 Task: Research Airbnb accommodation in Râsnov, Romania from 7th December, 2023 to 15th December, 2023 for 6 adults.3 bedrooms having 3 beds and 3 bathrooms. Property type can be guest house. Look for 4 properties as per requirement.
Action: Mouse moved to (536, 90)
Screenshot: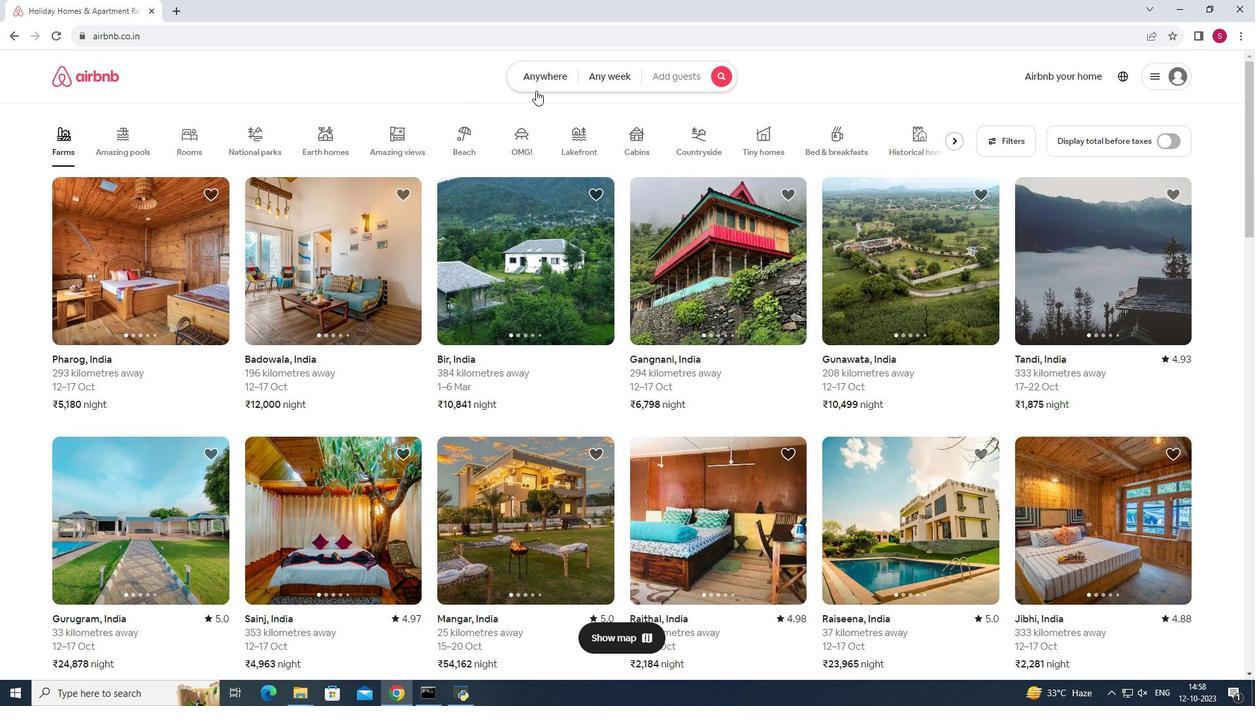 
Action: Mouse pressed left at (536, 90)
Screenshot: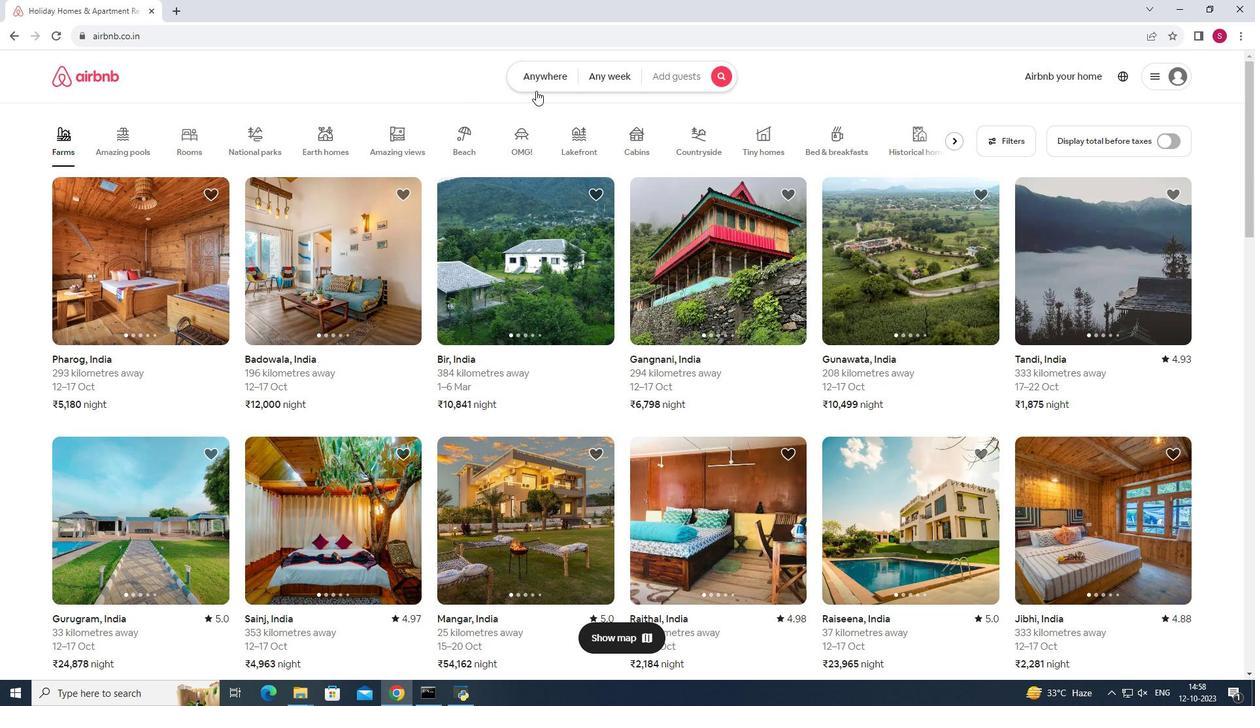 
Action: Mouse moved to (475, 120)
Screenshot: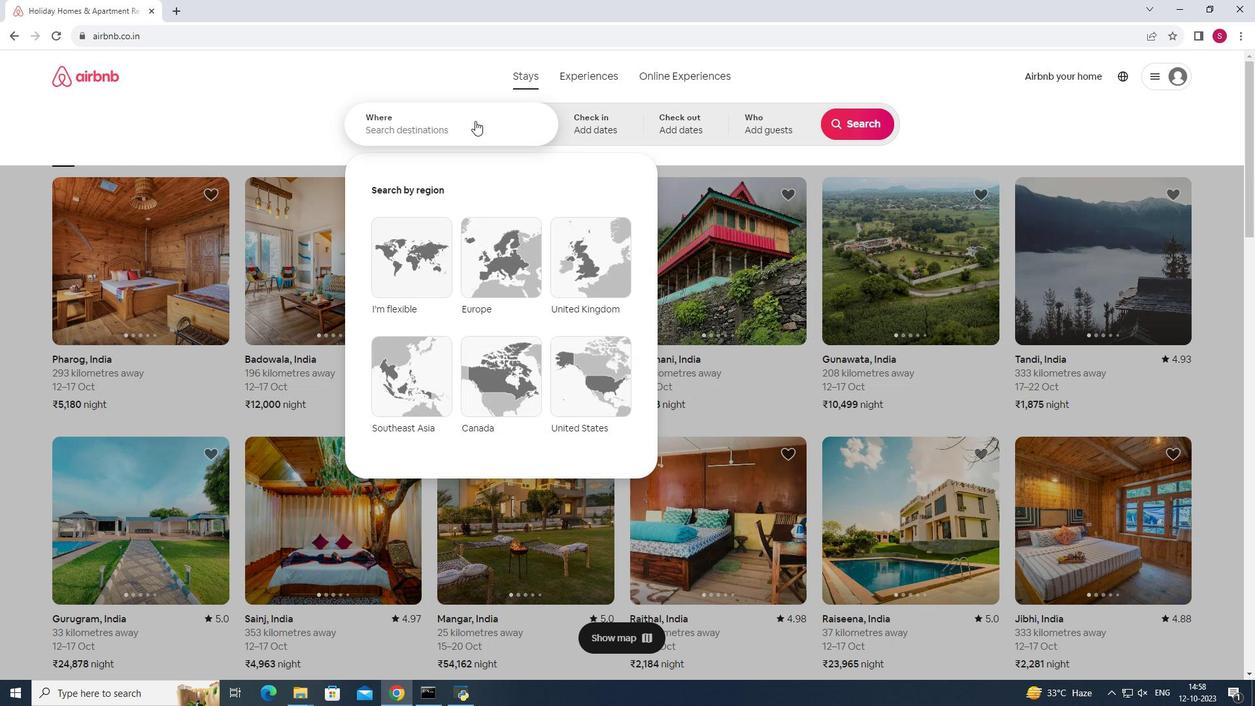 
Action: Mouse pressed left at (475, 120)
Screenshot: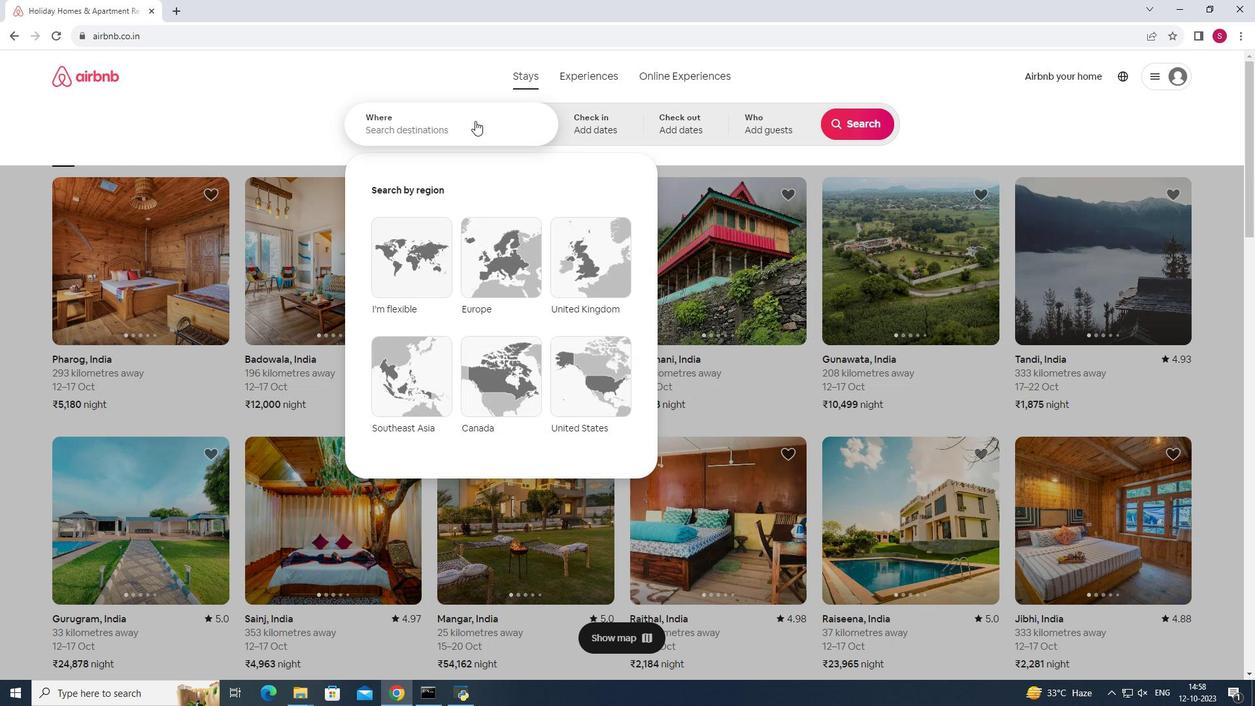 
Action: Key pressed <Key.shift><Key.shift><Key.shift><Key.shift><Key.shift><Key.shift><Key.shift><Key.shift><Key.shift><Key.shift><Key.shift>Rasnov<Key.space>,<Key.space><Key.shift>Romania
Screenshot: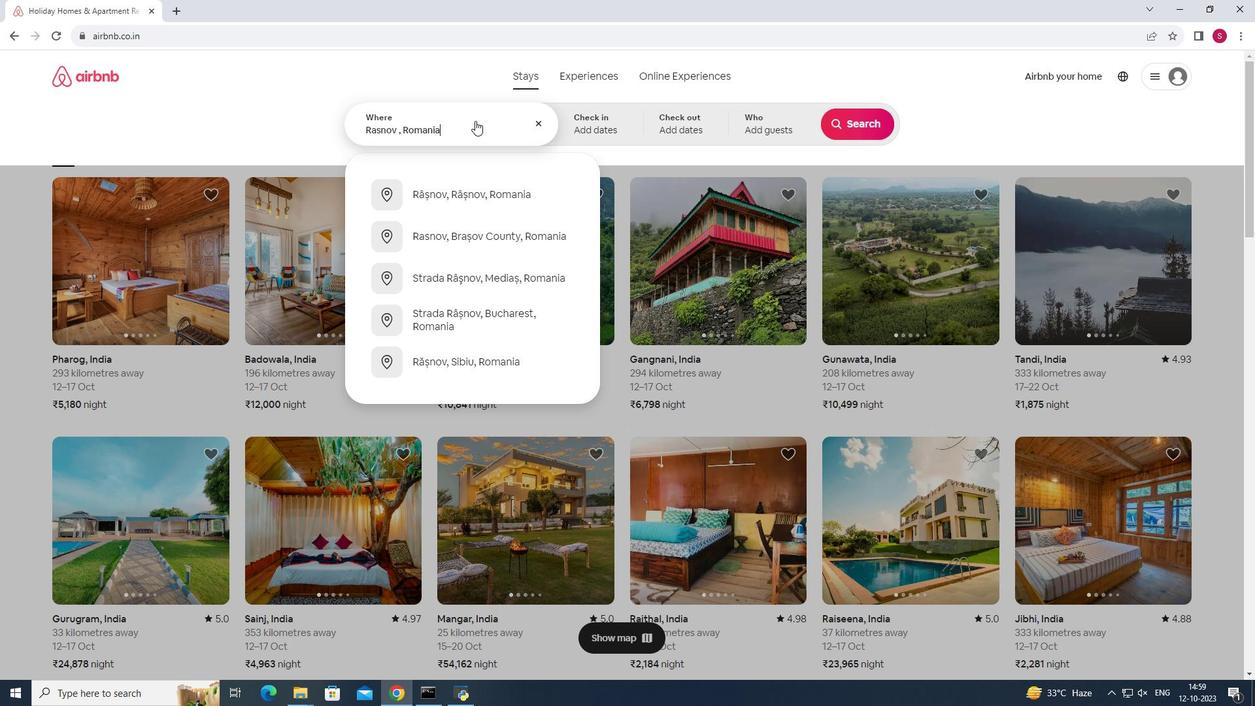 
Action: Mouse moved to (596, 117)
Screenshot: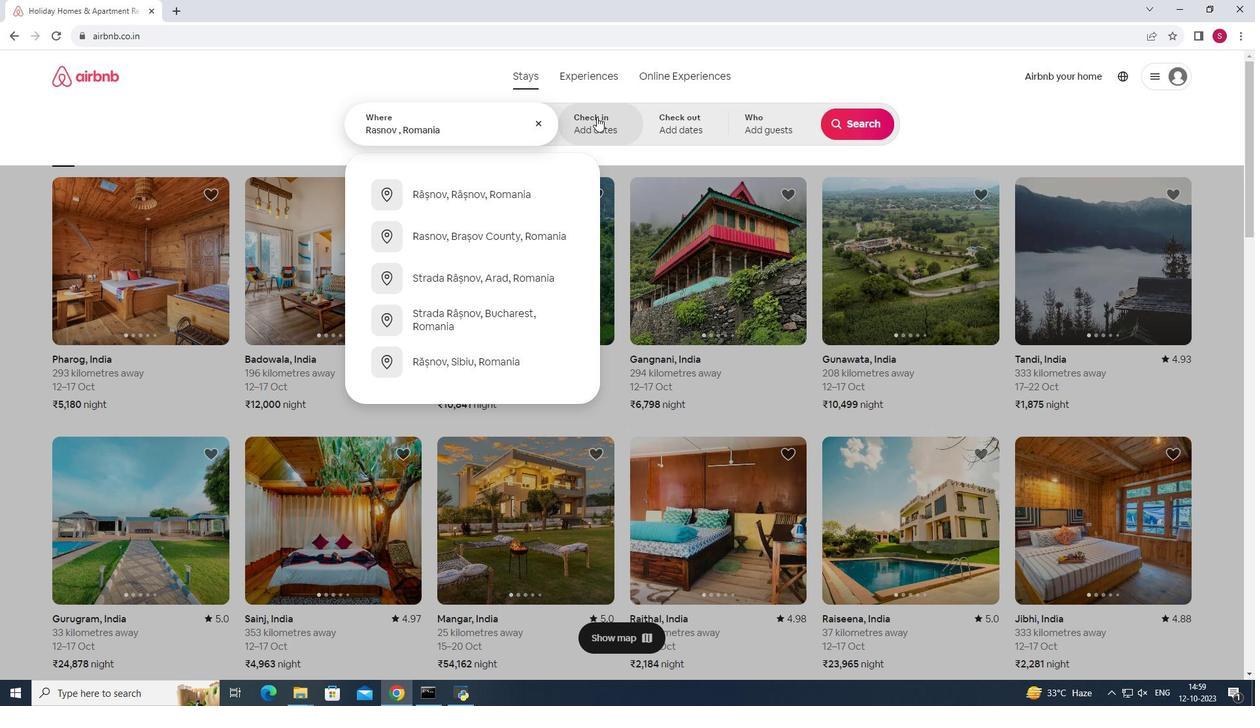 
Action: Mouse pressed left at (596, 117)
Screenshot: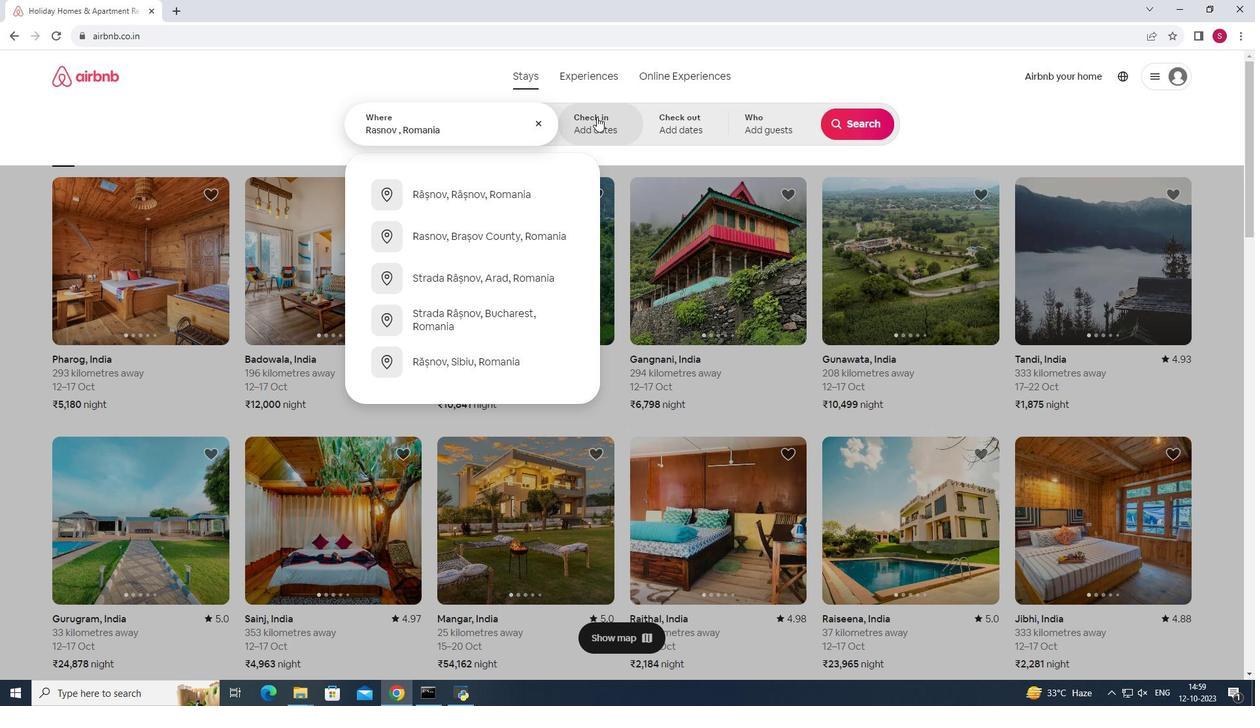 
Action: Mouse moved to (856, 227)
Screenshot: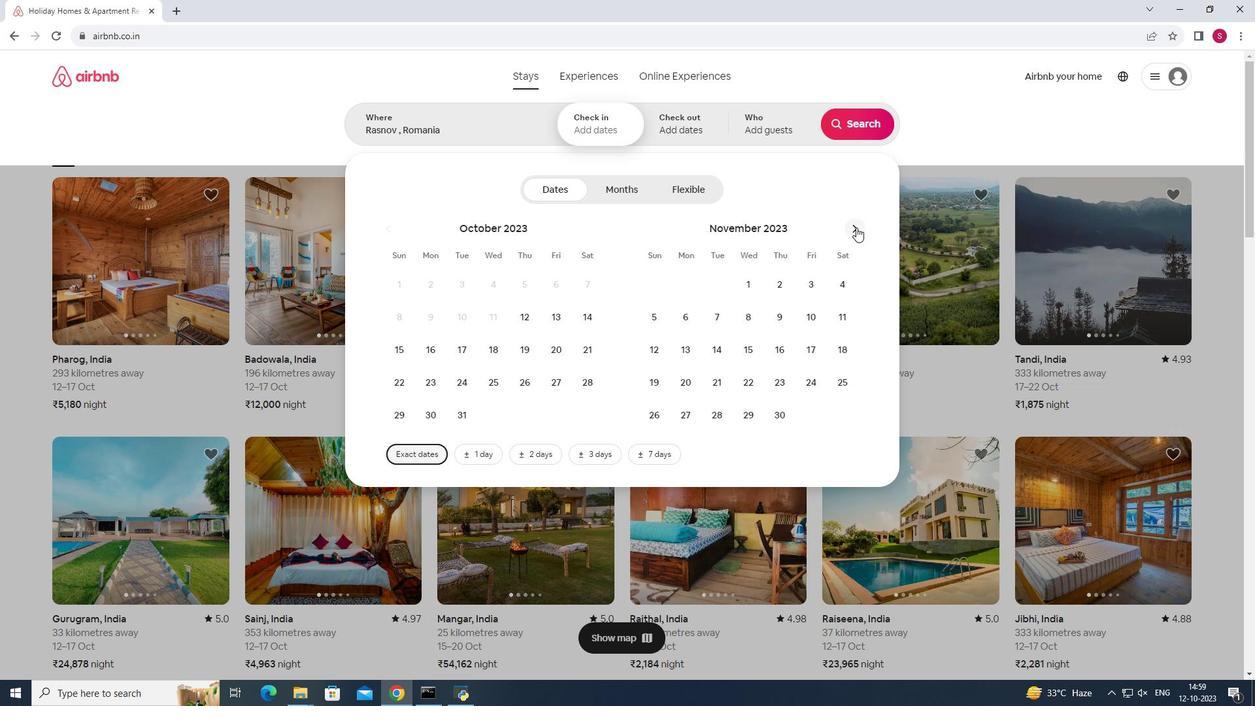 
Action: Mouse pressed left at (856, 227)
Screenshot: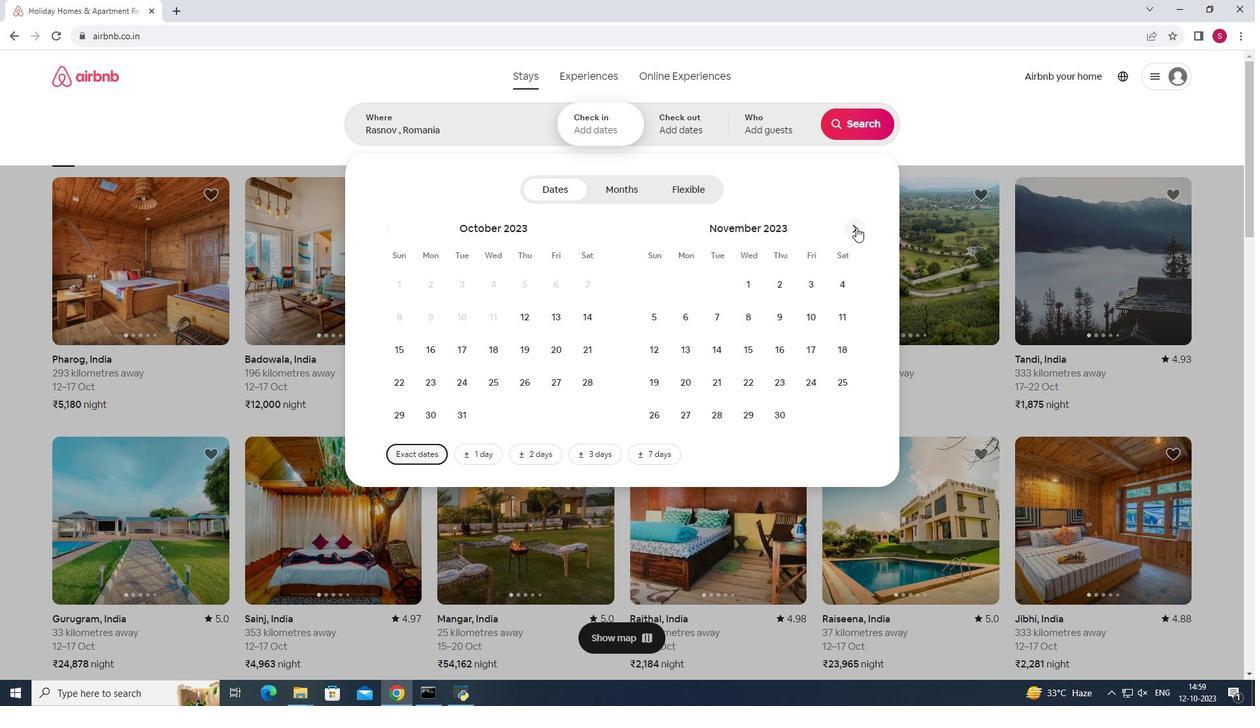 
Action: Mouse moved to (780, 317)
Screenshot: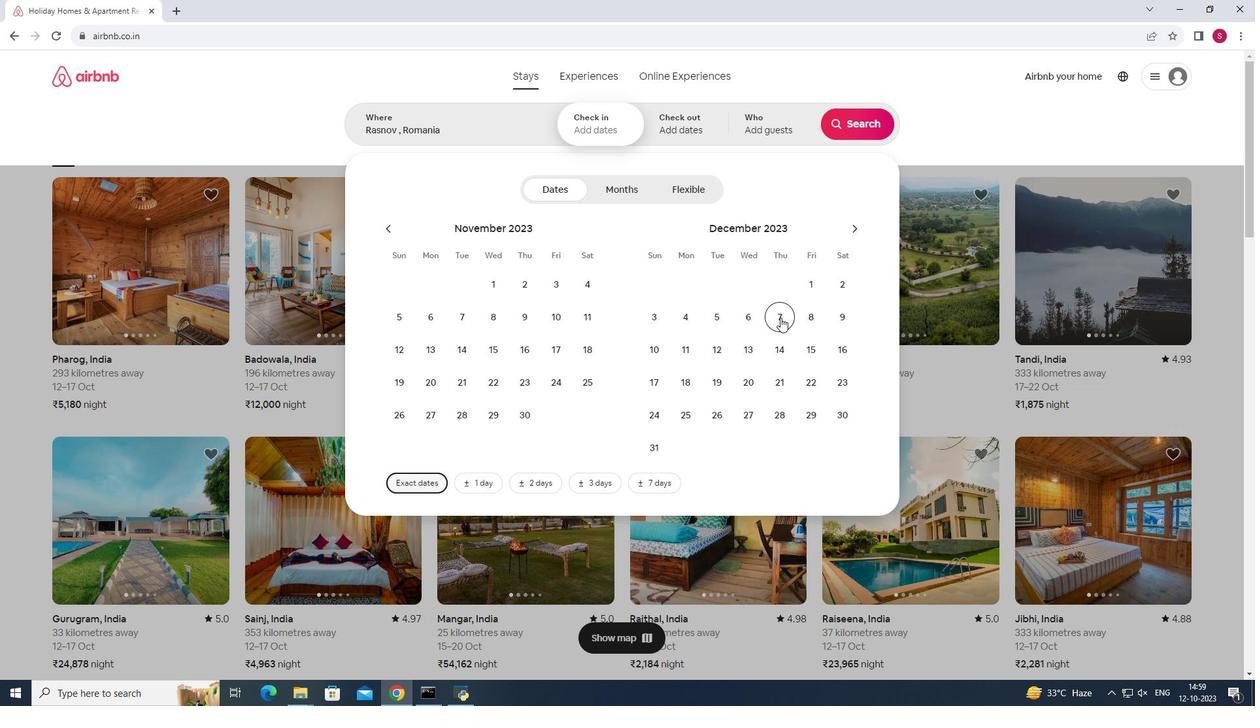 
Action: Mouse pressed left at (780, 317)
Screenshot: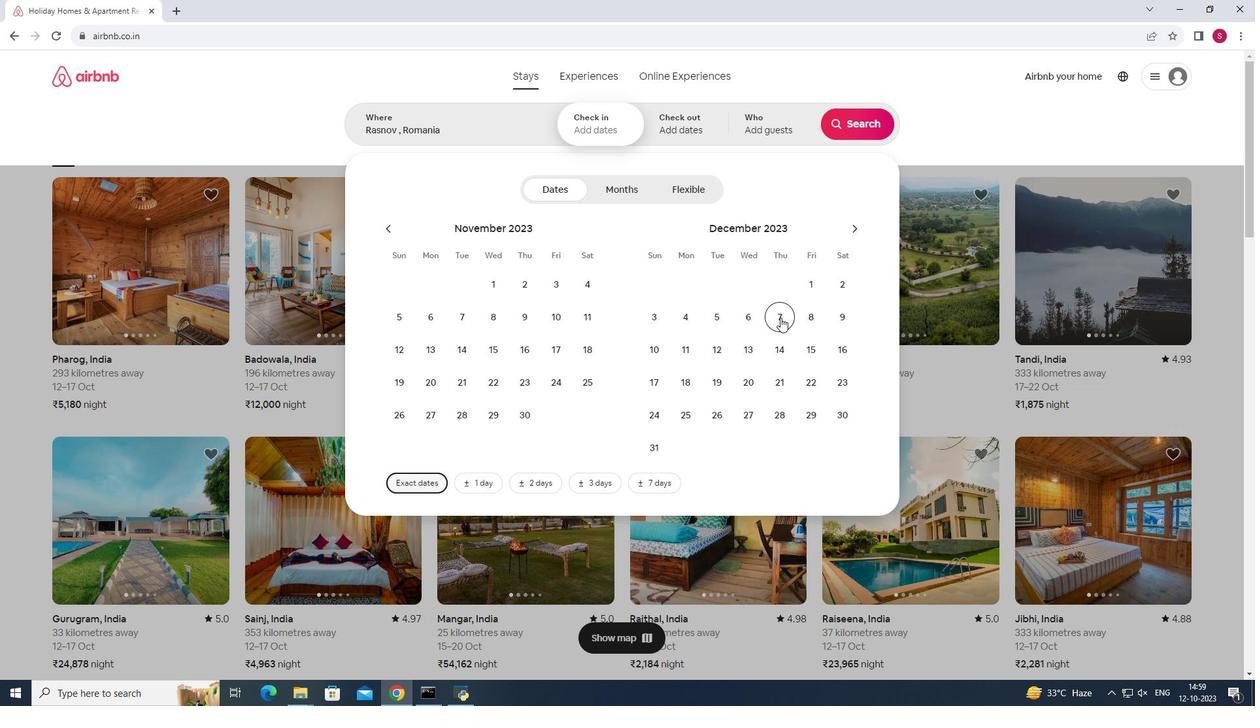 
Action: Mouse moved to (811, 351)
Screenshot: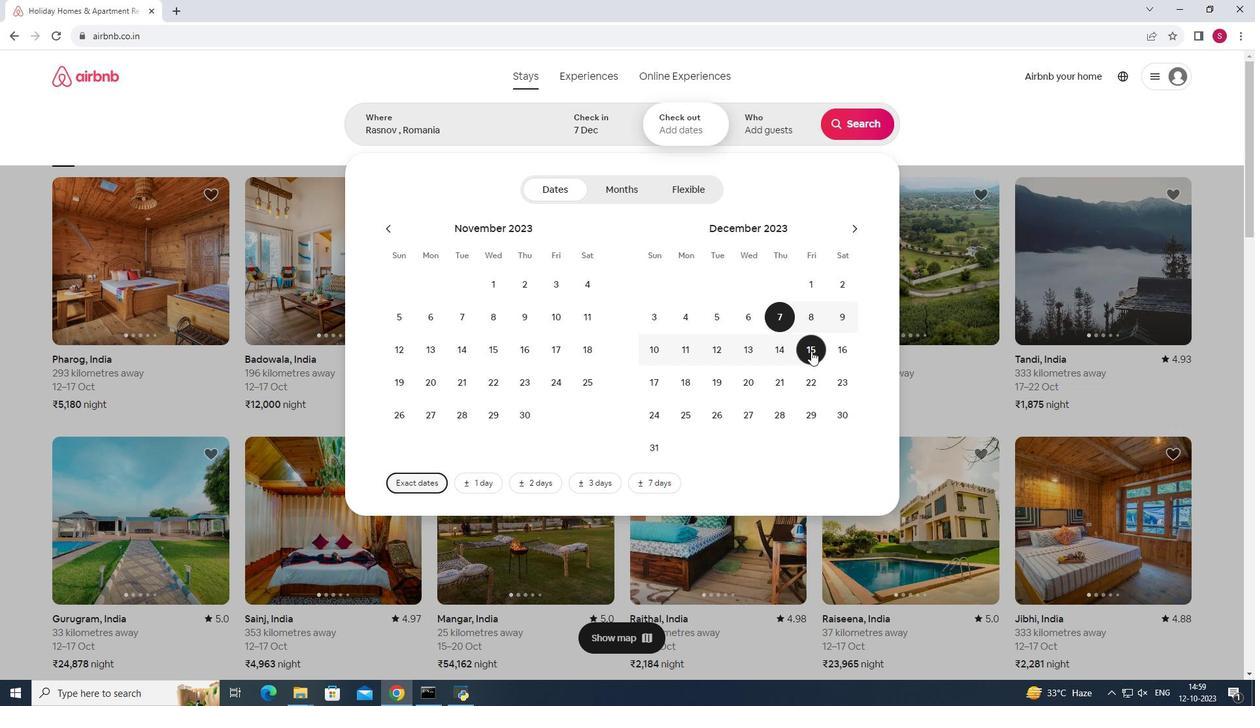 
Action: Mouse pressed left at (811, 351)
Screenshot: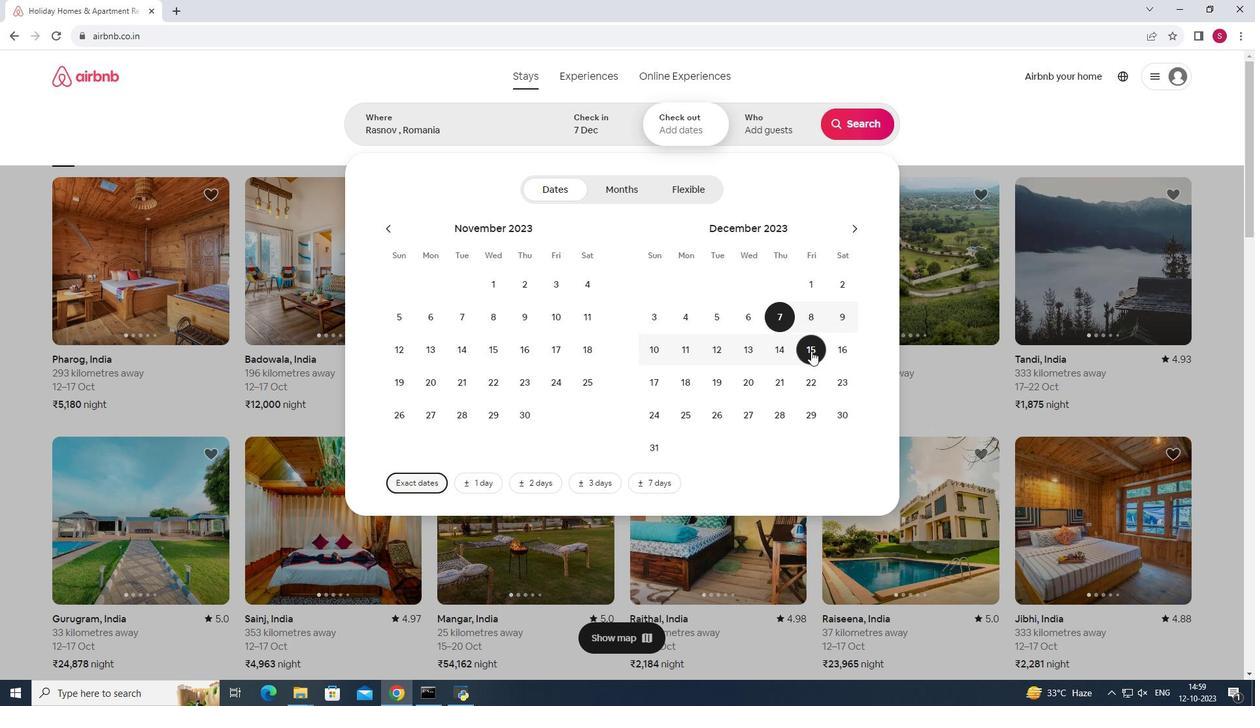 
Action: Mouse moved to (755, 111)
Screenshot: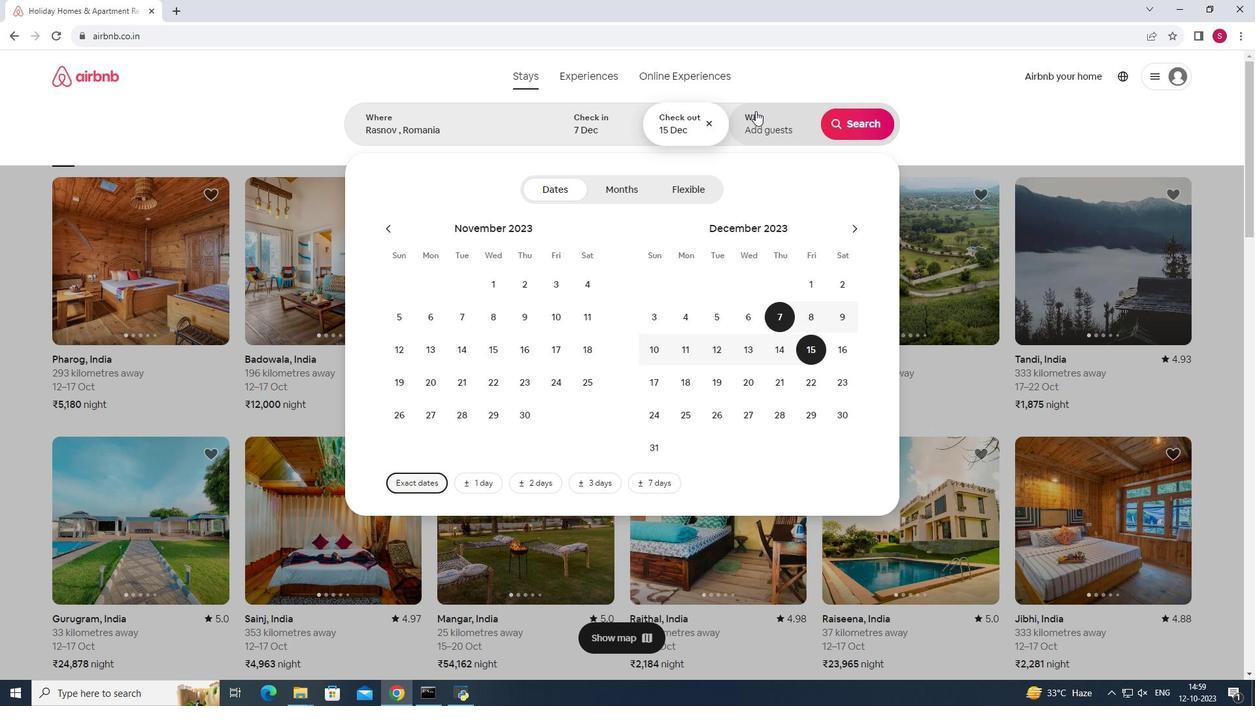 
Action: Mouse pressed left at (755, 111)
Screenshot: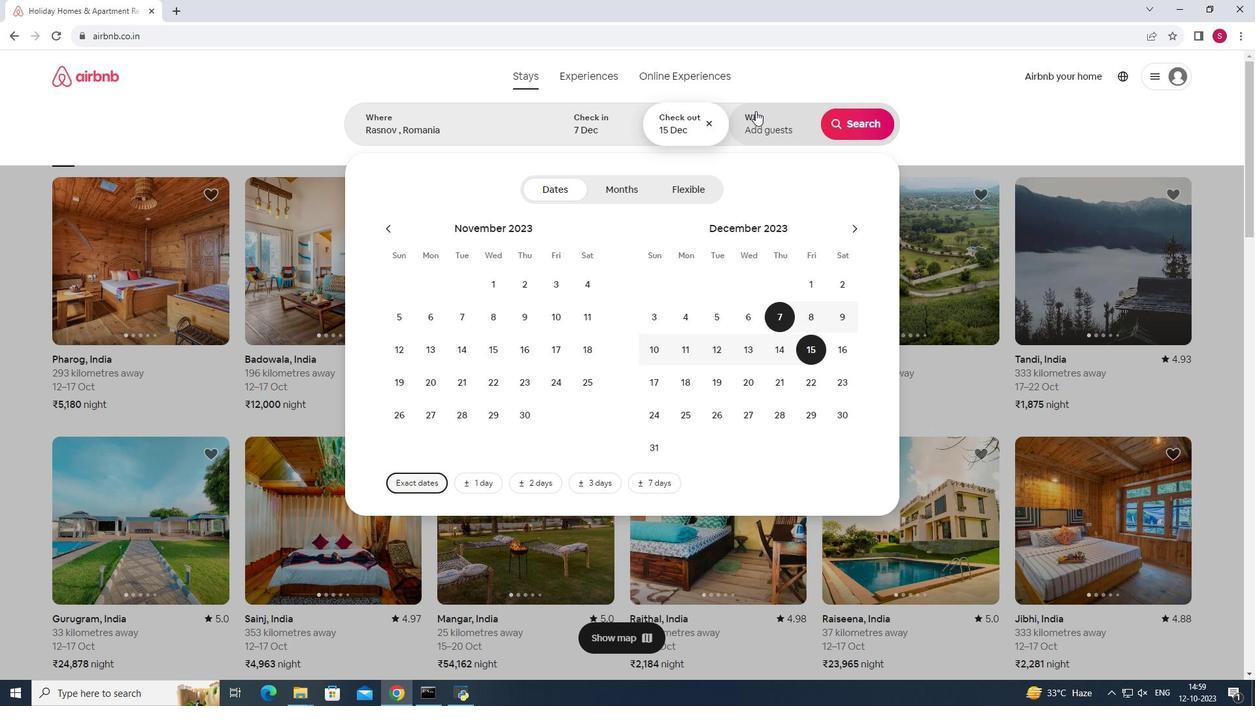 
Action: Mouse moved to (861, 194)
Screenshot: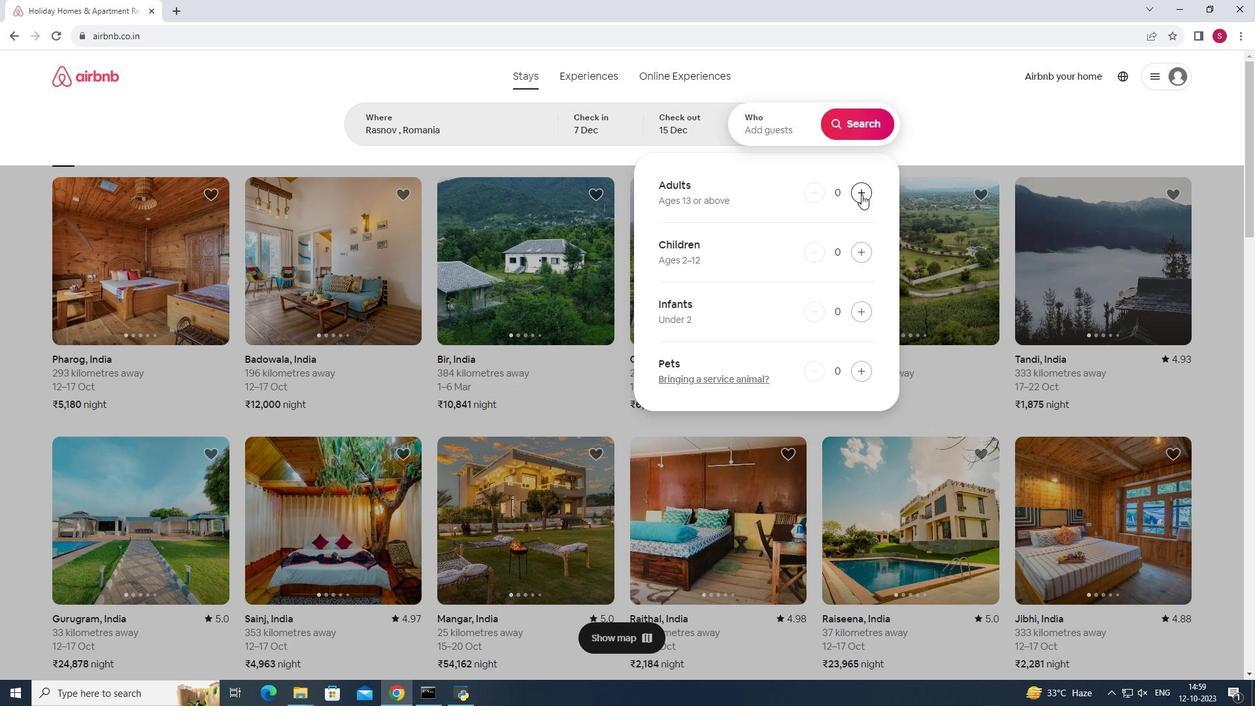 
Action: Mouse pressed left at (861, 194)
Screenshot: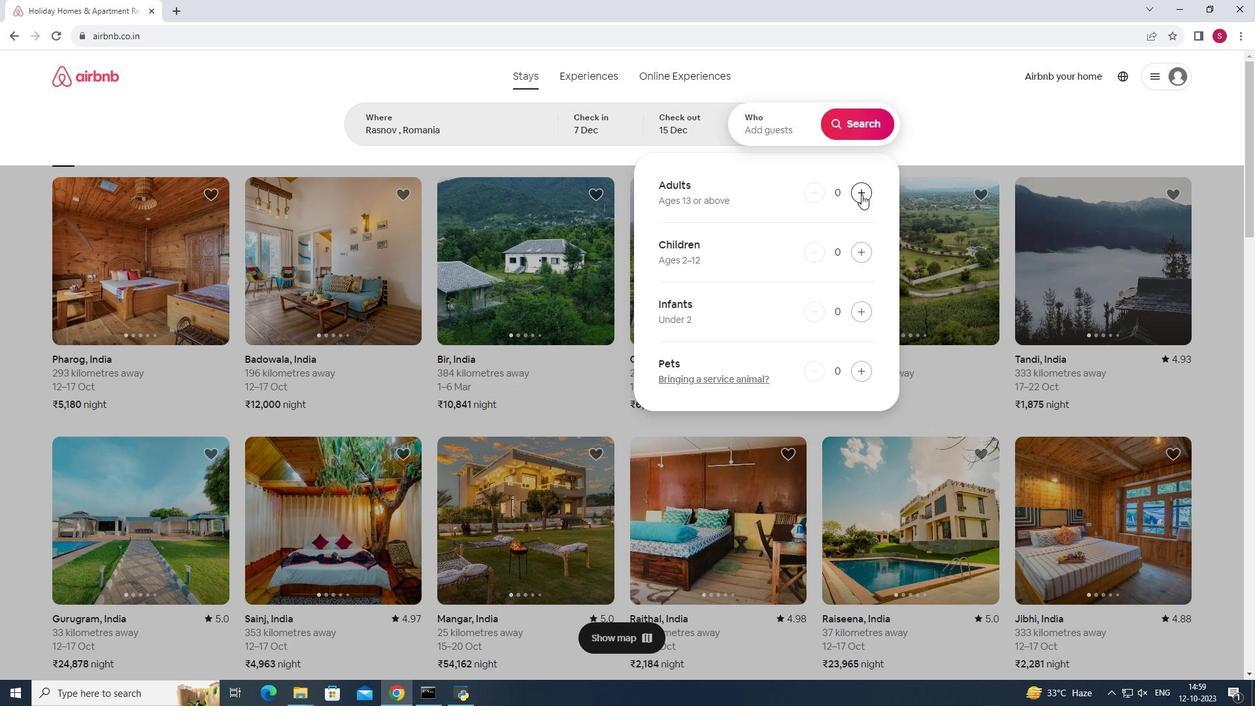 
Action: Mouse pressed left at (861, 194)
Screenshot: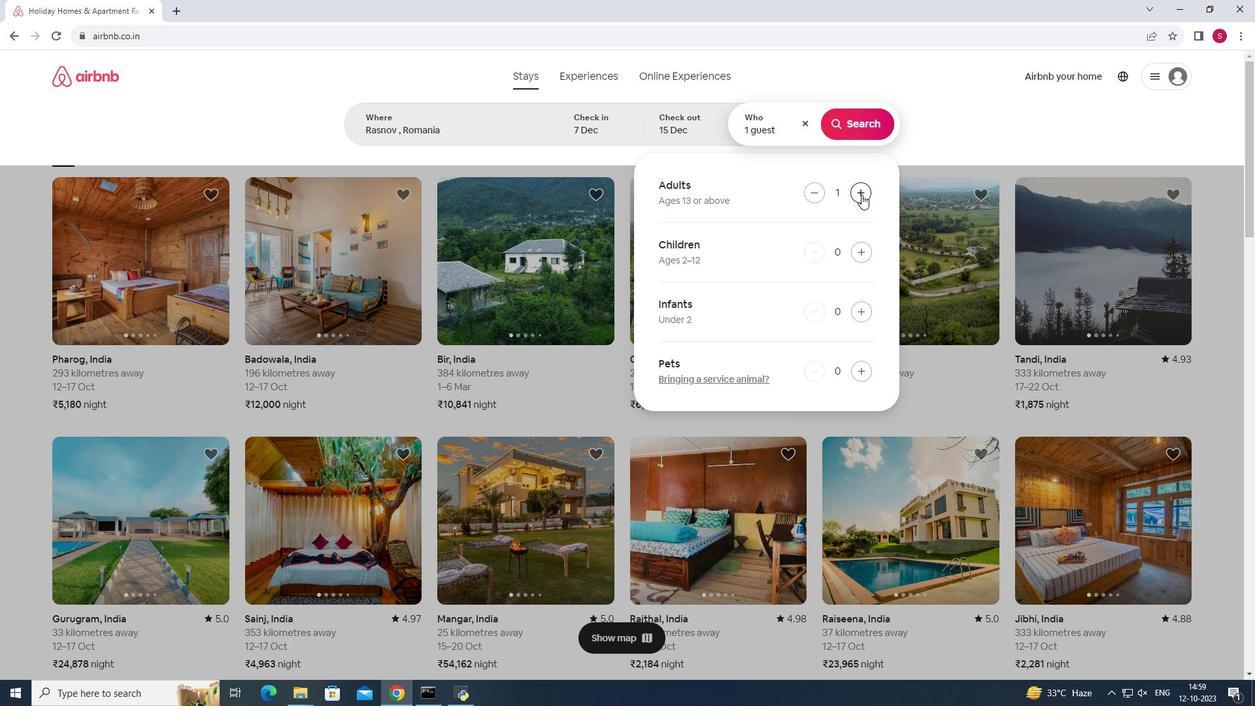 
Action: Mouse pressed left at (861, 194)
Screenshot: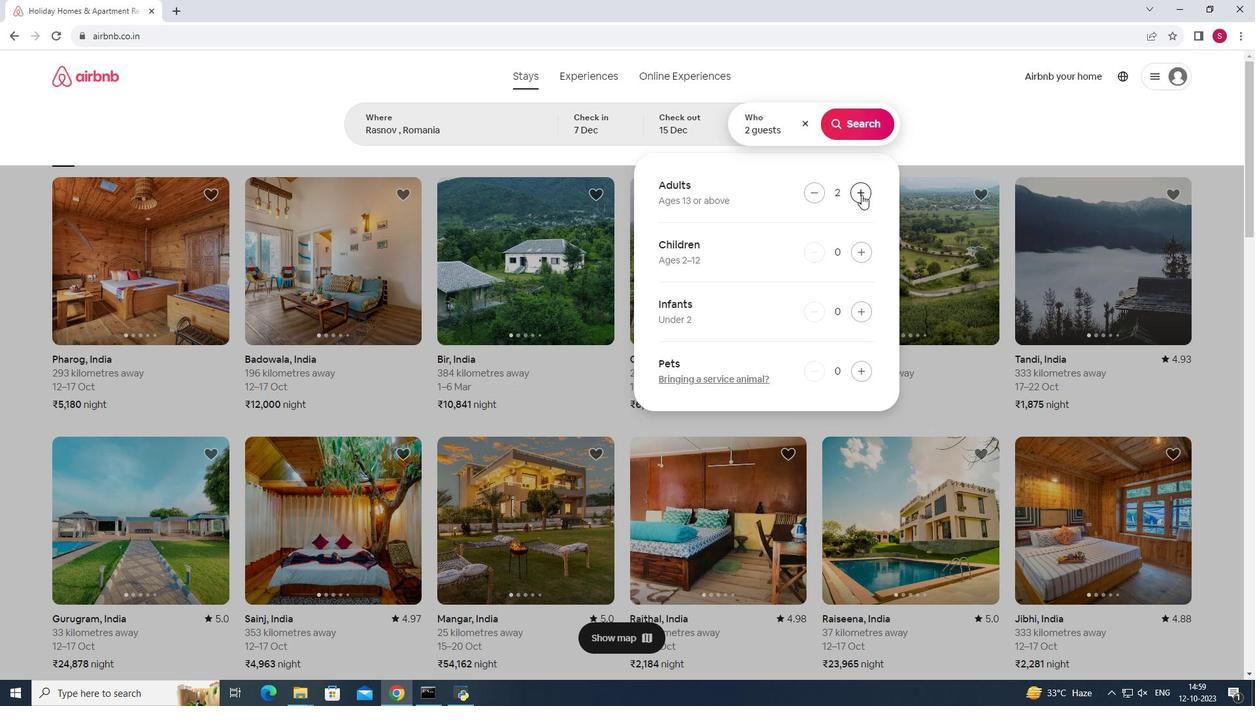 
Action: Mouse pressed left at (861, 194)
Screenshot: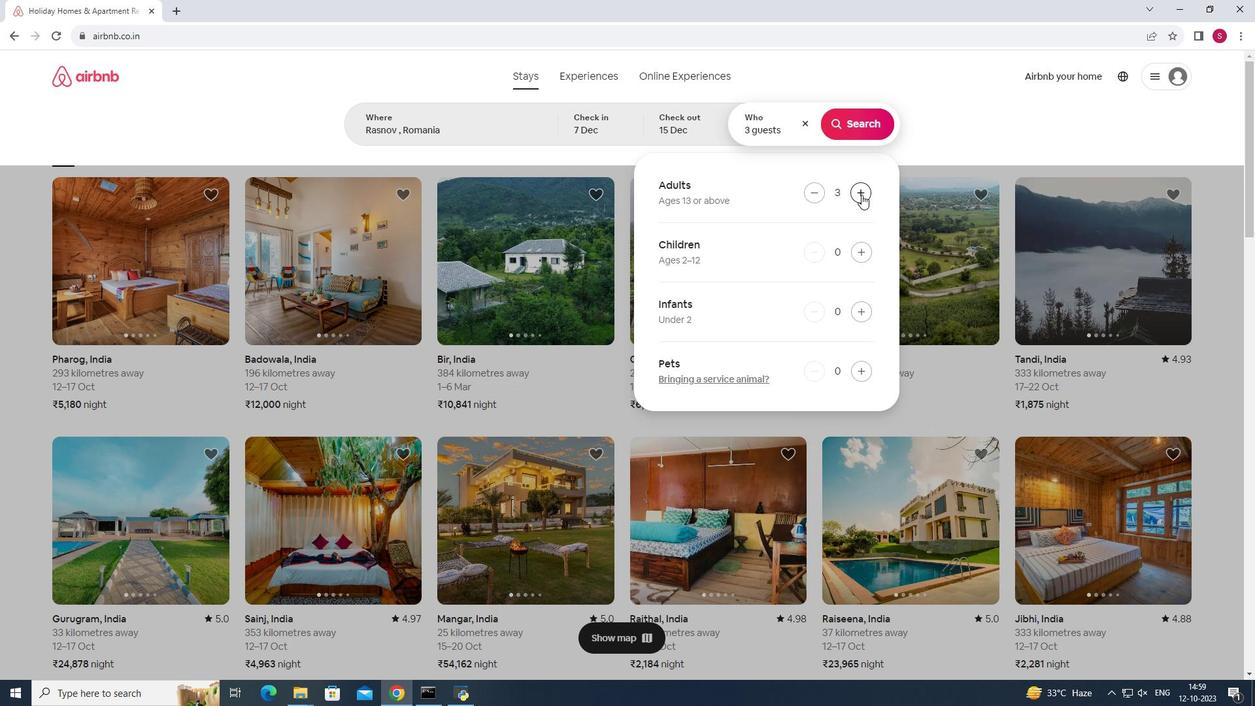 
Action: Mouse pressed left at (861, 194)
Screenshot: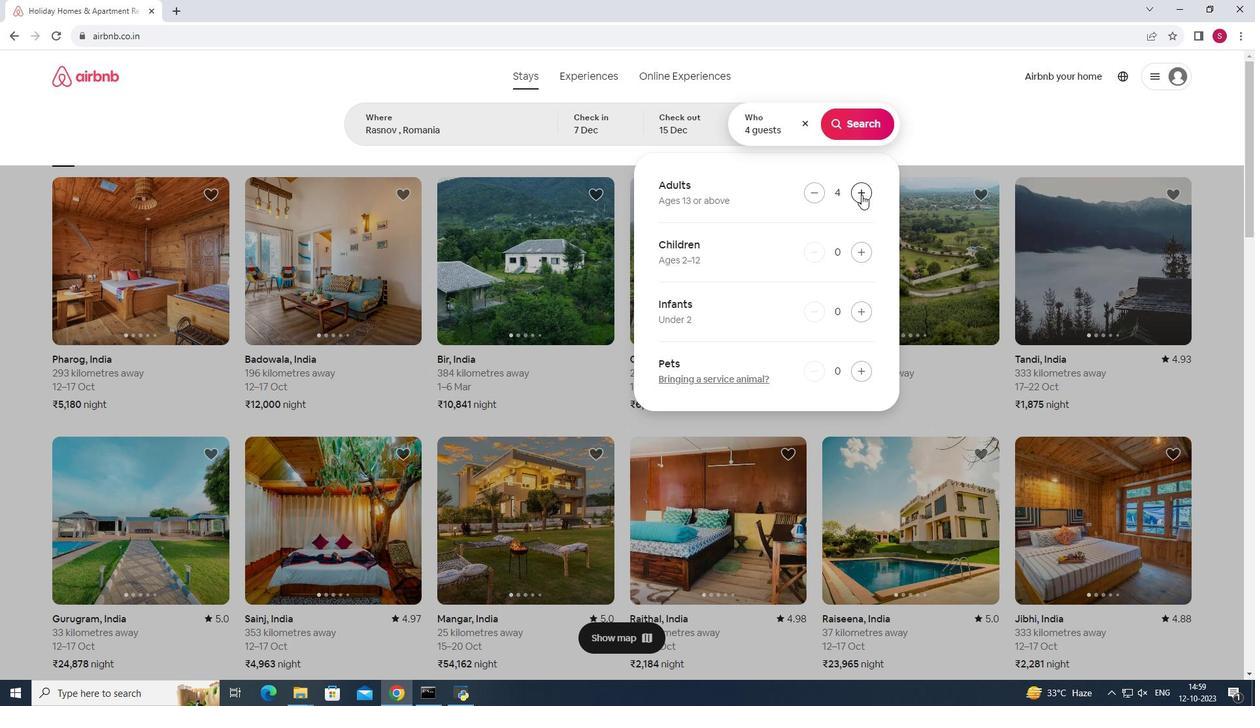 
Action: Mouse pressed left at (861, 194)
Screenshot: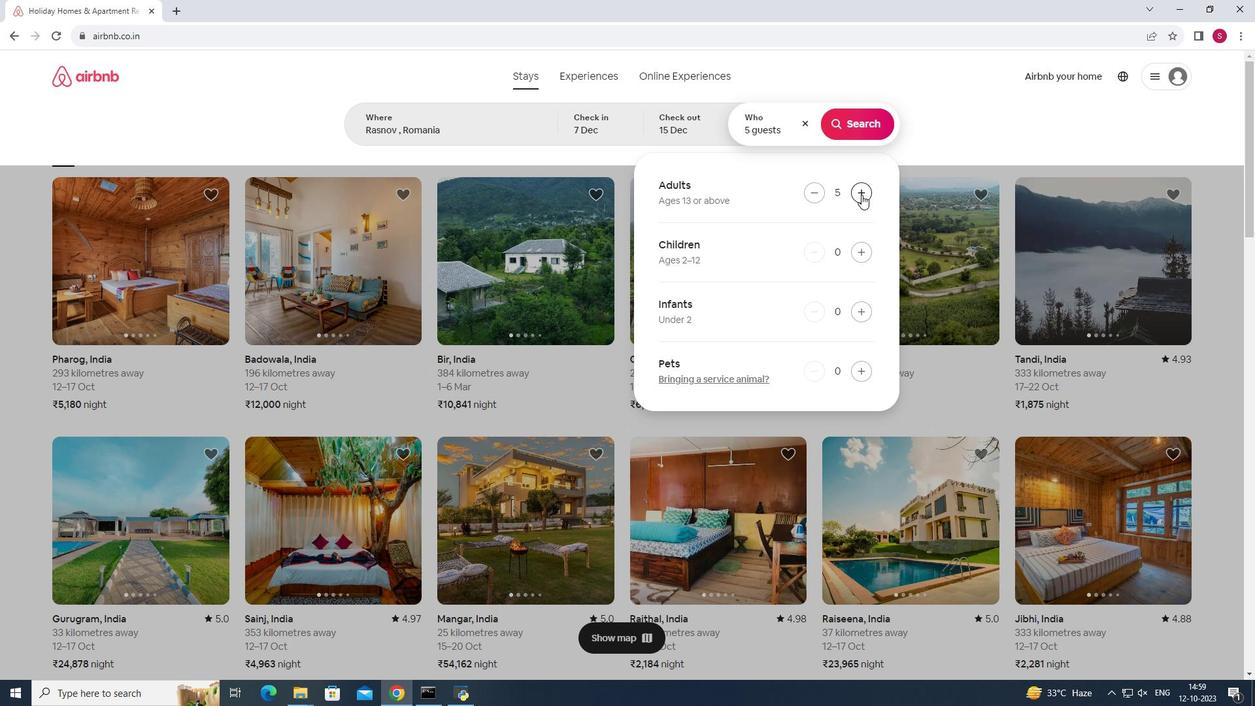 
Action: Mouse moved to (849, 121)
Screenshot: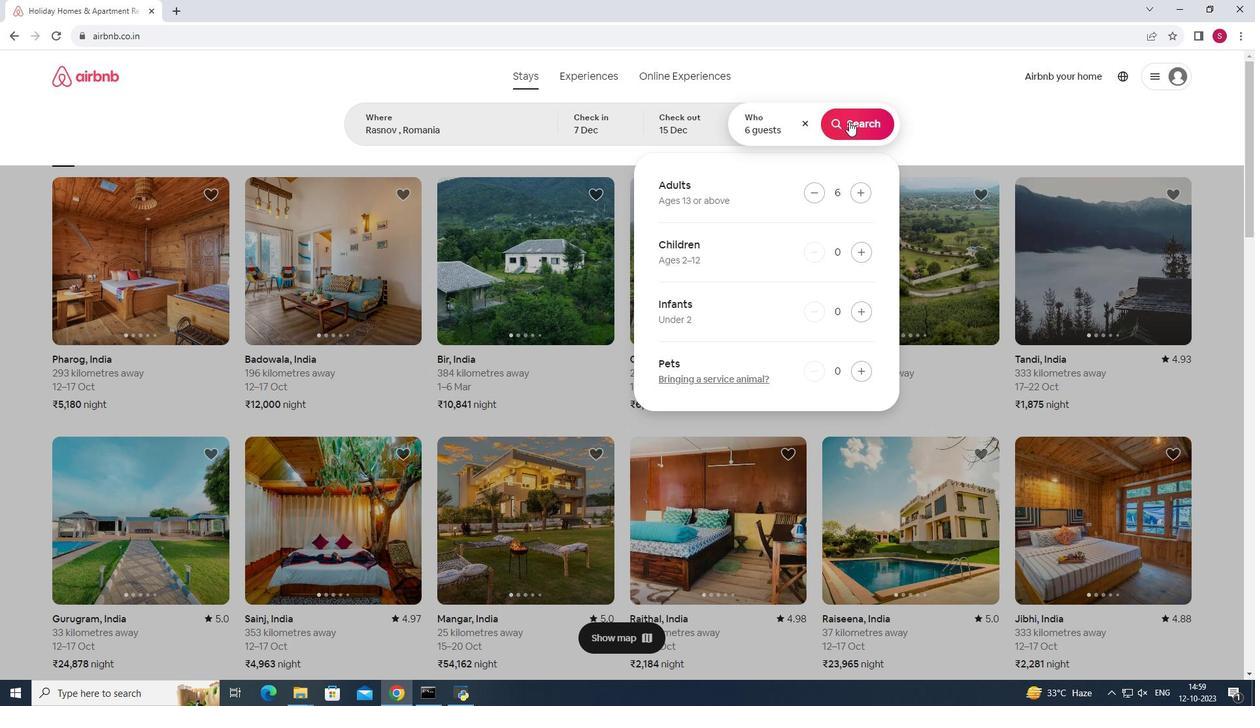 
Action: Mouse pressed left at (849, 121)
Screenshot: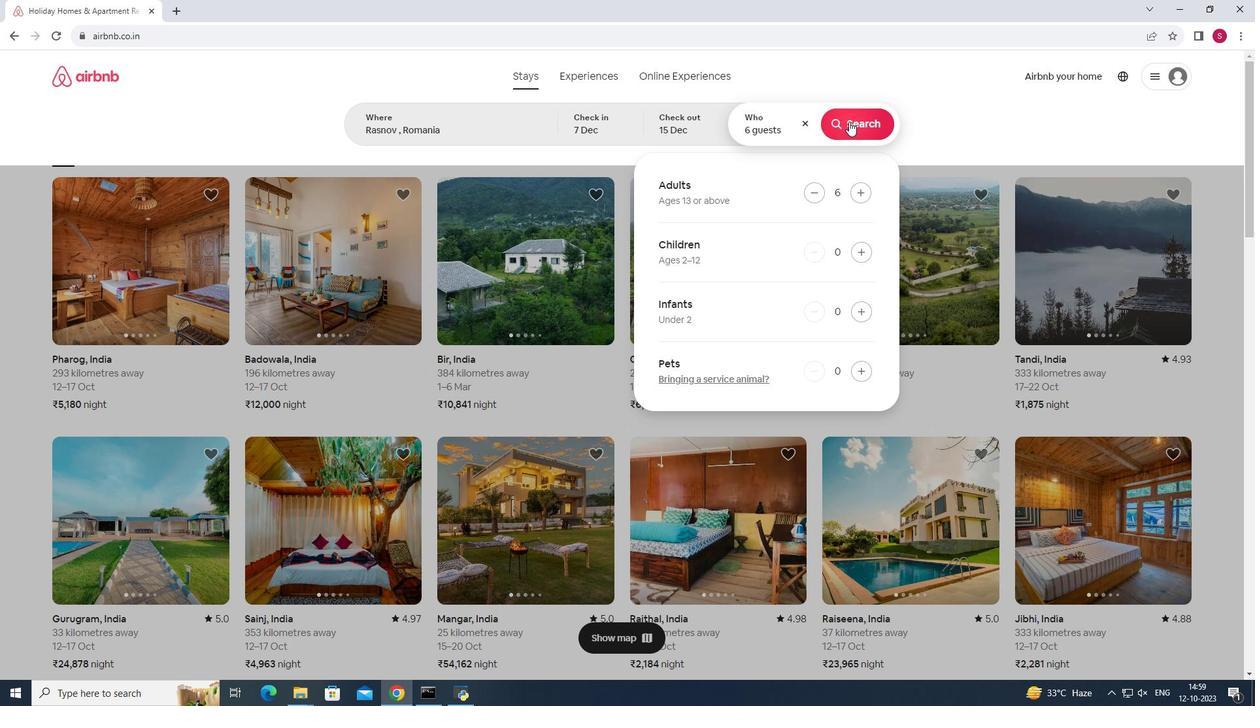 
Action: Mouse moved to (1054, 134)
Screenshot: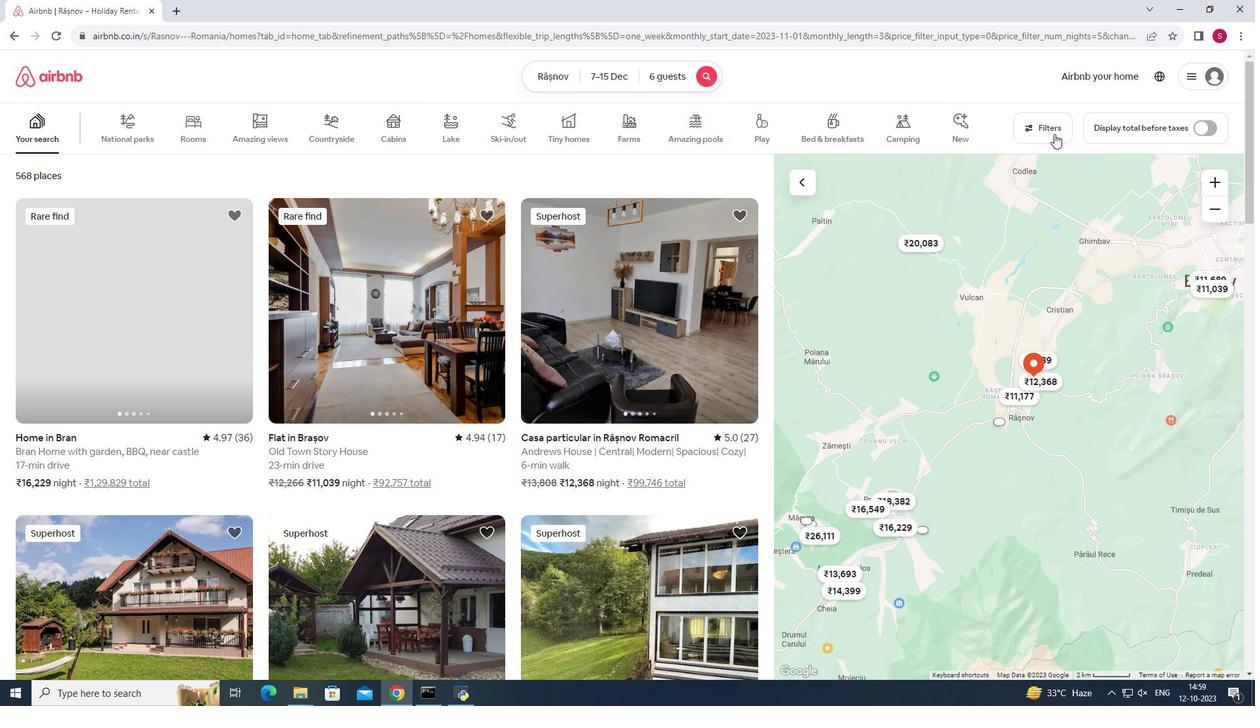 
Action: Mouse pressed left at (1054, 134)
Screenshot: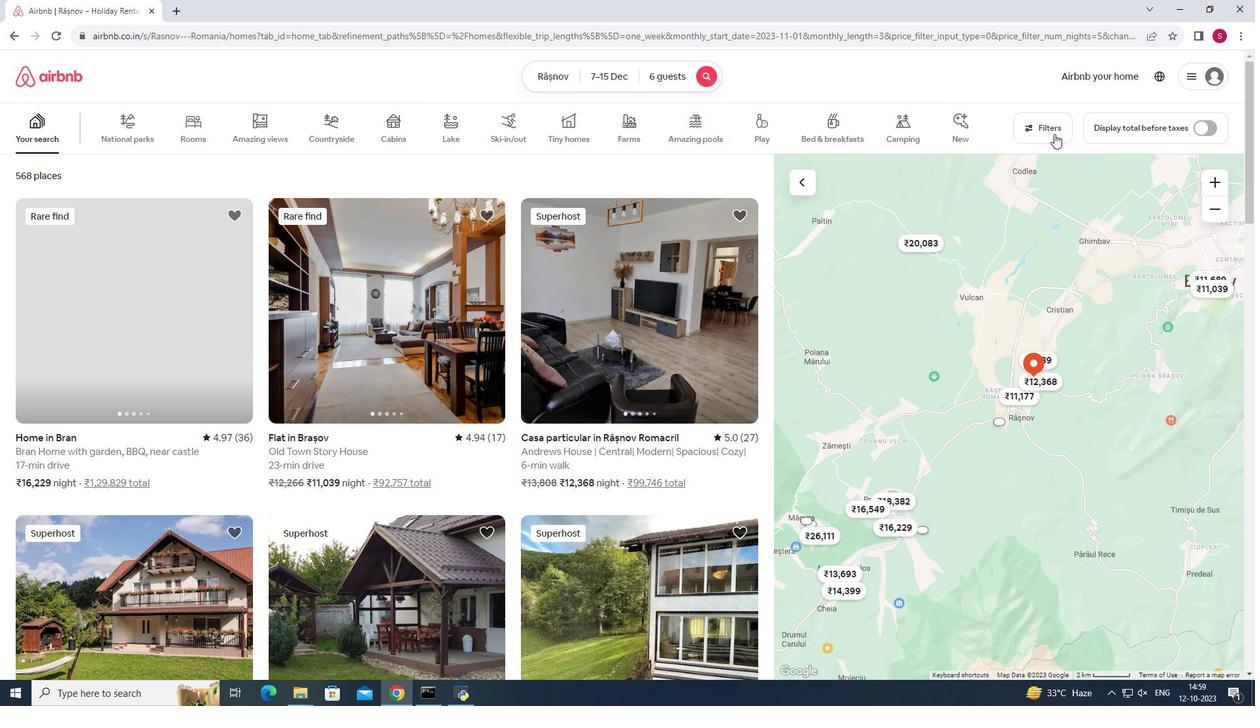 
Action: Mouse pressed left at (1054, 134)
Screenshot: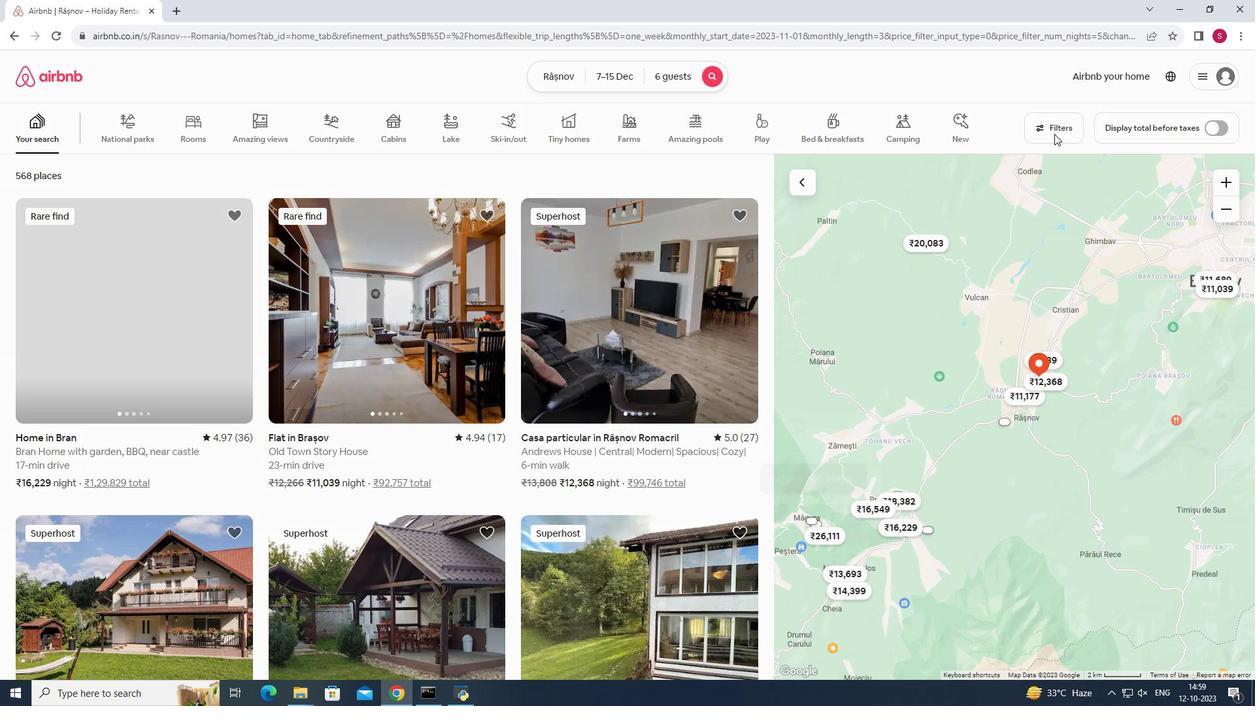 
Action: Mouse pressed left at (1054, 134)
Screenshot: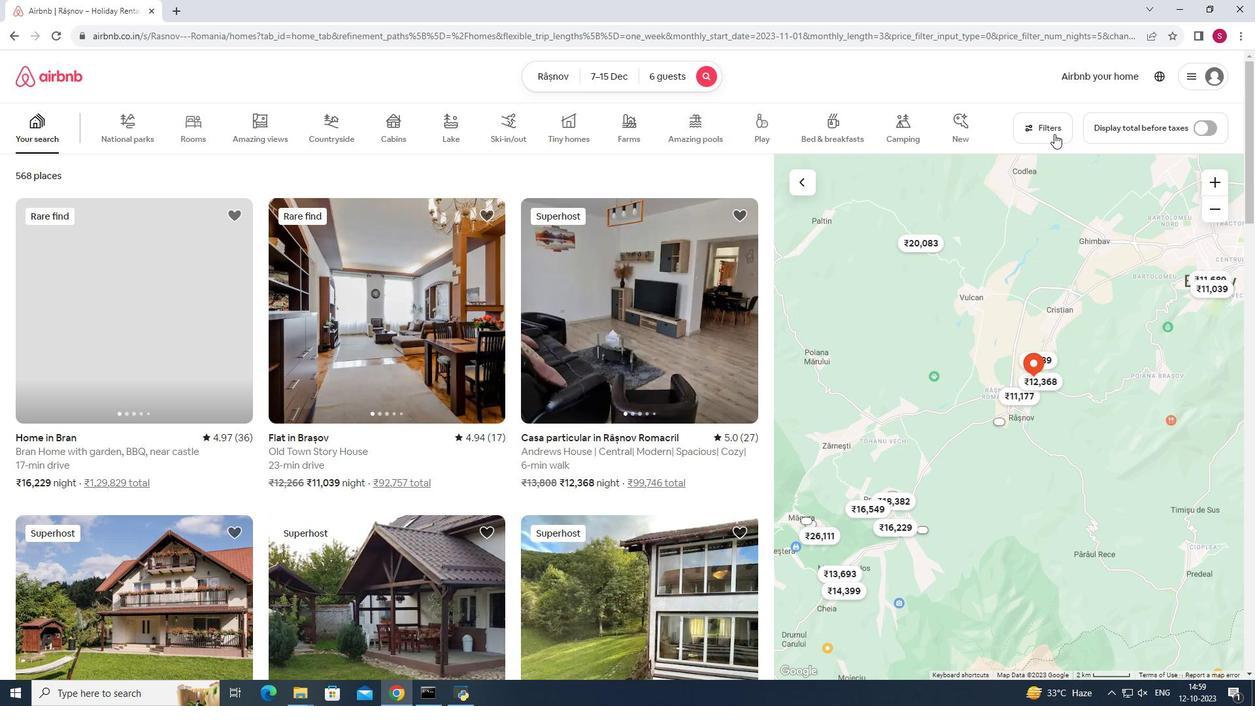 
Action: Mouse moved to (655, 357)
Screenshot: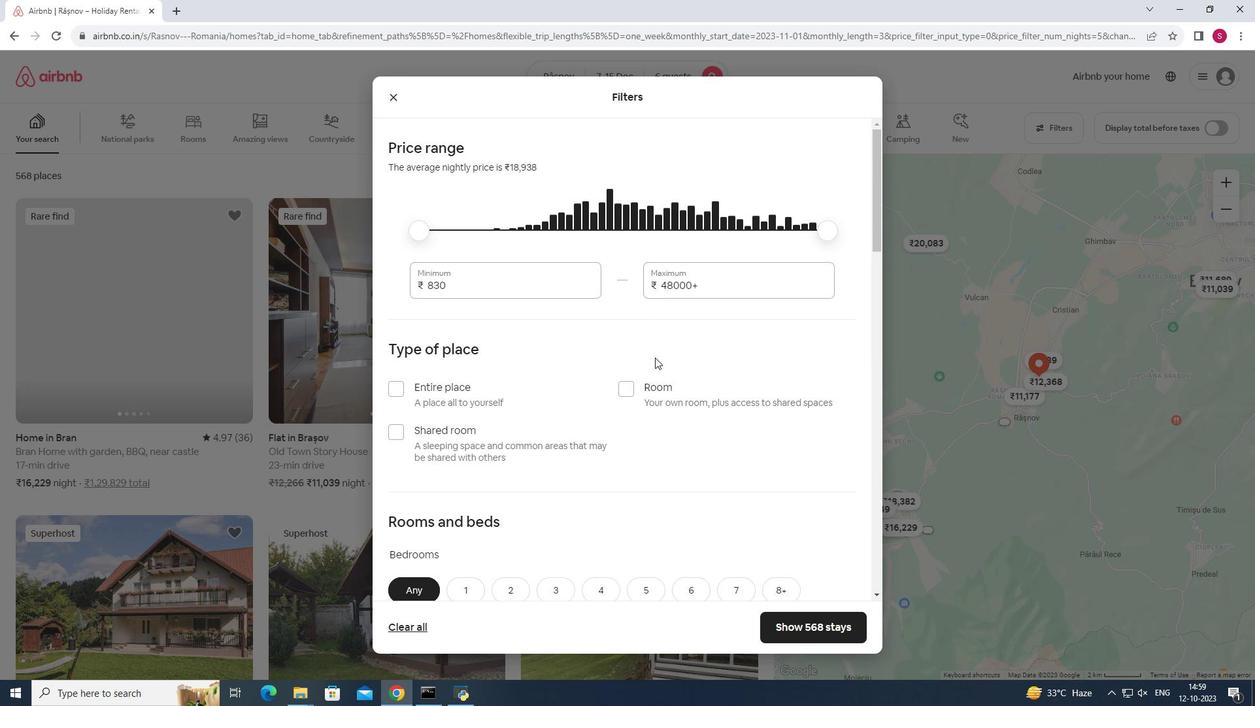 
Action: Mouse scrolled (655, 356) with delta (0, 0)
Screenshot: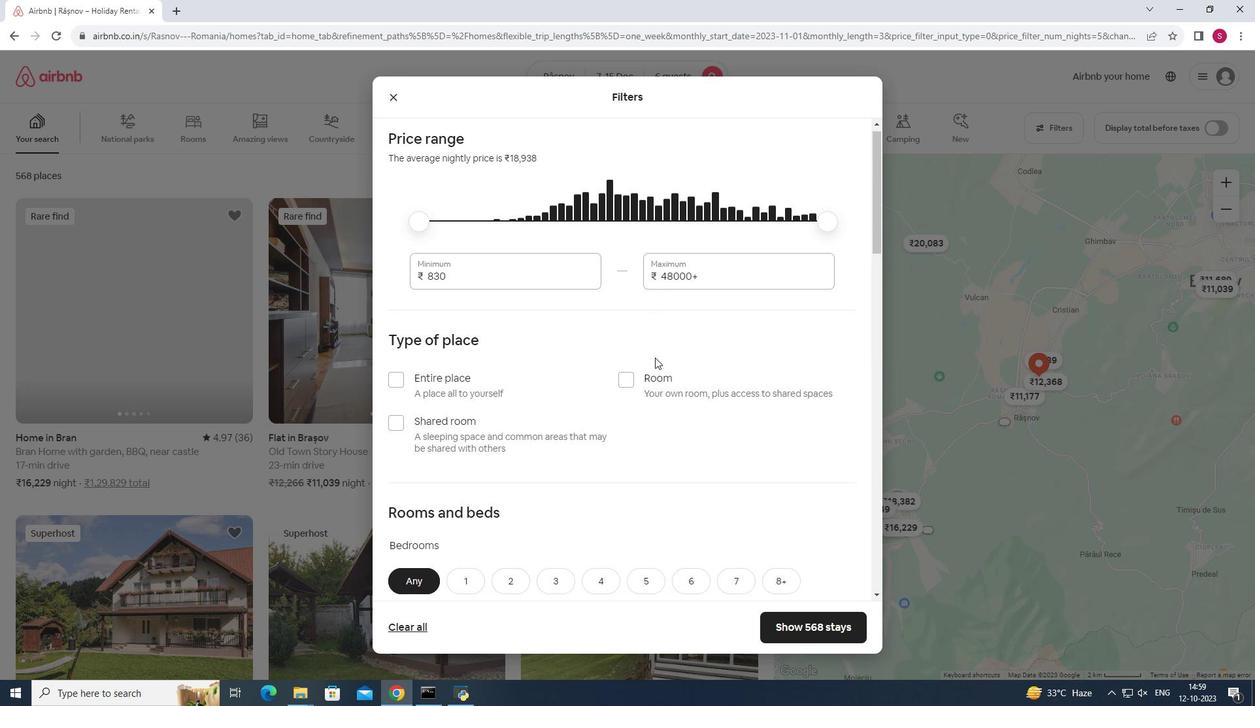 
Action: Mouse scrolled (655, 356) with delta (0, 0)
Screenshot: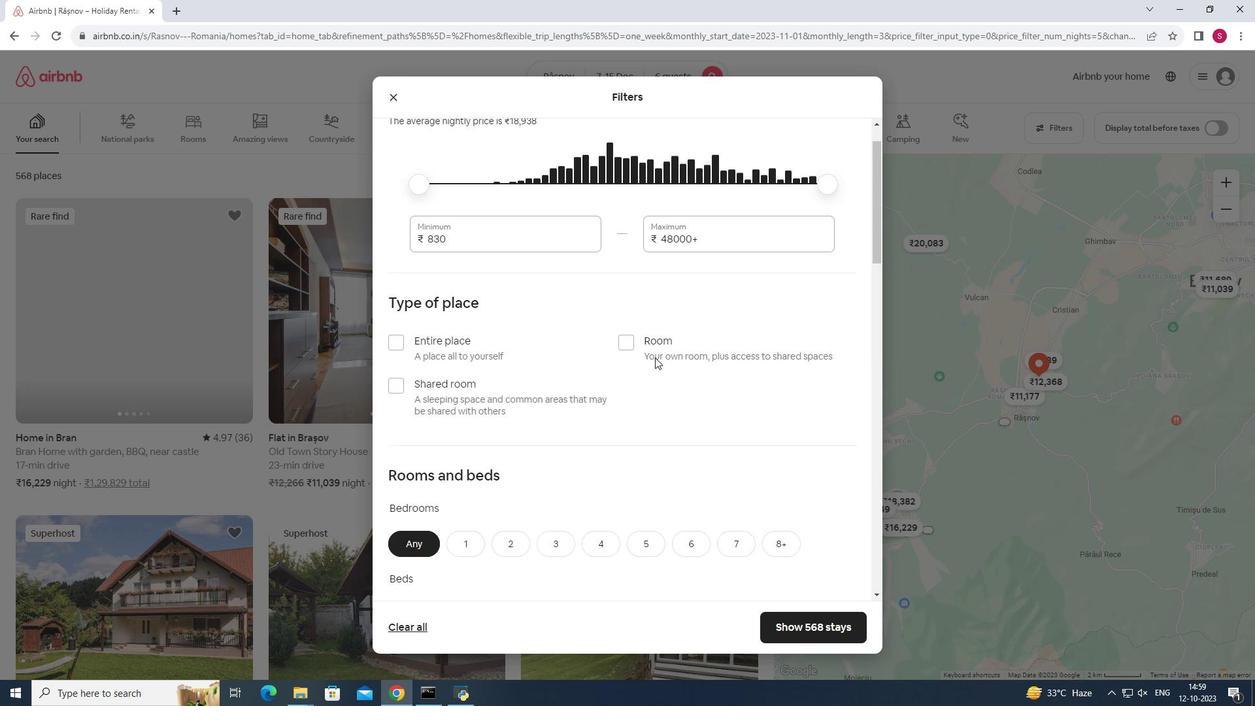 
Action: Mouse scrolled (655, 356) with delta (0, 0)
Screenshot: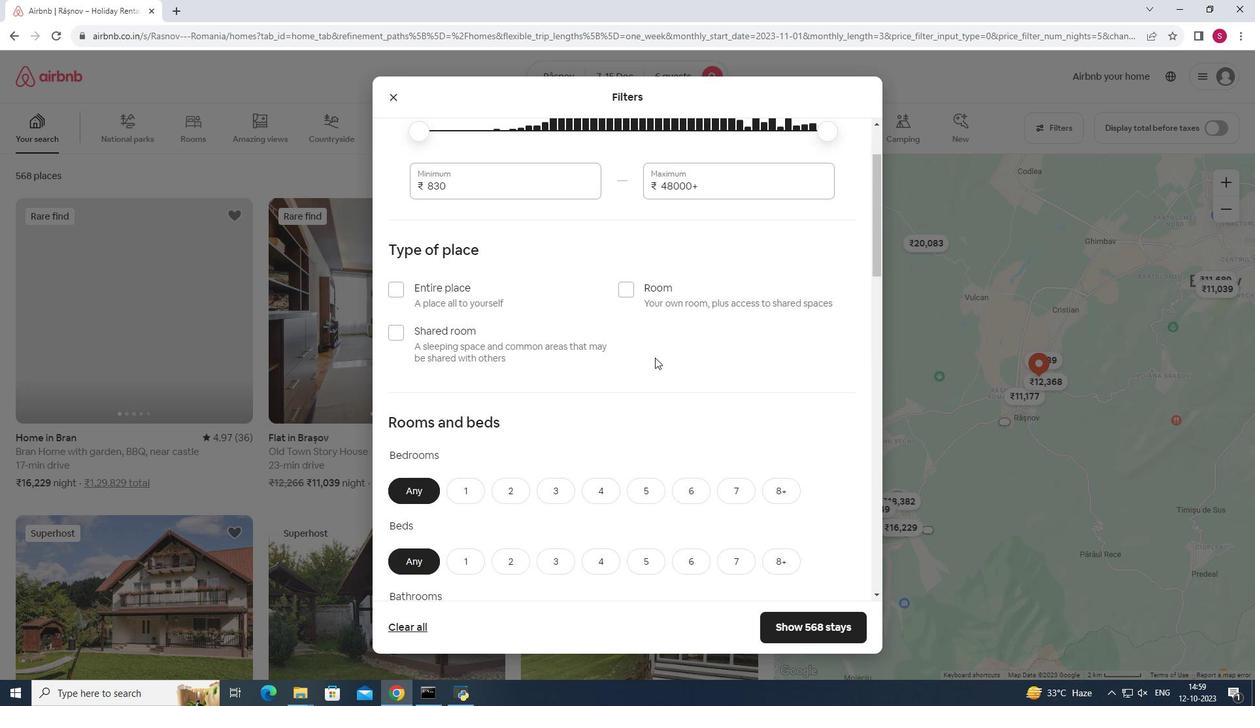 
Action: Mouse moved to (562, 394)
Screenshot: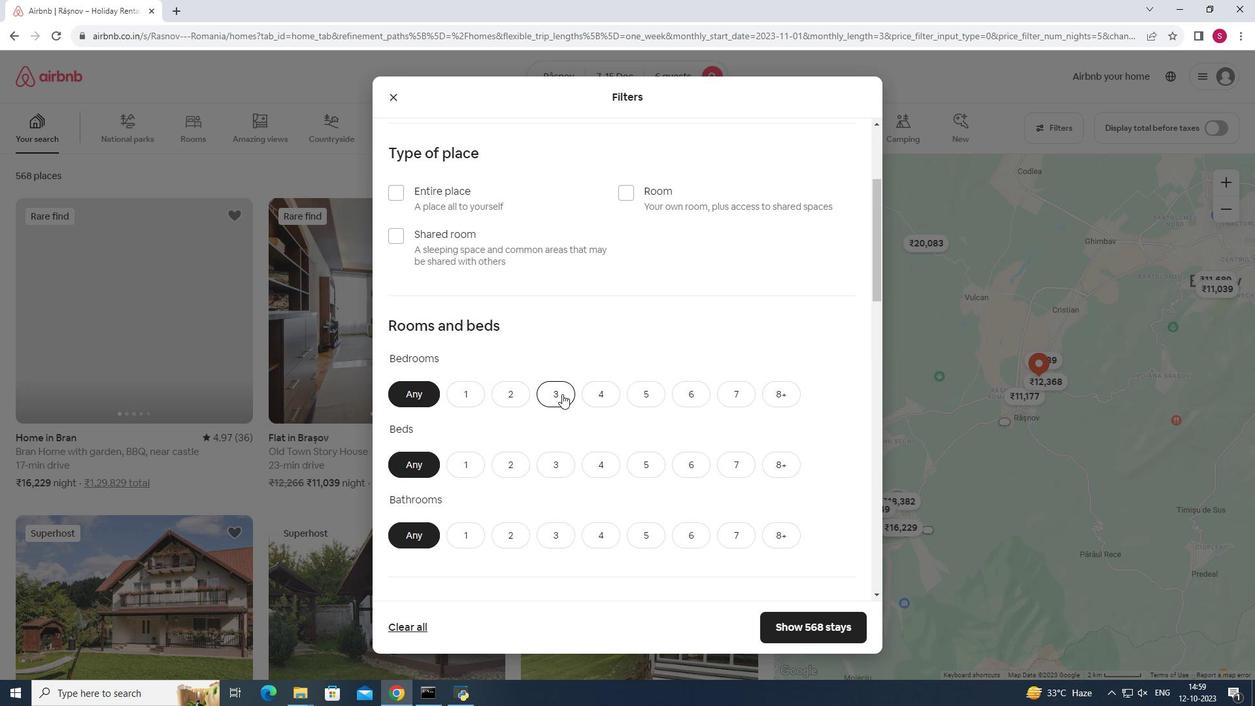 
Action: Mouse pressed left at (562, 394)
Screenshot: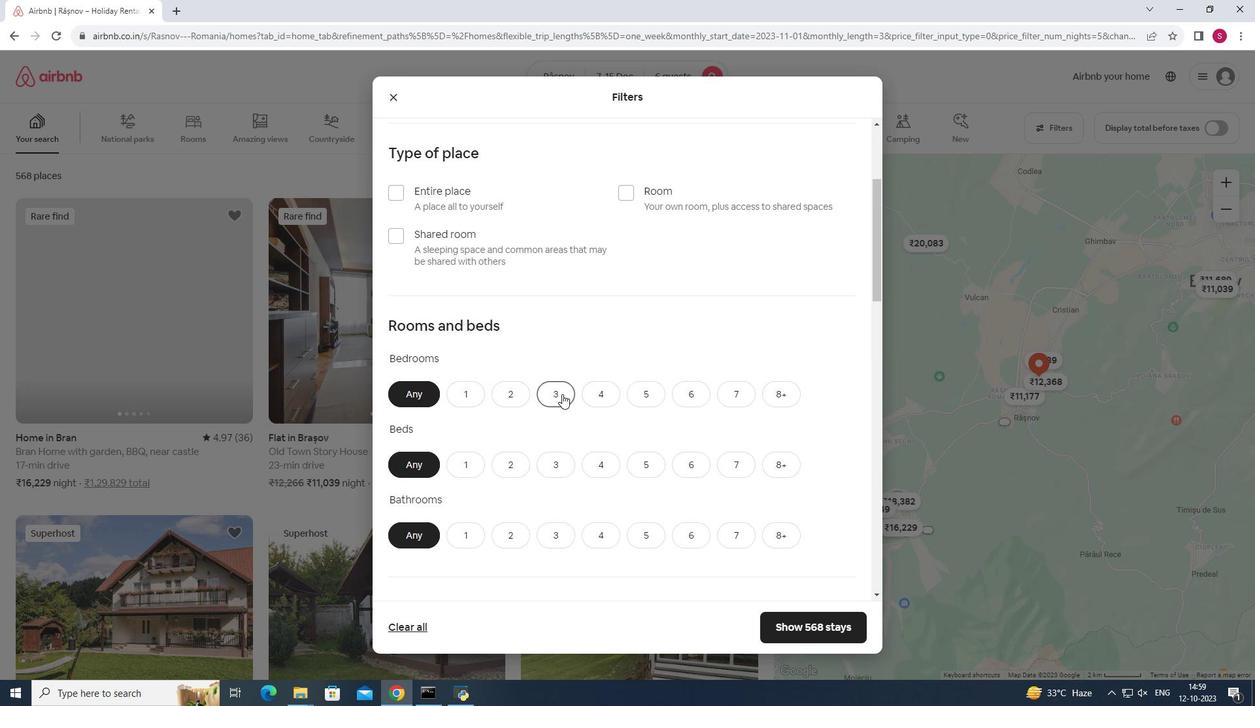 
Action: Mouse moved to (560, 462)
Screenshot: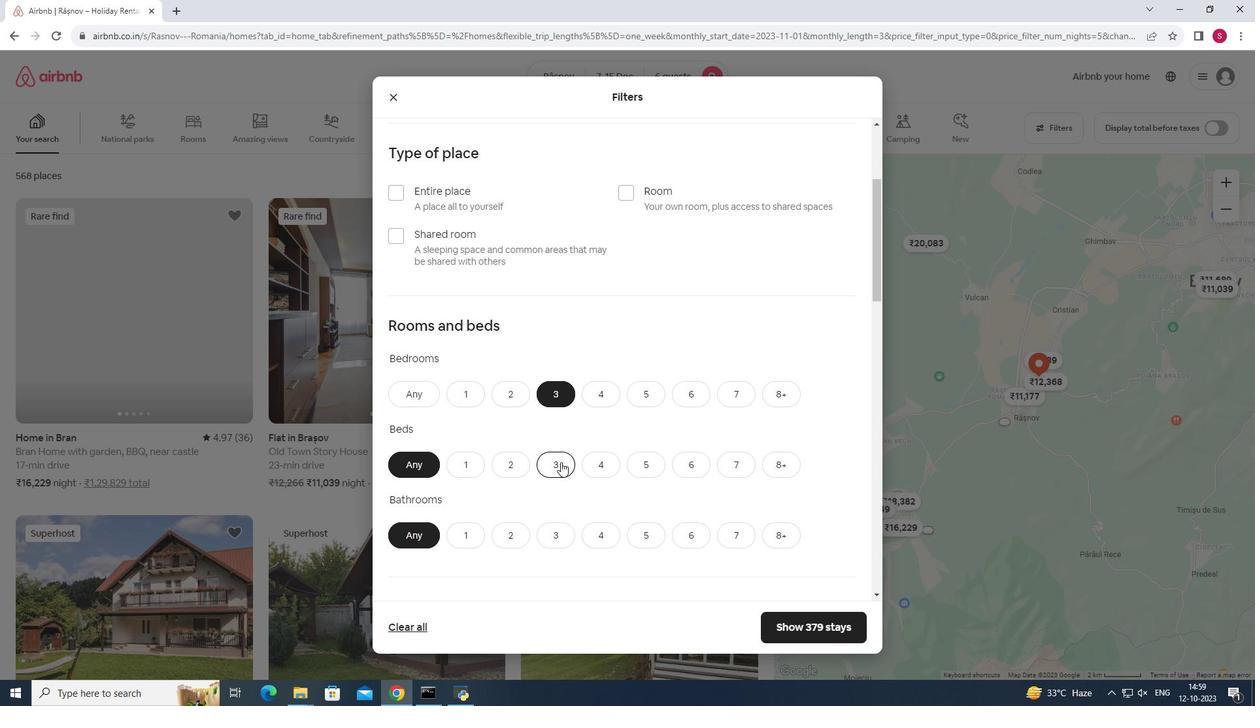
Action: Mouse pressed left at (560, 462)
Screenshot: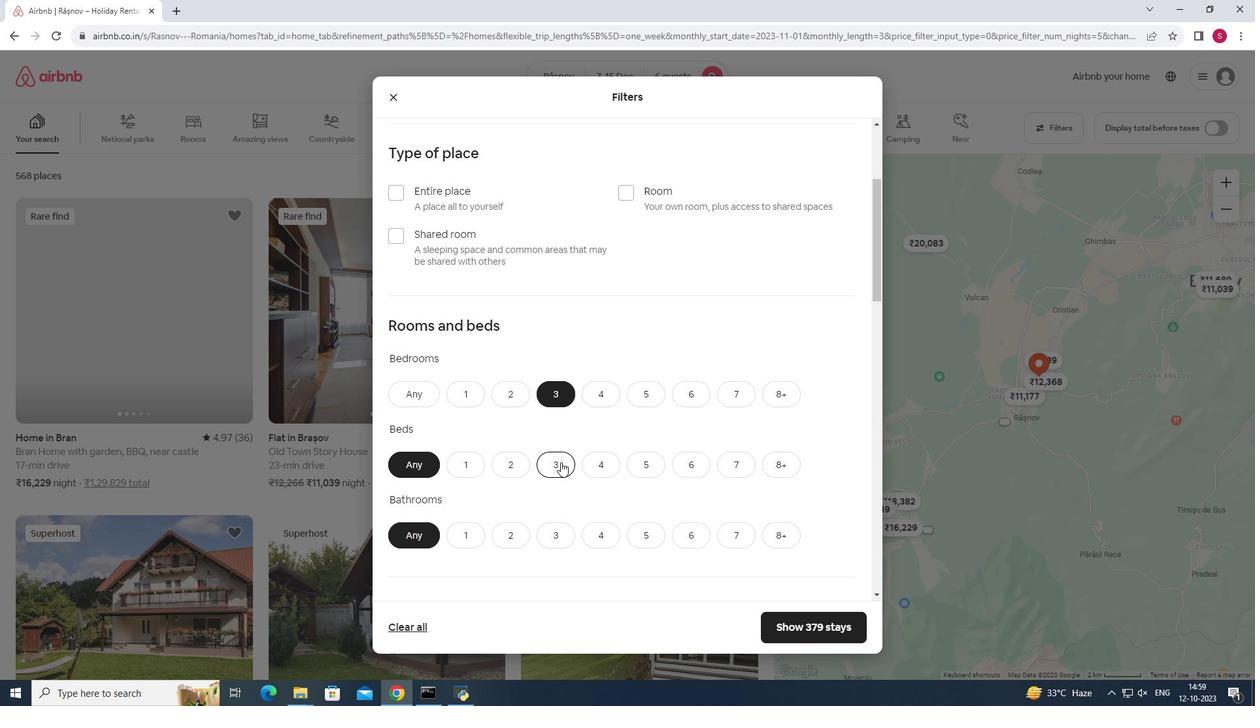 
Action: Mouse moved to (558, 536)
Screenshot: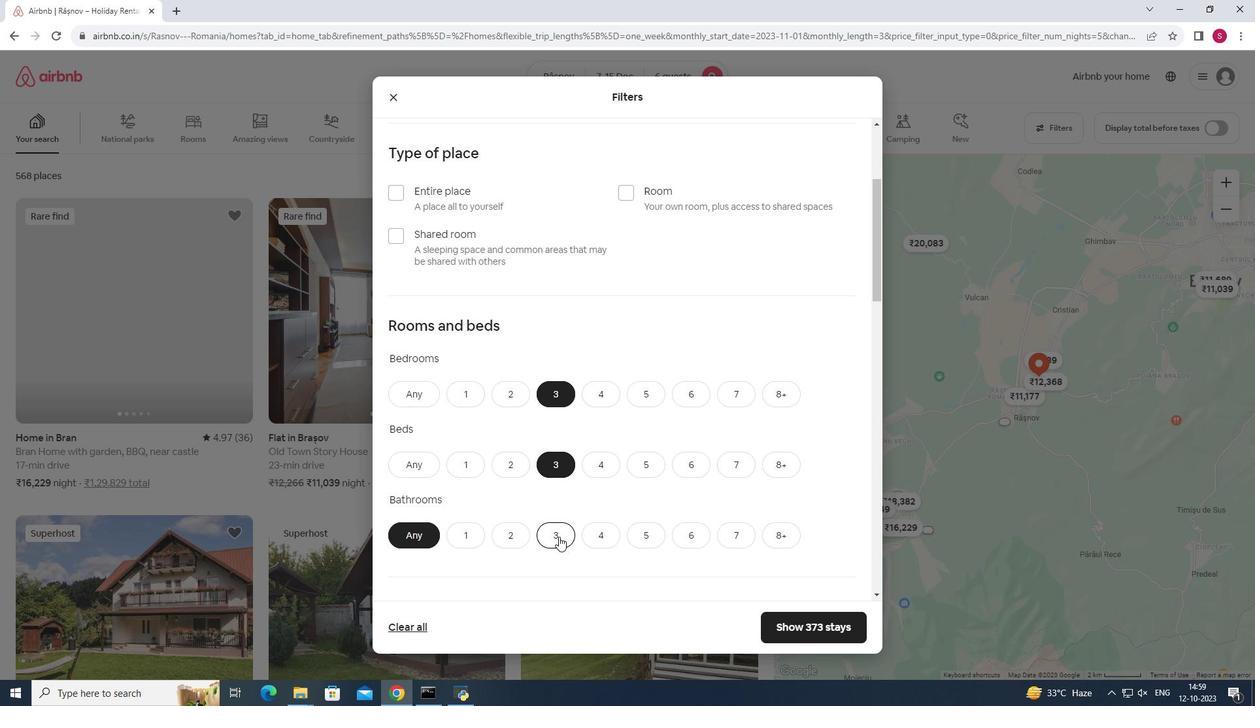
Action: Mouse pressed left at (558, 536)
Screenshot: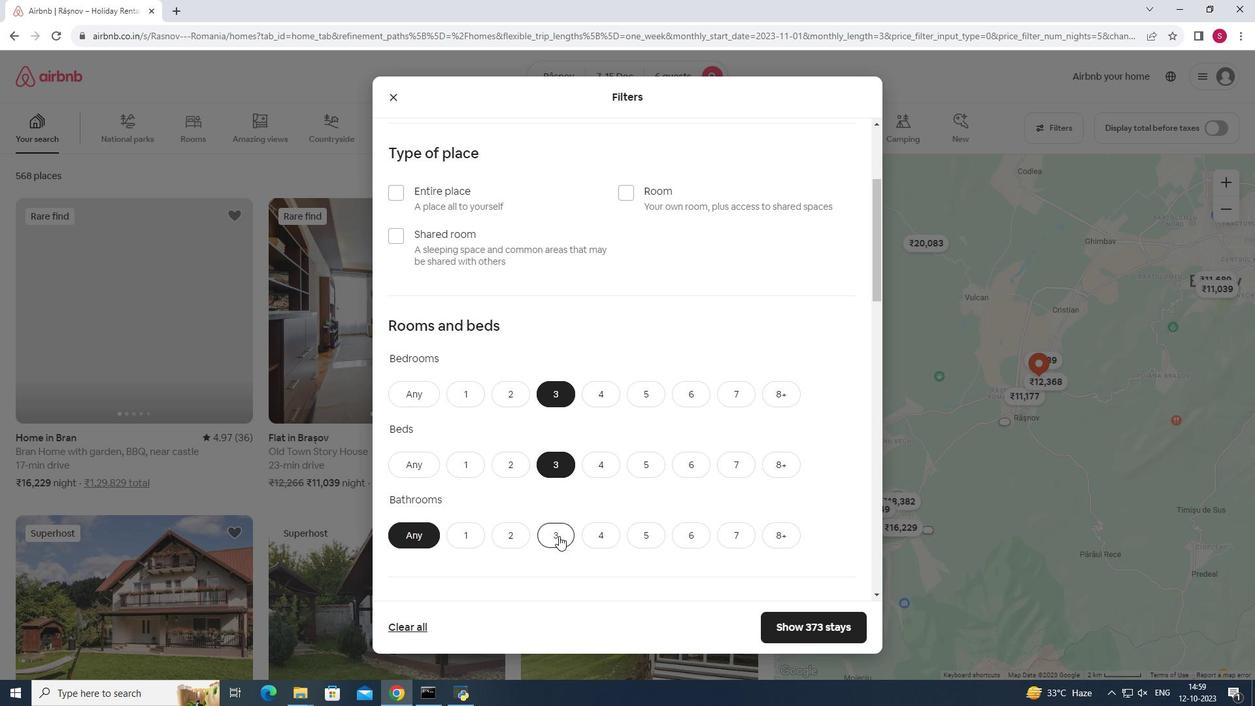 
Action: Mouse moved to (809, 498)
Screenshot: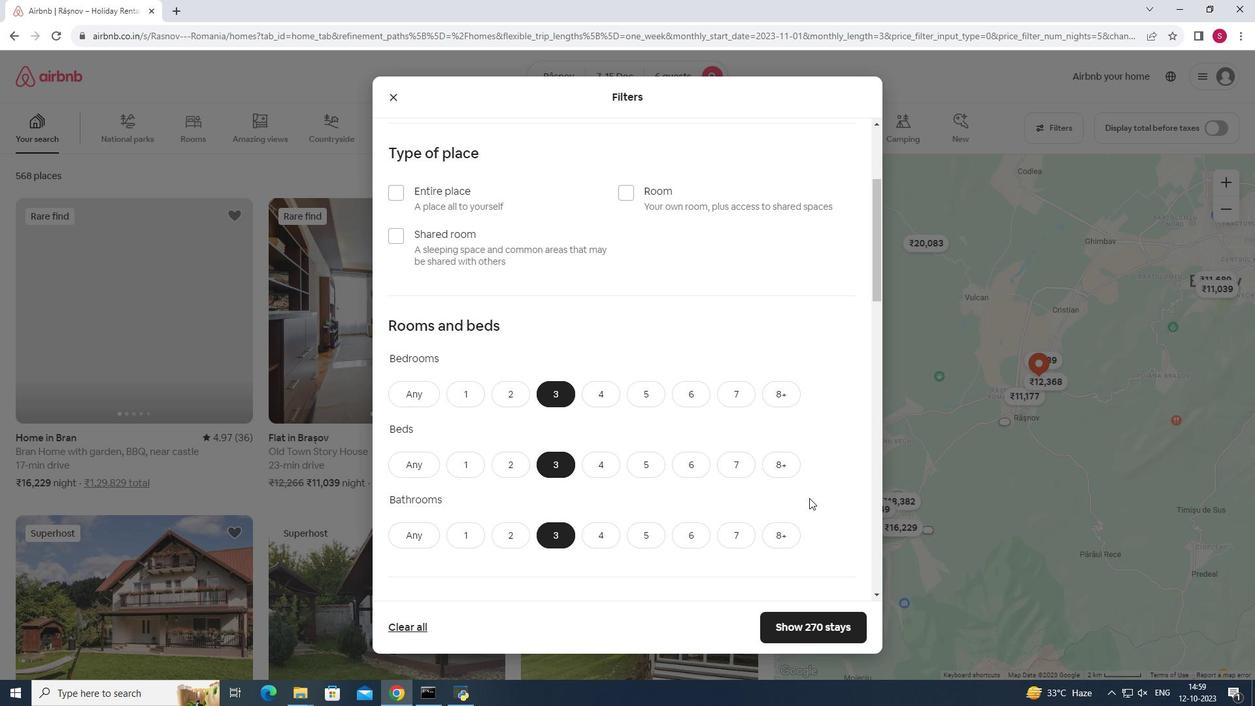 
Action: Mouse scrolled (809, 497) with delta (0, 0)
Screenshot: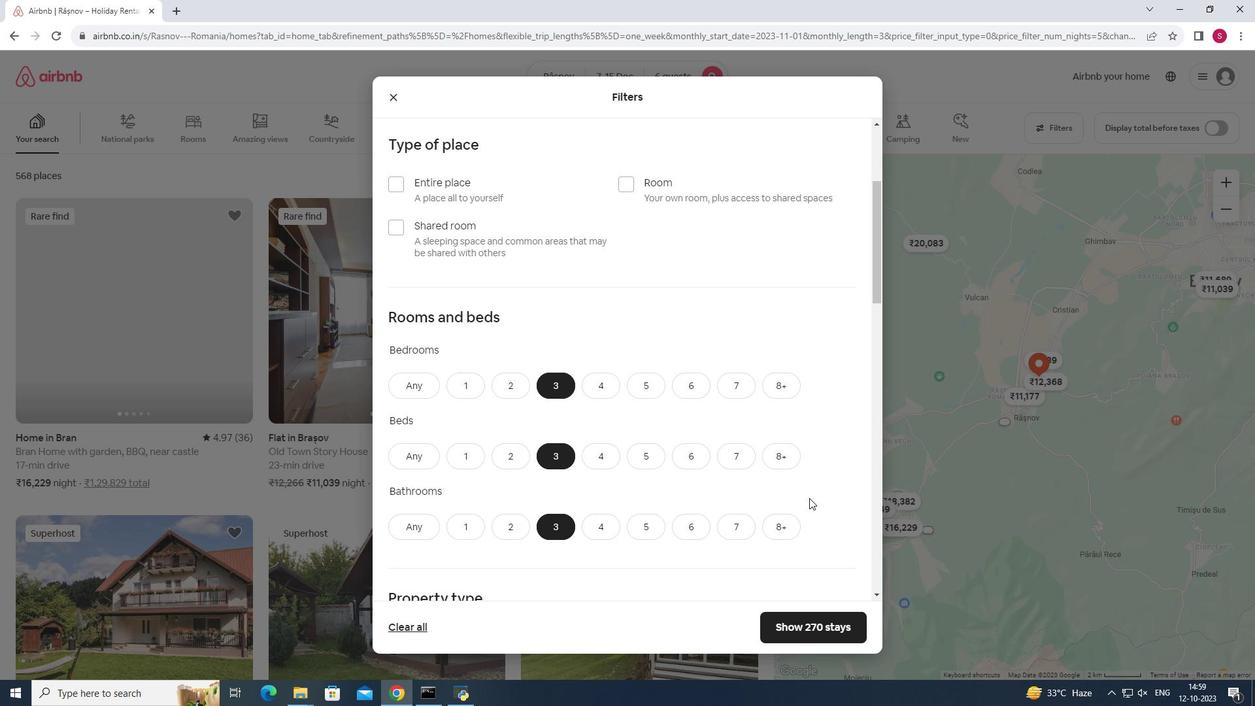 
Action: Mouse scrolled (809, 497) with delta (0, 0)
Screenshot: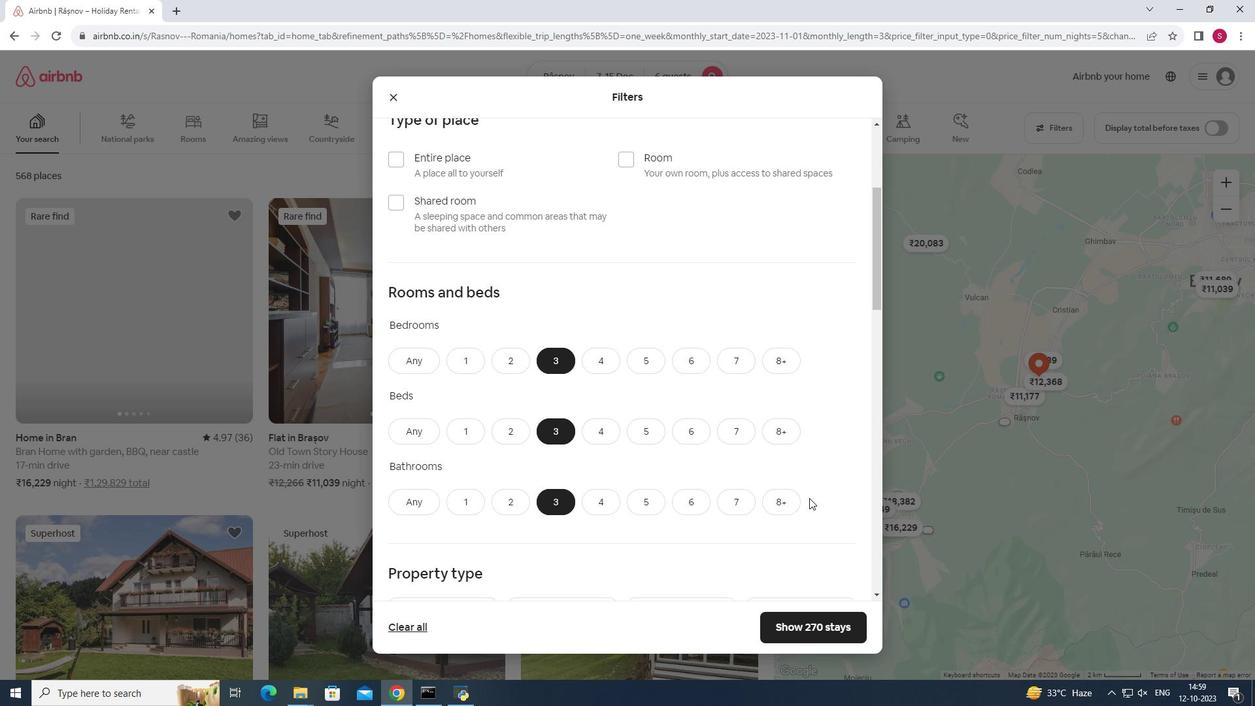
Action: Mouse scrolled (809, 497) with delta (0, 0)
Screenshot: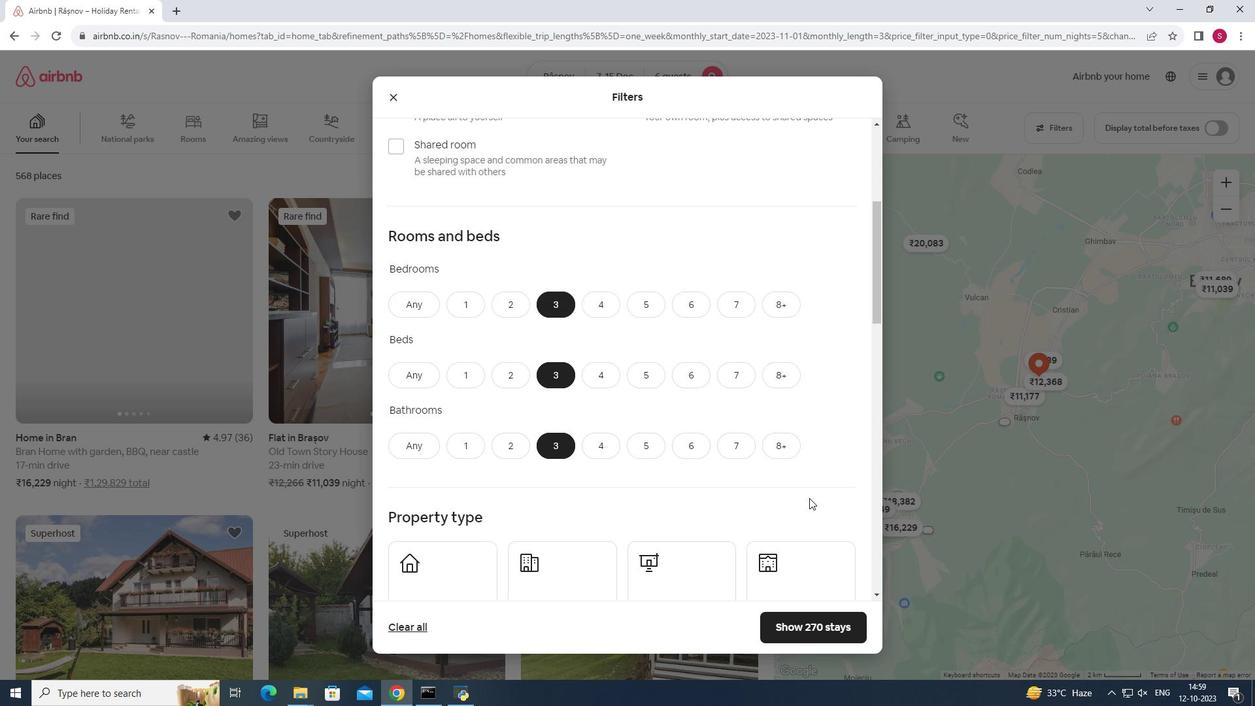 
Action: Mouse moved to (677, 490)
Screenshot: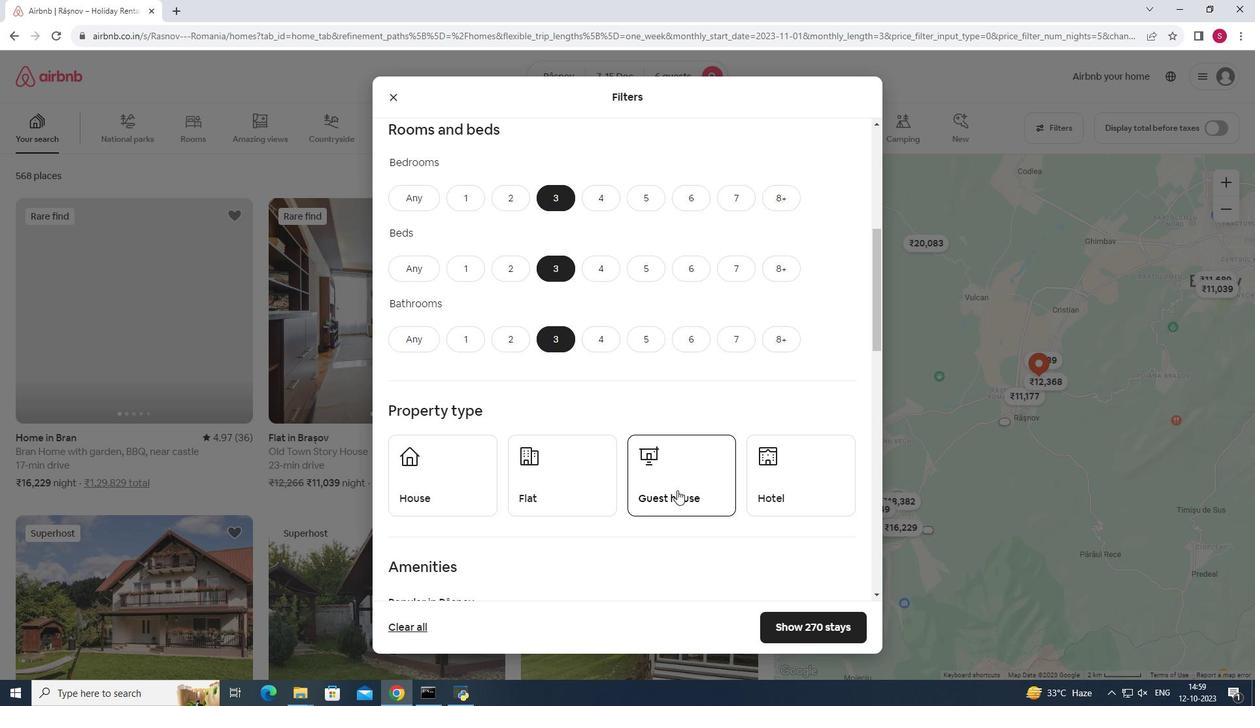 
Action: Mouse pressed left at (677, 490)
Screenshot: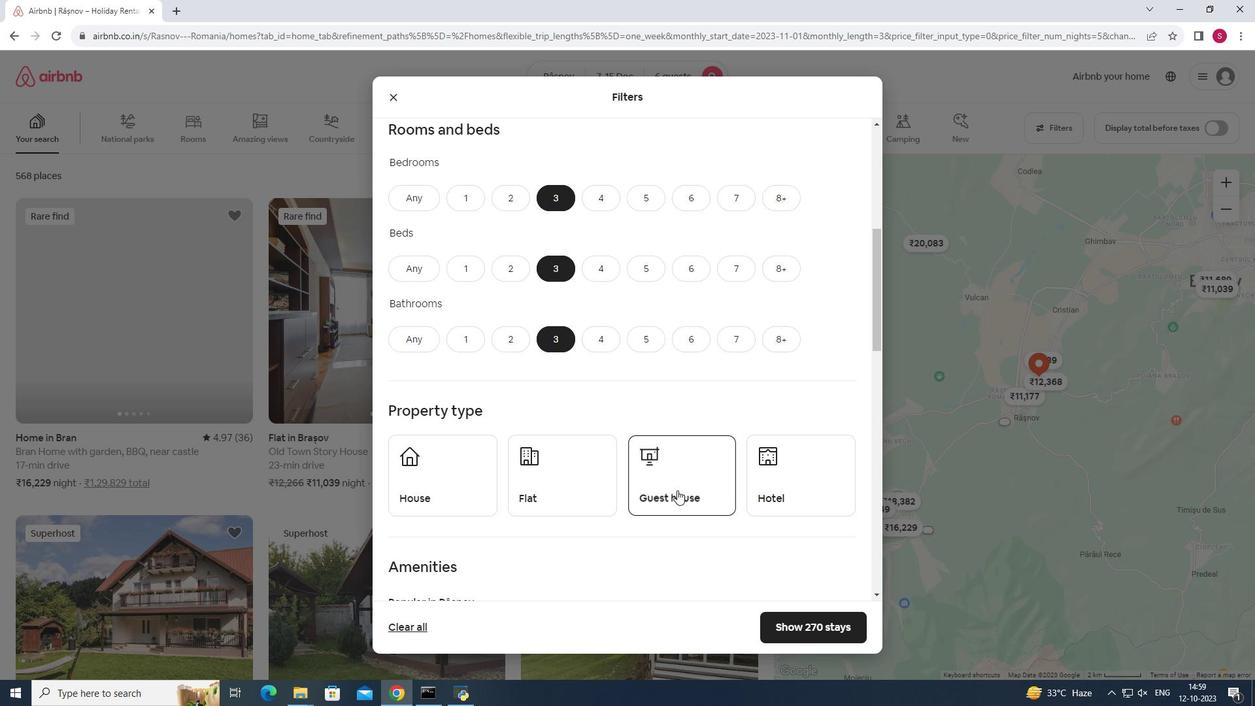 
Action: Mouse moved to (815, 626)
Screenshot: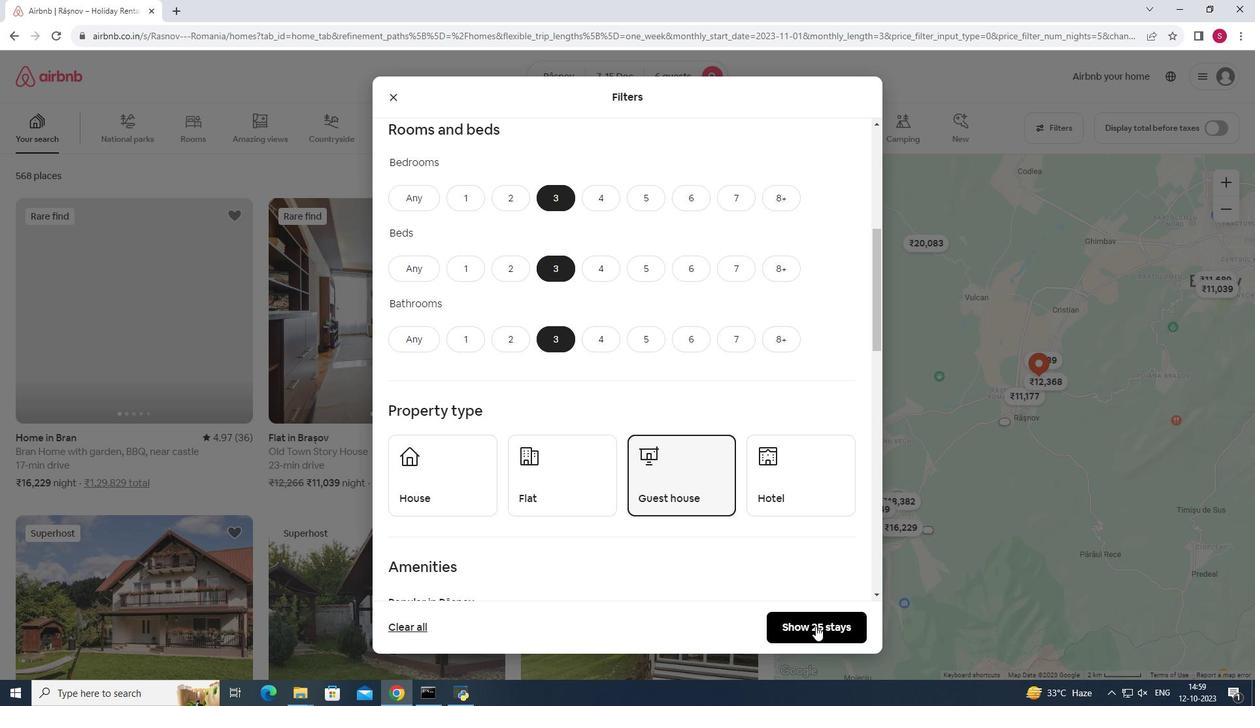 
Action: Mouse pressed left at (815, 626)
Screenshot: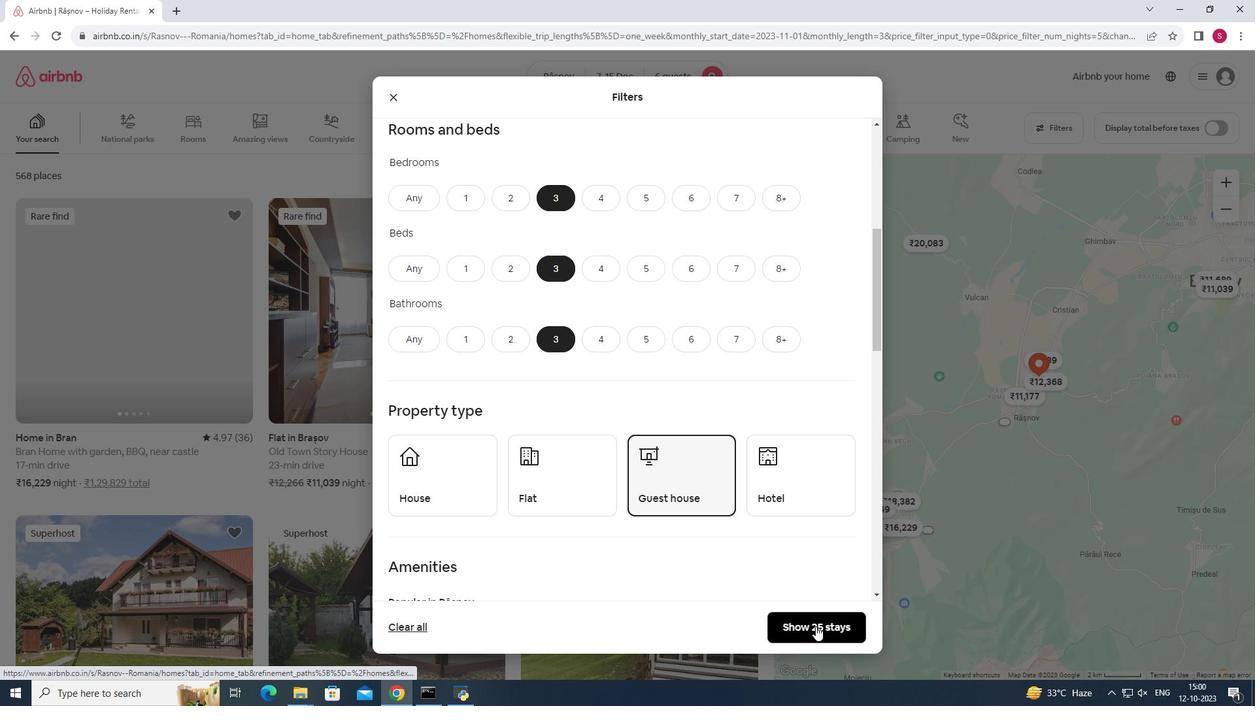 
Action: Mouse pressed left at (815, 626)
Screenshot: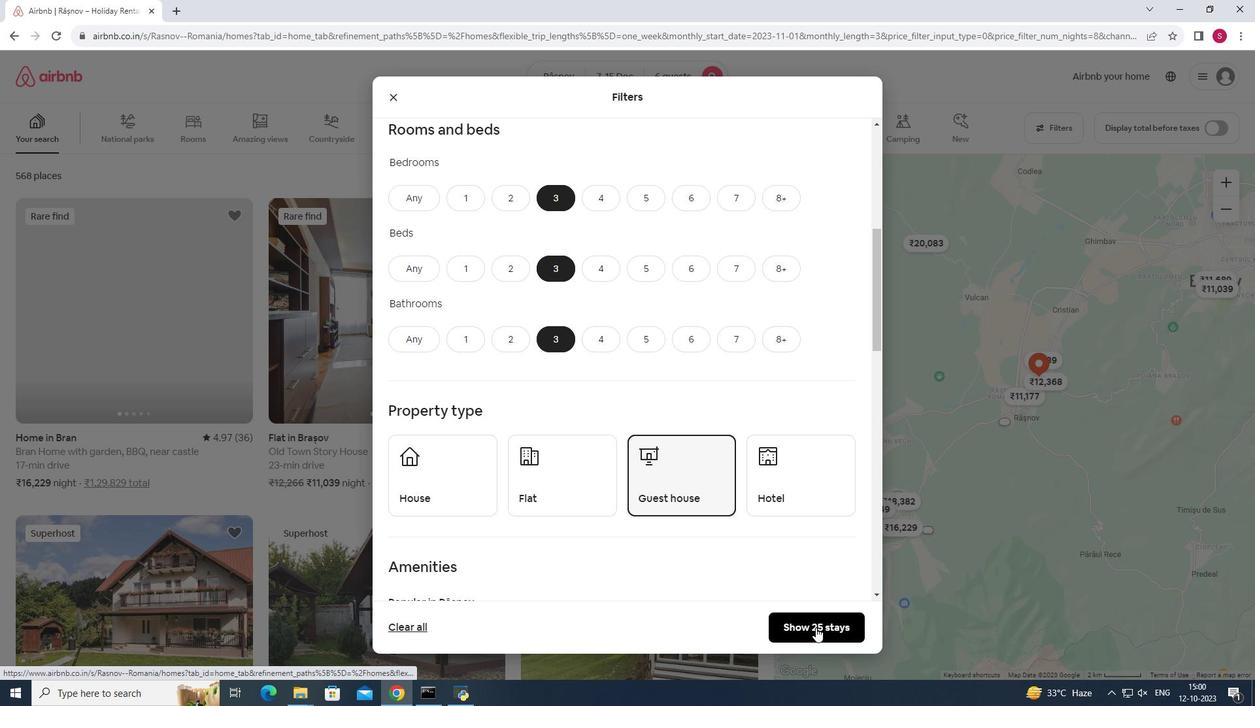 
Action: Mouse moved to (491, 381)
Screenshot: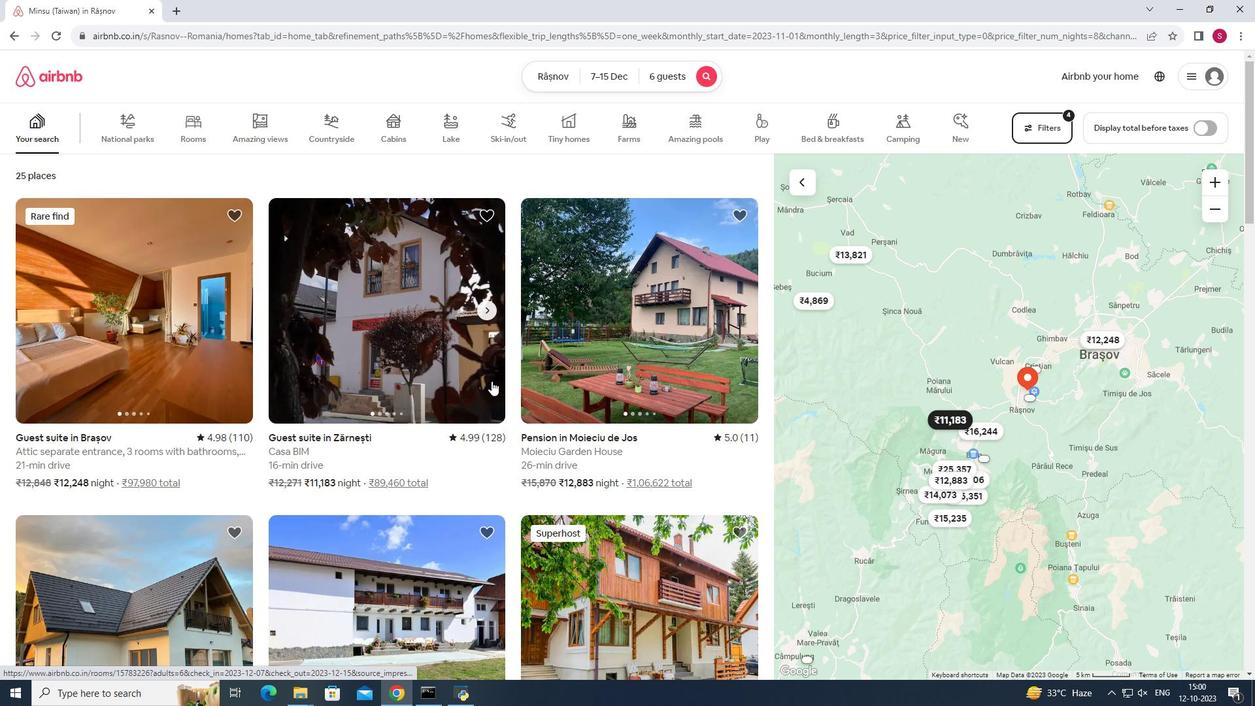 
Action: Mouse scrolled (491, 380) with delta (0, 0)
Screenshot: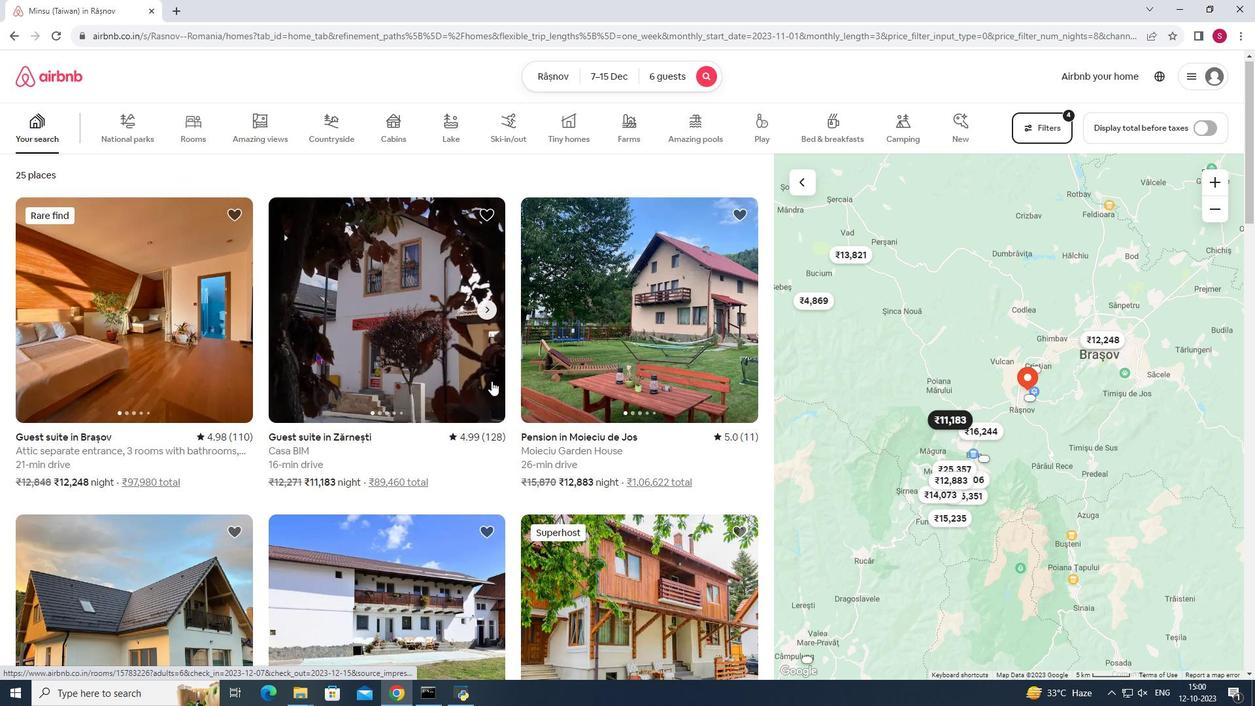 
Action: Mouse scrolled (491, 380) with delta (0, 0)
Screenshot: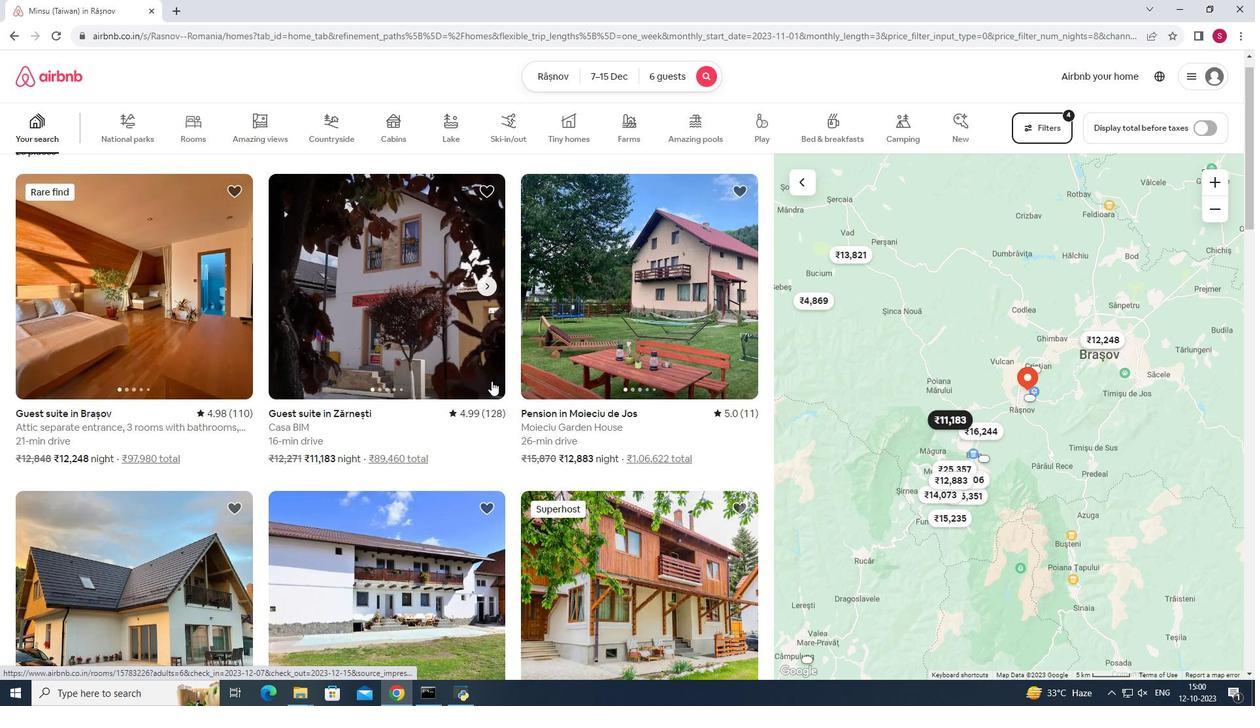
Action: Mouse scrolled (491, 380) with delta (0, 0)
Screenshot: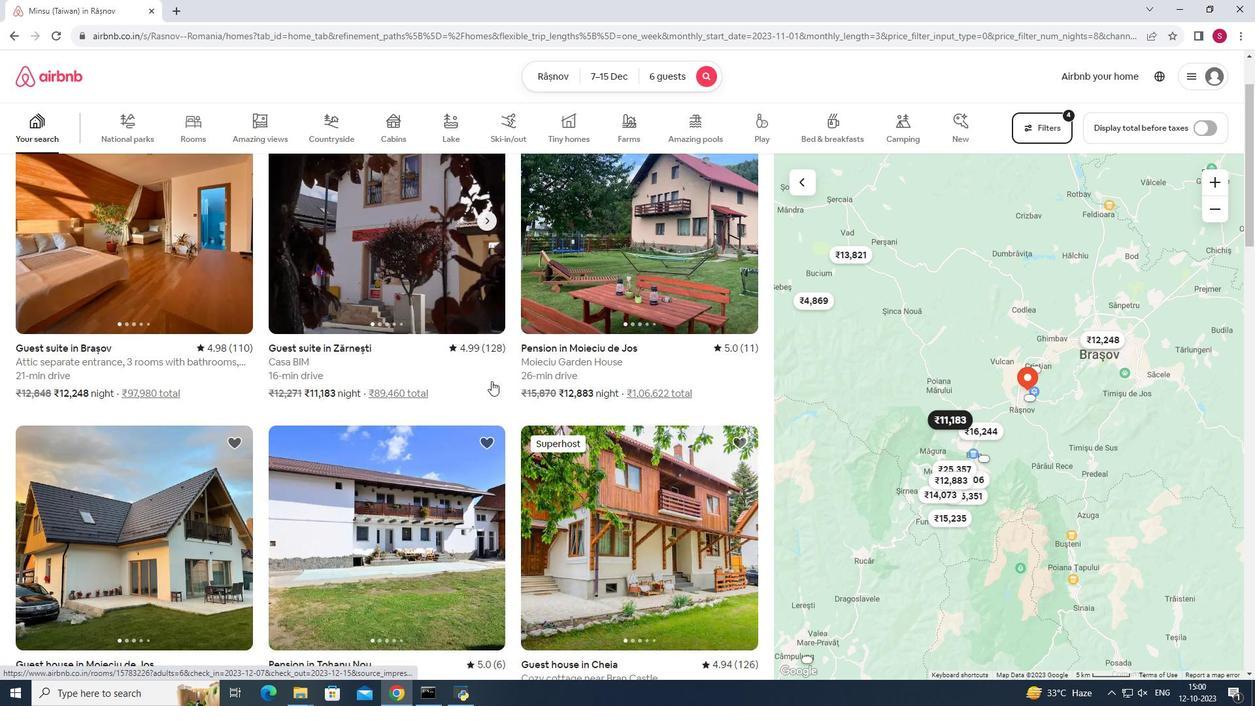 
Action: Mouse moved to (687, 419)
Screenshot: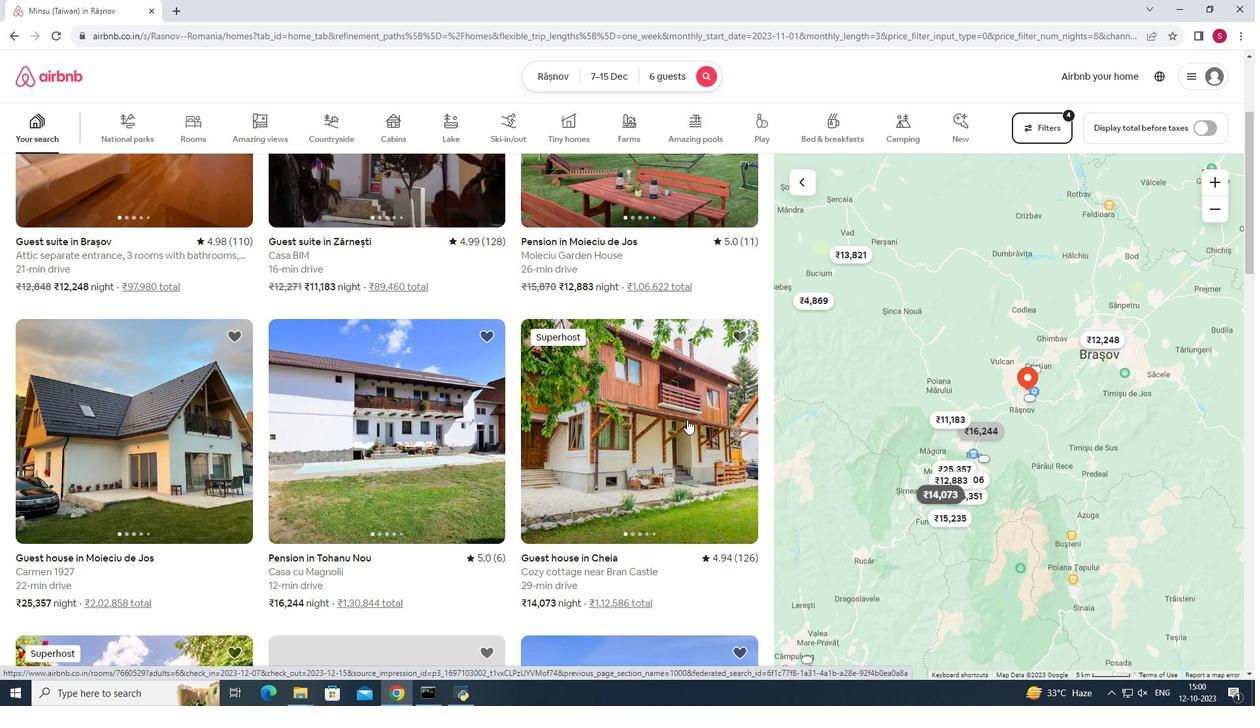 
Action: Mouse scrolled (687, 419) with delta (0, 0)
Screenshot: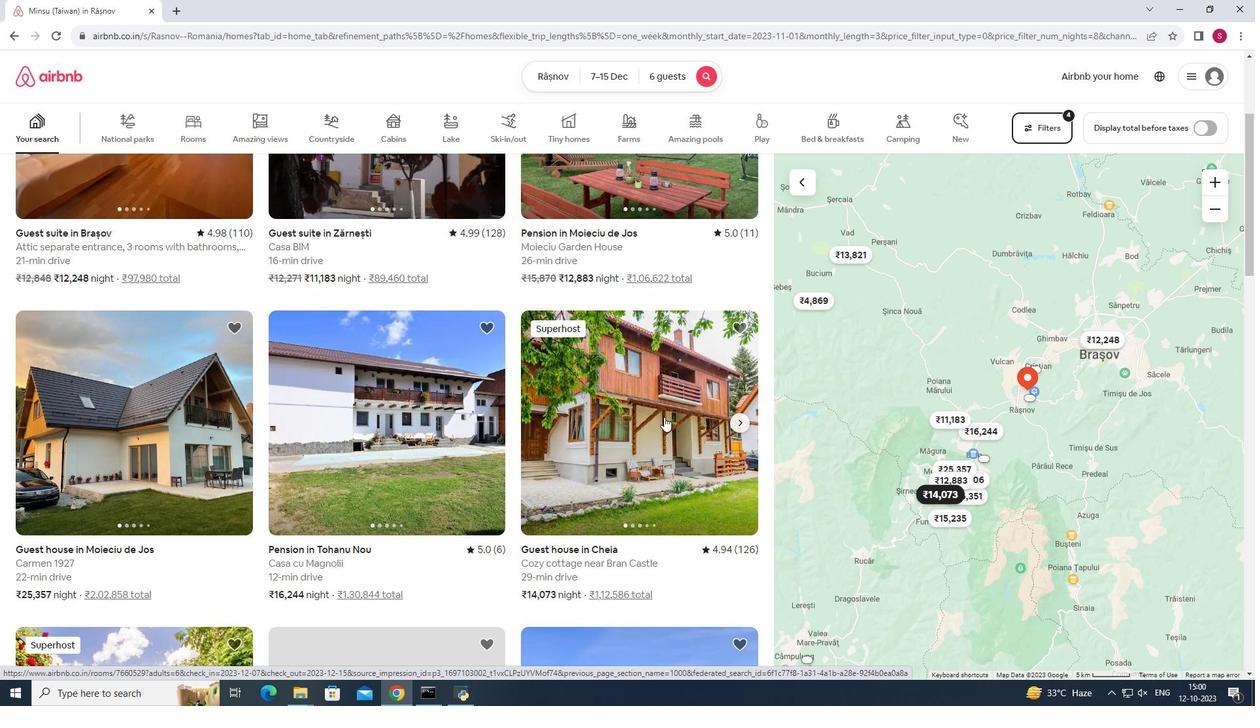 
Action: Mouse moved to (630, 415)
Screenshot: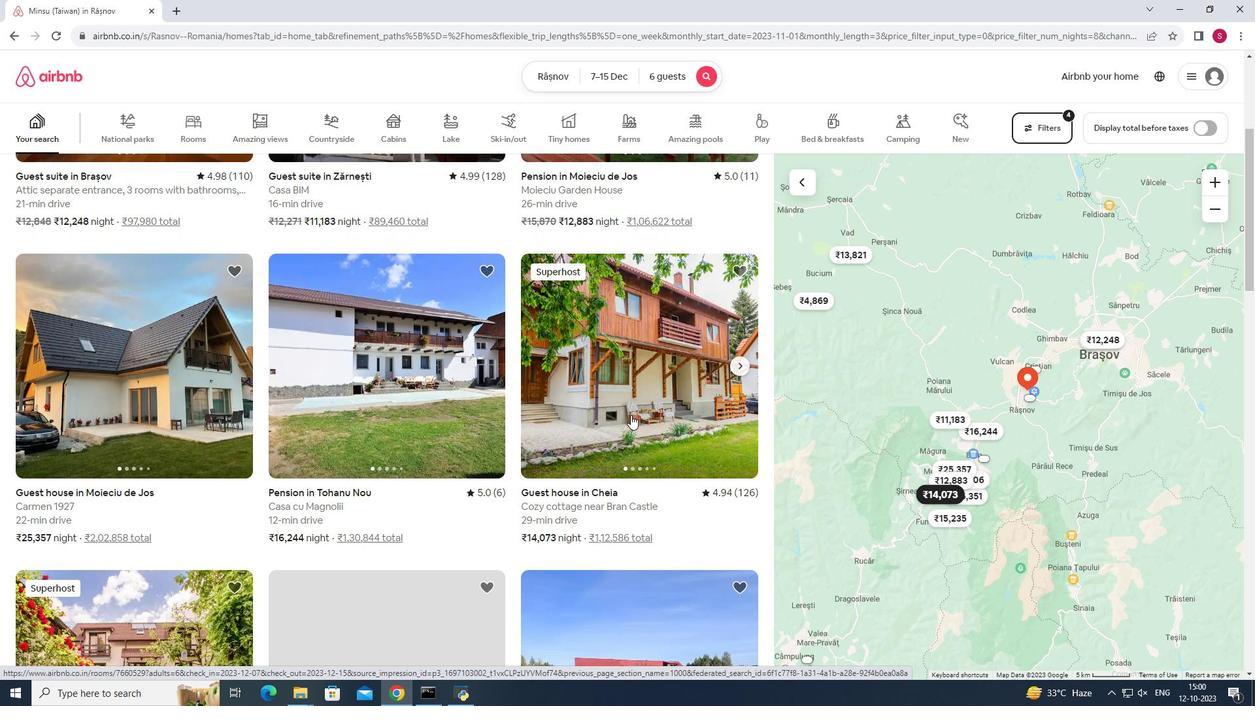 
Action: Mouse scrolled (630, 414) with delta (0, 0)
Screenshot: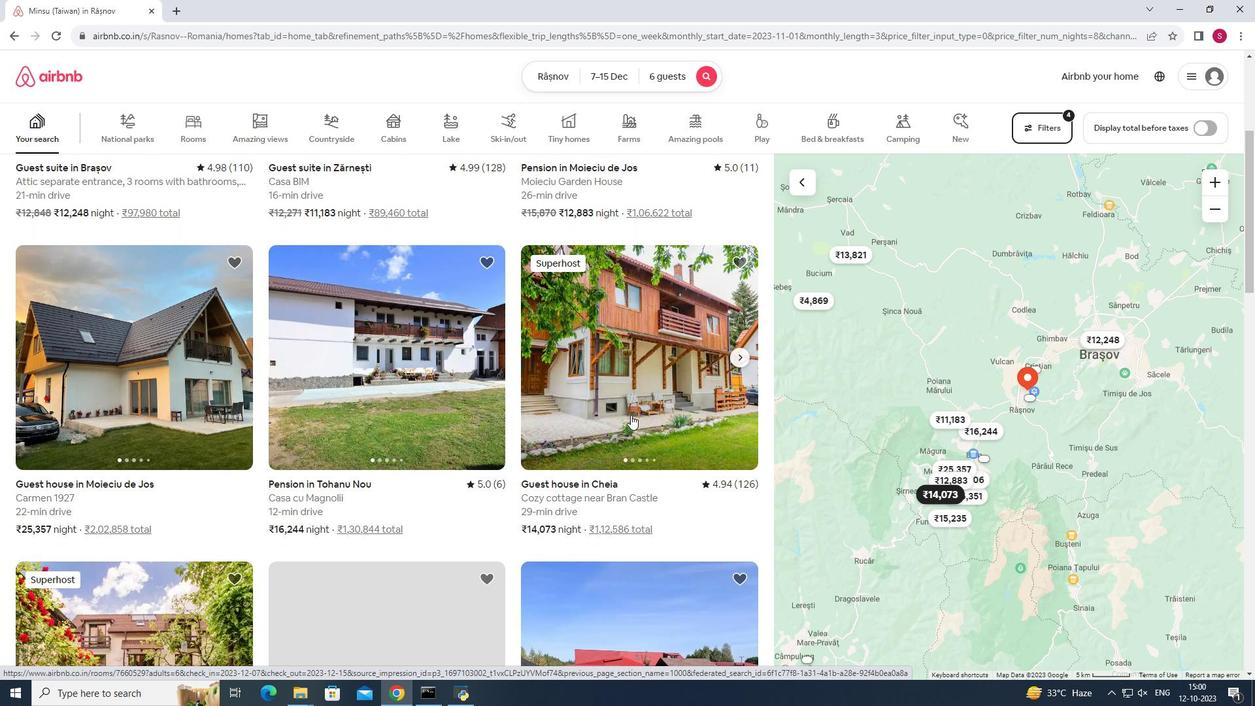 
Action: Mouse scrolled (630, 414) with delta (0, 0)
Screenshot: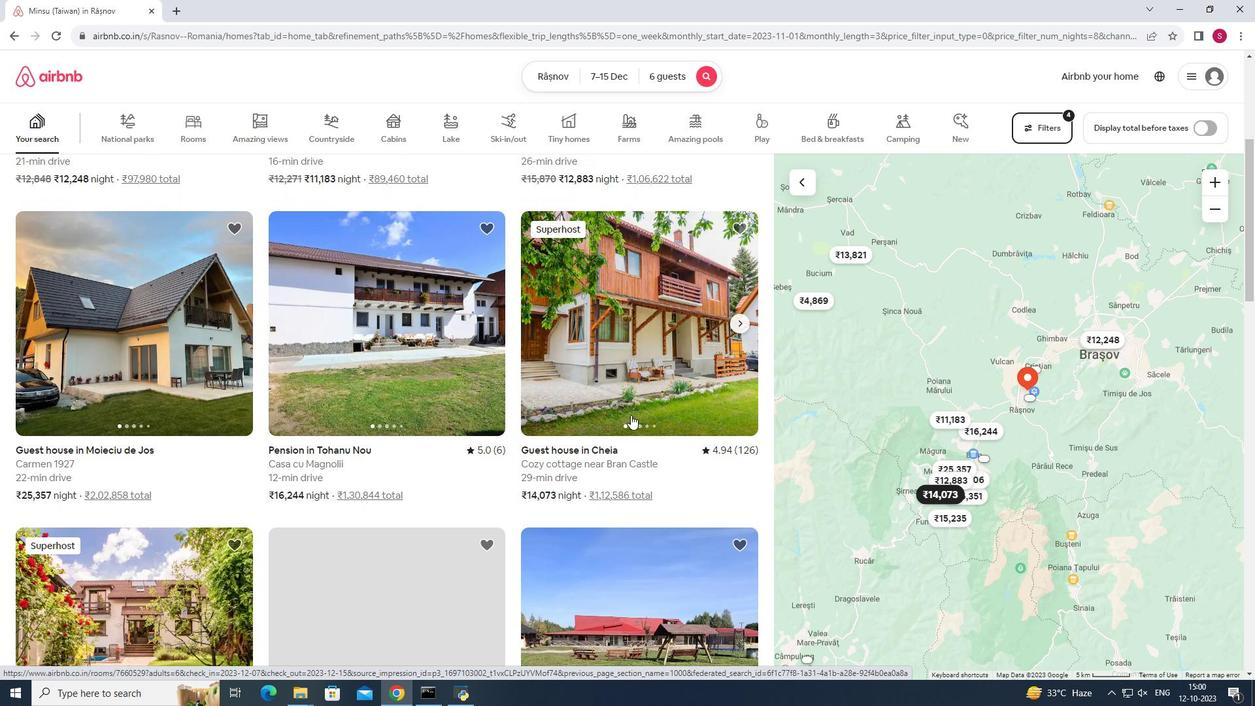 
Action: Mouse scrolled (630, 414) with delta (0, 0)
Screenshot: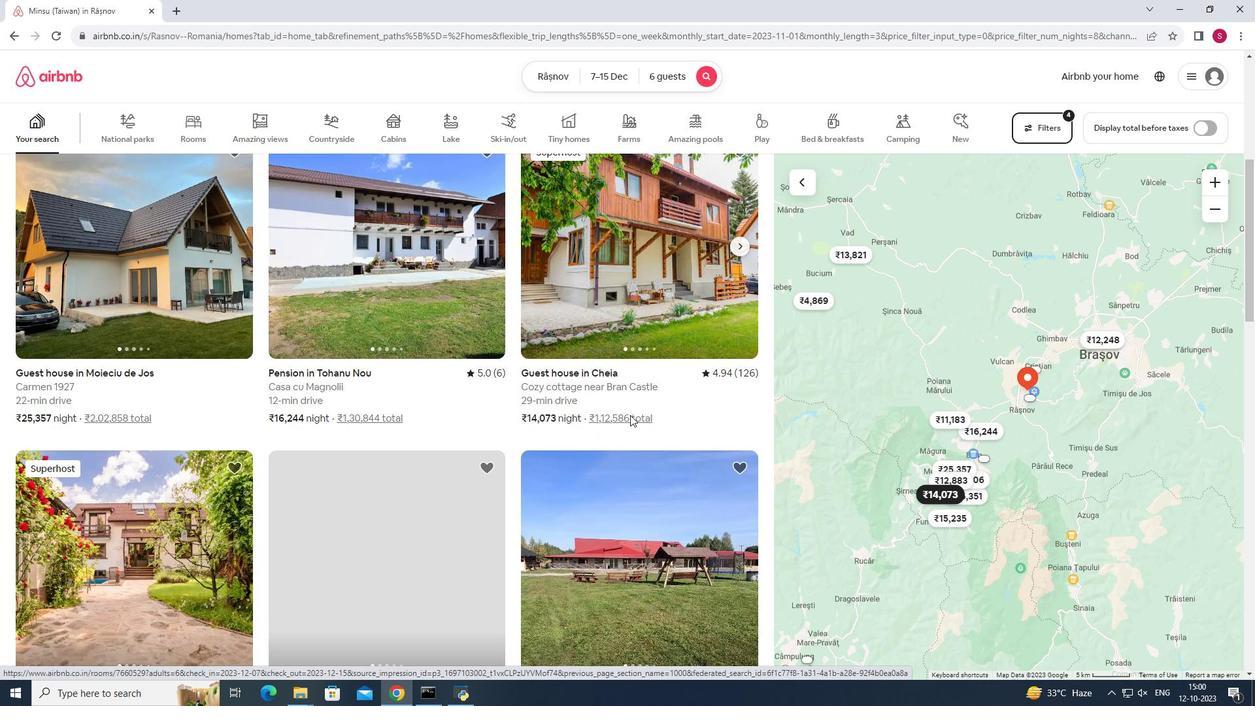 
Action: Mouse moved to (630, 415)
Screenshot: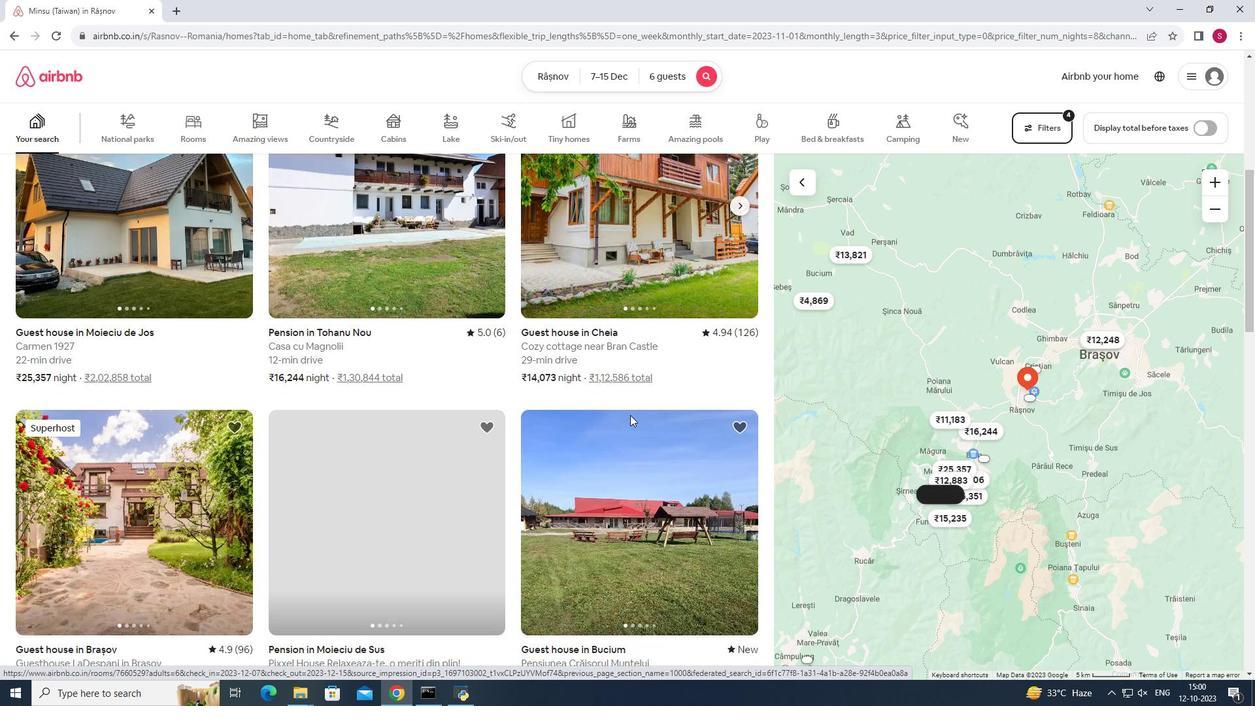
Action: Mouse scrolled (630, 414) with delta (0, 0)
Screenshot: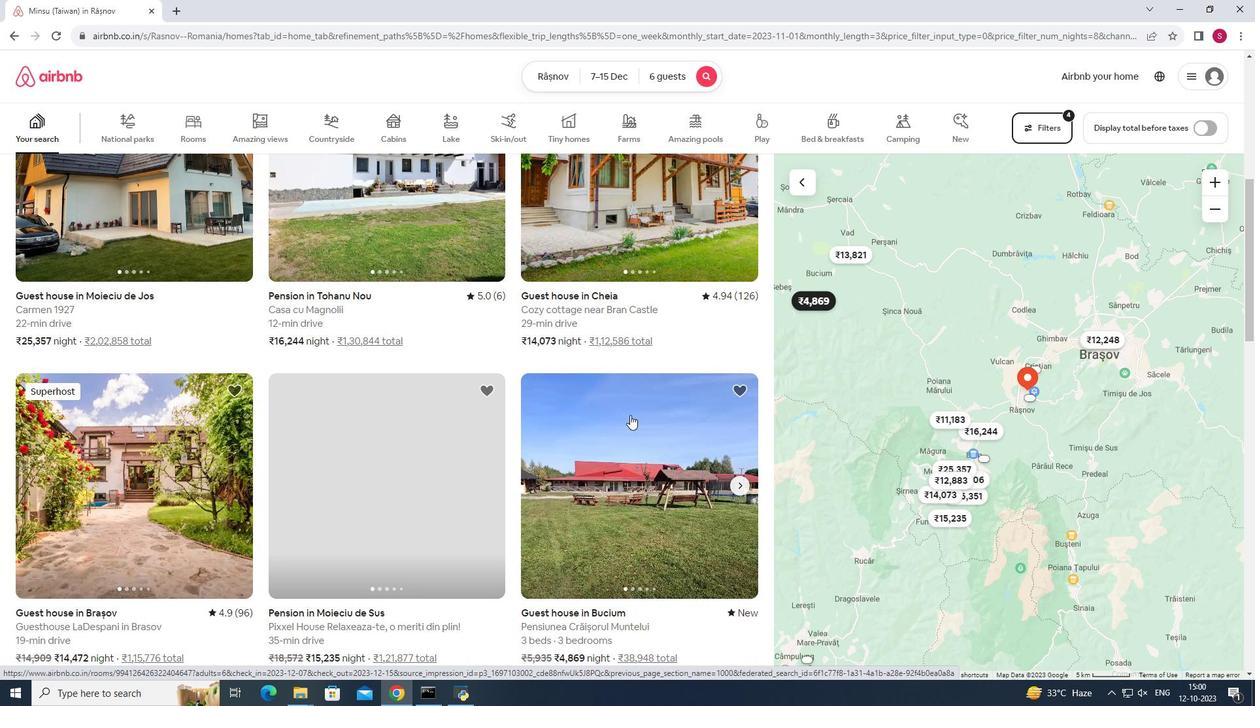 
Action: Mouse scrolled (630, 414) with delta (0, 0)
Screenshot: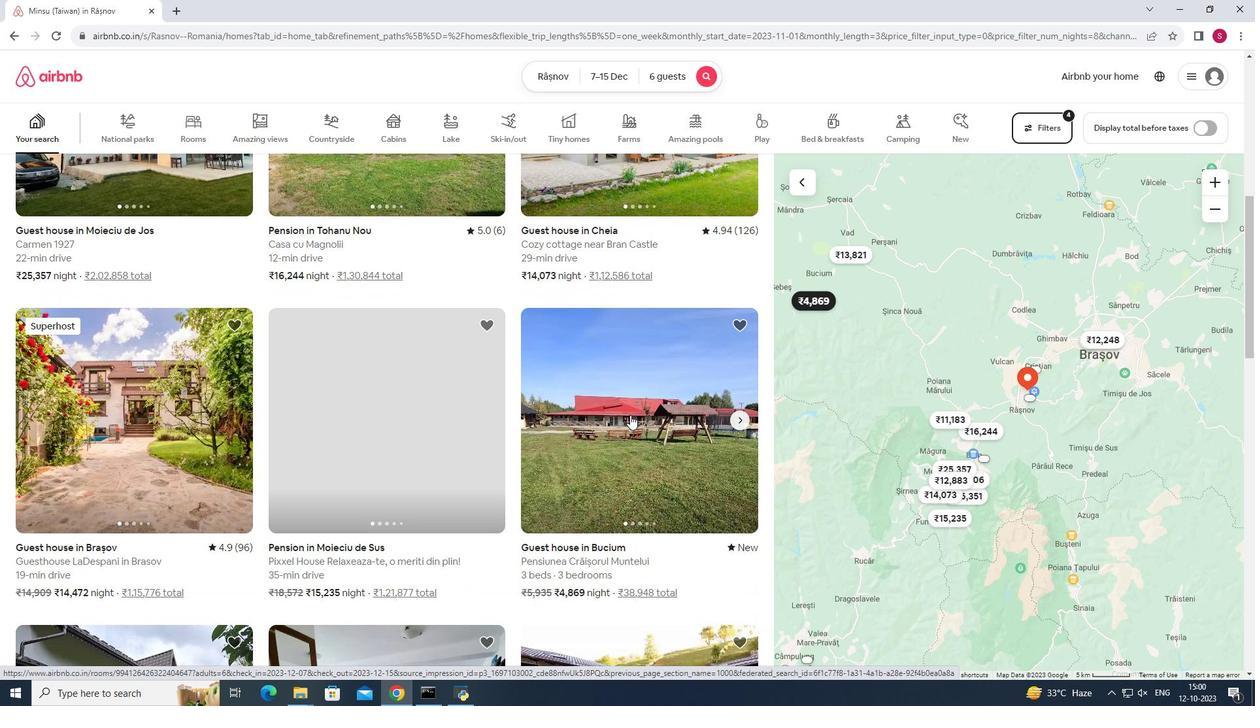 
Action: Mouse moved to (622, 411)
Screenshot: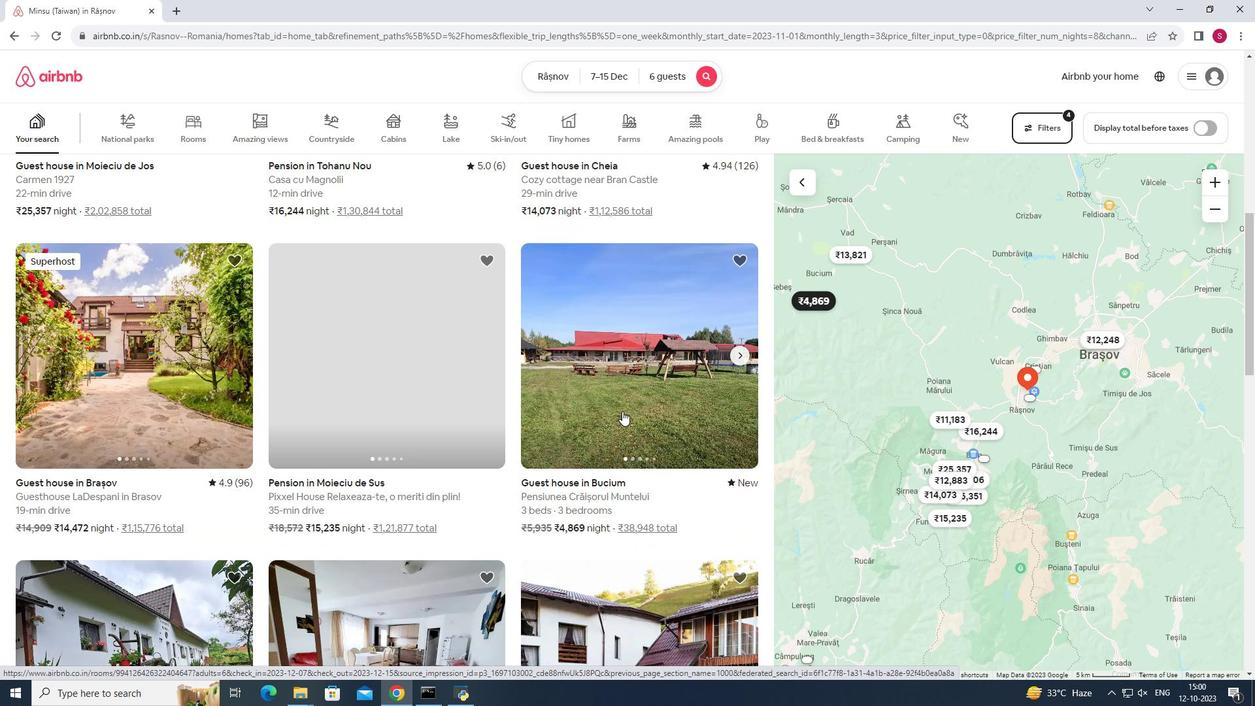 
Action: Mouse scrolled (622, 410) with delta (0, 0)
Screenshot: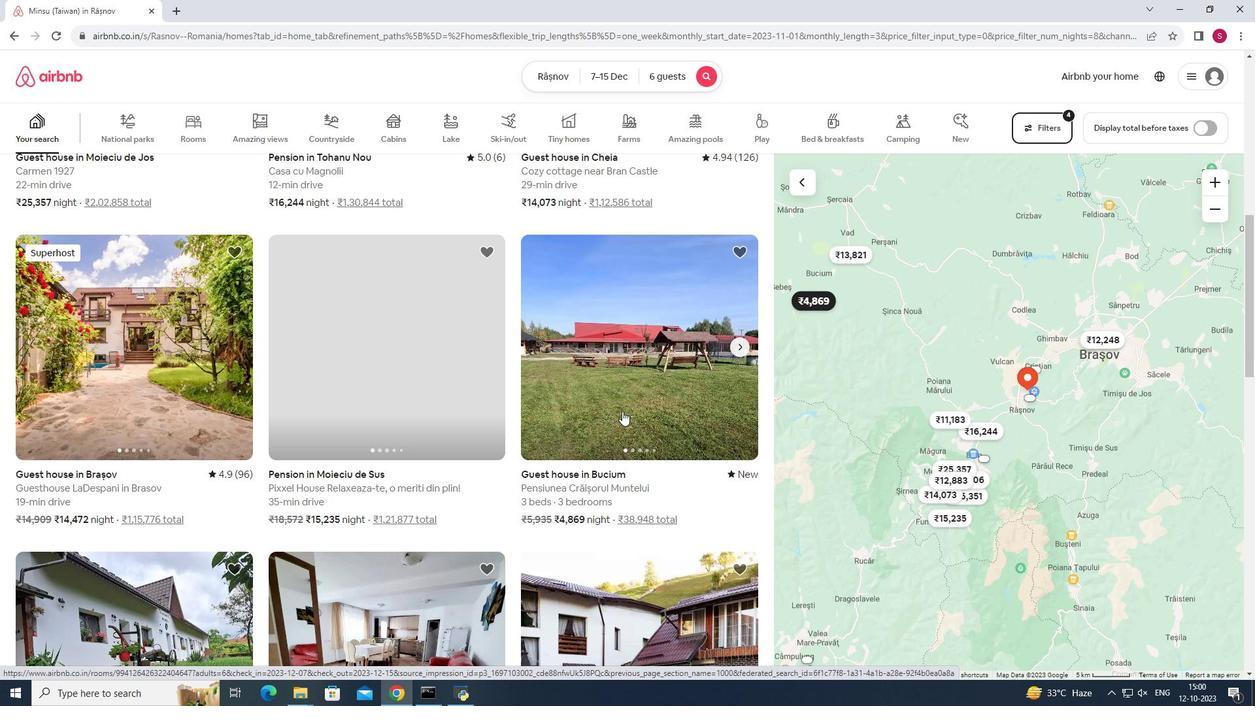 
Action: Mouse scrolled (622, 410) with delta (0, 0)
Screenshot: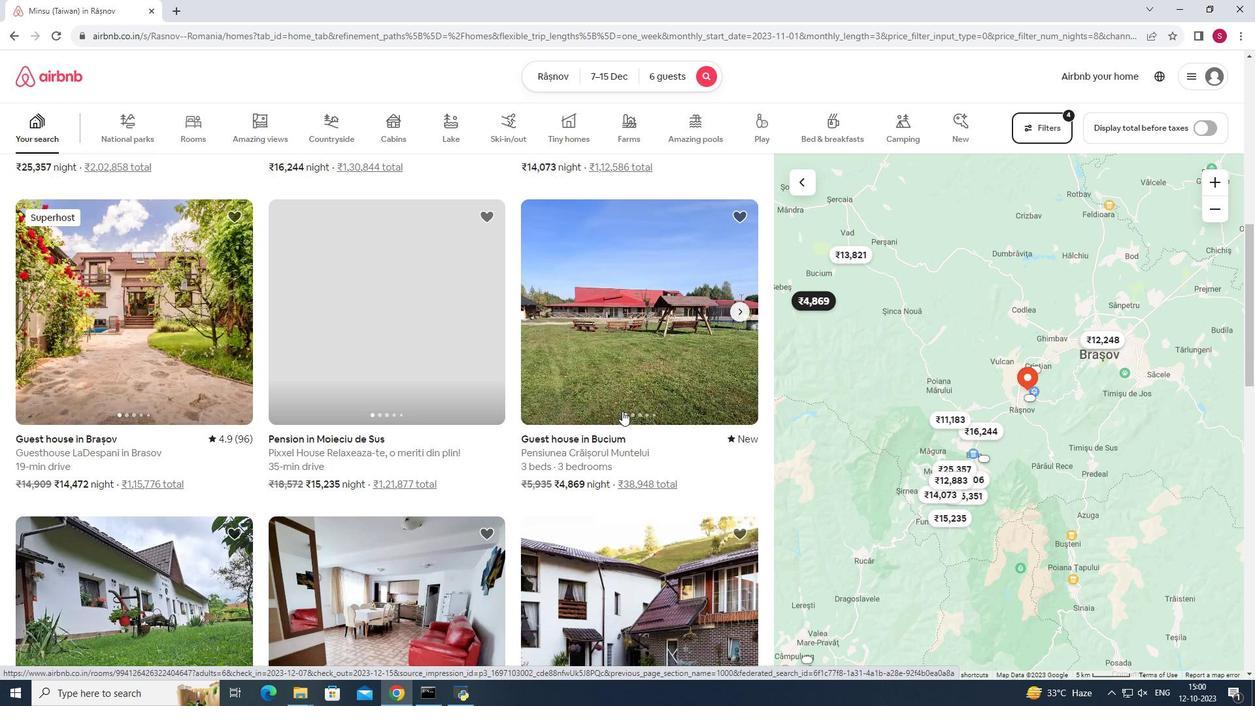 
Action: Mouse scrolled (622, 410) with delta (0, 0)
Screenshot: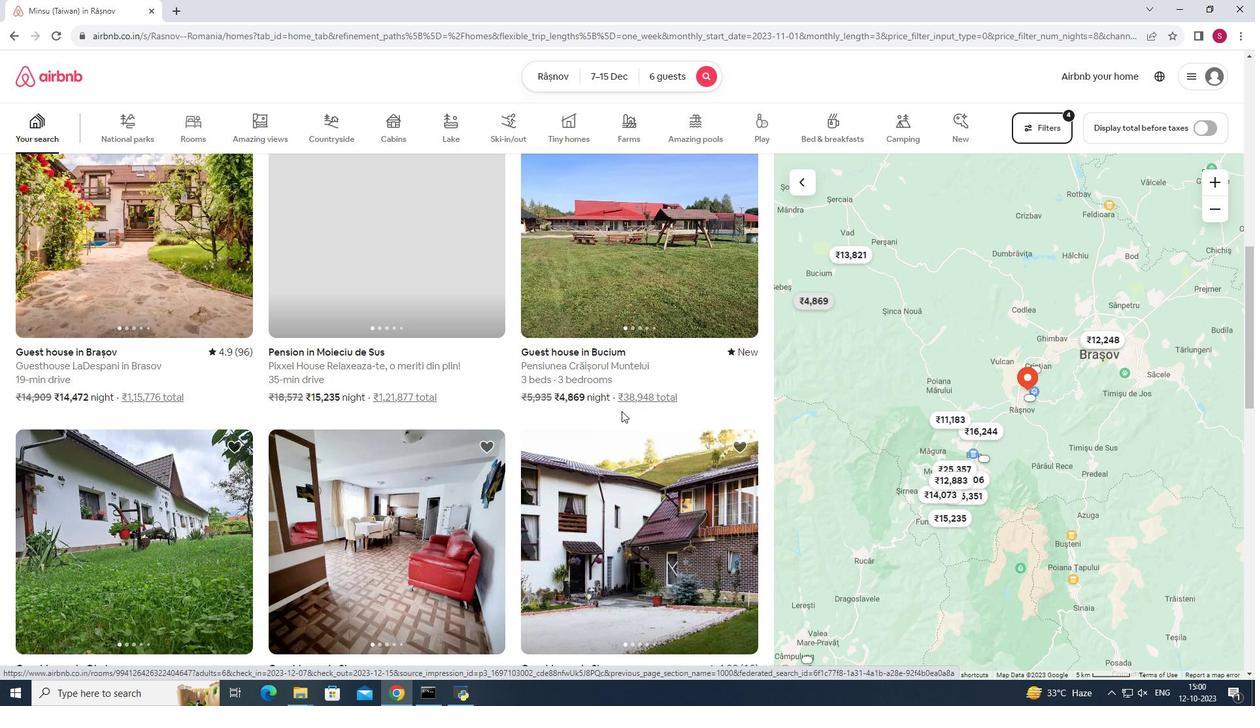 
Action: Mouse moved to (621, 411)
Screenshot: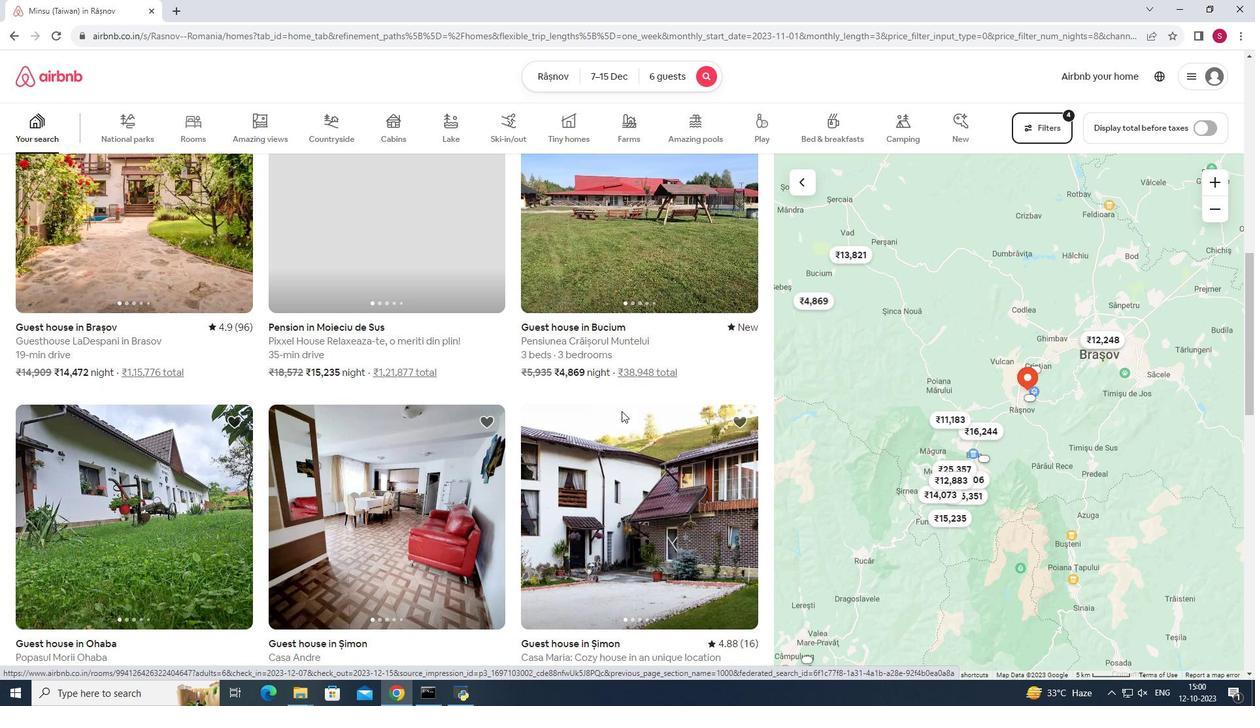 
Action: Mouse scrolled (621, 410) with delta (0, 0)
Screenshot: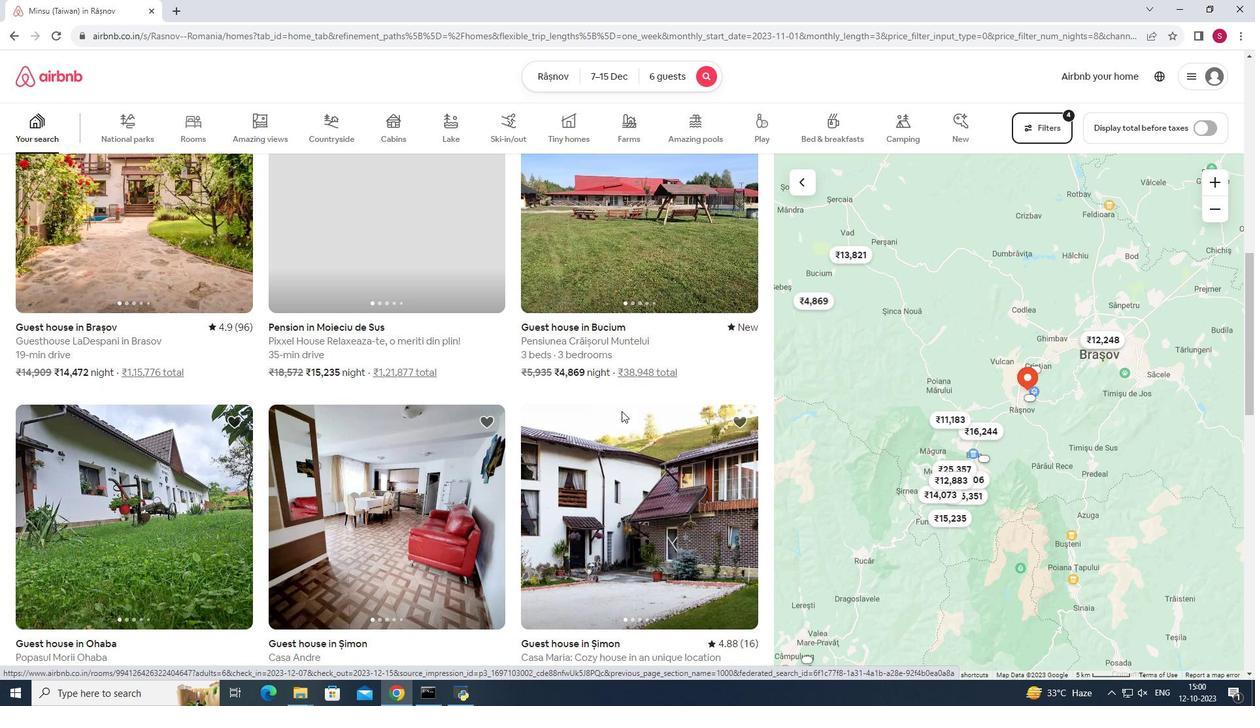 
Action: Mouse scrolled (621, 410) with delta (0, 0)
Screenshot: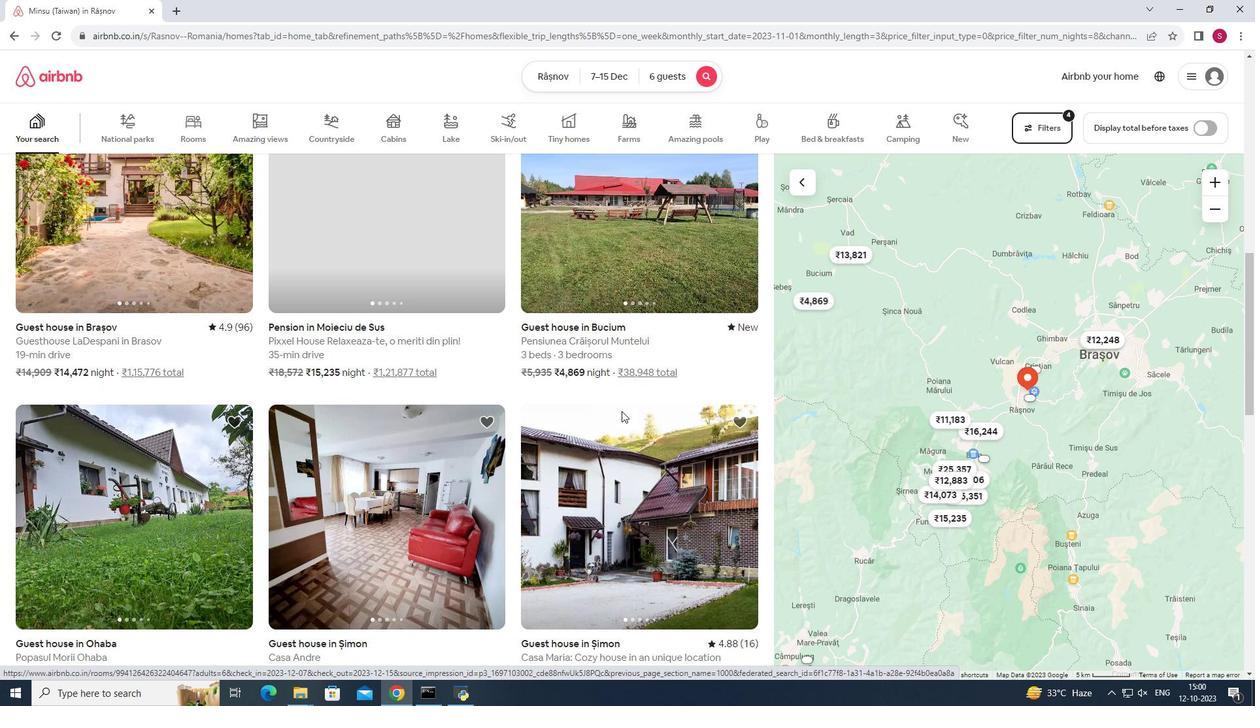 
Action: Mouse scrolled (621, 410) with delta (0, 0)
Screenshot: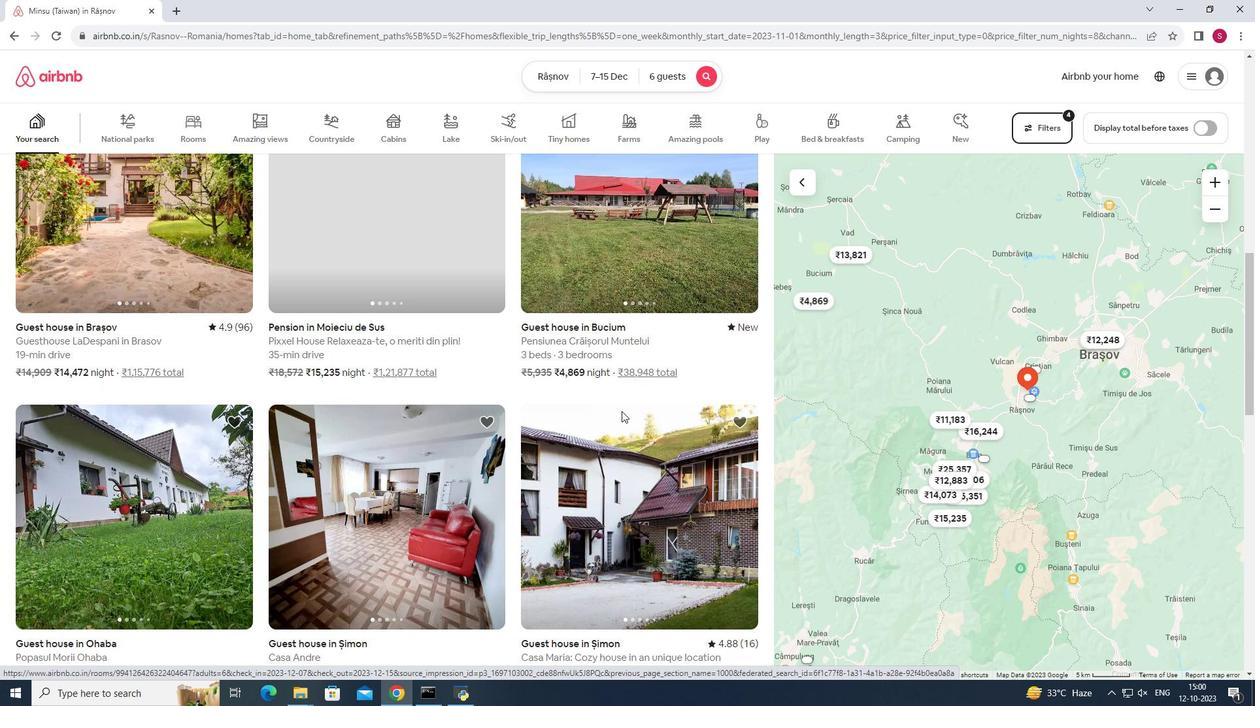 
Action: Mouse scrolled (621, 410) with delta (0, 0)
Screenshot: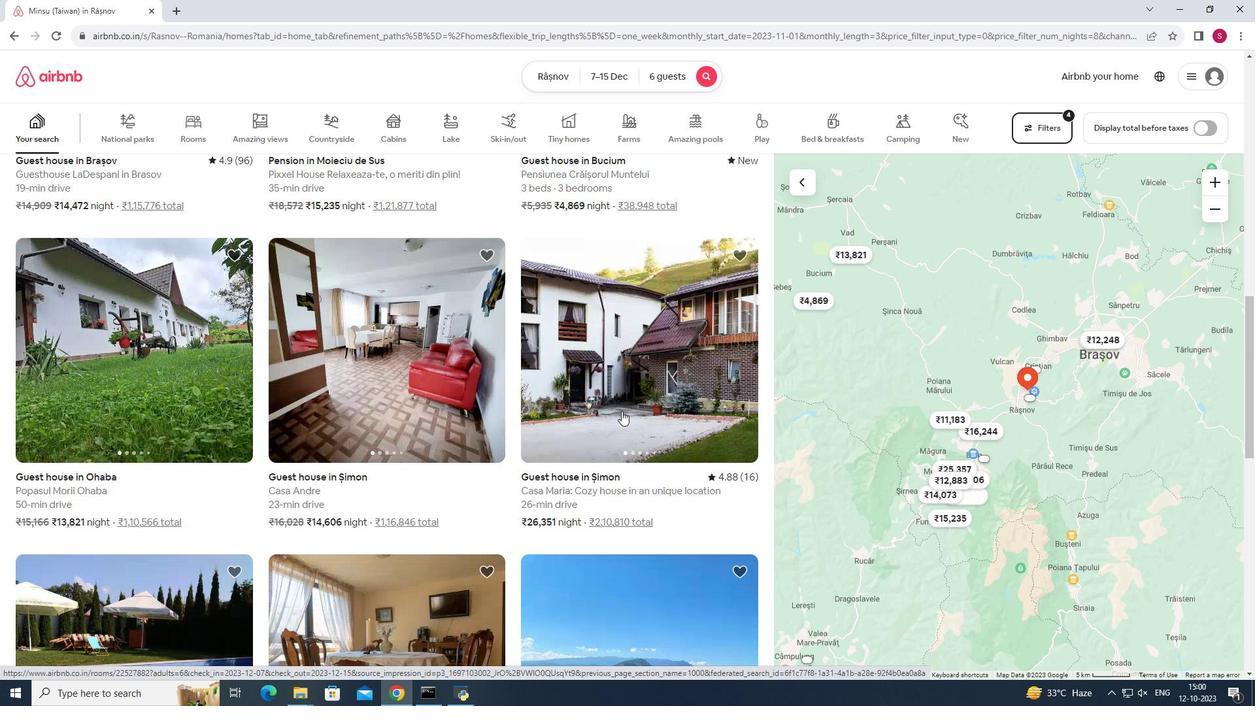 
Action: Mouse moved to (618, 404)
Screenshot: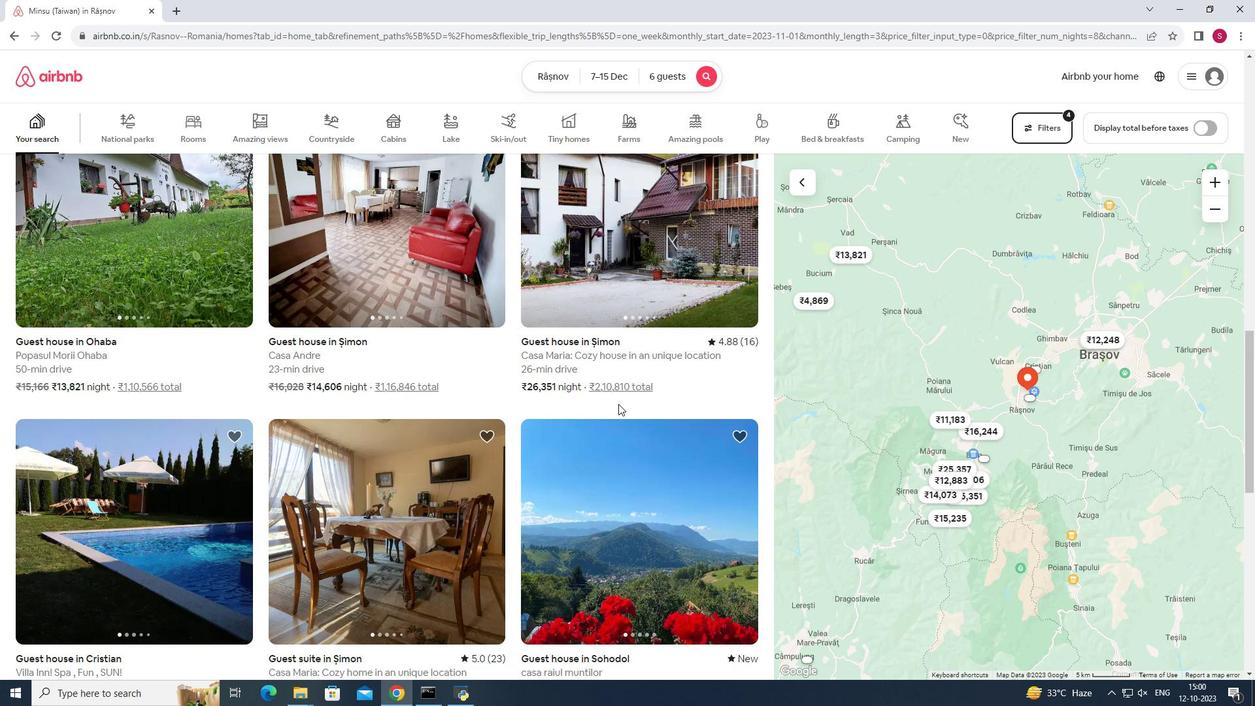 
Action: Mouse scrolled (618, 403) with delta (0, 0)
Screenshot: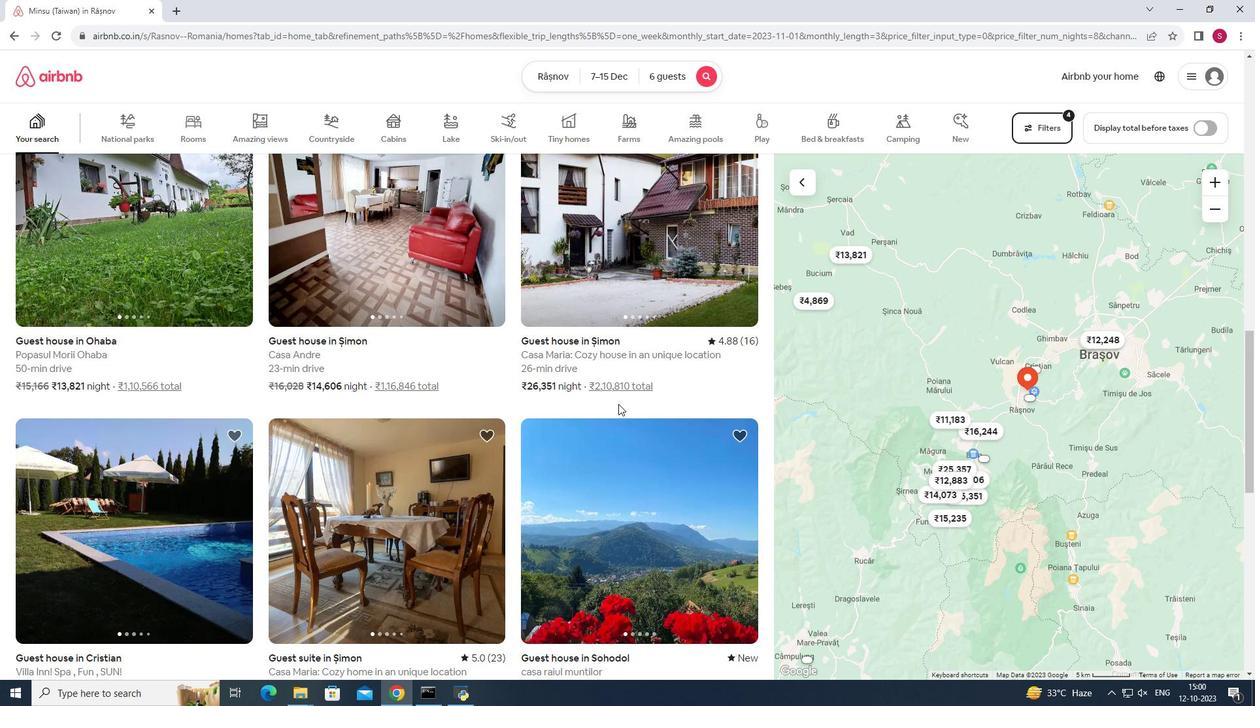 
Action: Mouse scrolled (618, 403) with delta (0, 0)
Screenshot: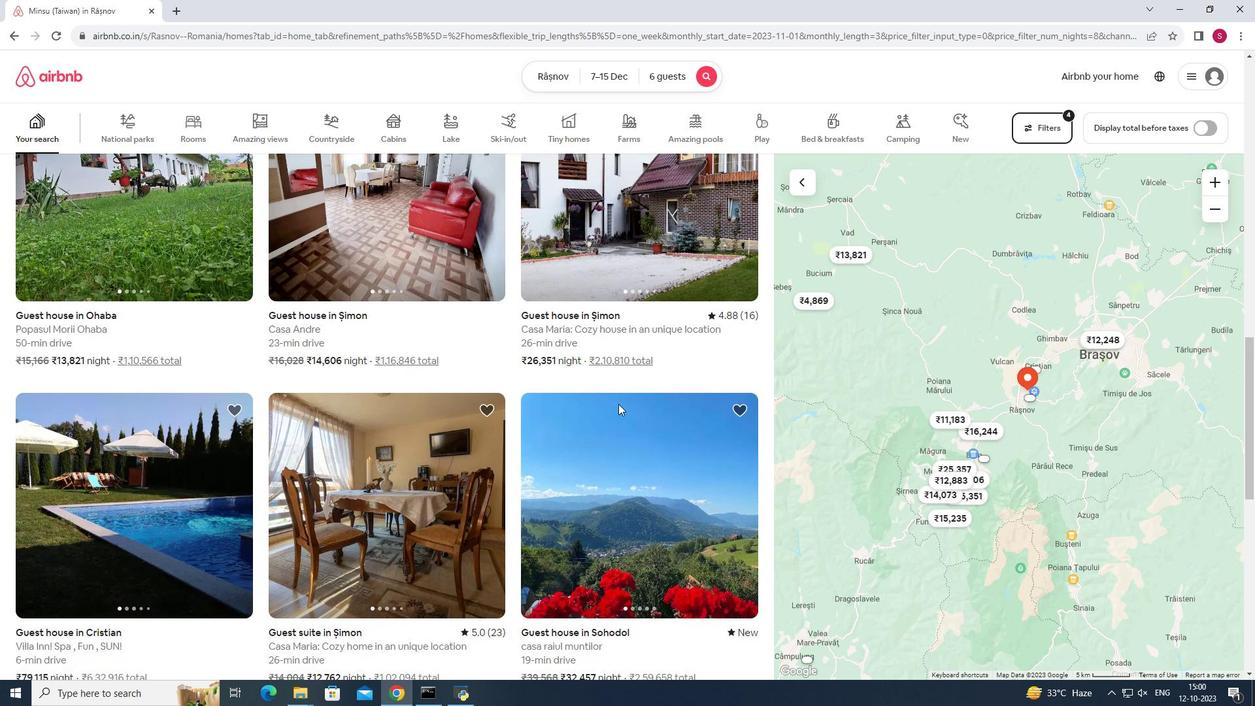 
Action: Mouse scrolled (618, 403) with delta (0, 0)
Screenshot: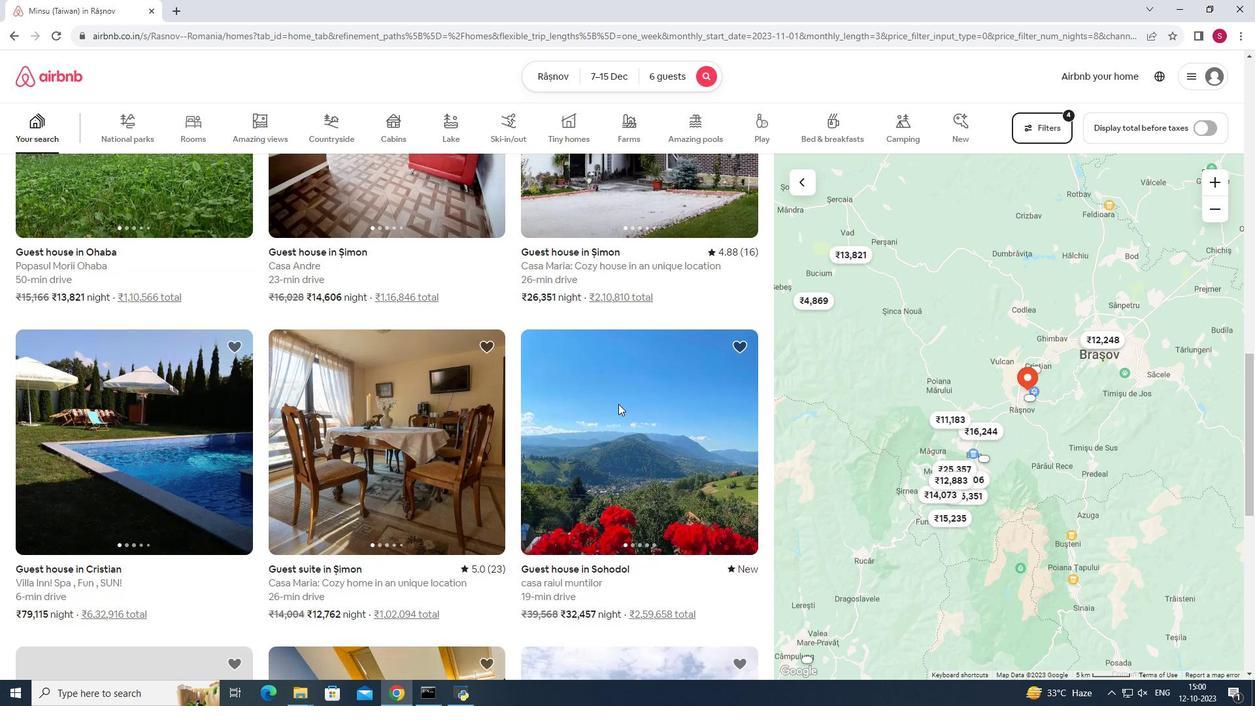 
Action: Mouse scrolled (618, 403) with delta (0, 0)
Screenshot: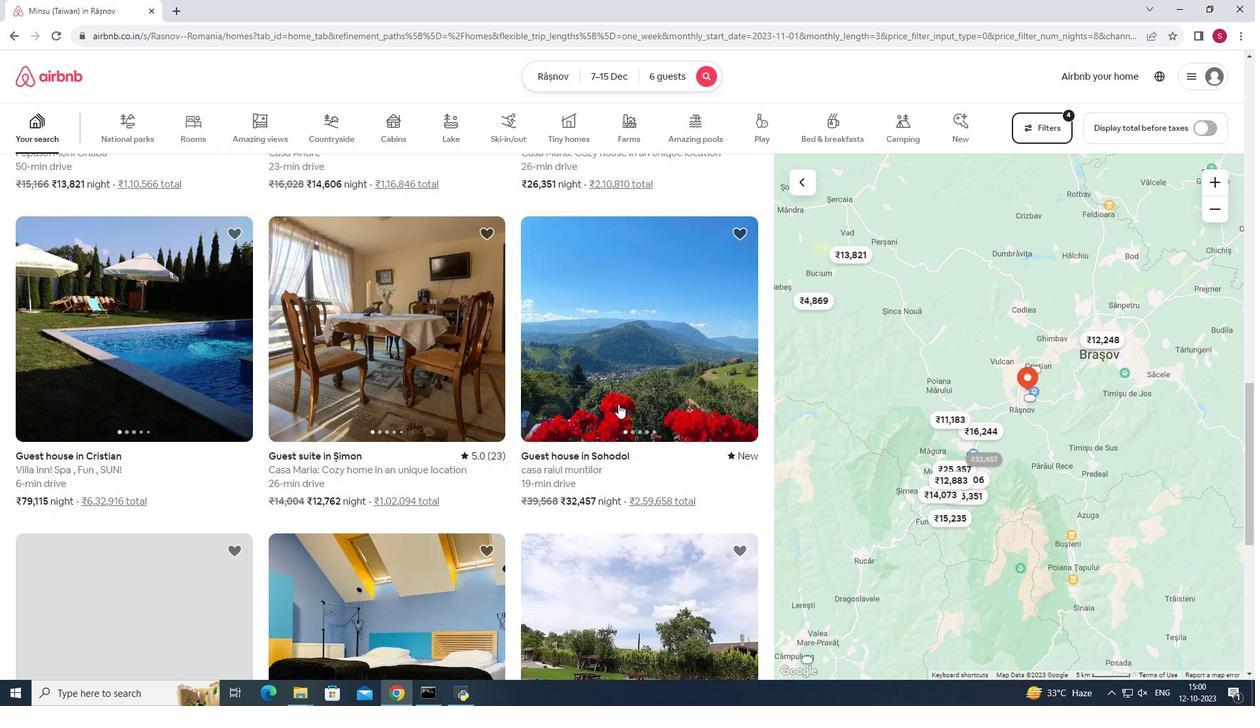 
Action: Mouse moved to (609, 431)
Screenshot: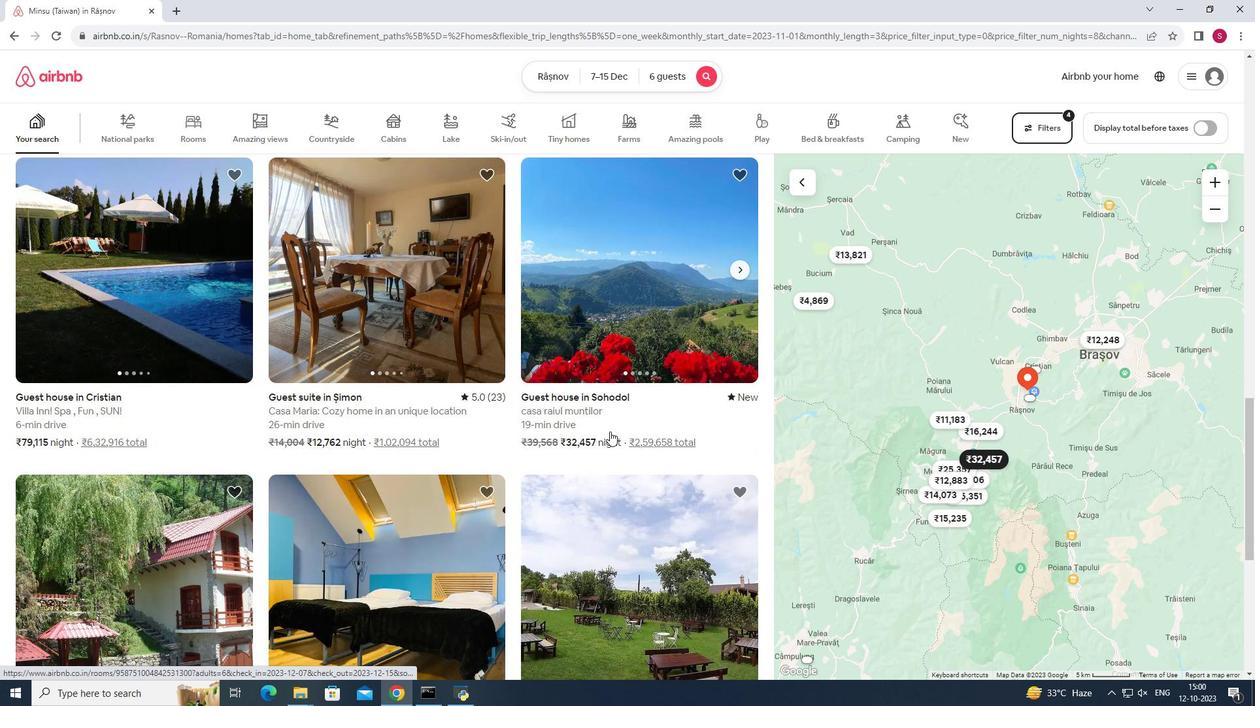 
Action: Mouse scrolled (609, 430) with delta (0, 0)
Screenshot: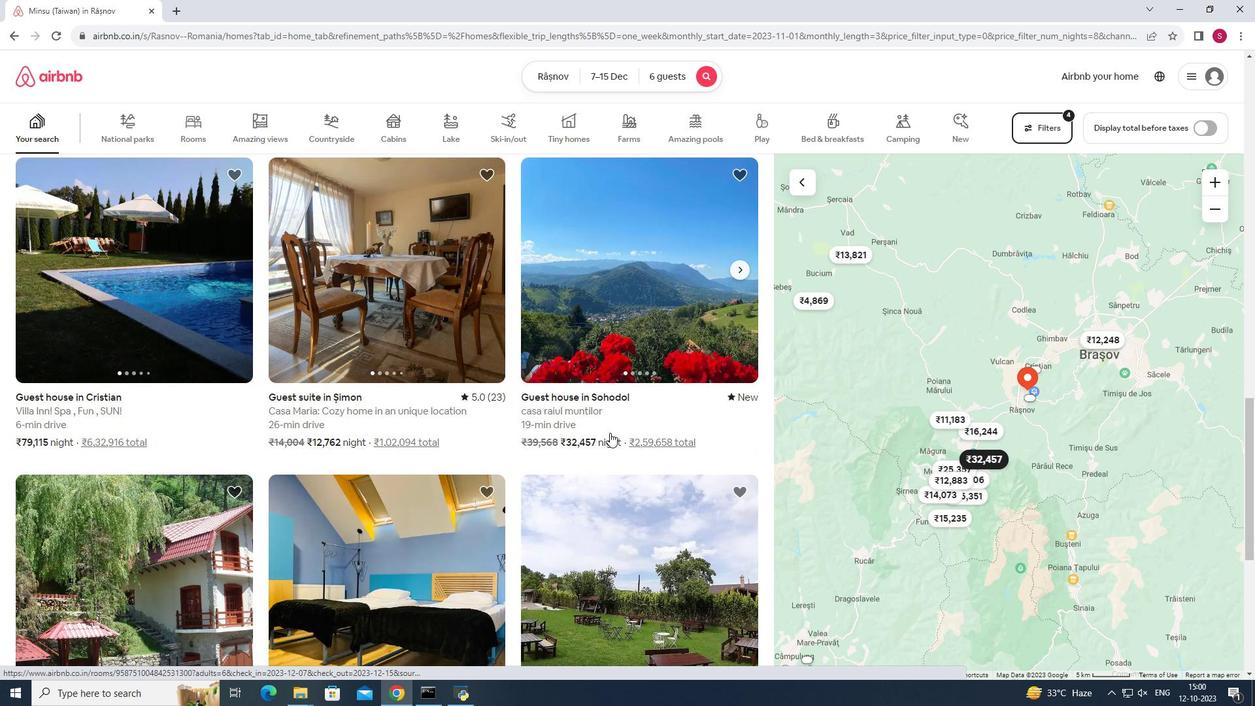 
Action: Mouse moved to (609, 433)
Screenshot: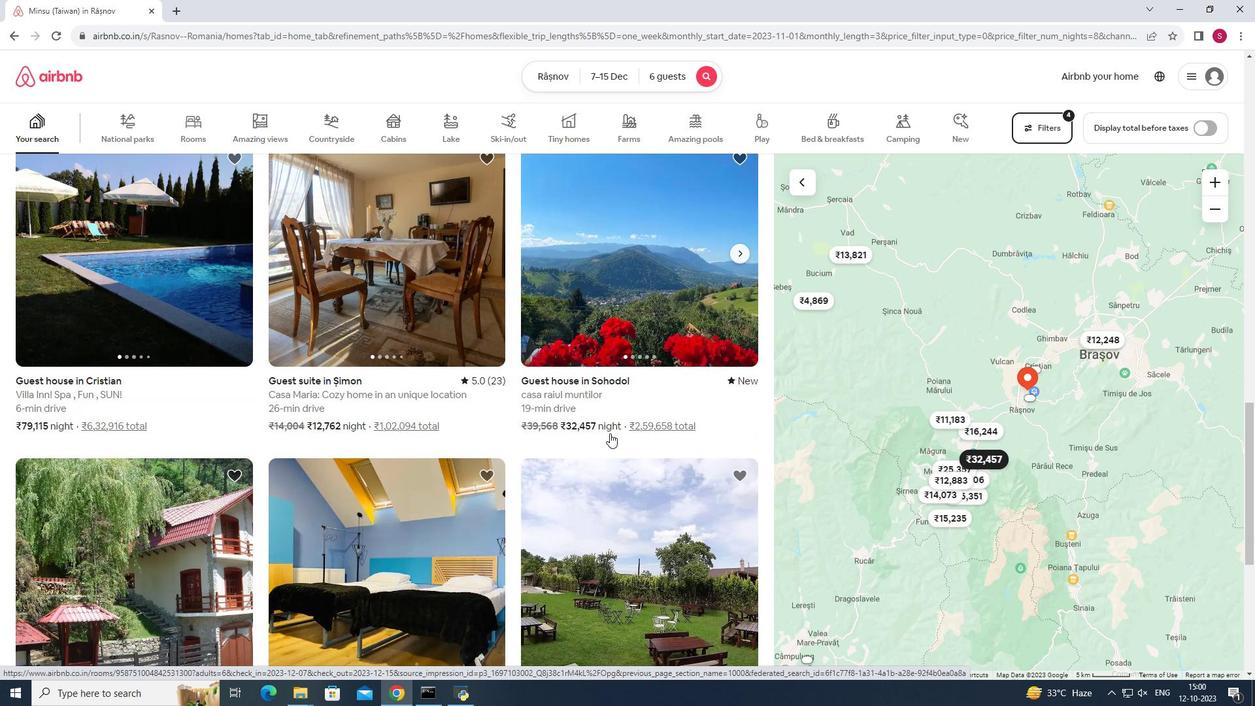 
Action: Mouse scrolled (609, 432) with delta (0, 0)
Screenshot: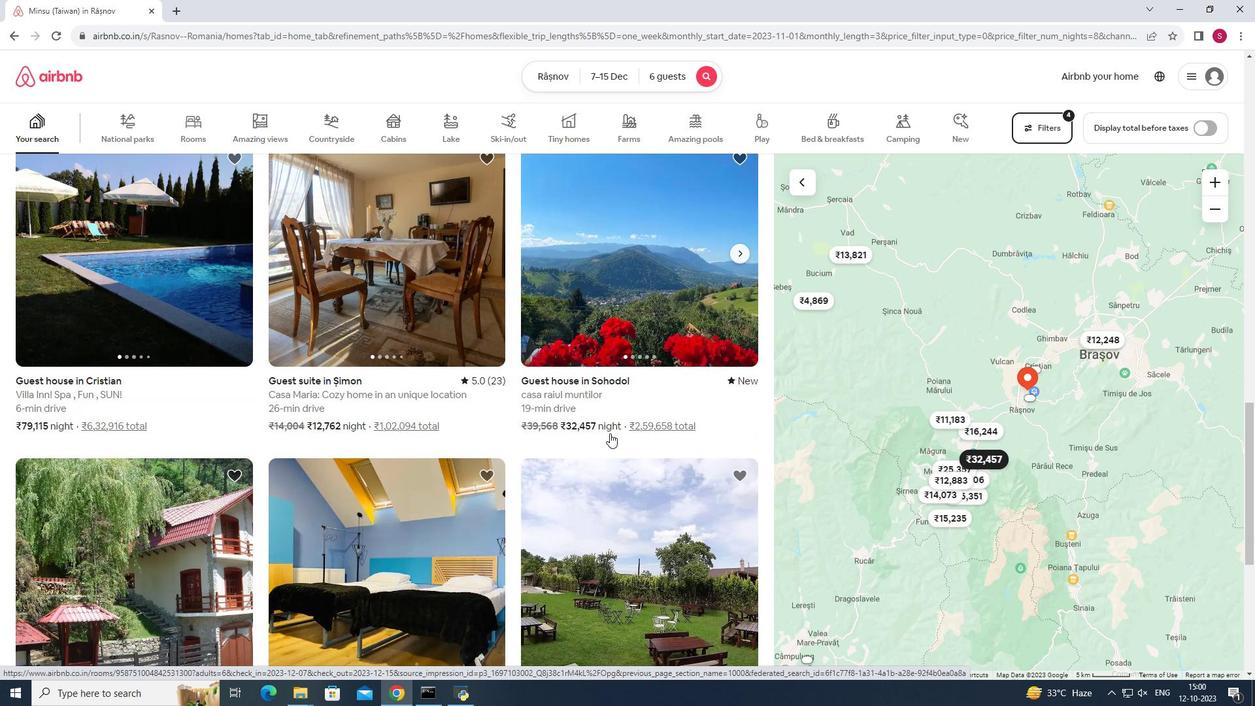 
Action: Mouse scrolled (609, 432) with delta (0, 0)
Screenshot: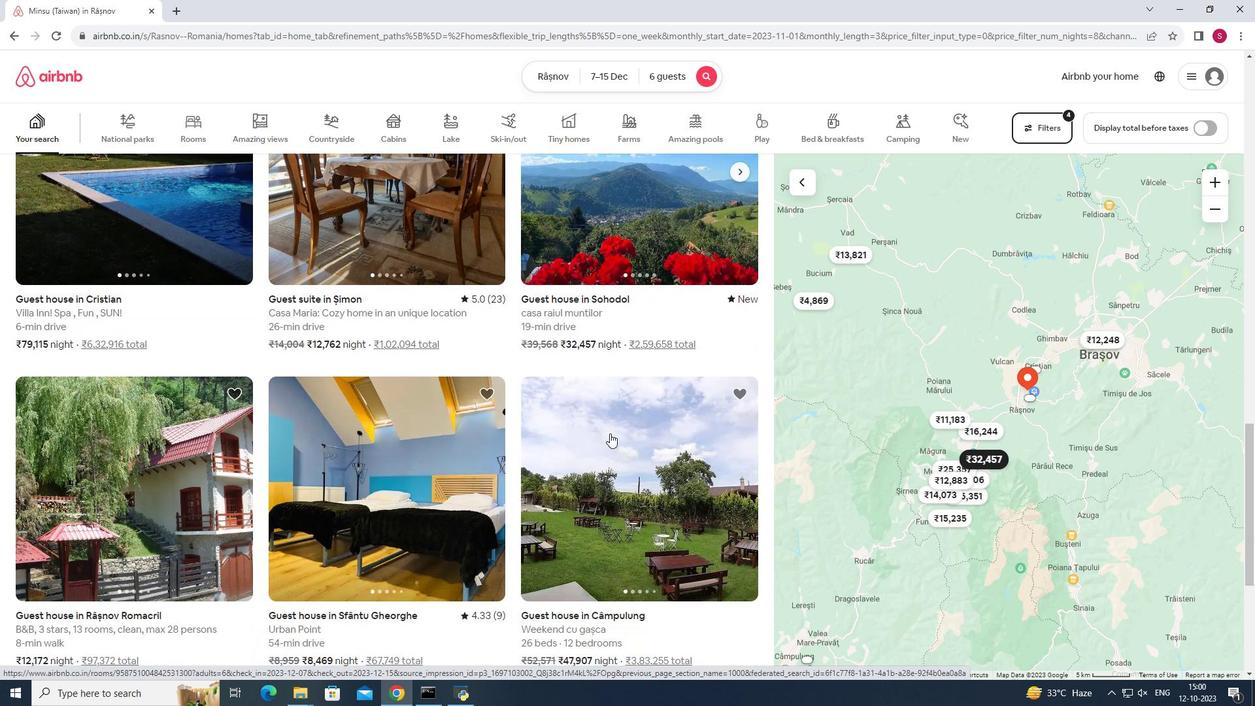 
Action: Mouse scrolled (609, 432) with delta (0, 0)
Screenshot: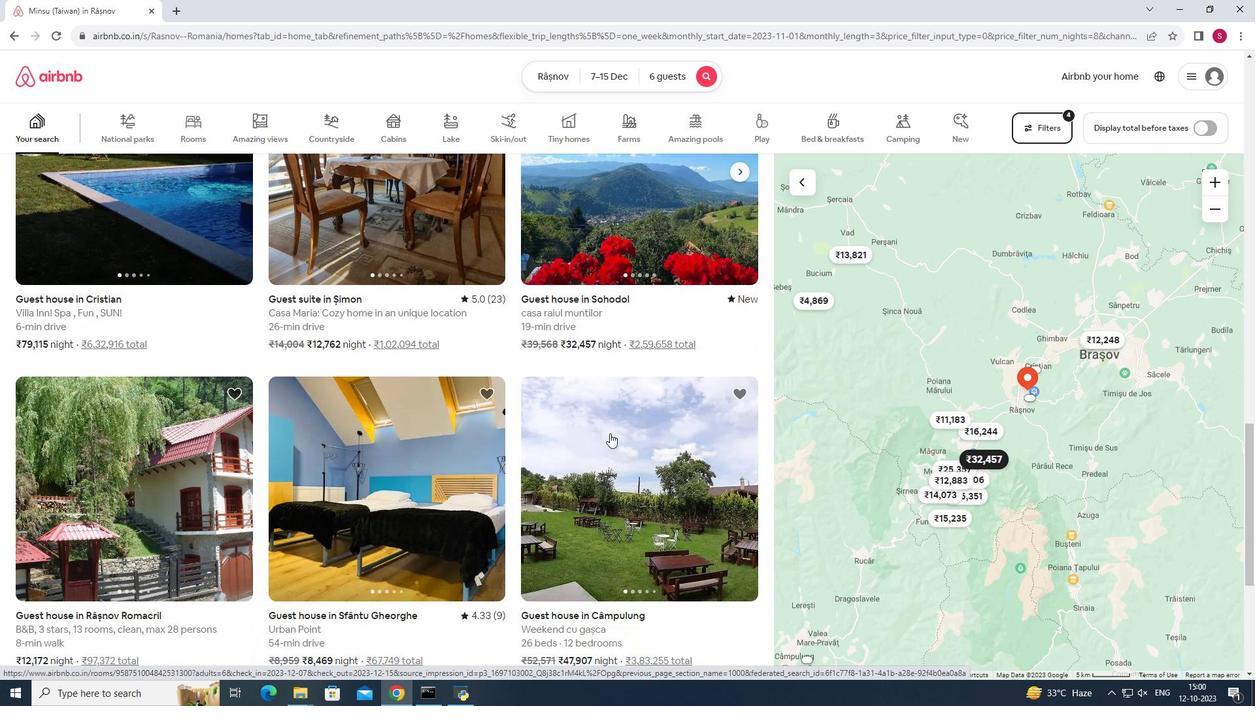
Action: Mouse moved to (137, 353)
Screenshot: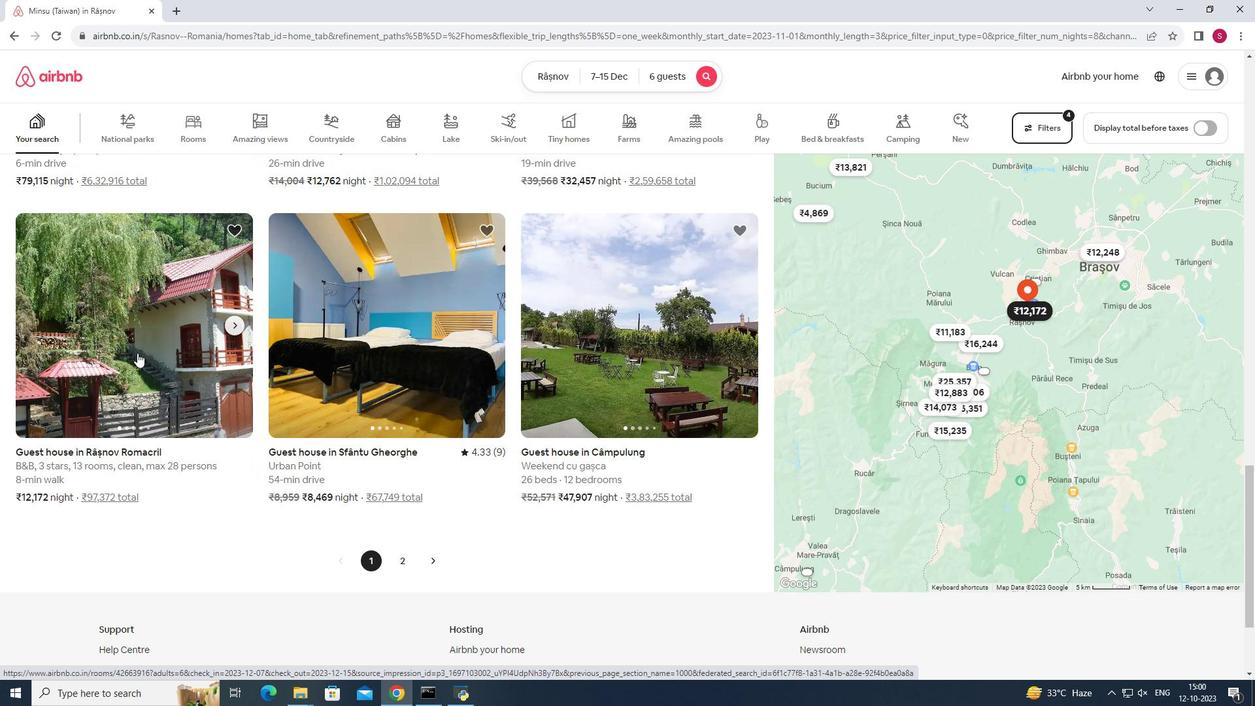 
Action: Mouse pressed left at (137, 353)
Screenshot: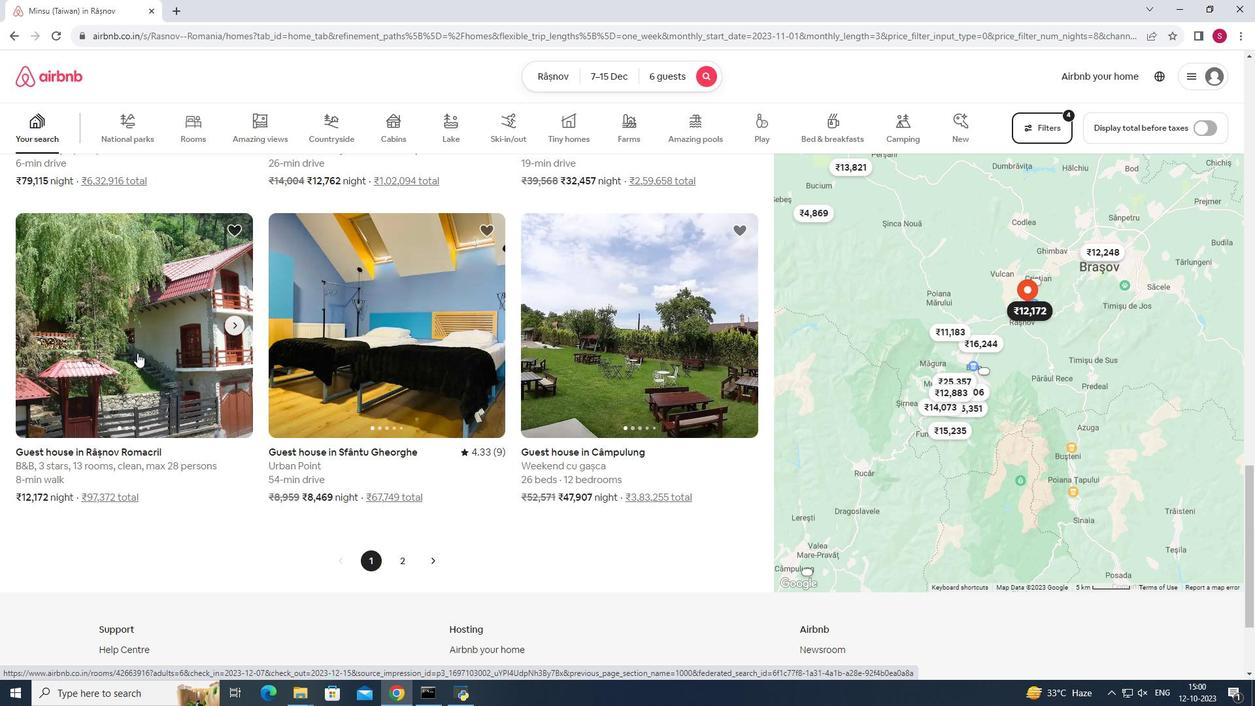 
Action: Mouse moved to (937, 486)
Screenshot: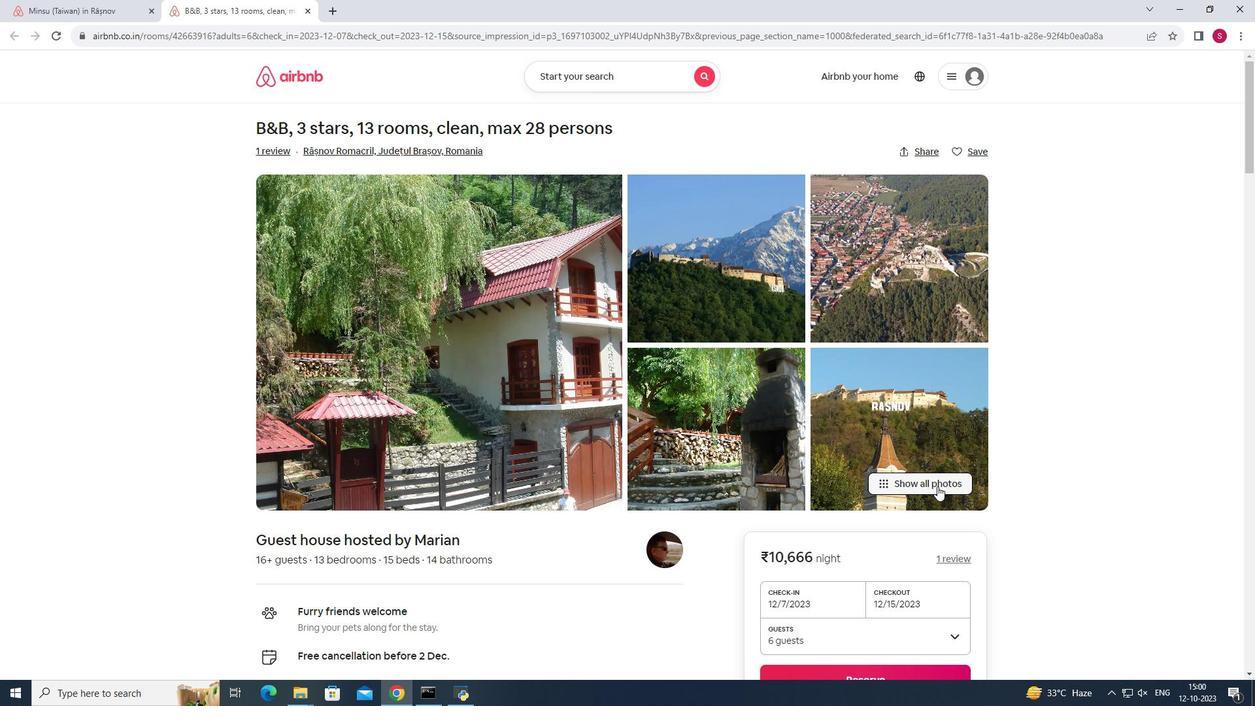 
Action: Mouse pressed left at (937, 486)
Screenshot: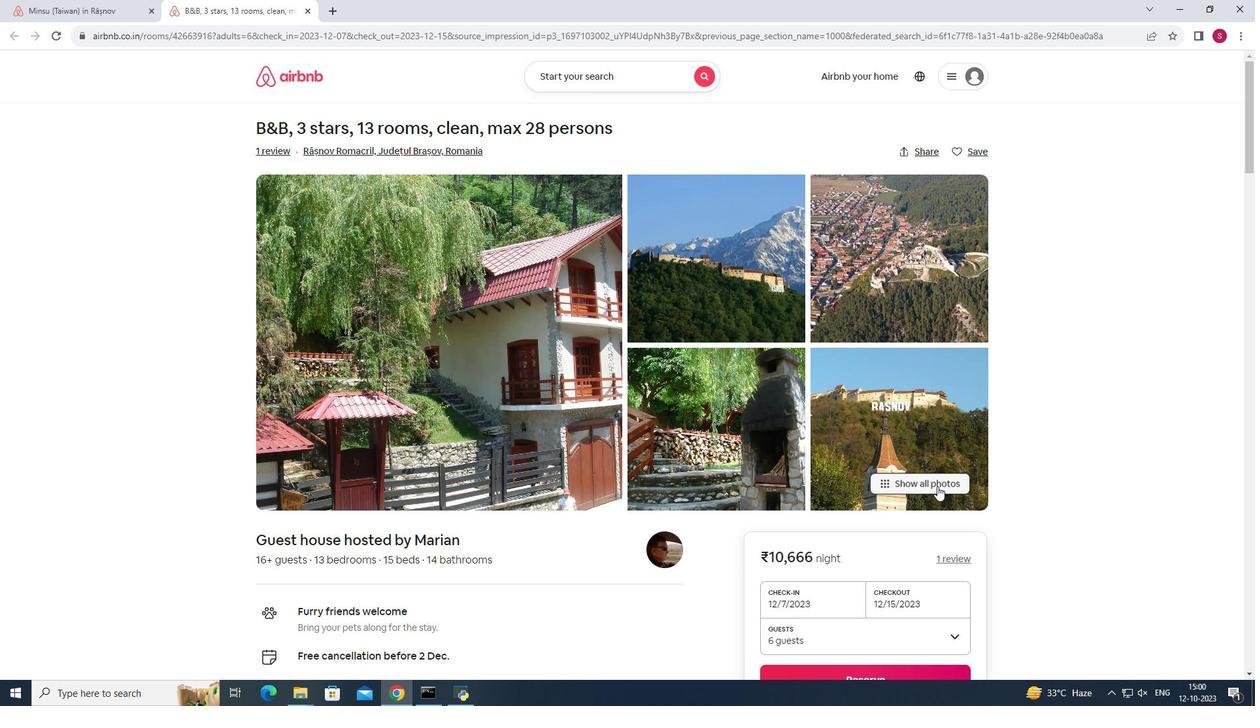 
Action: Mouse moved to (937, 479)
Screenshot: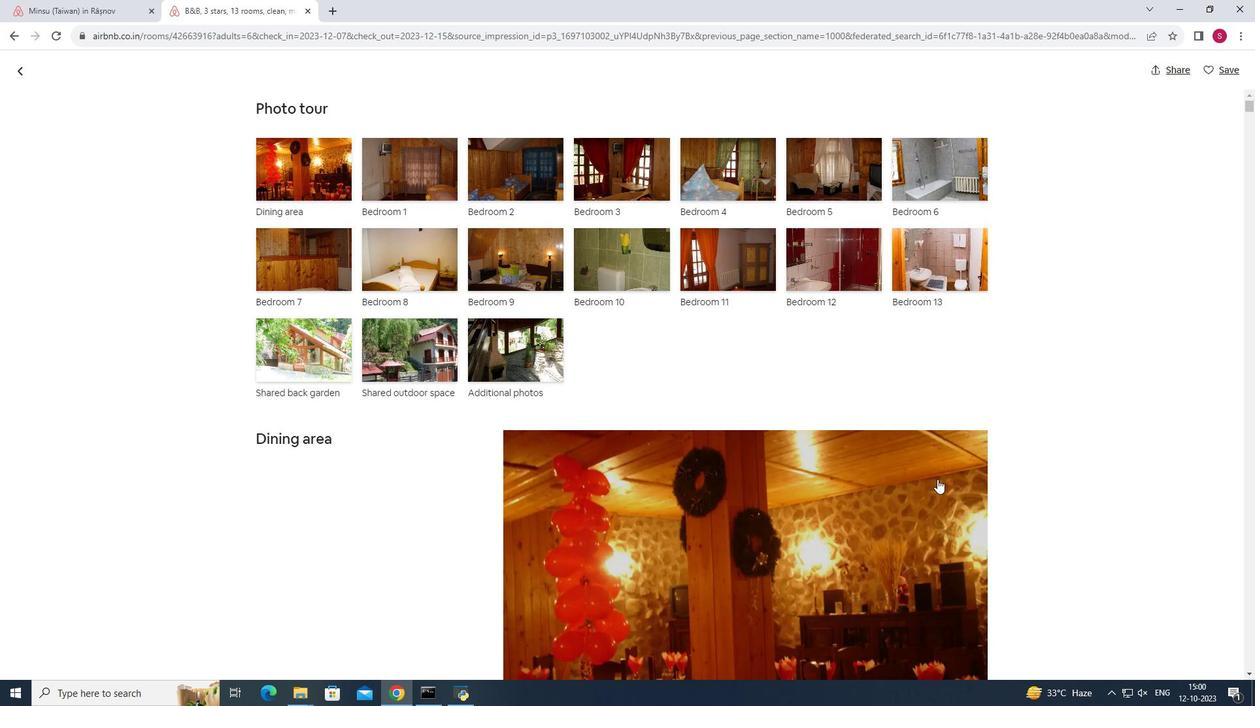 
Action: Mouse scrolled (937, 478) with delta (0, 0)
Screenshot: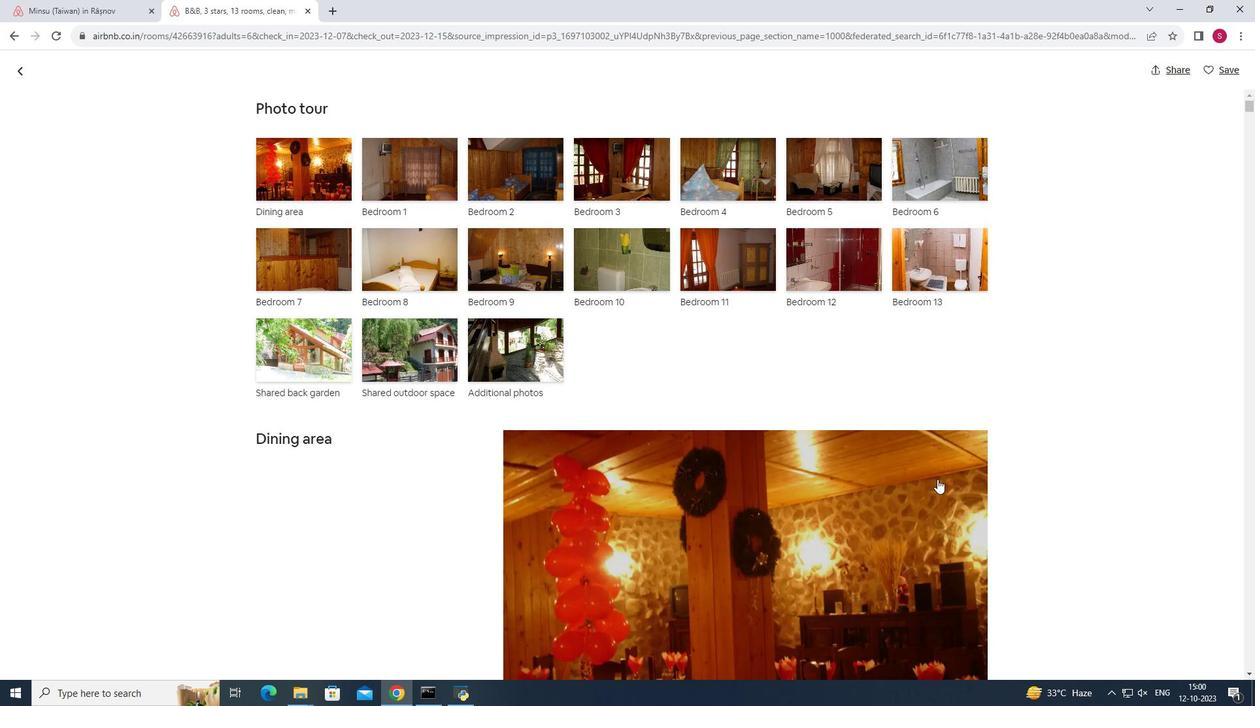 
Action: Mouse scrolled (937, 478) with delta (0, 0)
Screenshot: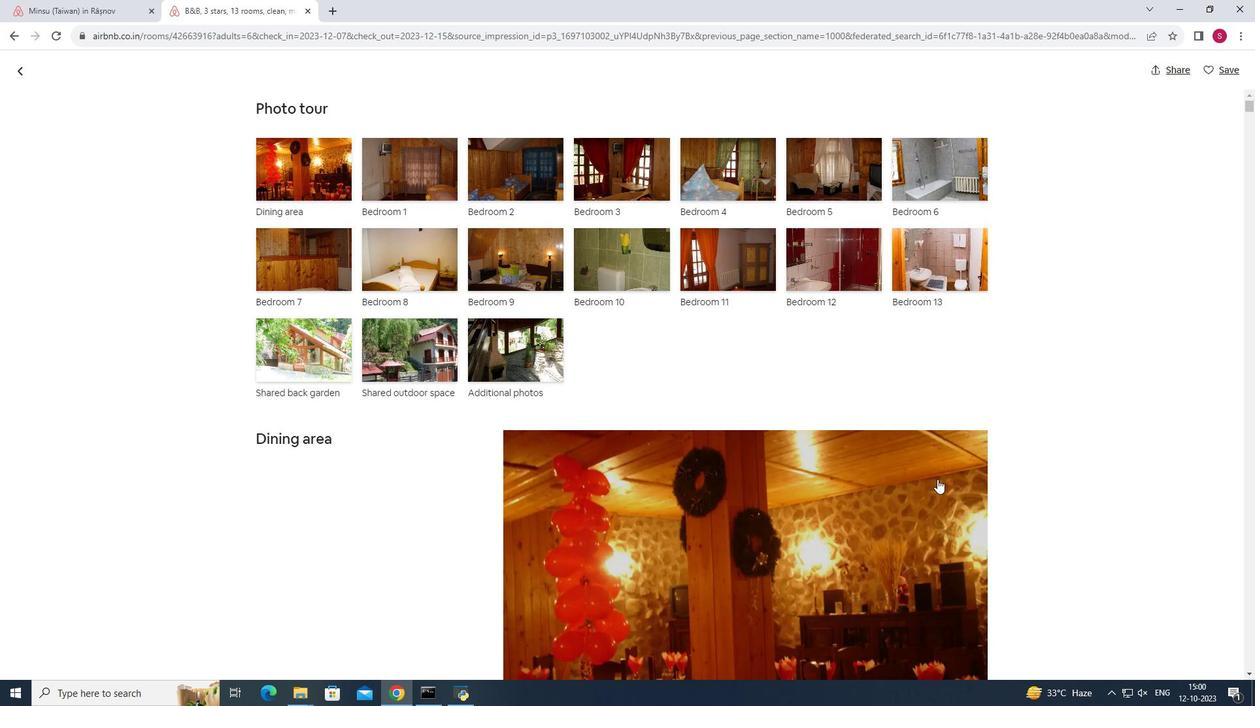 
Action: Mouse moved to (937, 478)
Screenshot: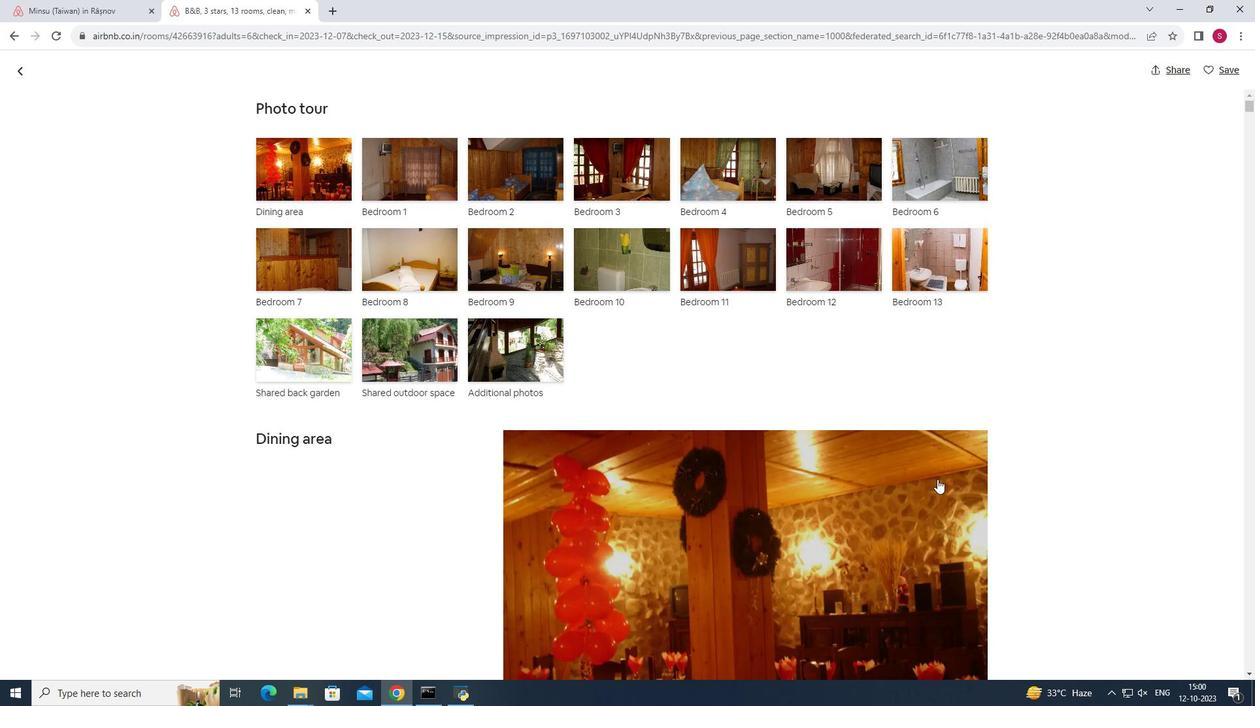 
Action: Mouse scrolled (937, 477) with delta (0, 0)
Screenshot: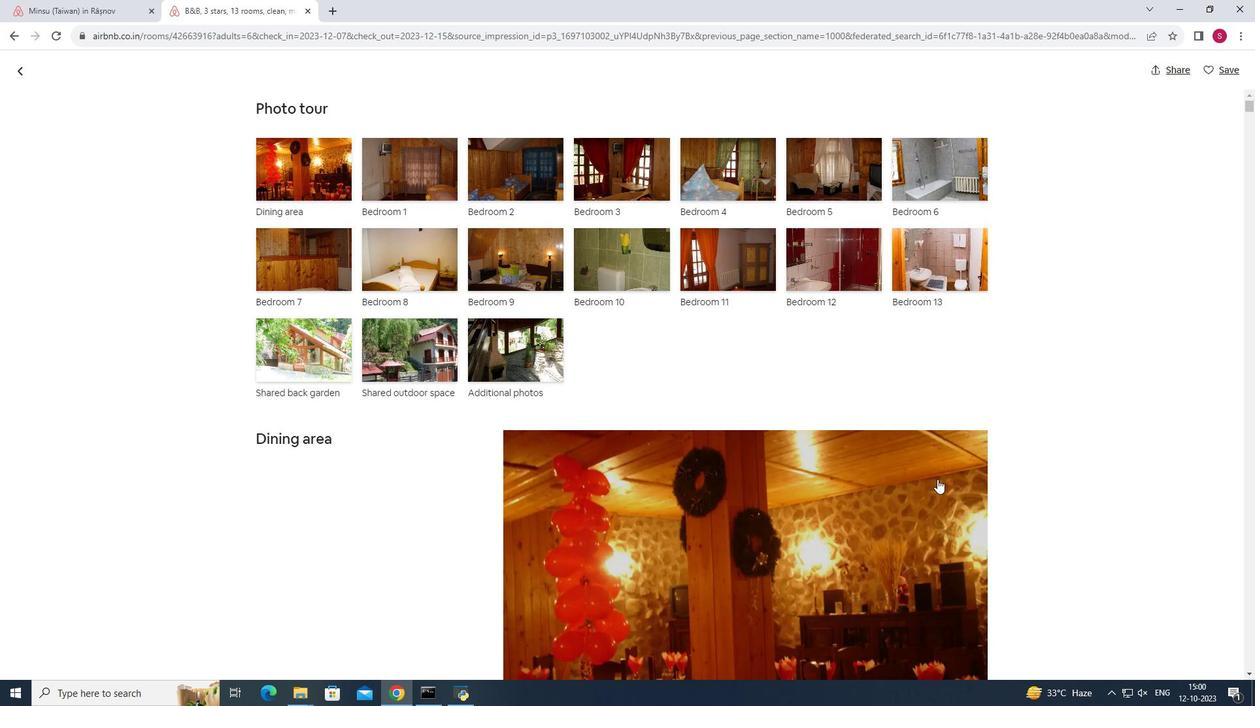 
Action: Mouse moved to (940, 474)
Screenshot: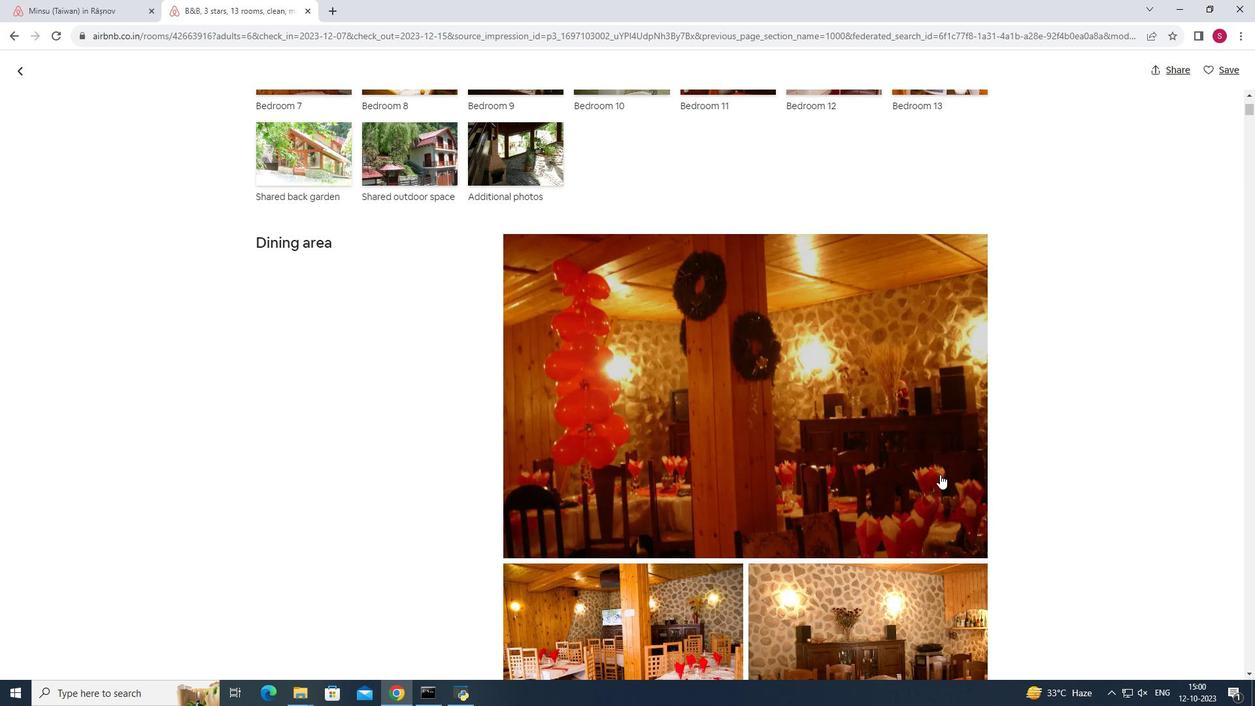 
Action: Mouse scrolled (940, 473) with delta (0, 0)
Screenshot: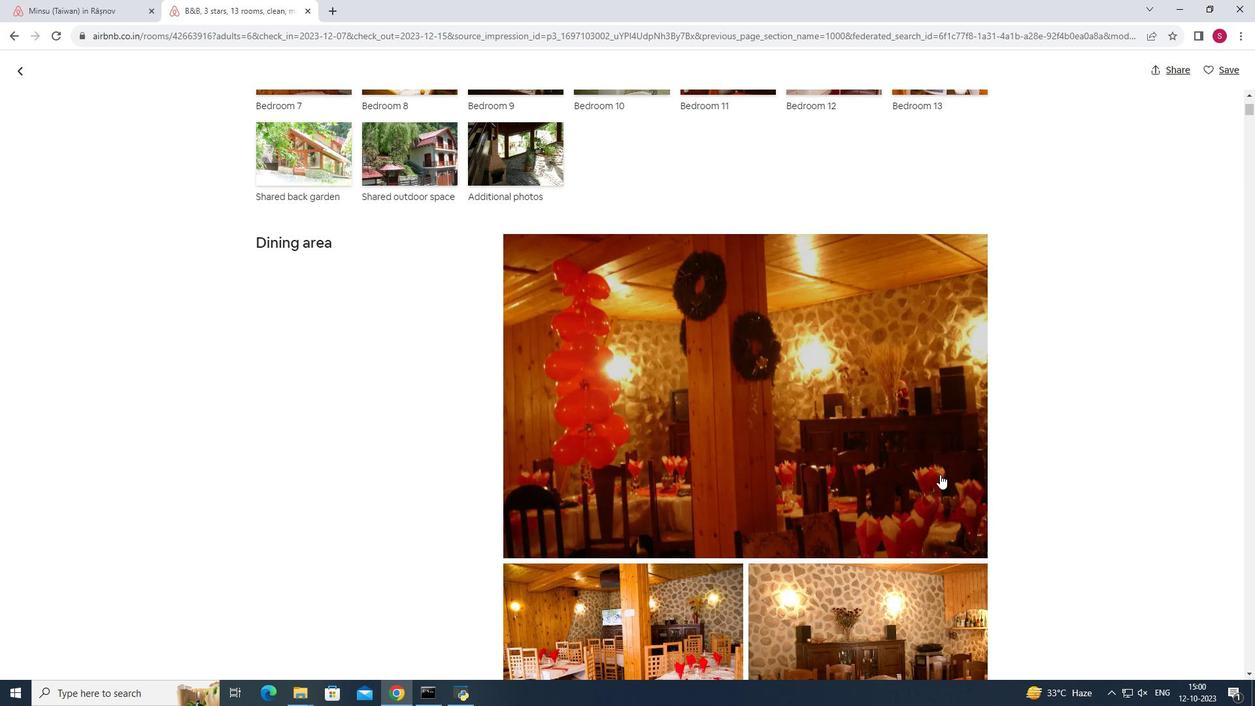 
Action: Mouse scrolled (940, 473) with delta (0, 0)
Screenshot: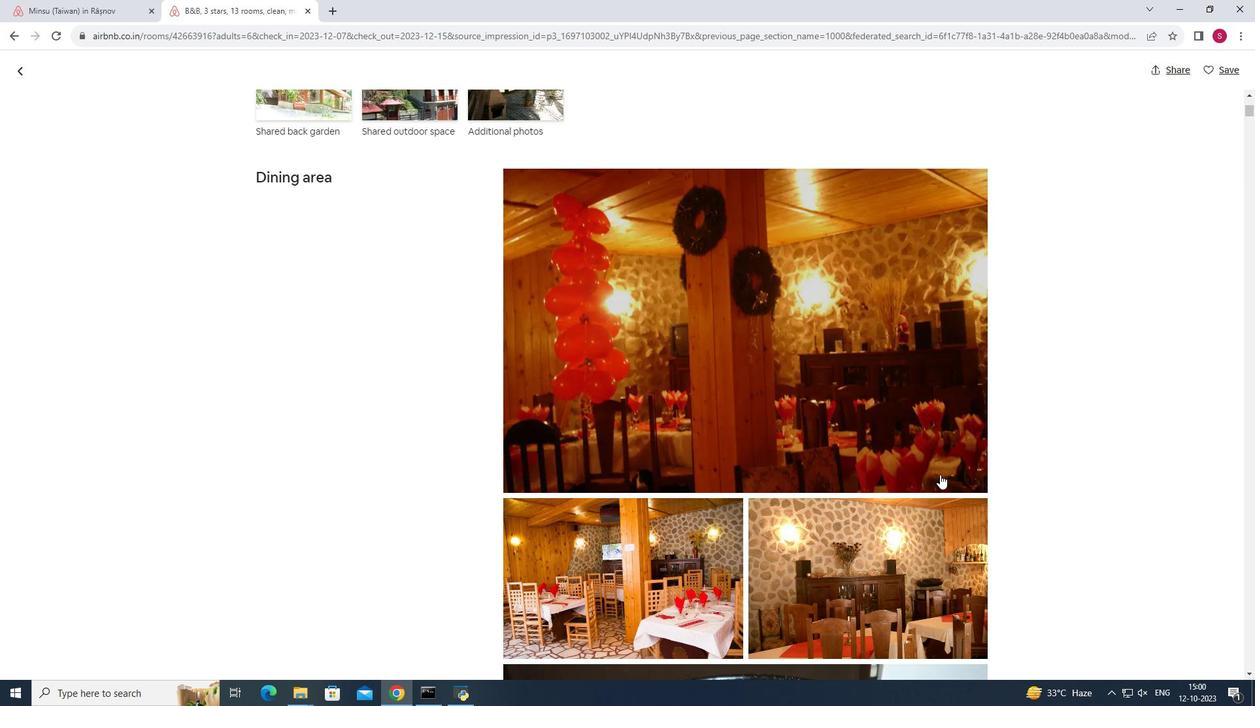 
Action: Mouse scrolled (940, 473) with delta (0, 0)
Screenshot: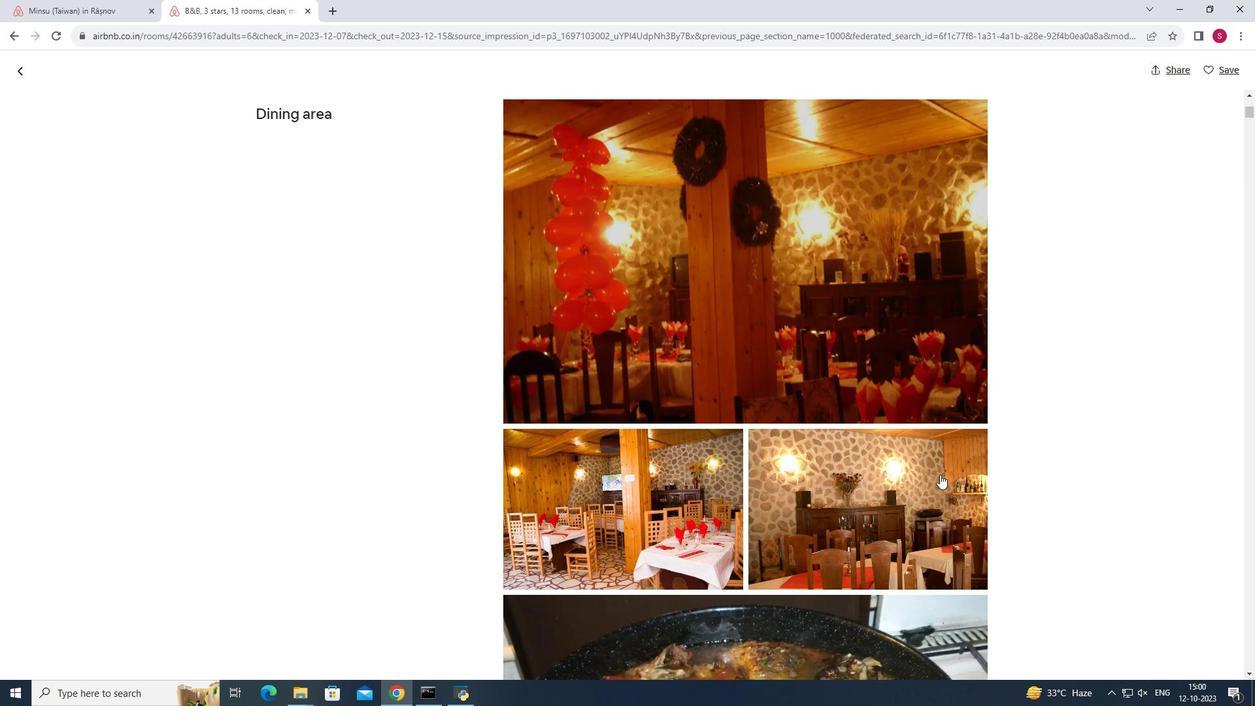 
Action: Mouse moved to (941, 473)
Screenshot: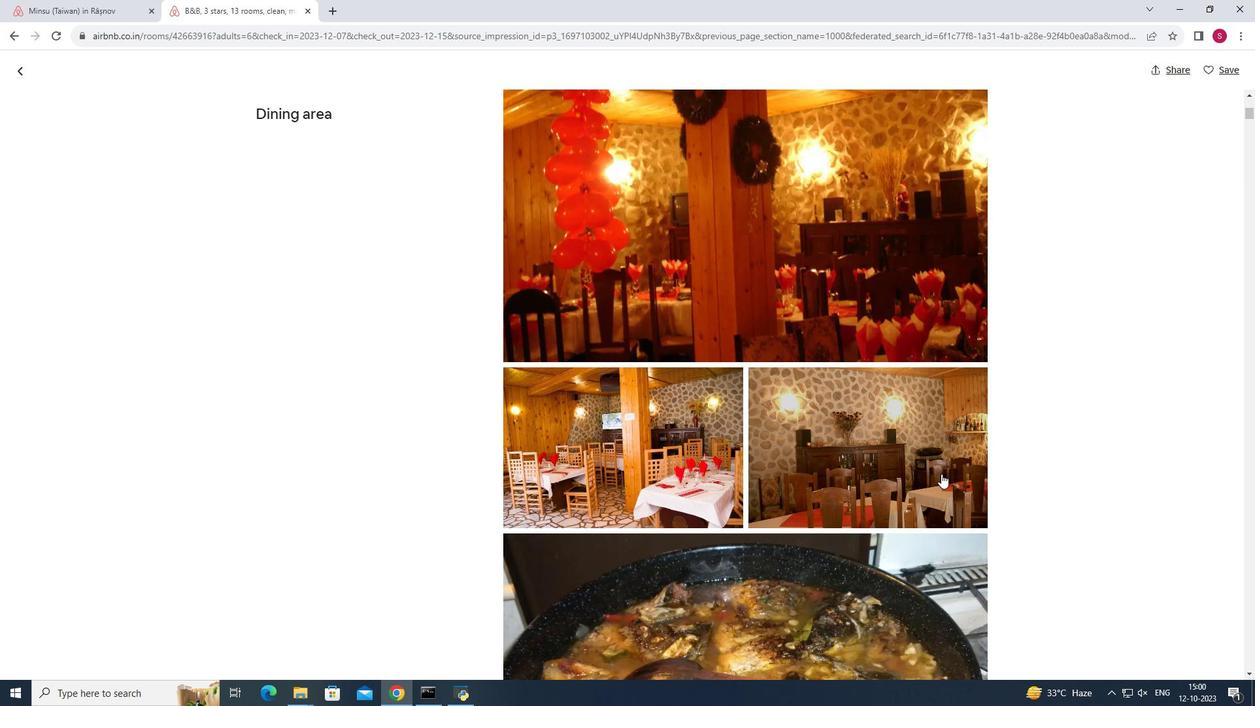 
Action: Mouse scrolled (941, 473) with delta (0, 0)
Screenshot: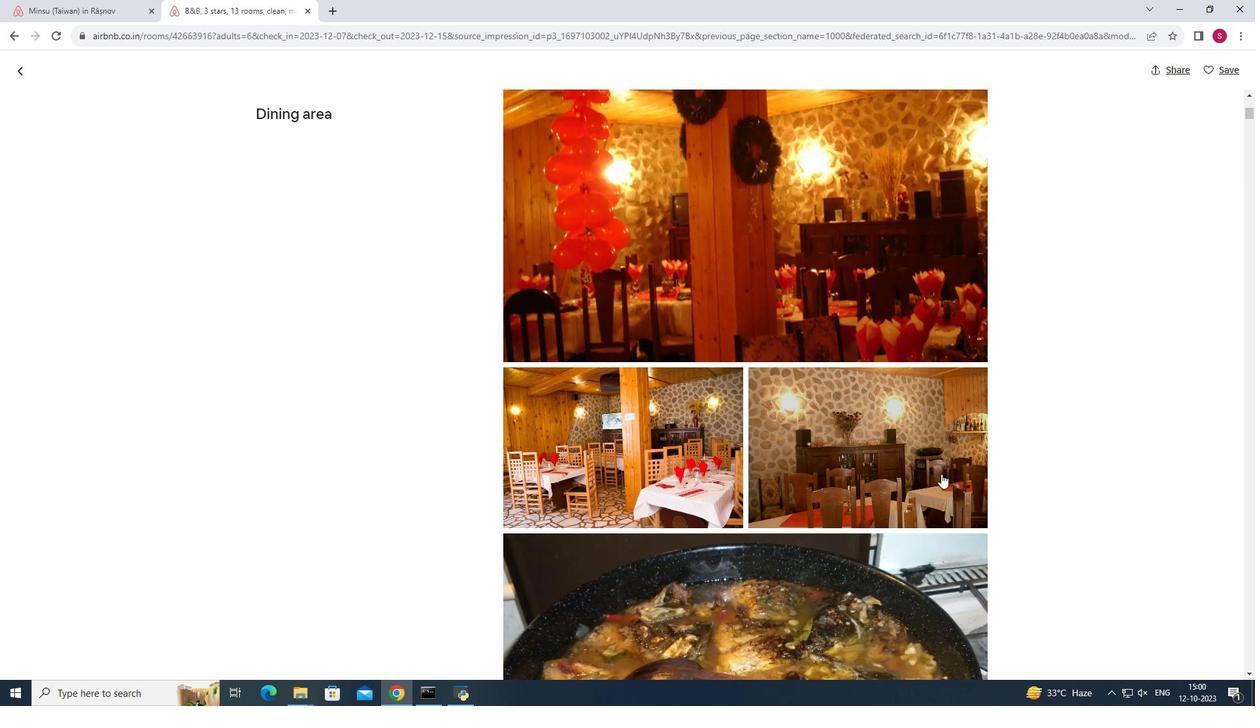 
Action: Mouse scrolled (941, 473) with delta (0, 0)
Screenshot: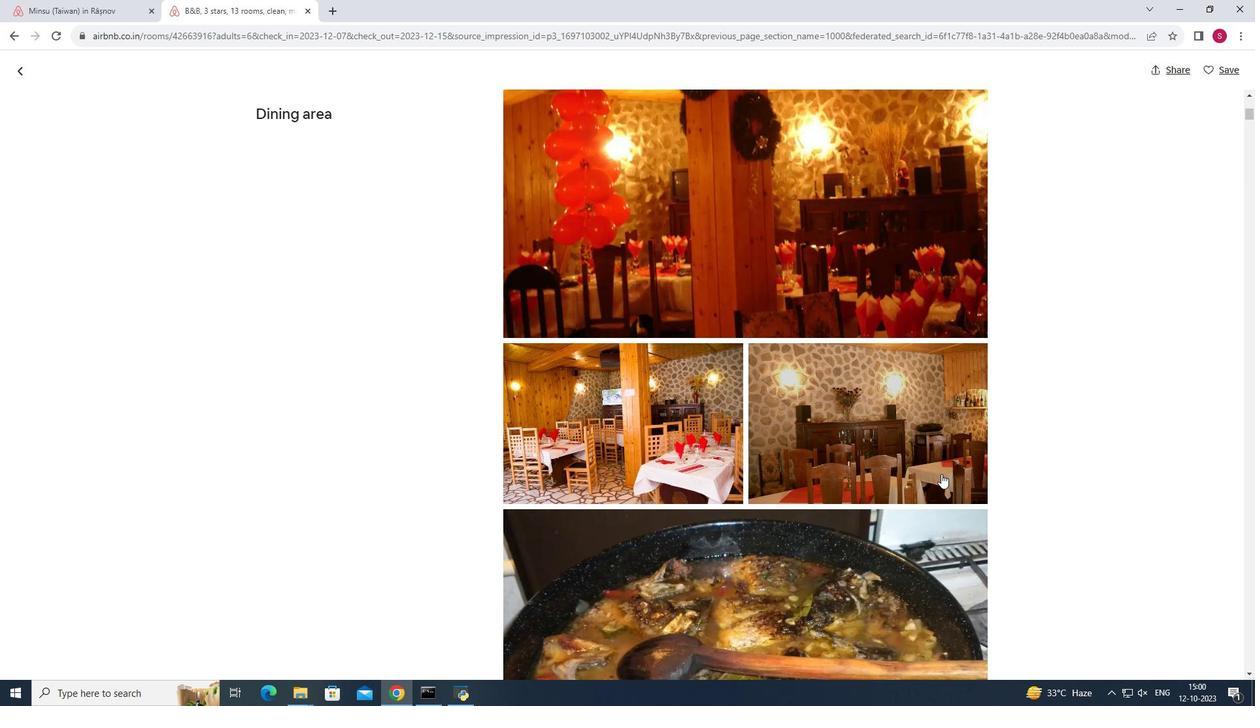 
Action: Mouse scrolled (941, 473) with delta (0, 0)
Screenshot: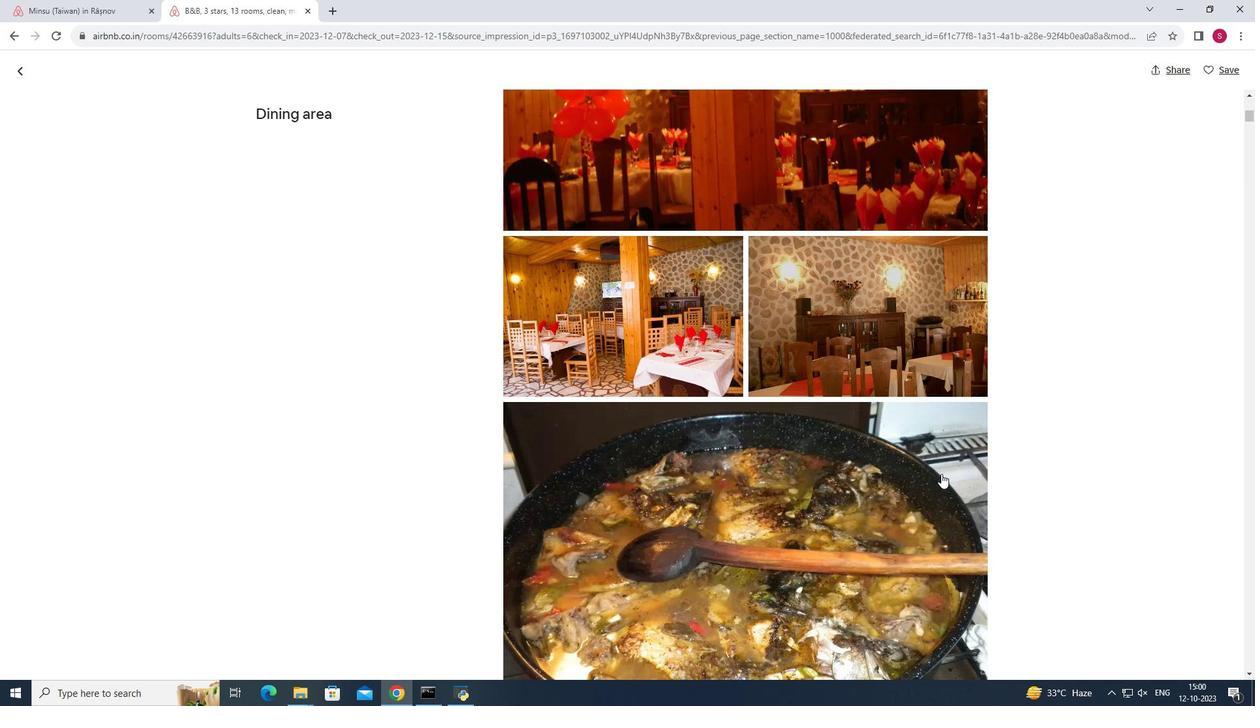 
Action: Mouse scrolled (941, 473) with delta (0, 0)
Screenshot: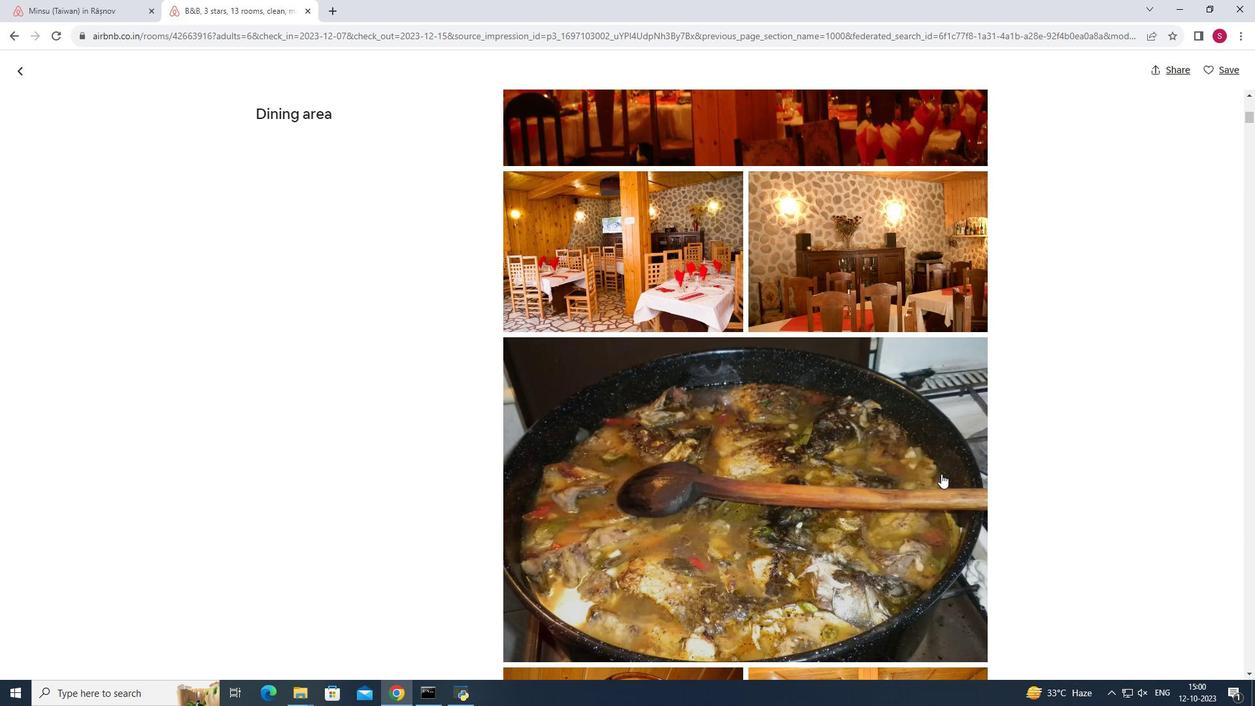 
Action: Mouse scrolled (941, 473) with delta (0, 0)
Screenshot: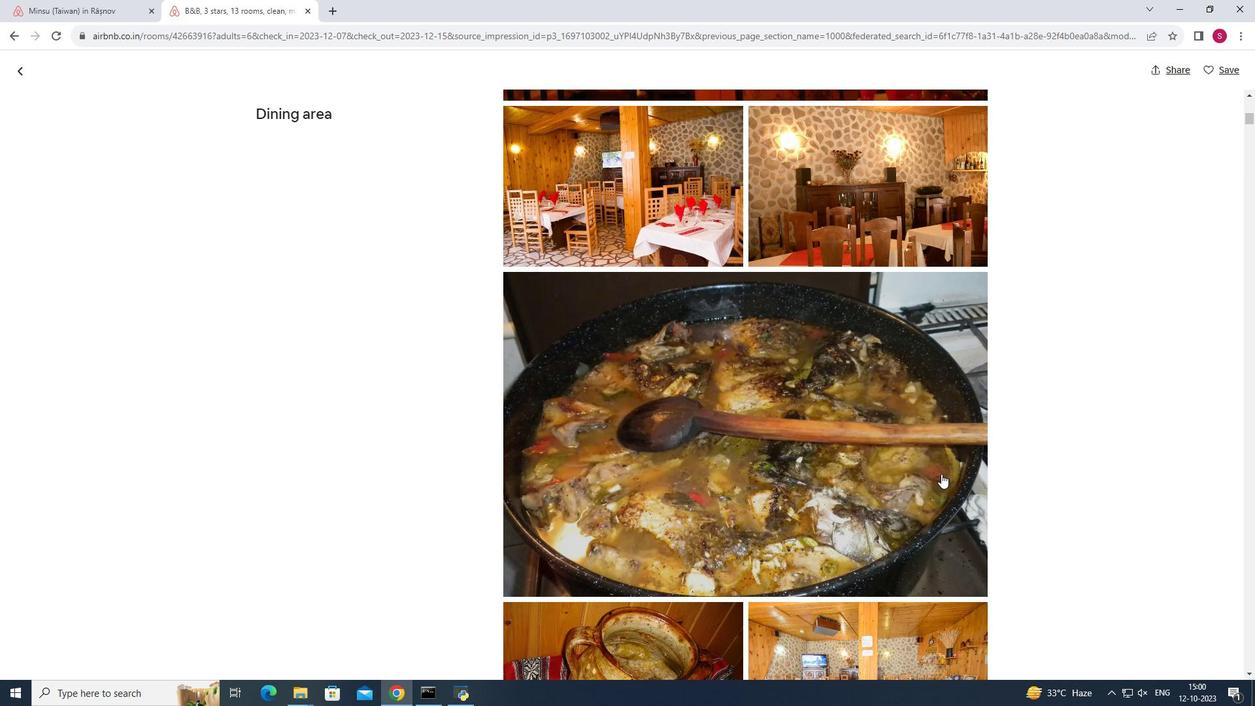 
Action: Mouse scrolled (941, 473) with delta (0, 0)
Screenshot: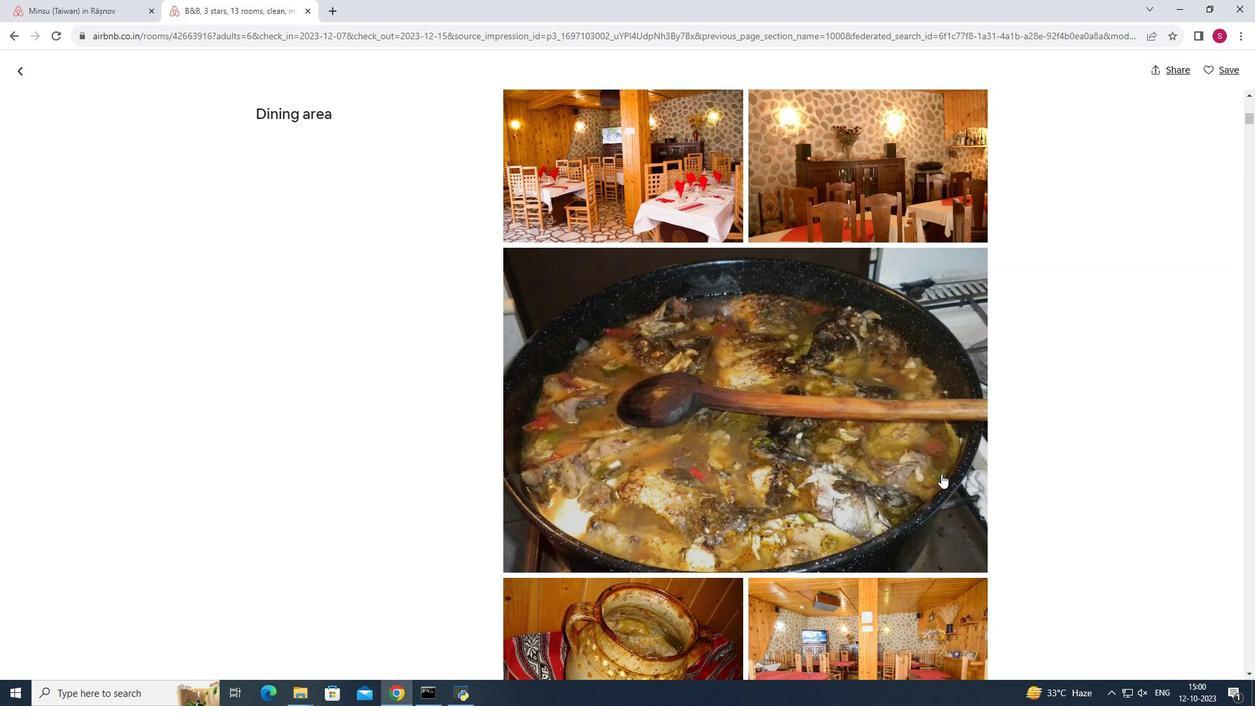 
Action: Mouse scrolled (941, 473) with delta (0, 0)
Screenshot: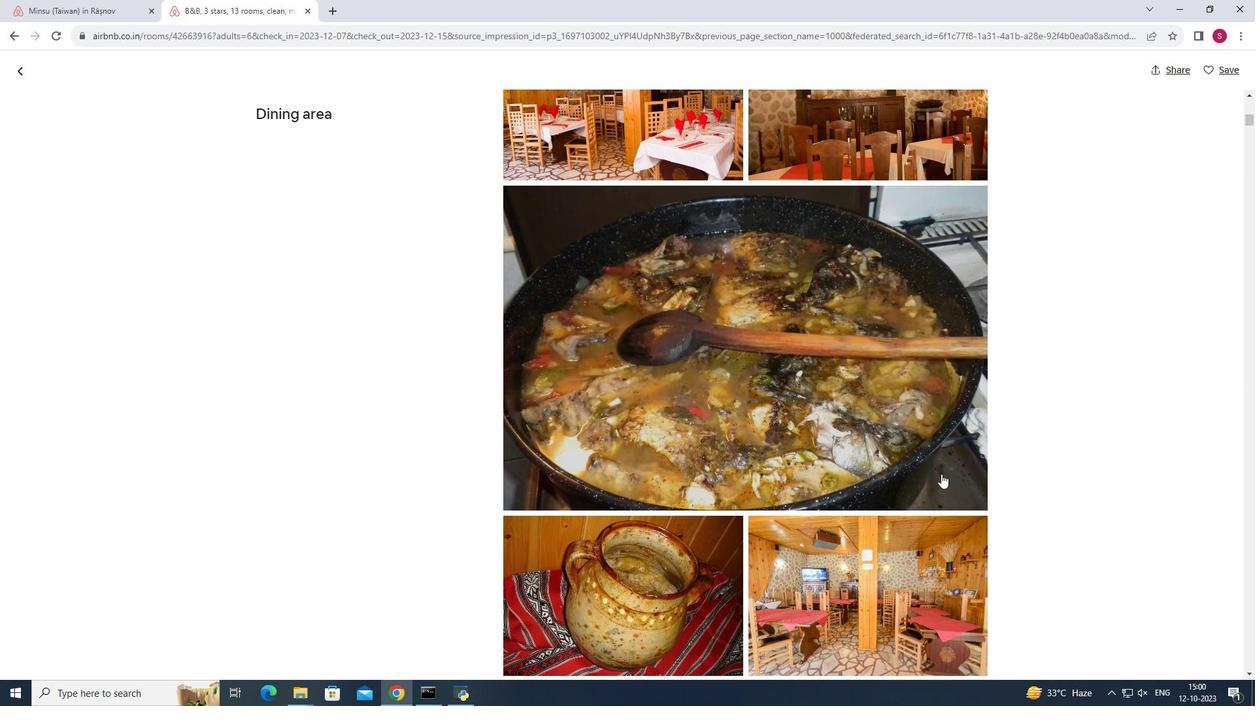 
Action: Mouse scrolled (941, 473) with delta (0, 0)
Screenshot: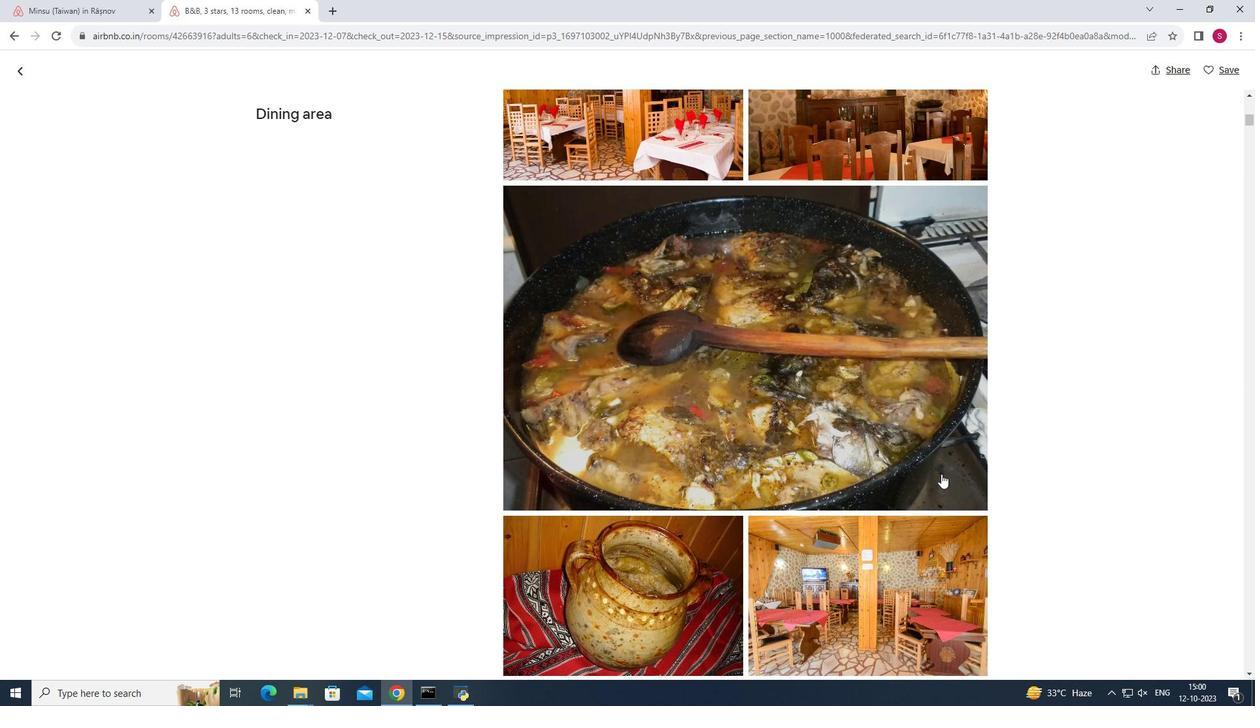 
Action: Mouse scrolled (941, 473) with delta (0, 0)
Screenshot: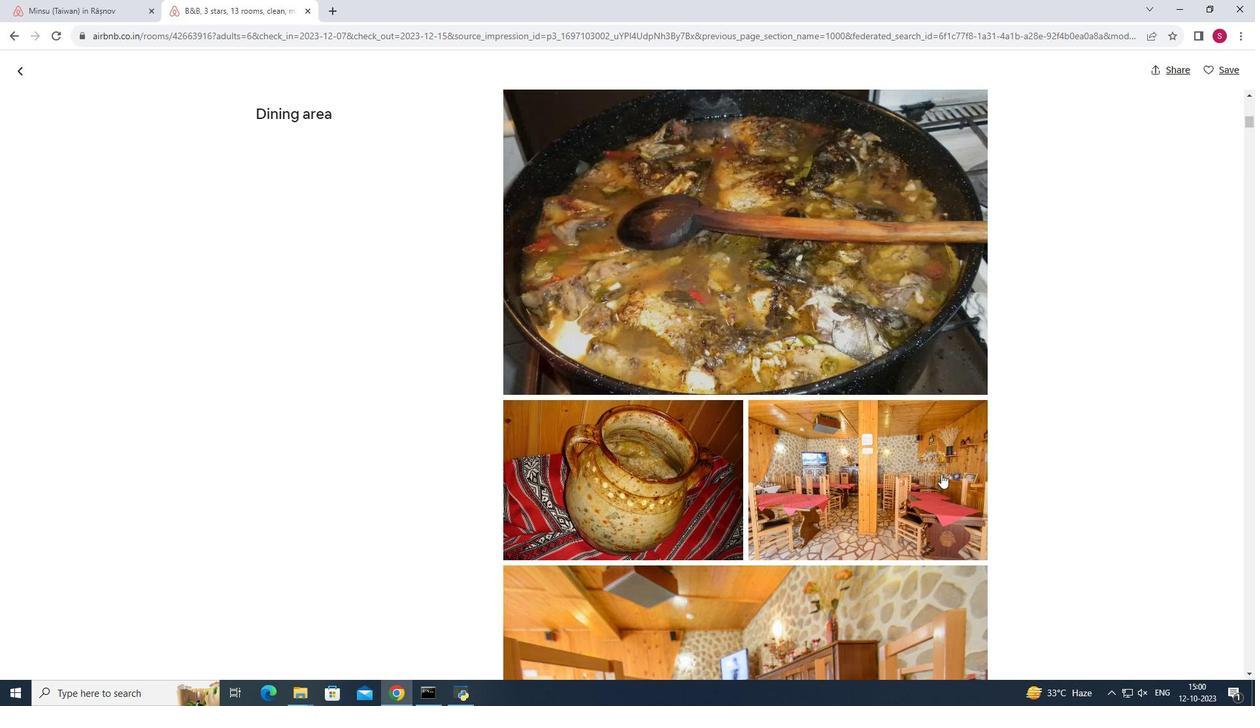 
Action: Mouse scrolled (941, 473) with delta (0, 0)
Screenshot: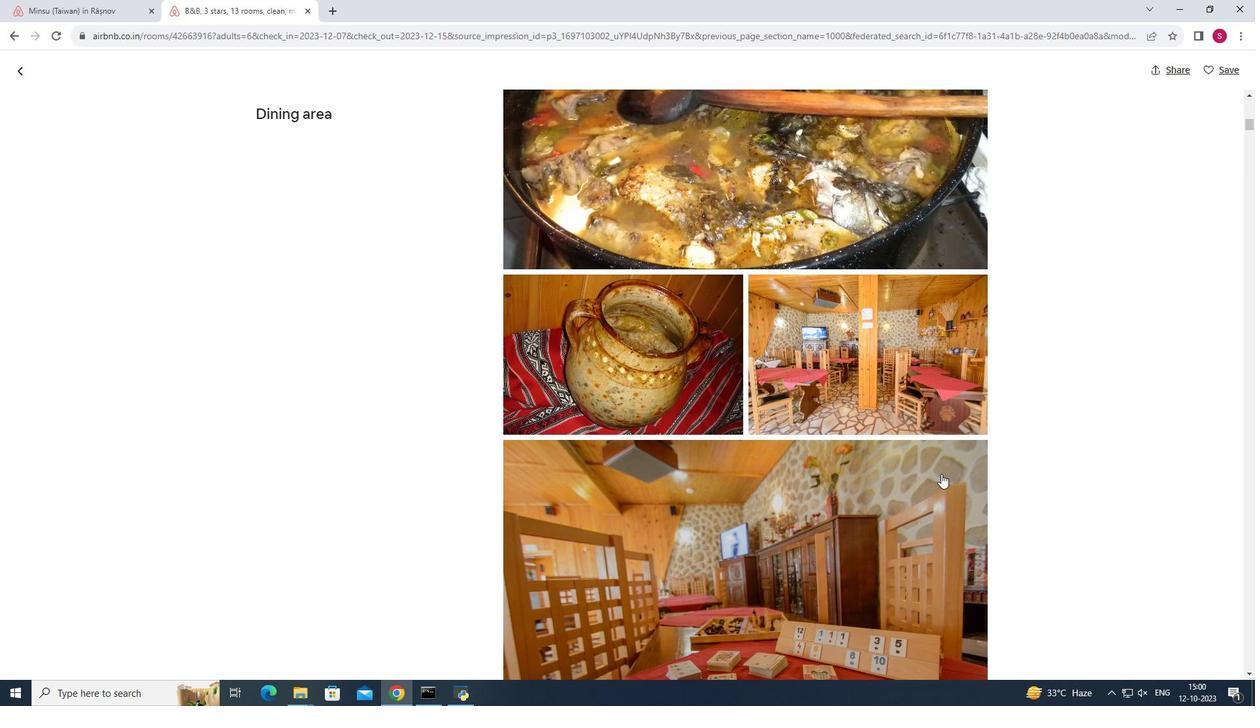 
Action: Mouse scrolled (941, 473) with delta (0, 0)
Screenshot: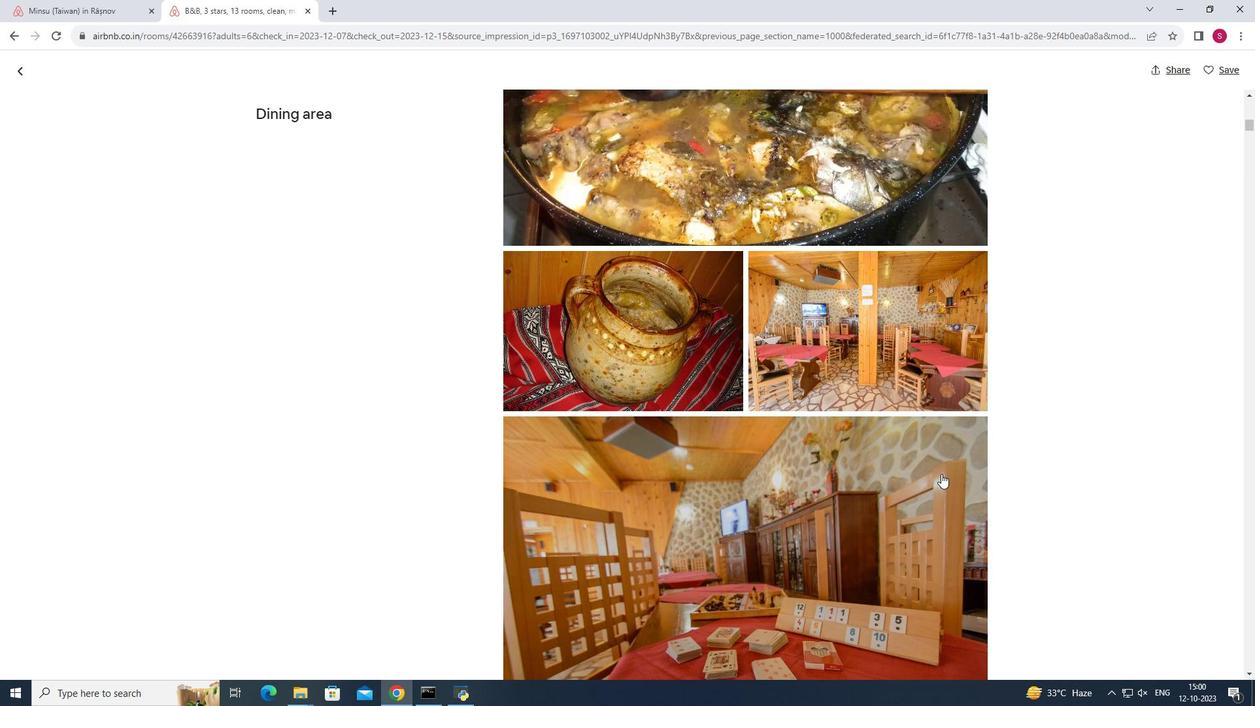 
Action: Mouse scrolled (941, 473) with delta (0, 0)
Screenshot: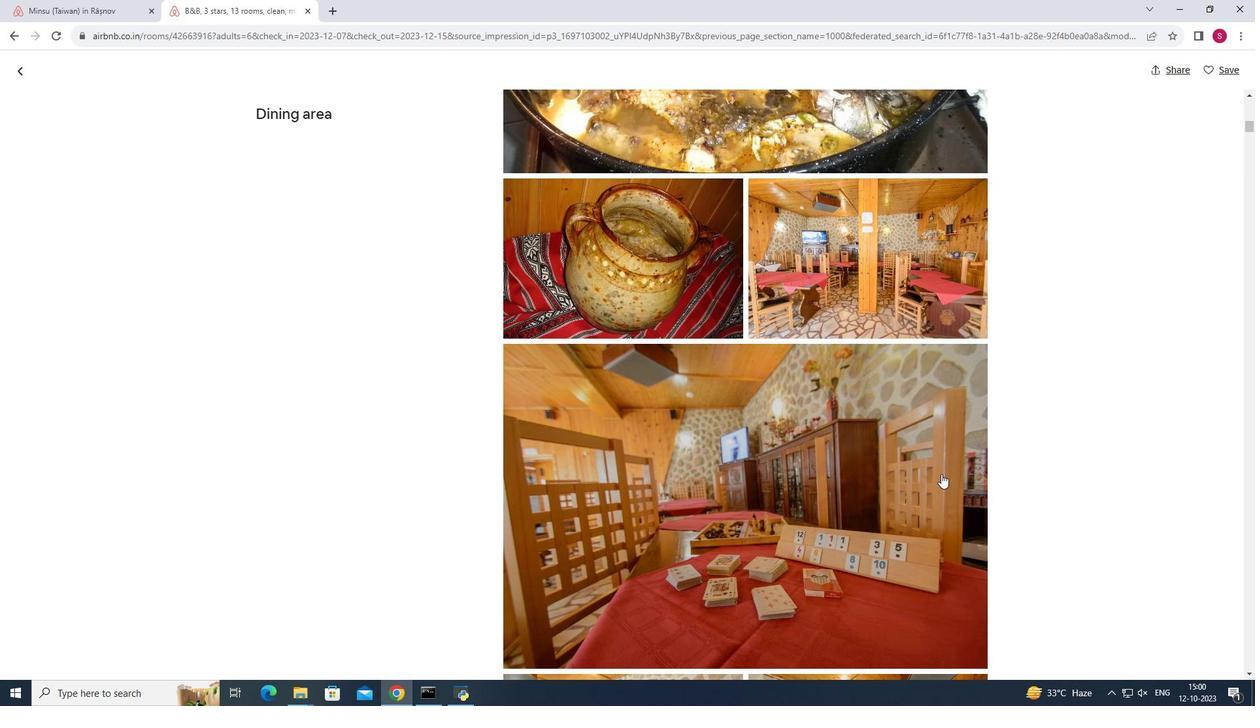 
Action: Mouse scrolled (941, 473) with delta (0, 0)
Screenshot: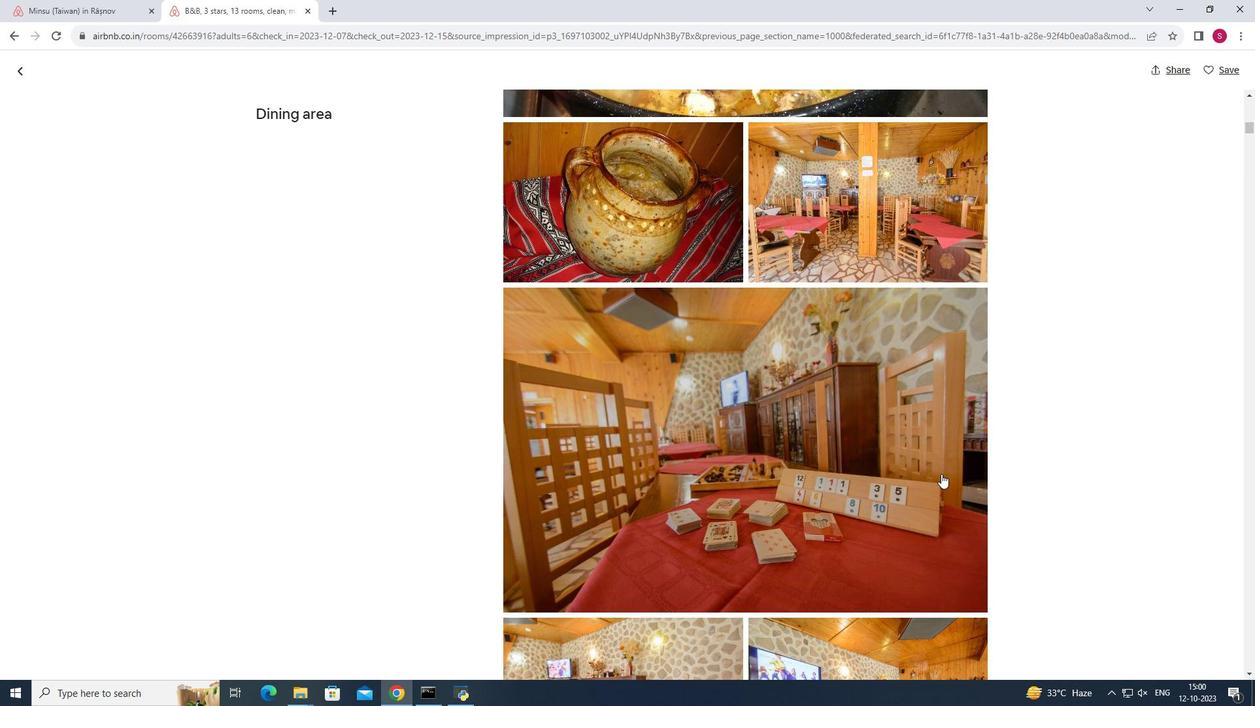 
Action: Mouse scrolled (941, 473) with delta (0, 0)
Screenshot: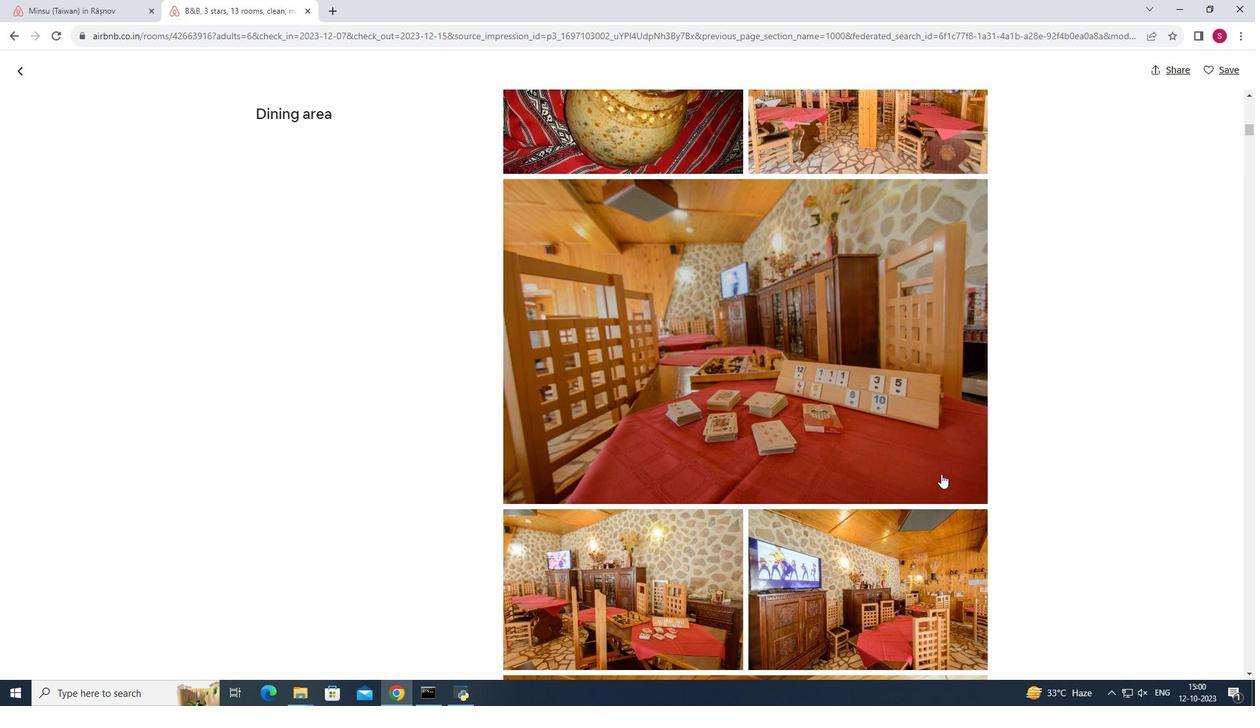
Action: Mouse scrolled (941, 473) with delta (0, 0)
Screenshot: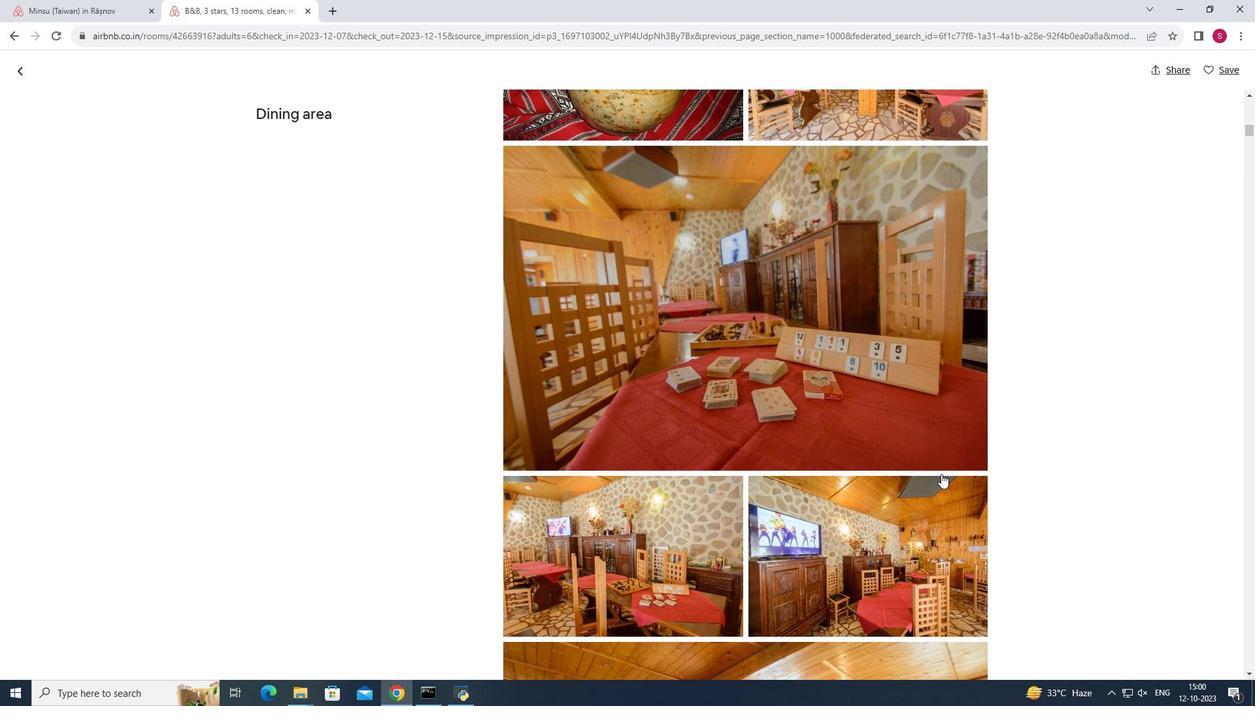 
Action: Mouse scrolled (941, 473) with delta (0, 0)
Screenshot: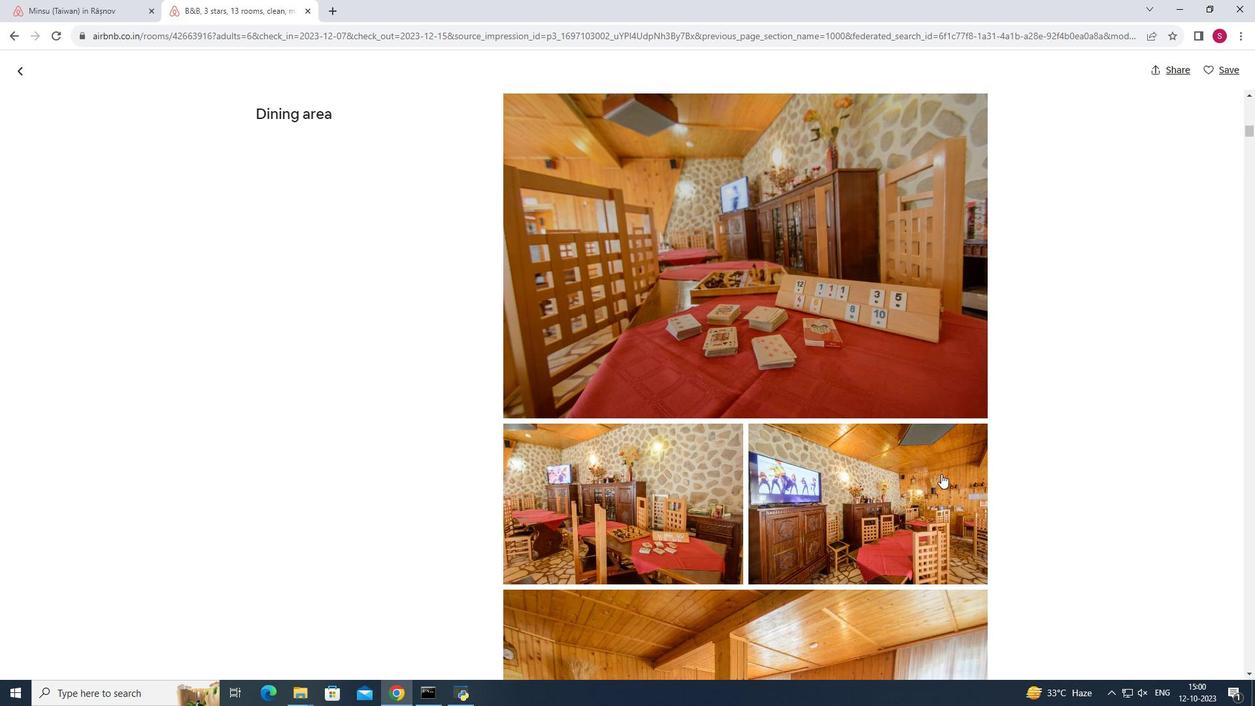 
Action: Mouse scrolled (941, 473) with delta (0, 0)
Screenshot: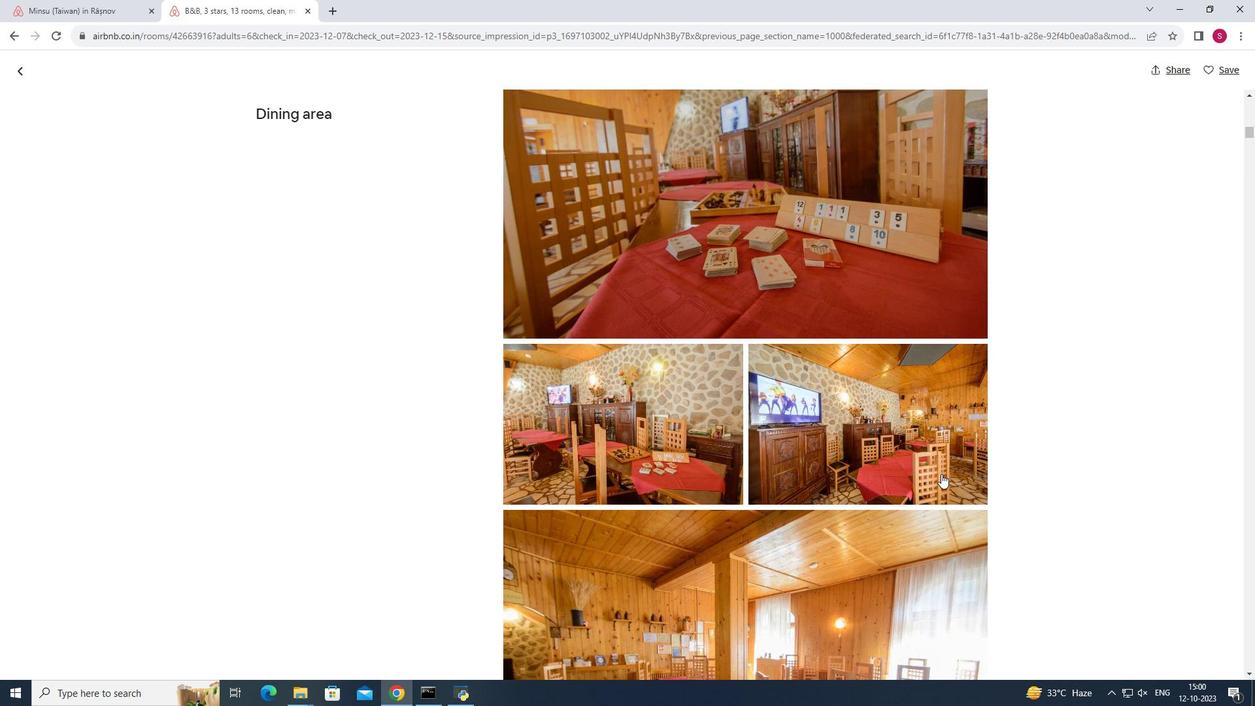 
Action: Mouse scrolled (941, 473) with delta (0, 0)
Screenshot: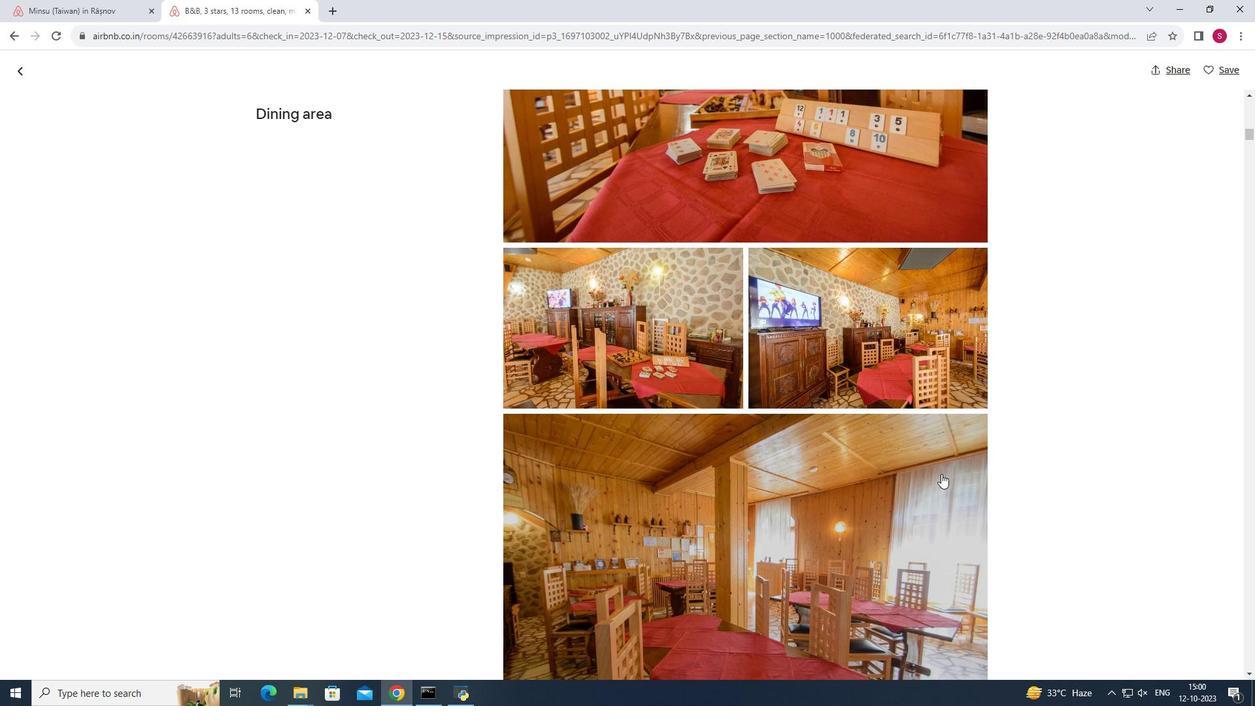 
Action: Mouse scrolled (941, 473) with delta (0, 0)
Screenshot: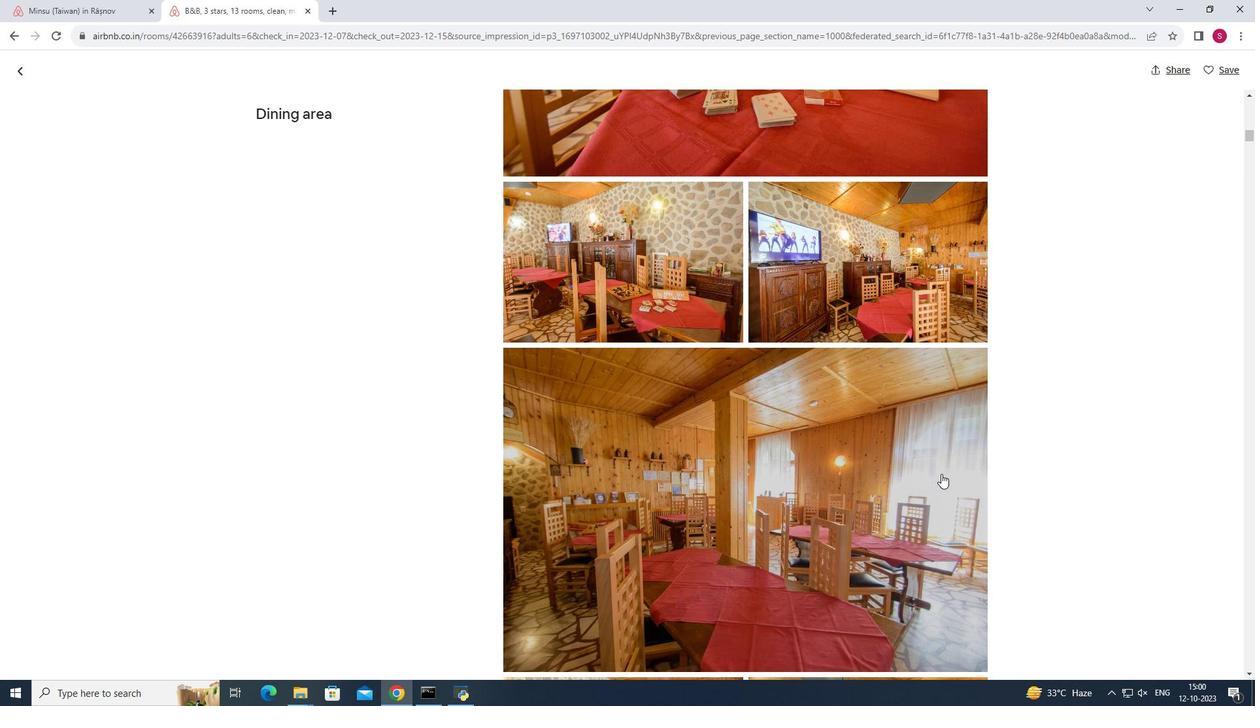 
Action: Mouse scrolled (941, 473) with delta (0, 0)
Screenshot: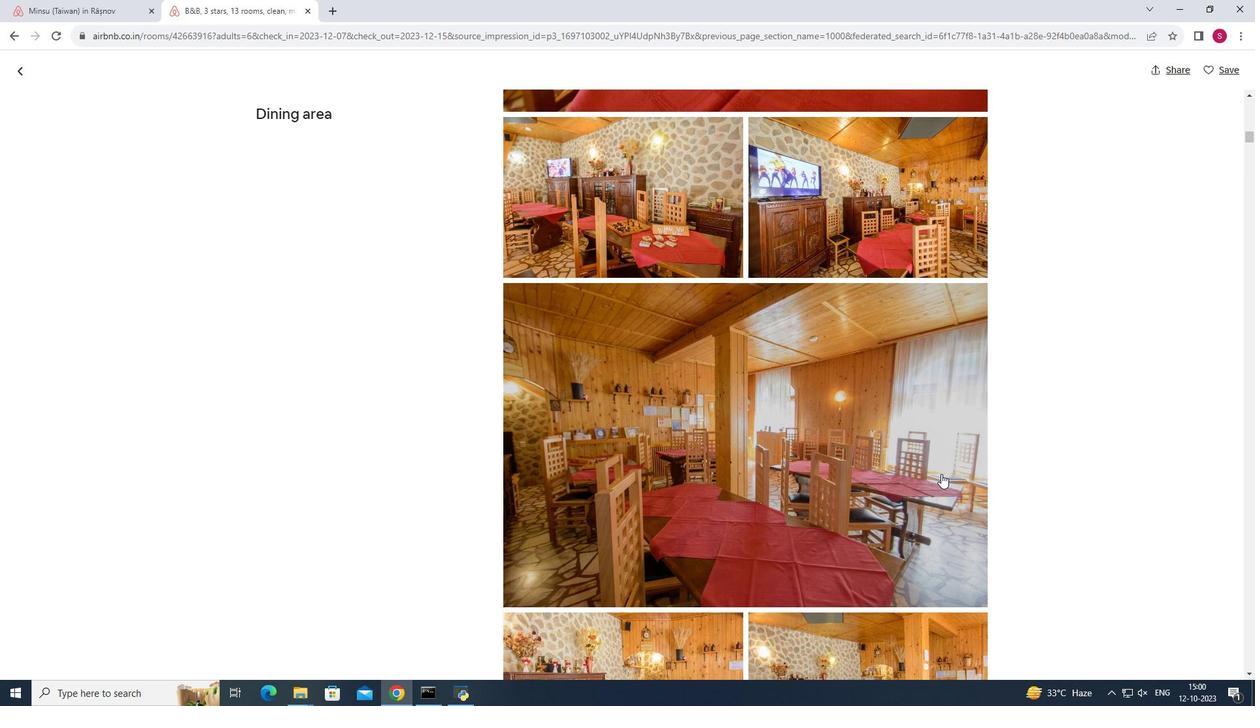 
Action: Mouse scrolled (941, 473) with delta (0, 0)
Screenshot: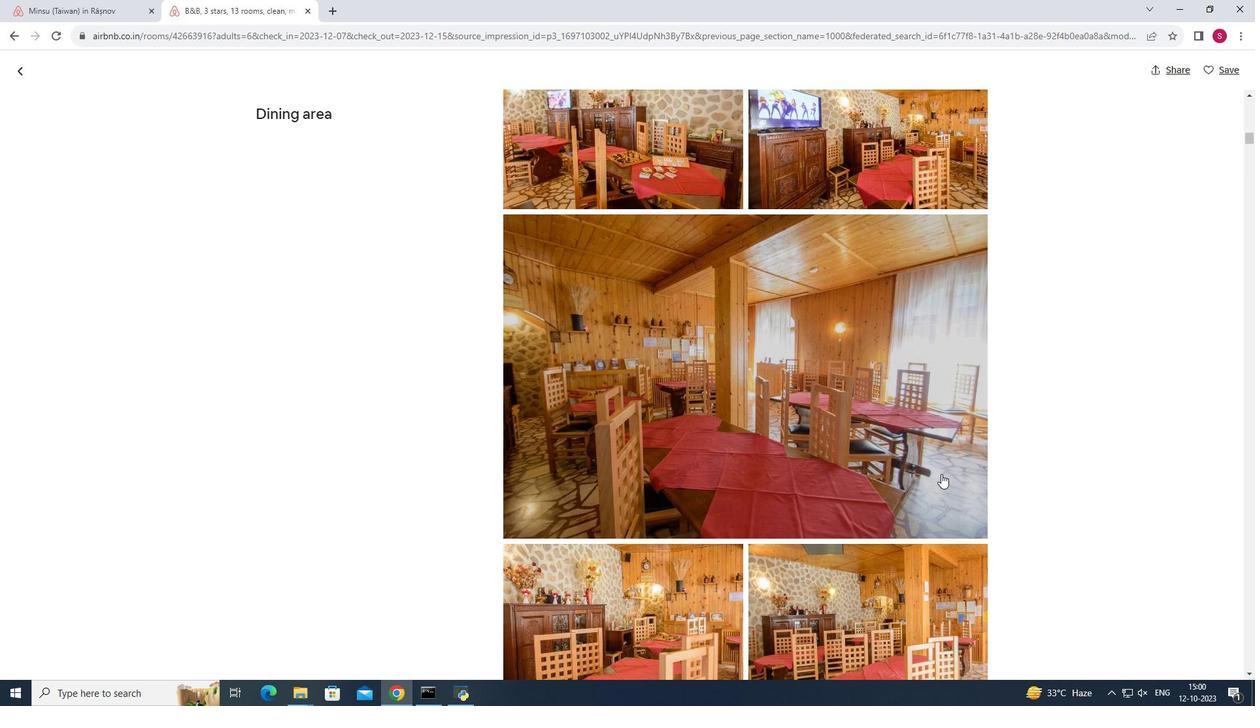 
Action: Mouse scrolled (941, 473) with delta (0, 0)
Screenshot: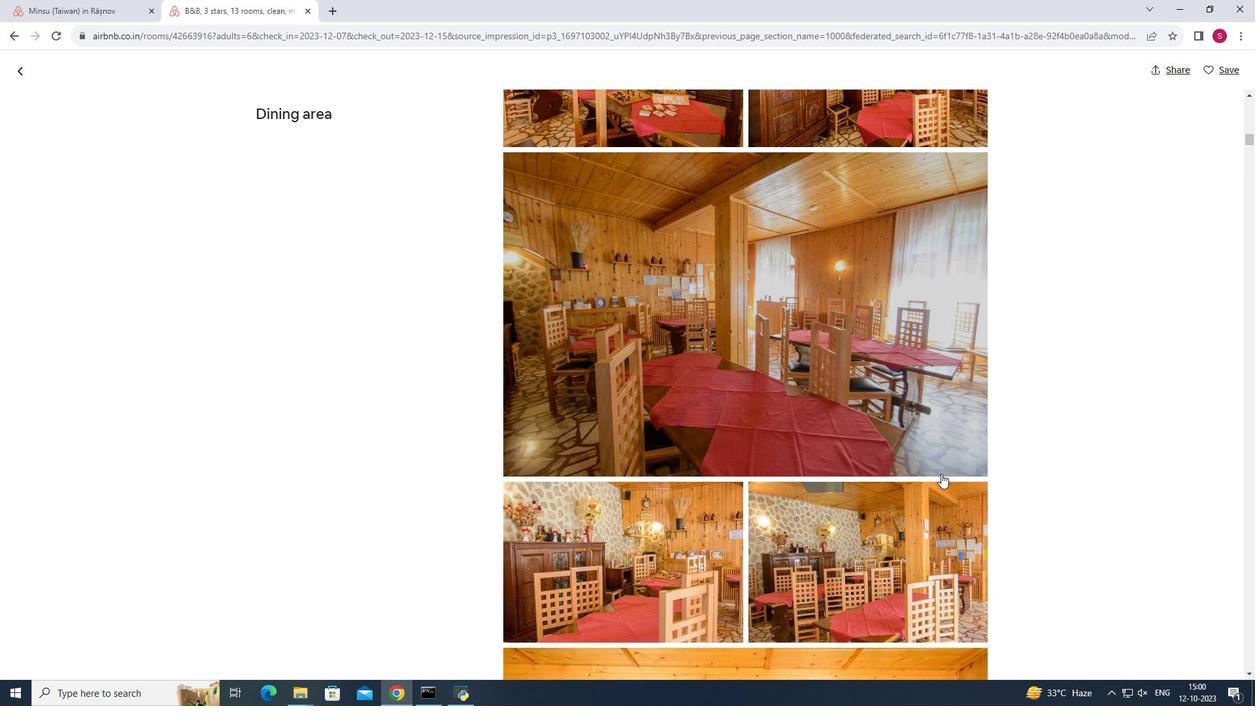 
Action: Mouse scrolled (941, 473) with delta (0, 0)
Screenshot: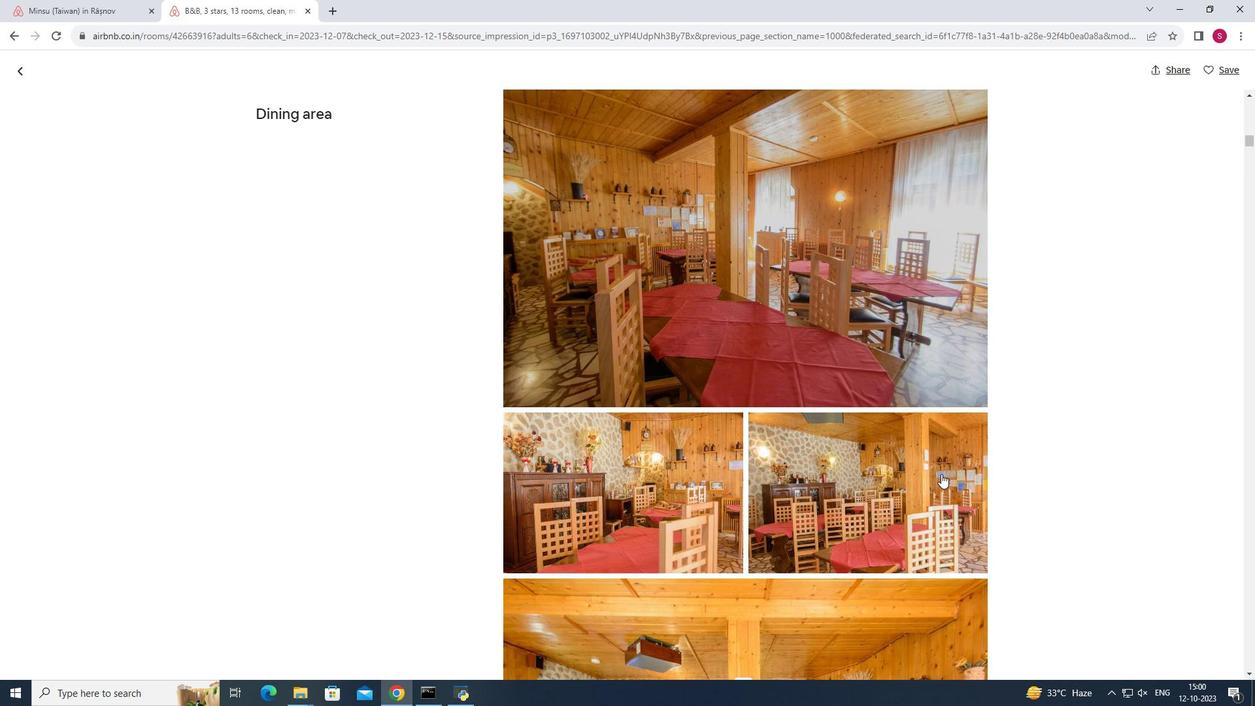 
Action: Mouse scrolled (941, 473) with delta (0, 0)
Screenshot: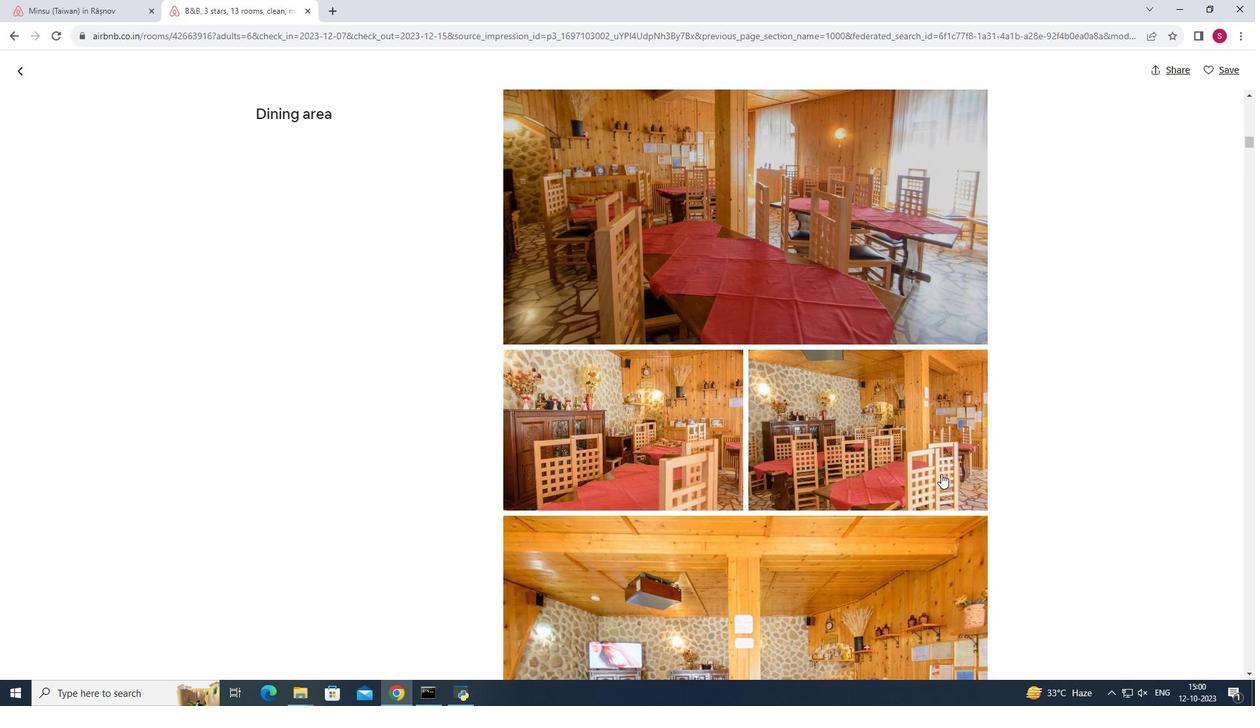 
Action: Mouse scrolled (941, 473) with delta (0, 0)
Screenshot: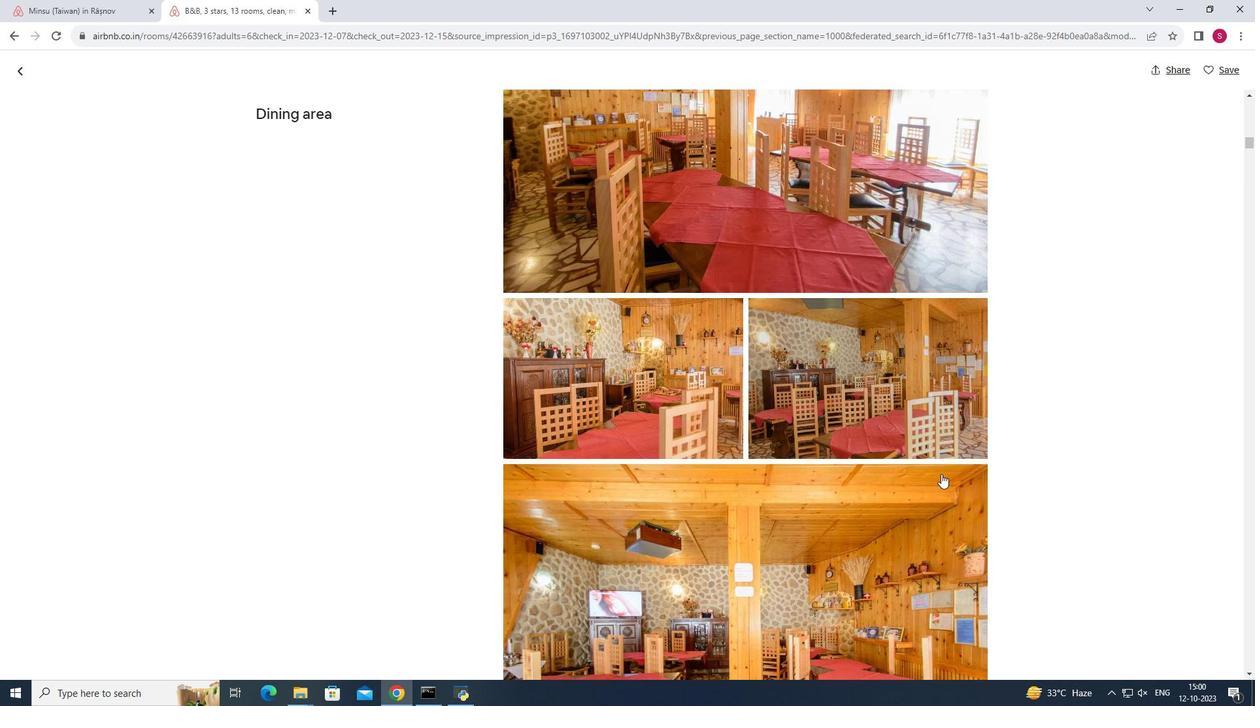 
Action: Mouse scrolled (941, 473) with delta (0, 0)
Screenshot: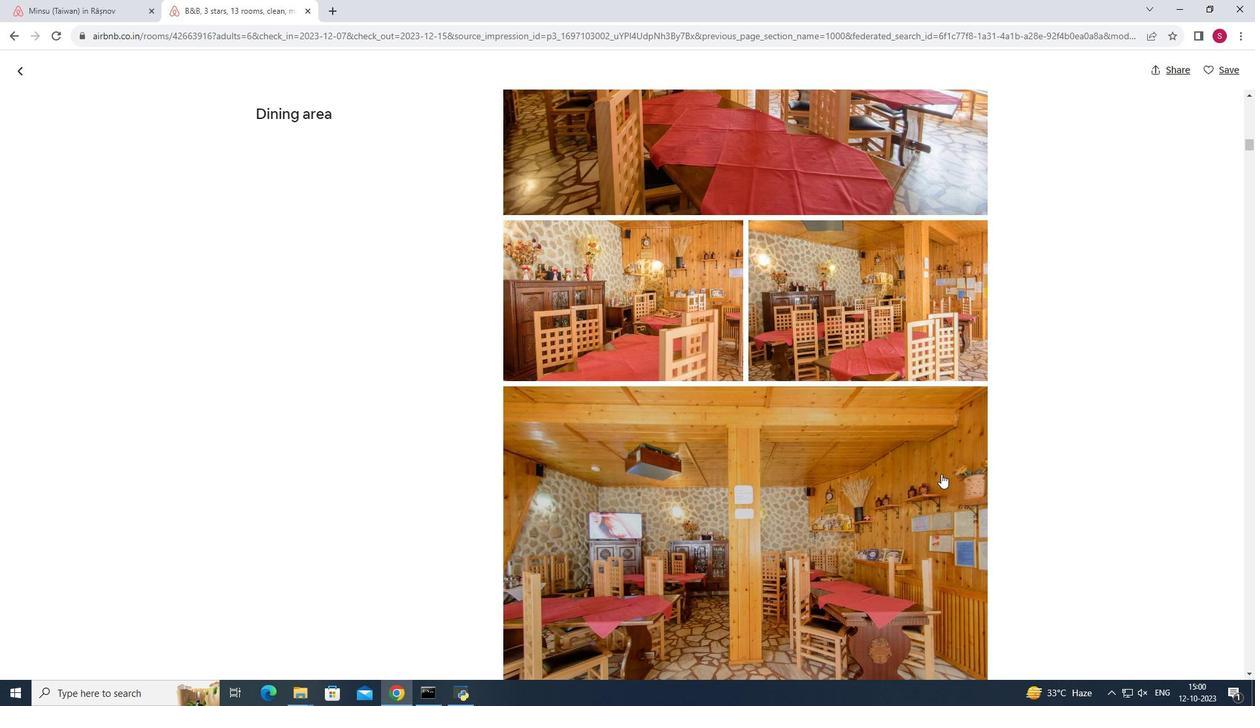 
Action: Mouse scrolled (941, 473) with delta (0, 0)
Screenshot: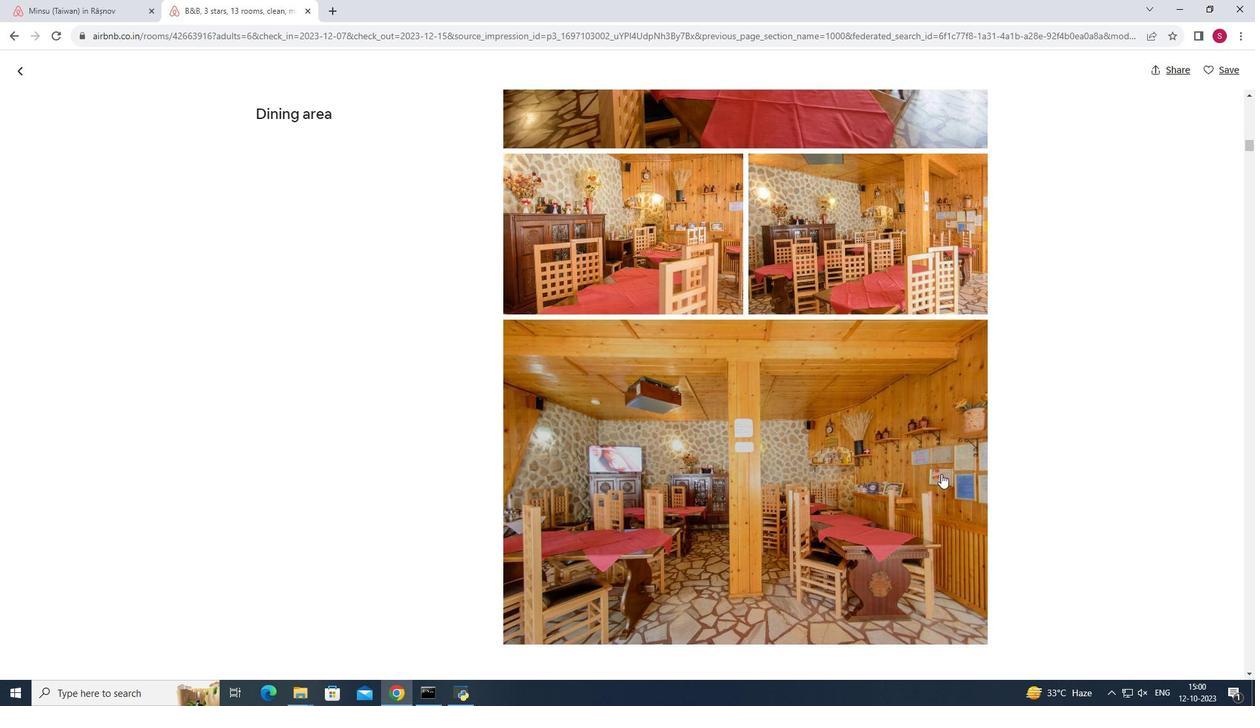 
Action: Mouse scrolled (941, 473) with delta (0, 0)
Screenshot: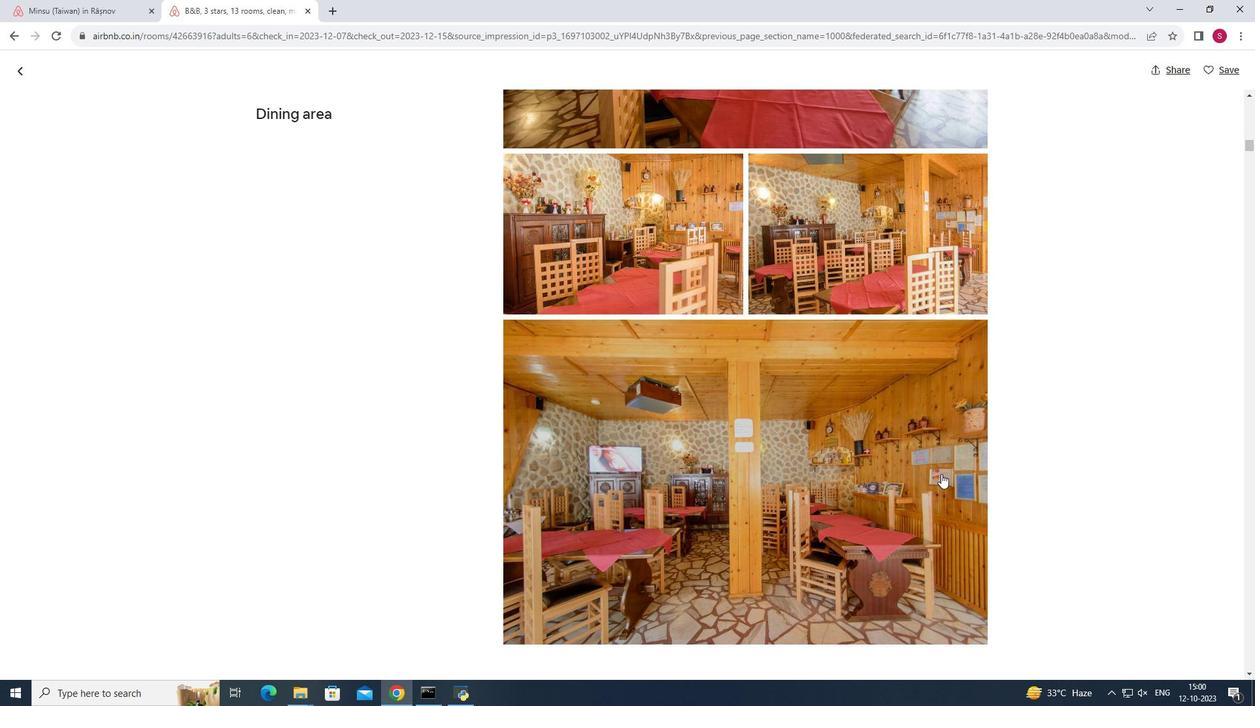 
Action: Mouse scrolled (941, 473) with delta (0, 0)
Screenshot: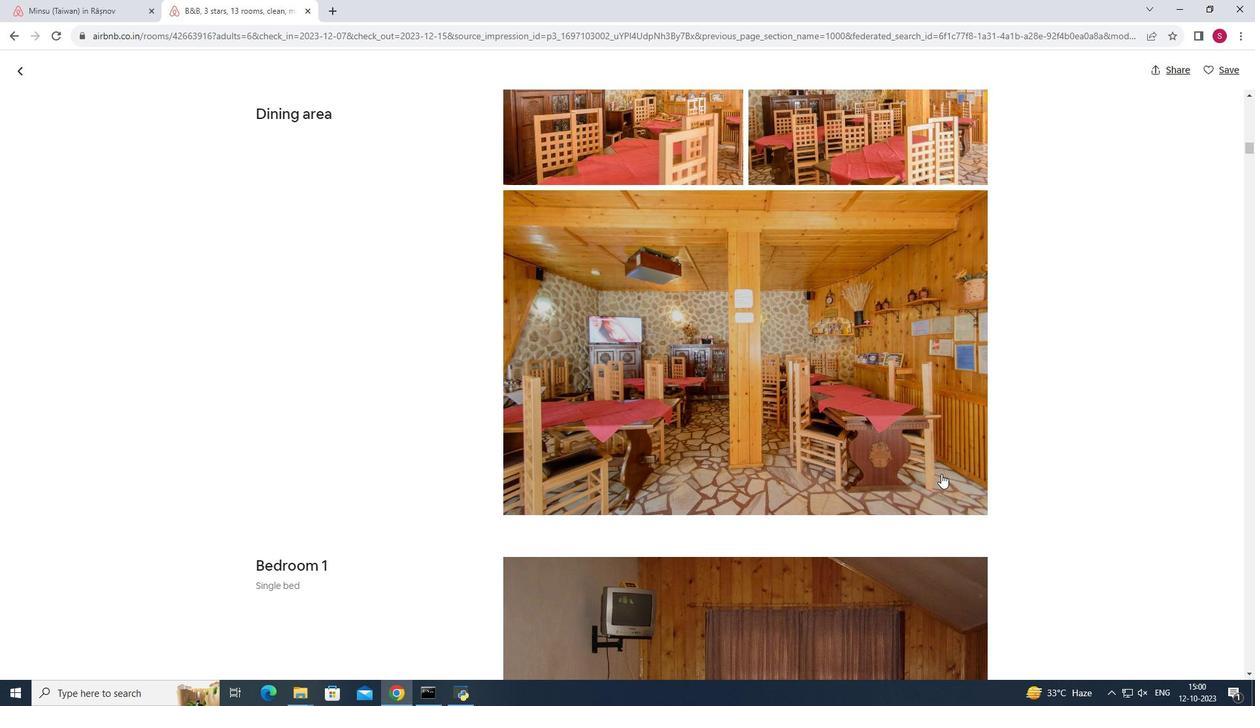 
Action: Mouse scrolled (941, 473) with delta (0, 0)
Screenshot: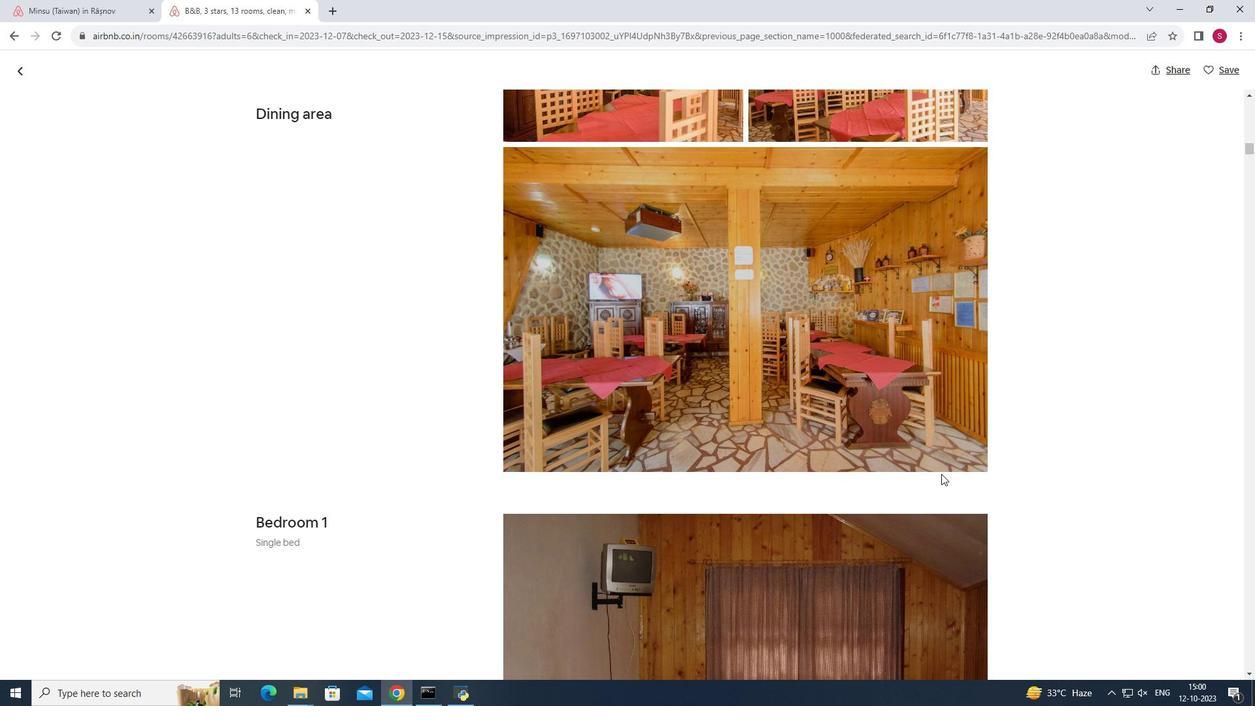 
Action: Mouse scrolled (941, 473) with delta (0, 0)
Screenshot: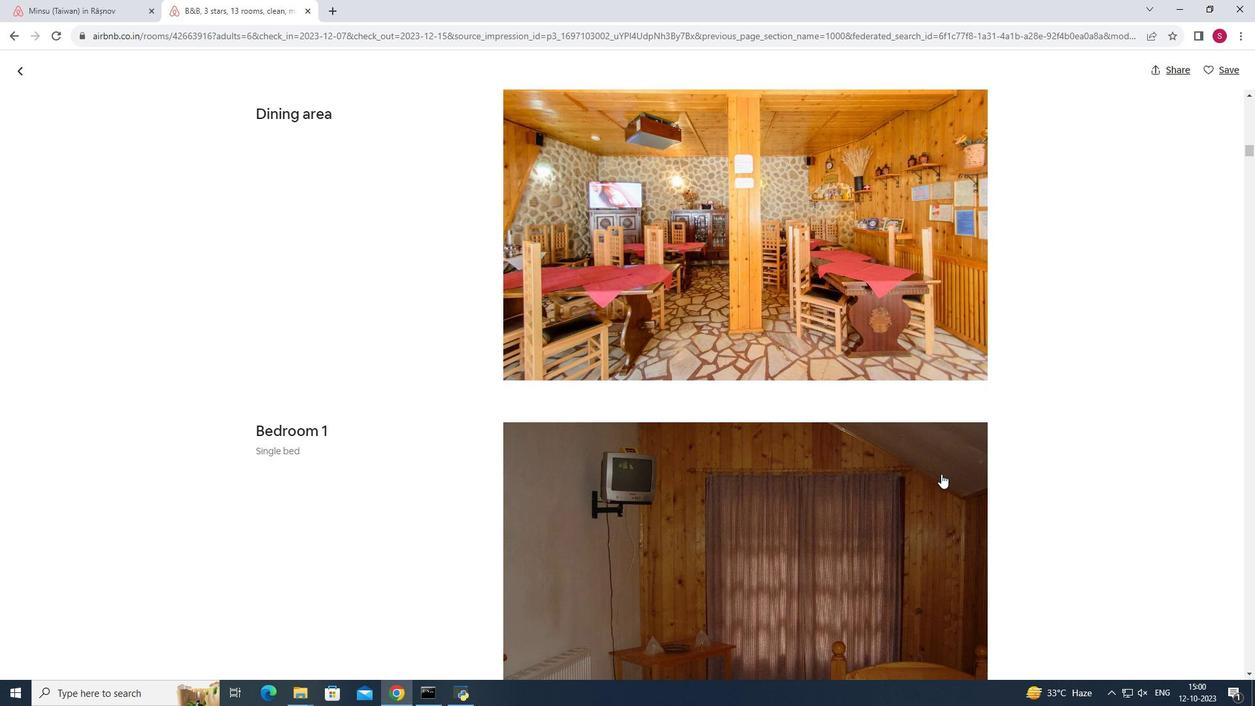 
Action: Mouse scrolled (941, 473) with delta (0, 0)
Screenshot: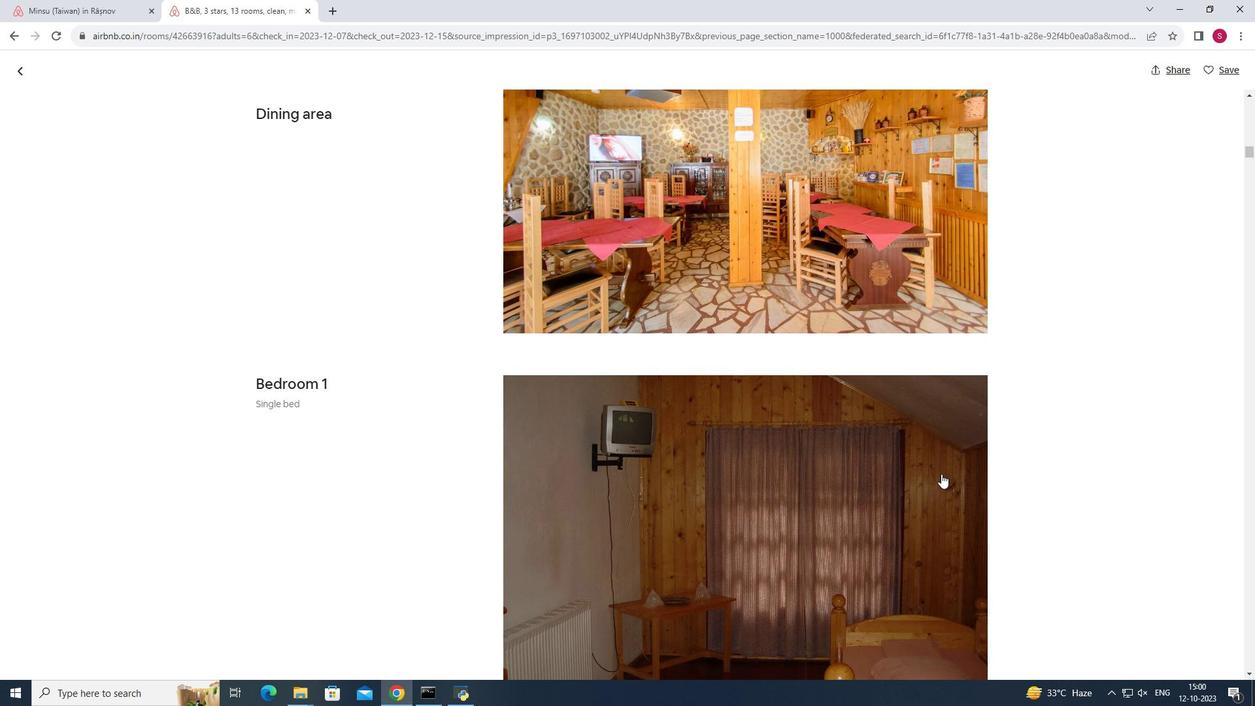 
Action: Mouse scrolled (941, 473) with delta (0, 0)
Screenshot: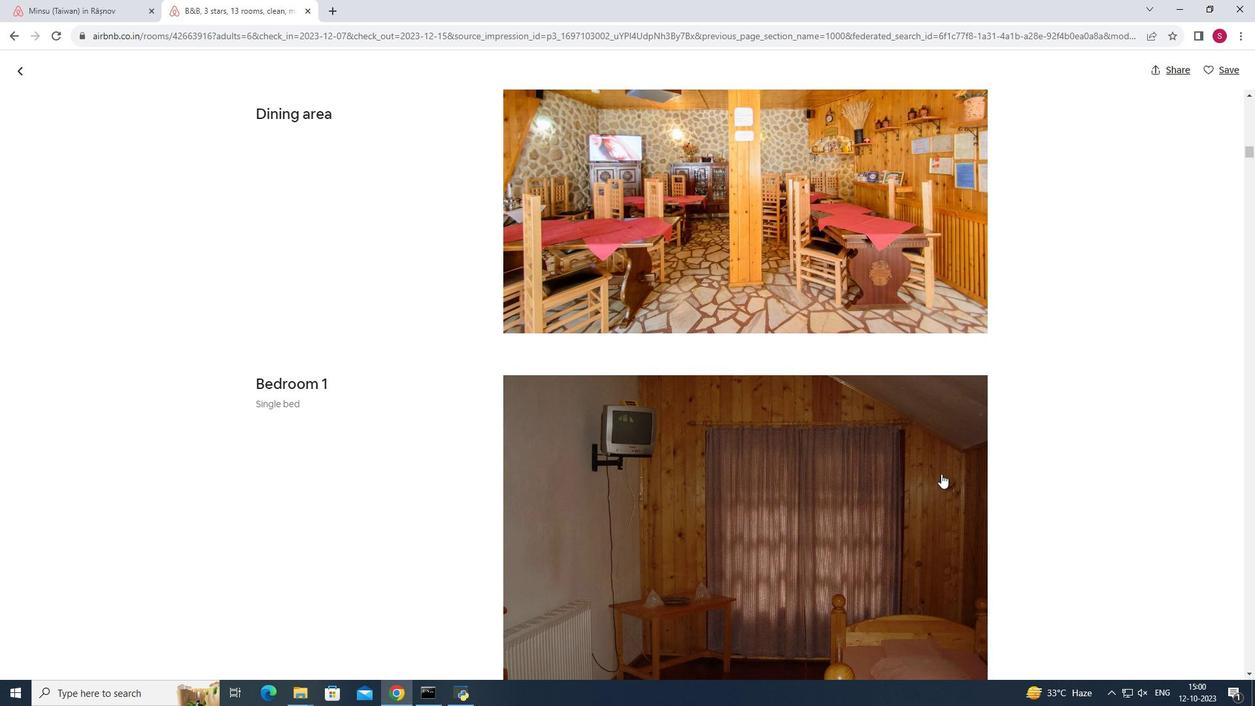 
Action: Mouse scrolled (941, 473) with delta (0, 0)
Screenshot: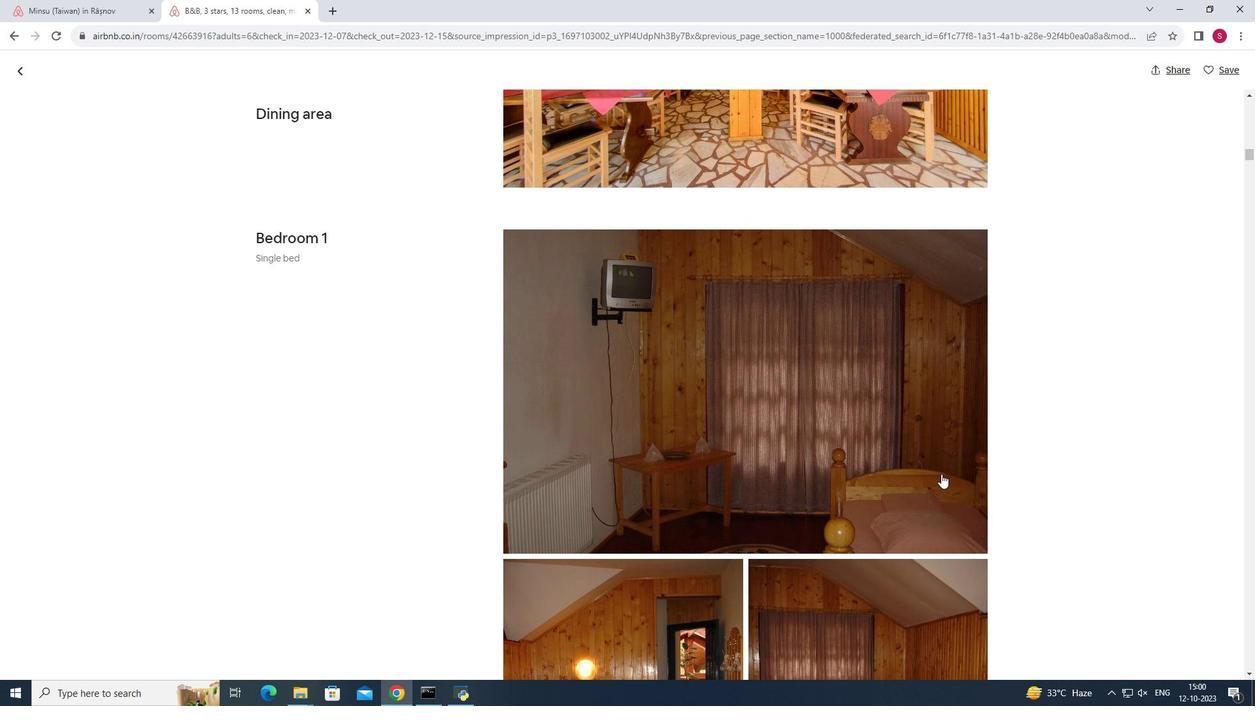 
Action: Mouse scrolled (941, 473) with delta (0, 0)
Screenshot: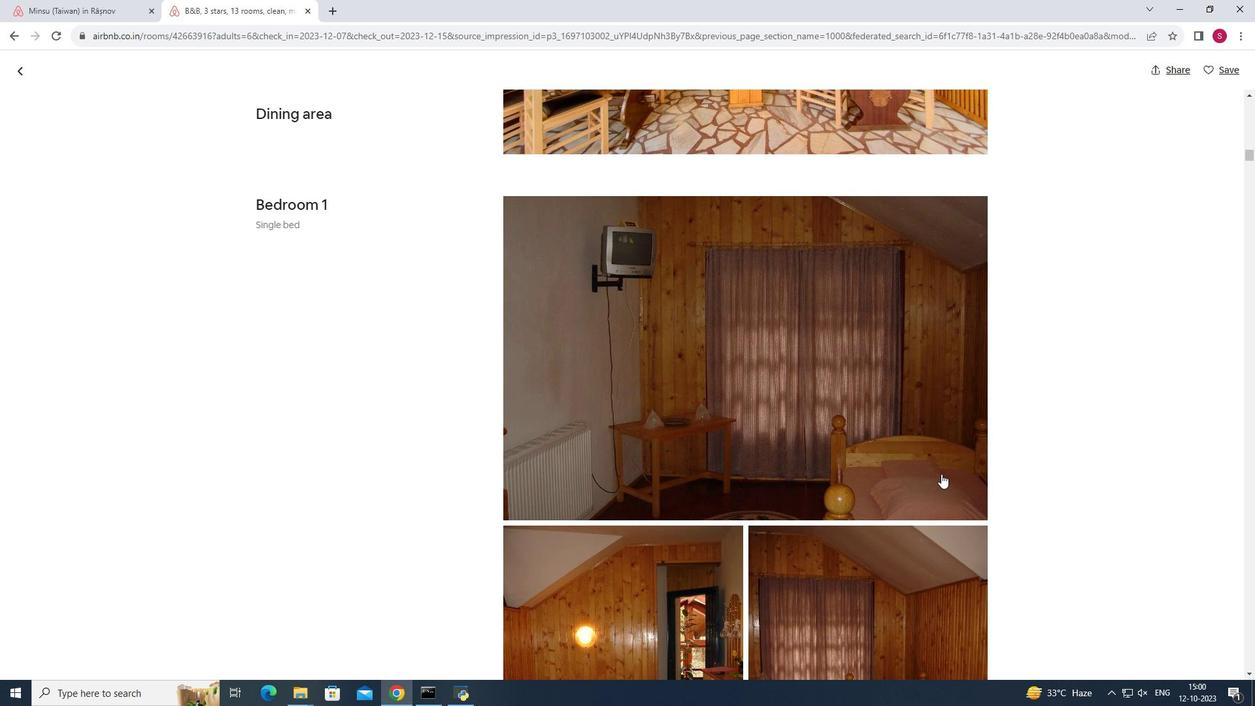 
Action: Mouse scrolled (941, 473) with delta (0, 0)
Screenshot: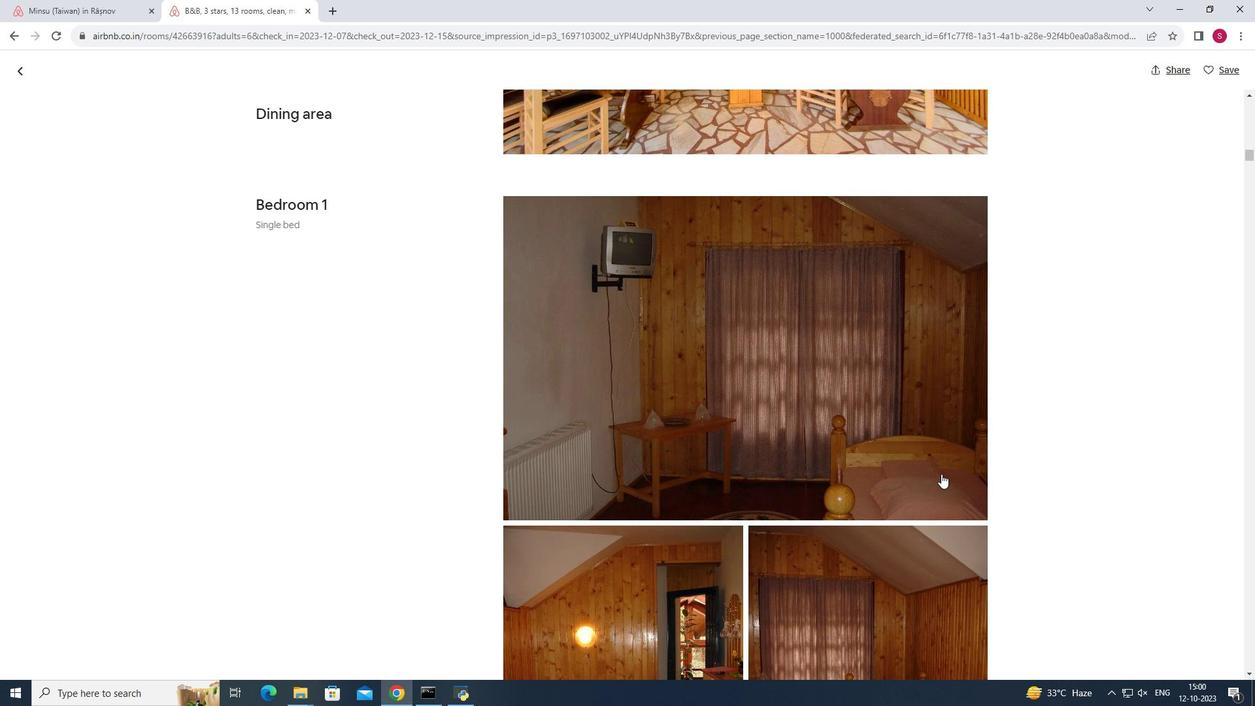 
Action: Mouse scrolled (941, 473) with delta (0, 0)
Screenshot: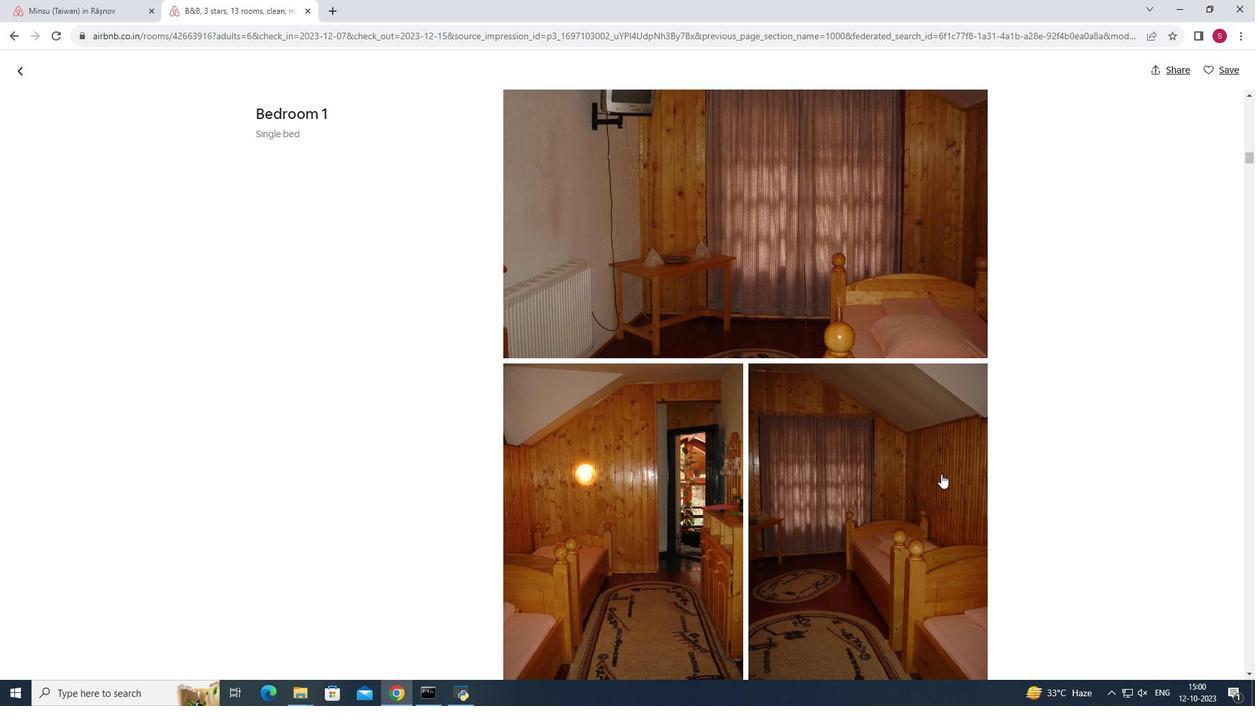 
Action: Mouse scrolled (941, 473) with delta (0, 0)
Screenshot: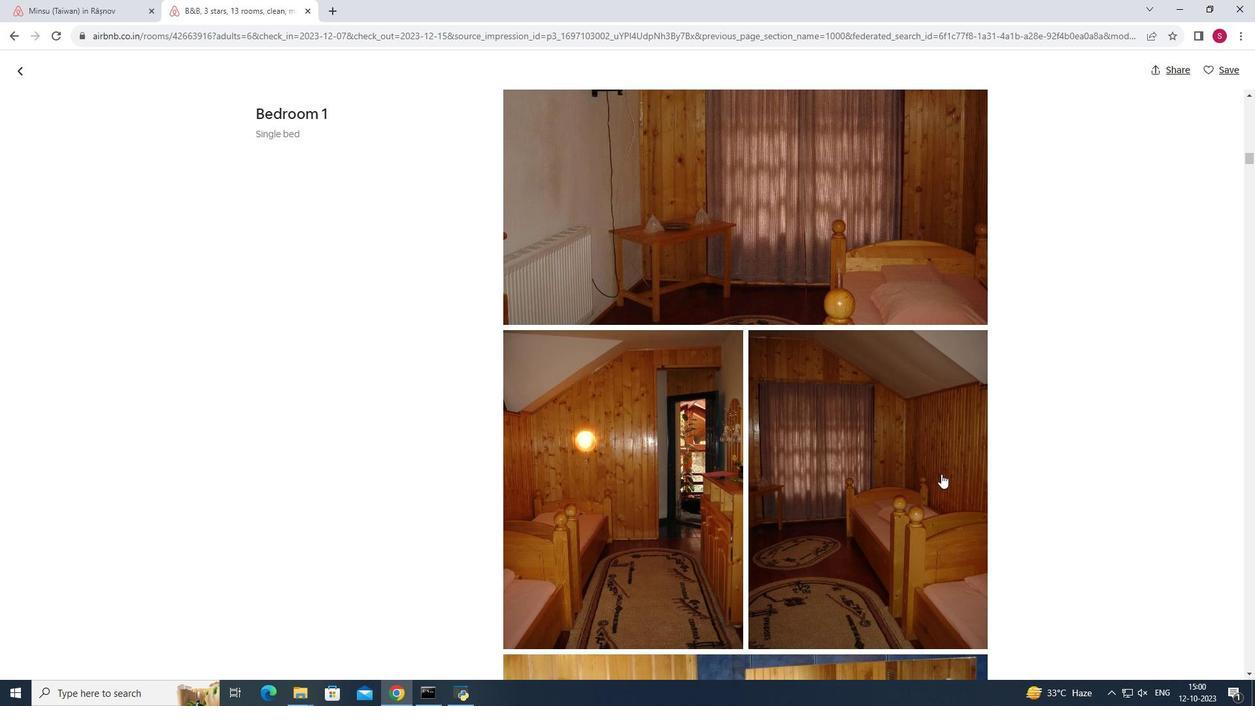 
Action: Mouse scrolled (941, 473) with delta (0, 0)
Screenshot: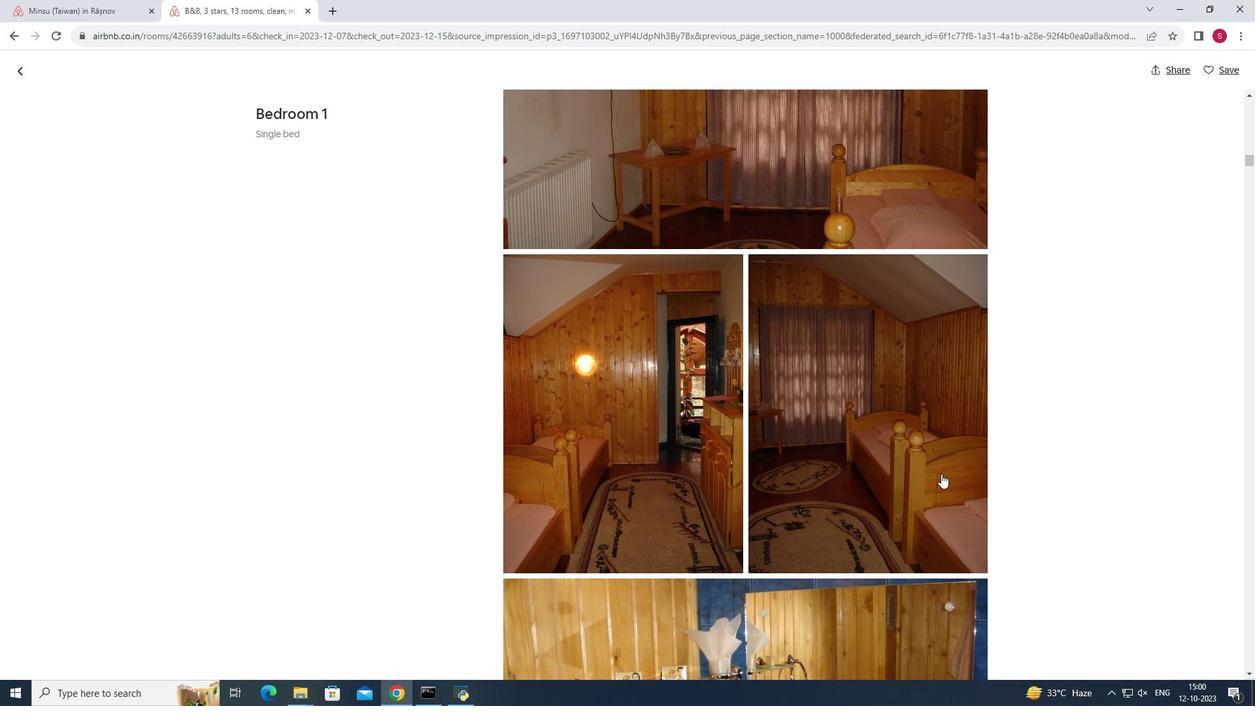 
Action: Mouse scrolled (941, 473) with delta (0, 0)
Screenshot: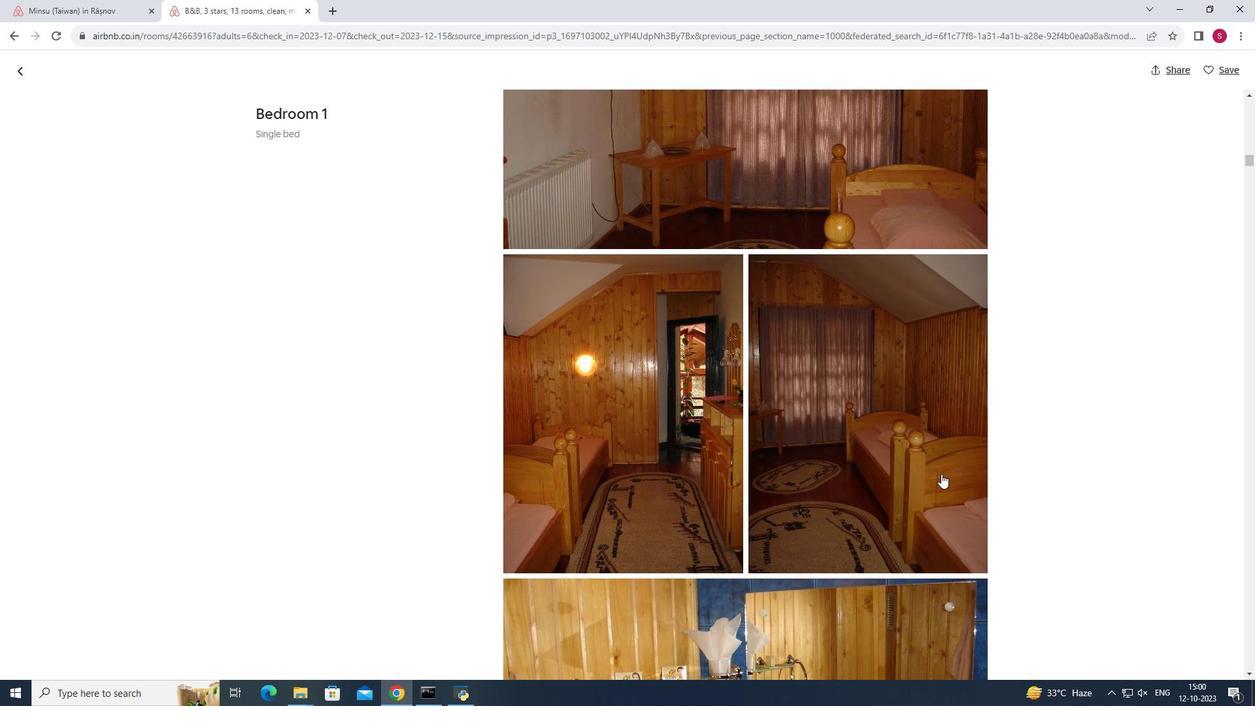 
Action: Mouse scrolled (941, 473) with delta (0, 0)
Screenshot: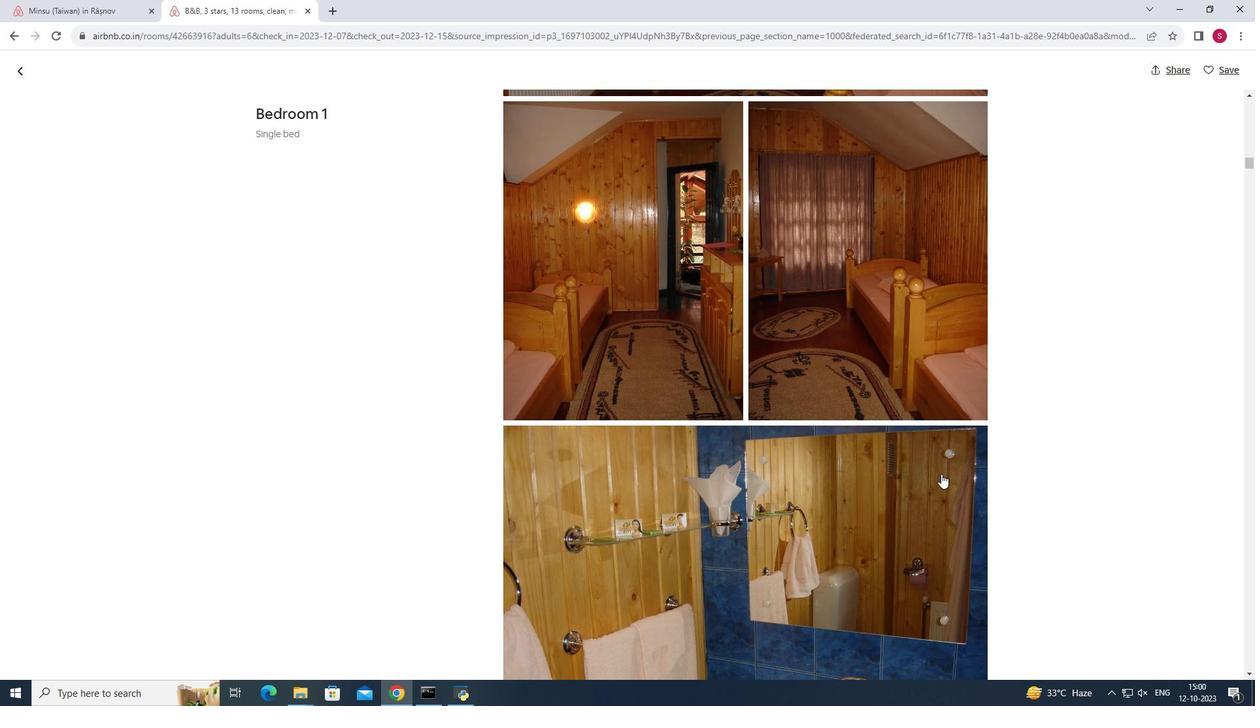 
Action: Mouse scrolled (941, 473) with delta (0, 0)
Screenshot: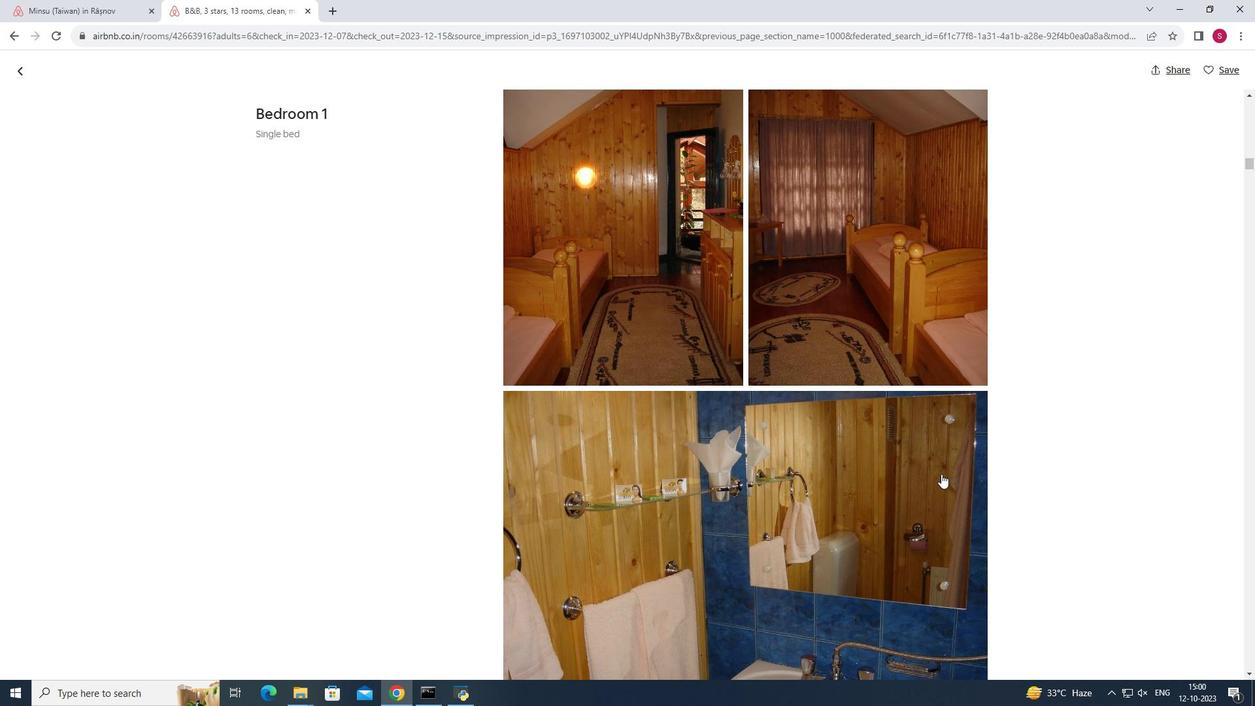 
Action: Mouse scrolled (941, 473) with delta (0, 0)
Screenshot: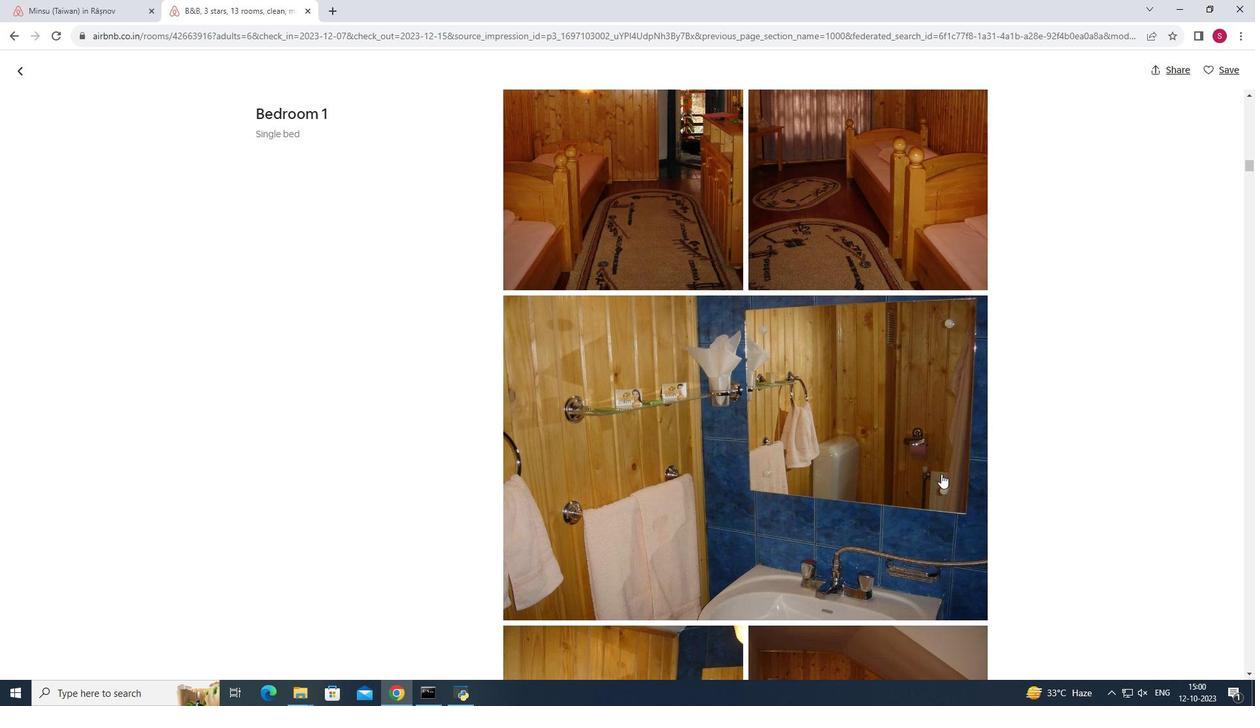 
Action: Mouse scrolled (941, 473) with delta (0, 0)
Screenshot: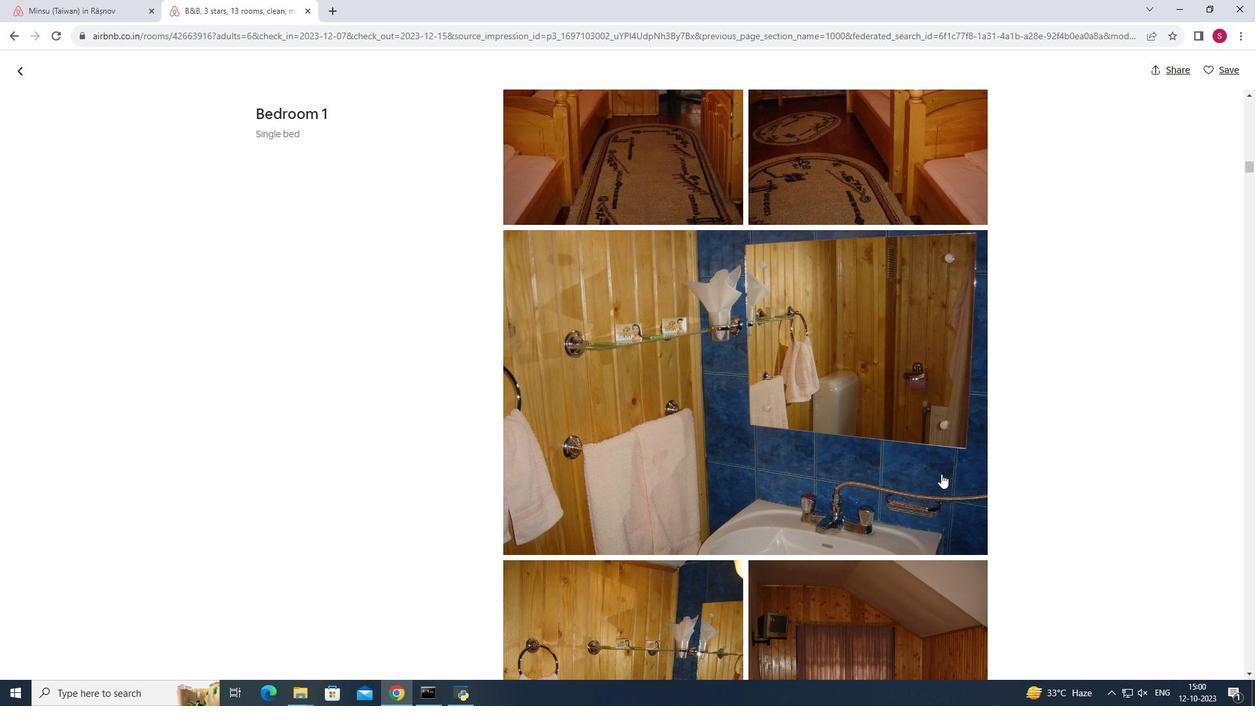 
Action: Mouse scrolled (941, 473) with delta (0, 0)
Screenshot: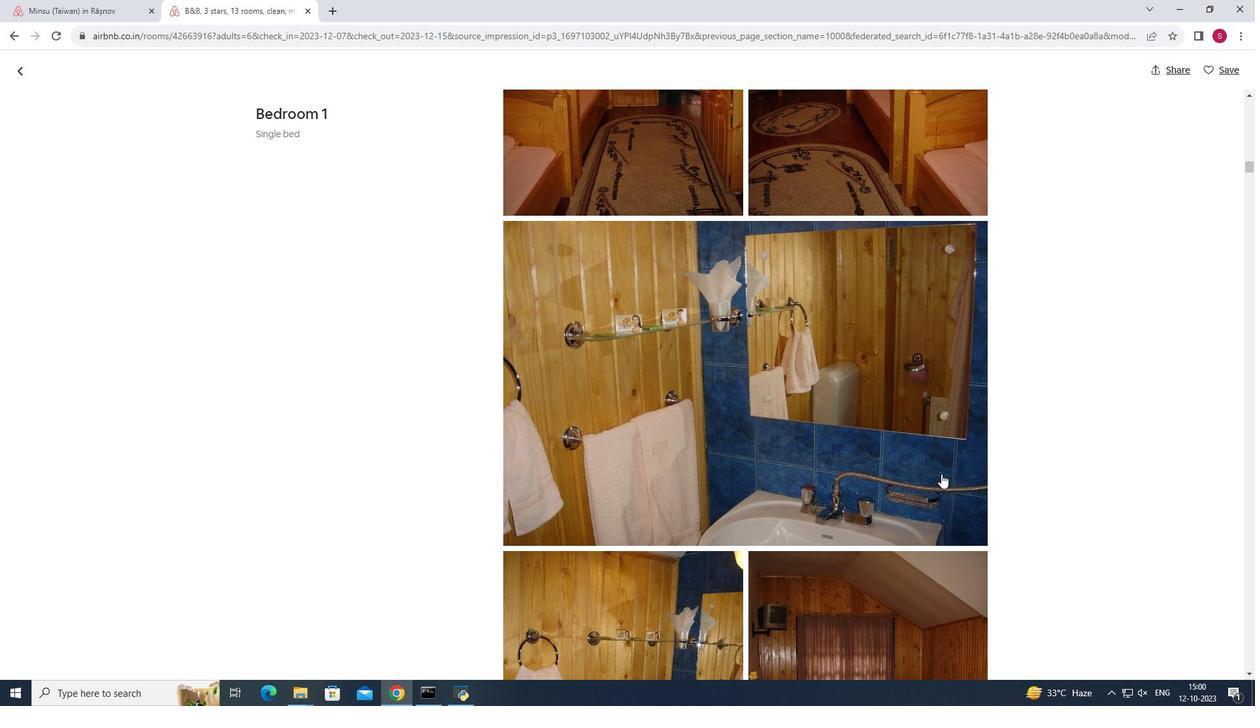 
Action: Mouse scrolled (941, 473) with delta (0, 0)
Screenshot: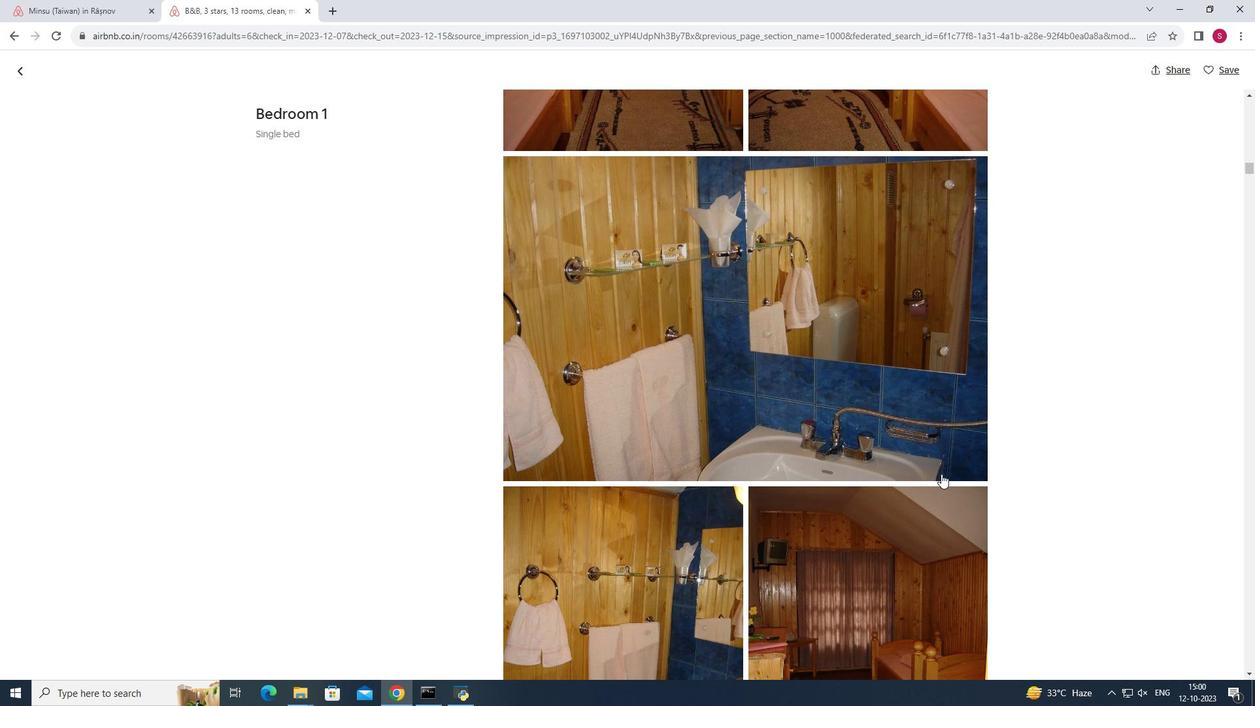 
Action: Mouse scrolled (941, 473) with delta (0, 0)
Screenshot: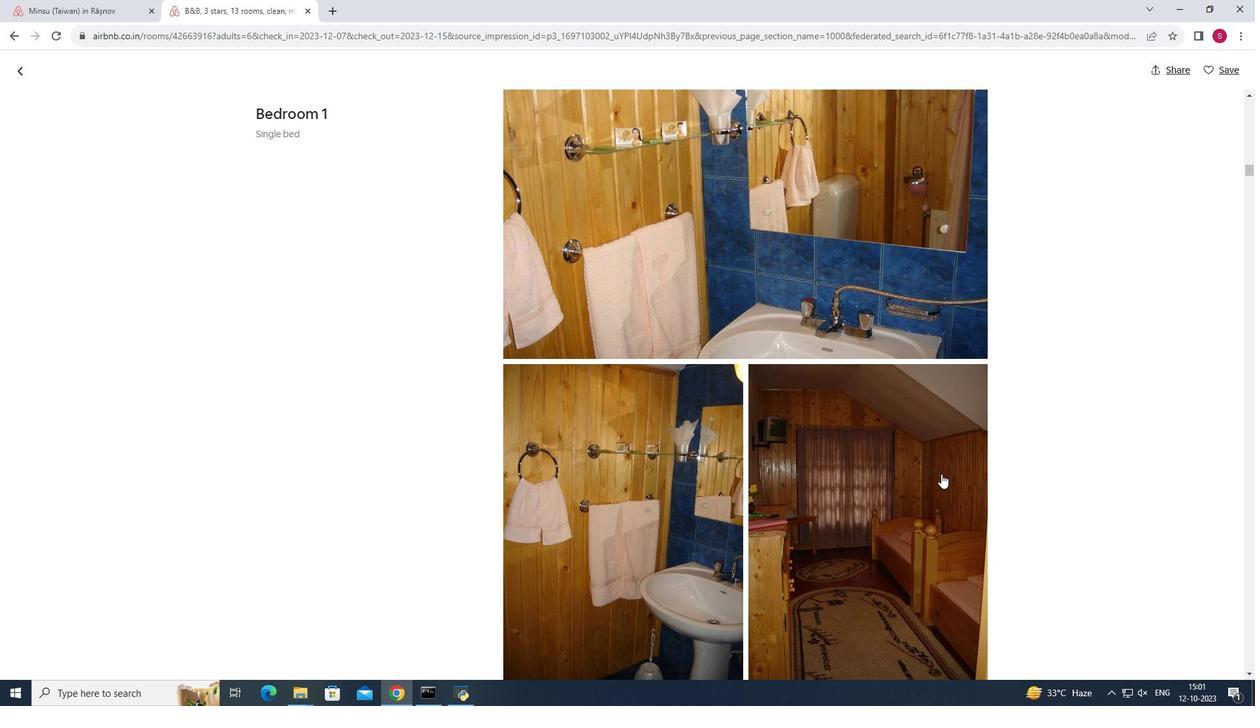 
Action: Mouse scrolled (941, 473) with delta (0, 0)
Screenshot: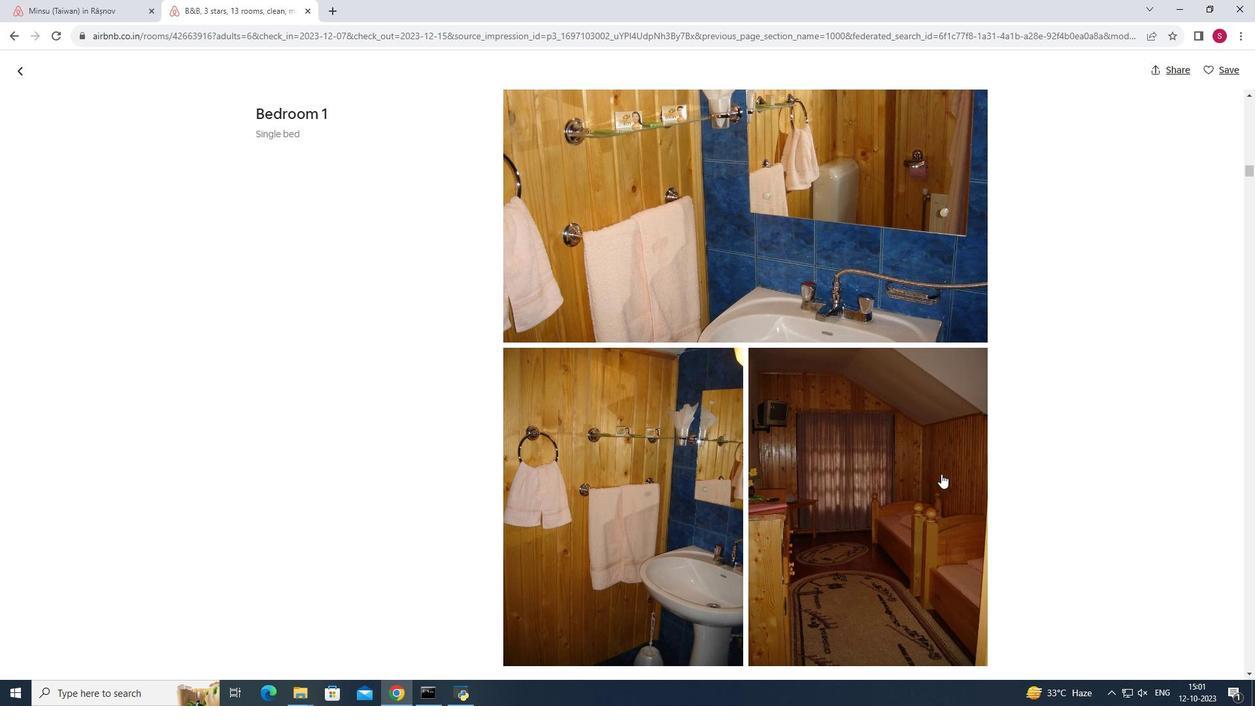 
Action: Mouse scrolled (941, 473) with delta (0, 0)
Screenshot: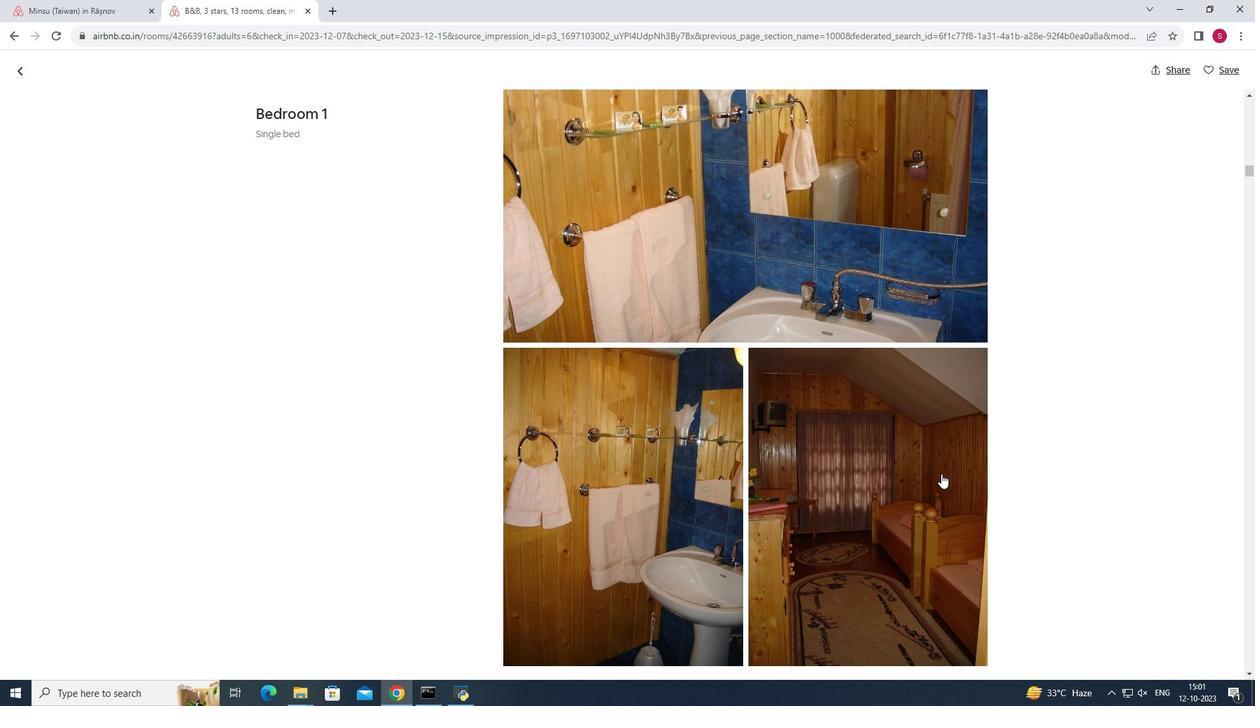 
Action: Mouse scrolled (941, 473) with delta (0, 0)
Screenshot: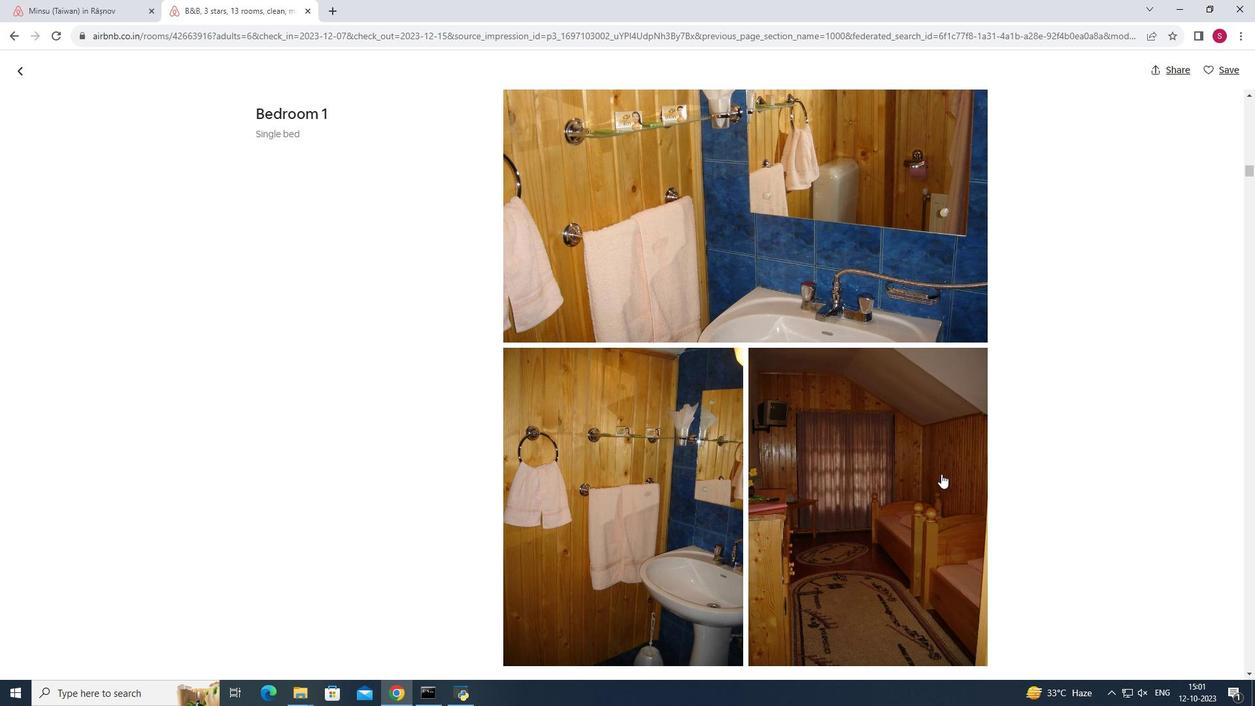 
Action: Mouse scrolled (941, 473) with delta (0, 0)
Screenshot: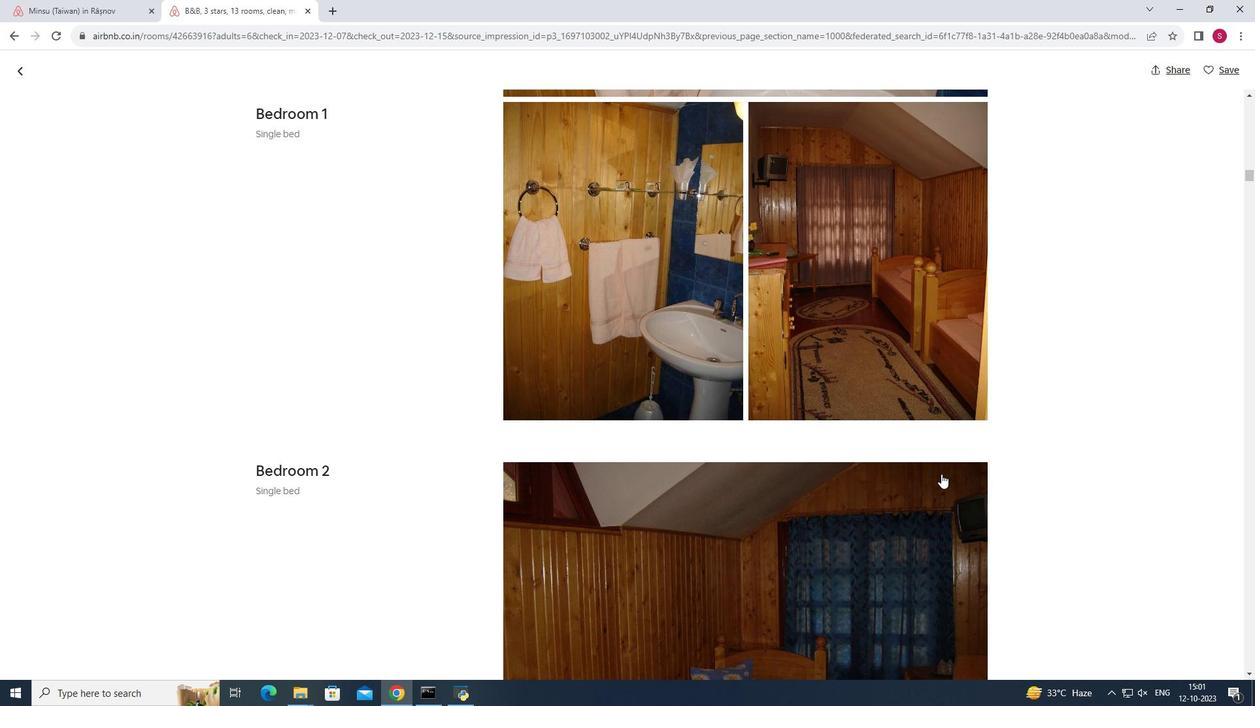 
Action: Mouse scrolled (941, 473) with delta (0, 0)
Screenshot: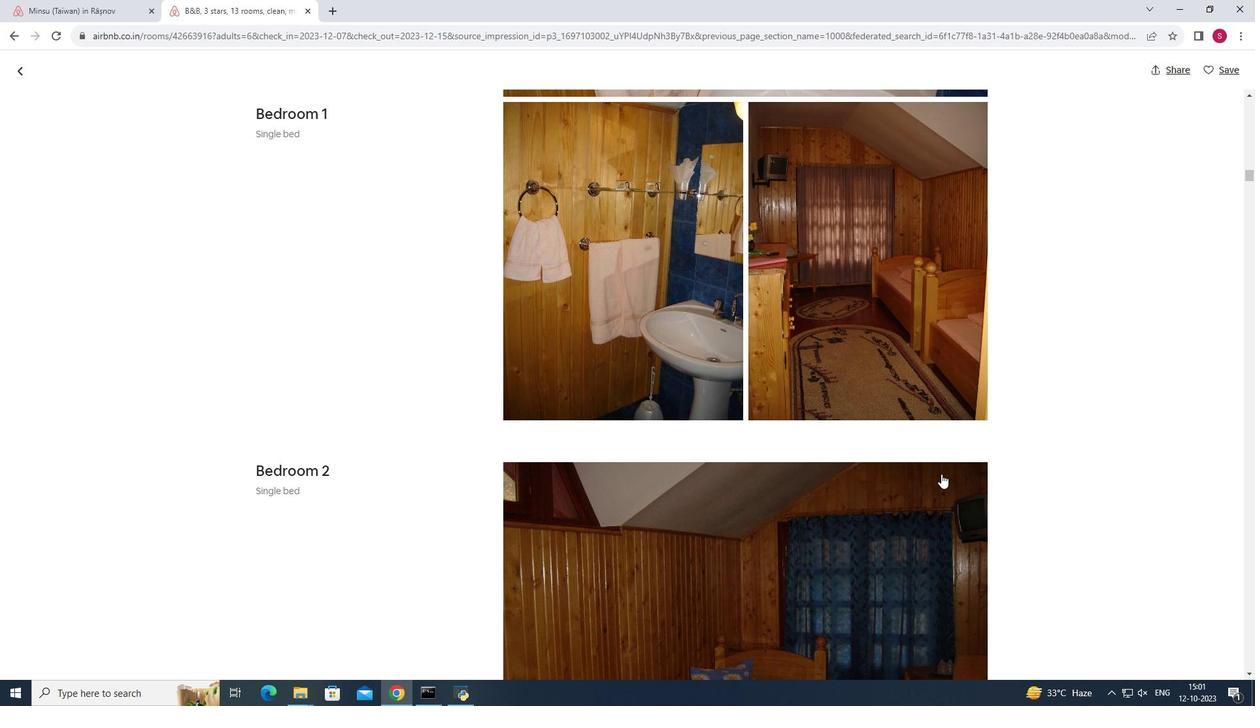 
Action: Mouse scrolled (941, 473) with delta (0, 0)
Screenshot: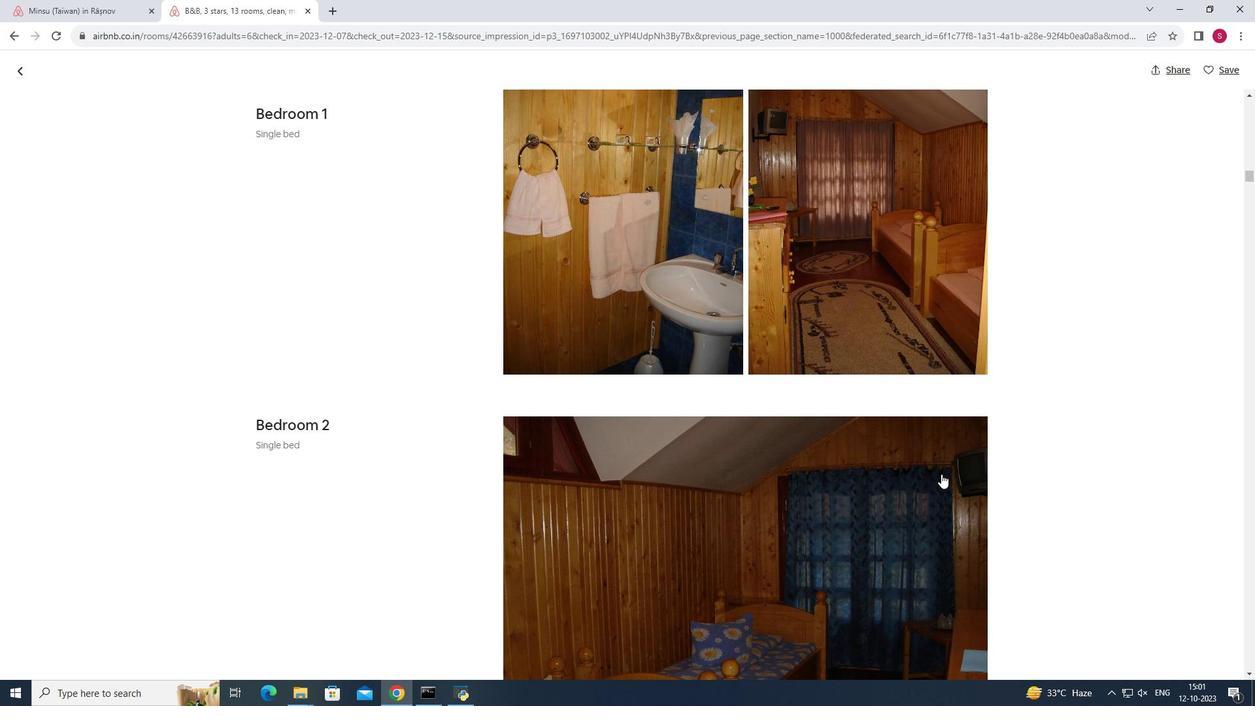
Action: Mouse scrolled (941, 473) with delta (0, 0)
Screenshot: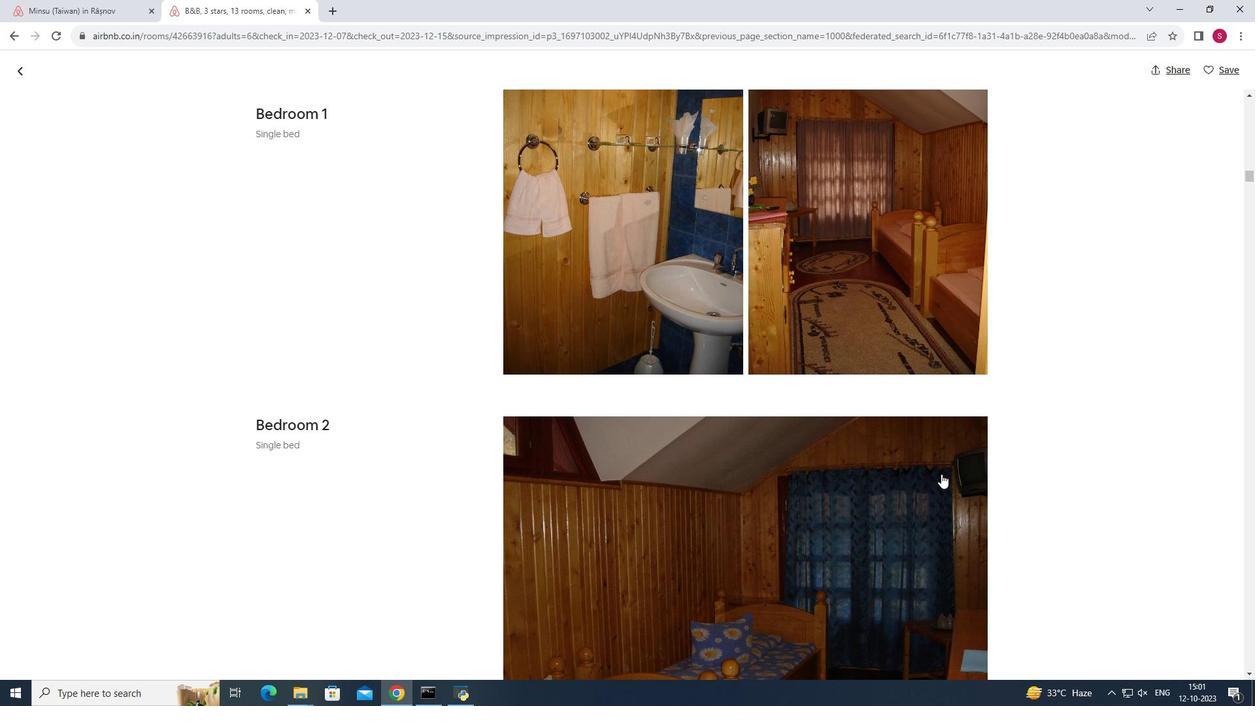 
Action: Mouse scrolled (941, 473) with delta (0, 0)
Screenshot: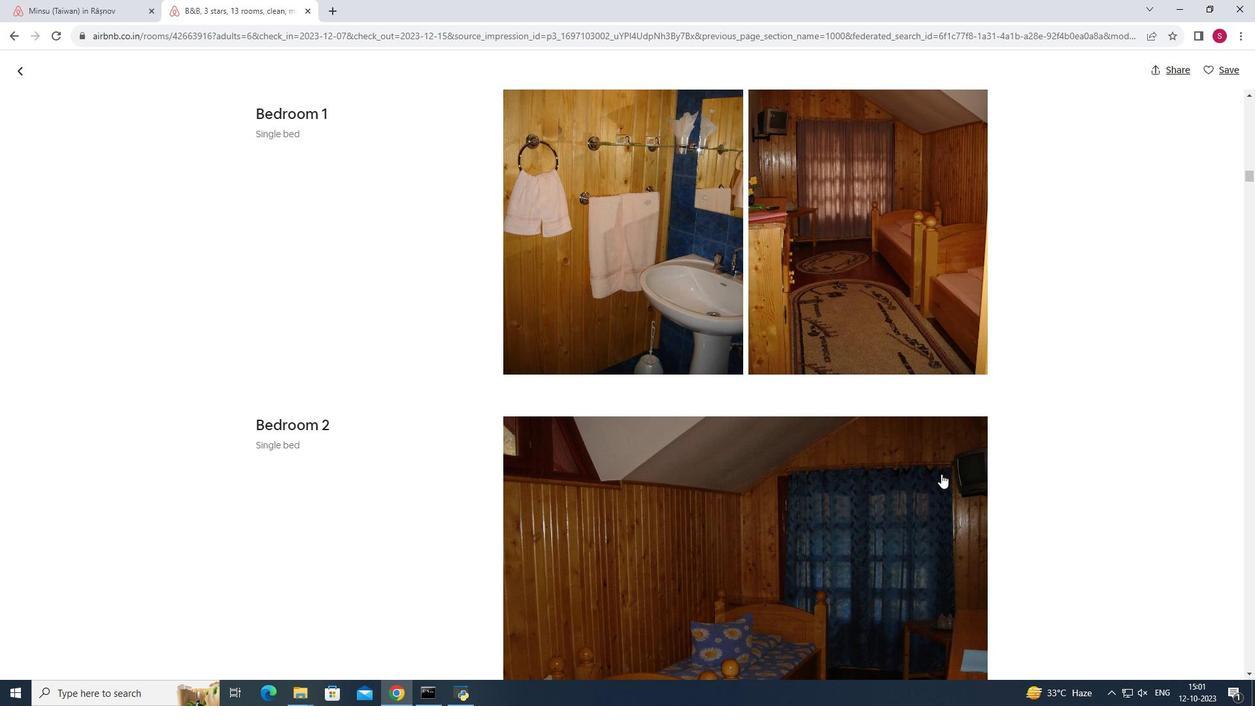 
Action: Mouse moved to (906, 462)
Screenshot: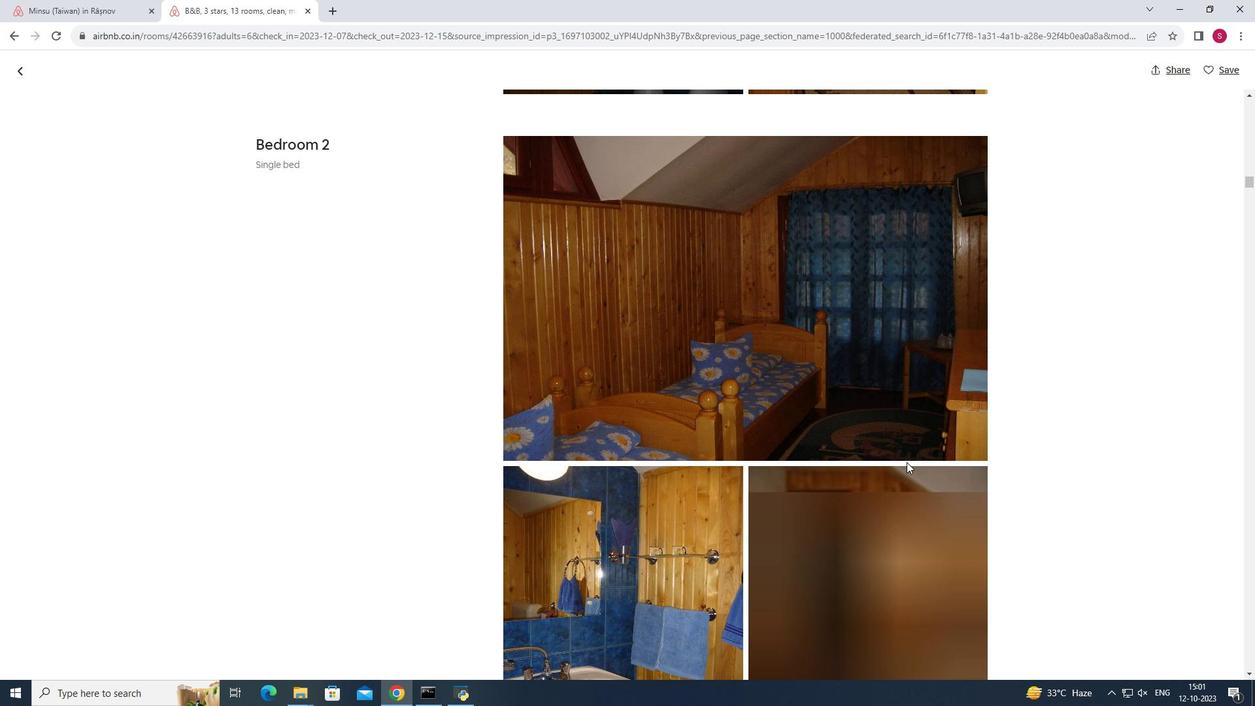 
Action: Mouse scrolled (906, 462) with delta (0, 0)
Screenshot: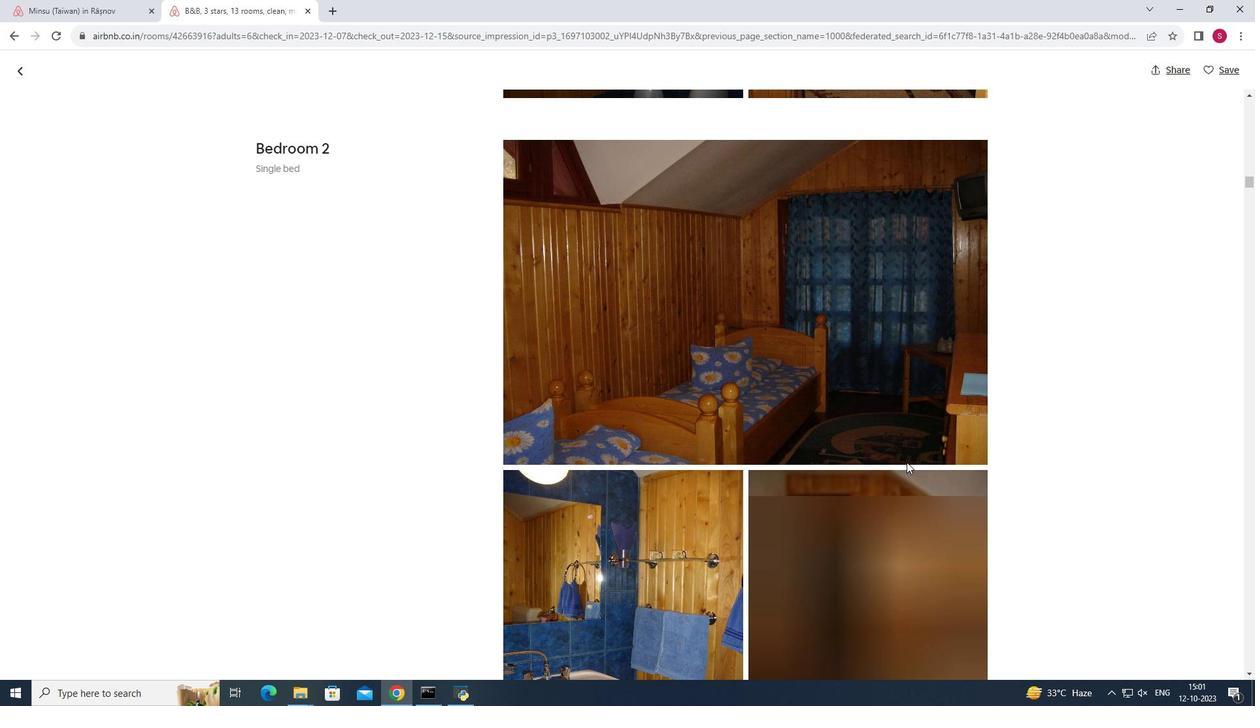 
Action: Mouse scrolled (906, 462) with delta (0, 0)
Screenshot: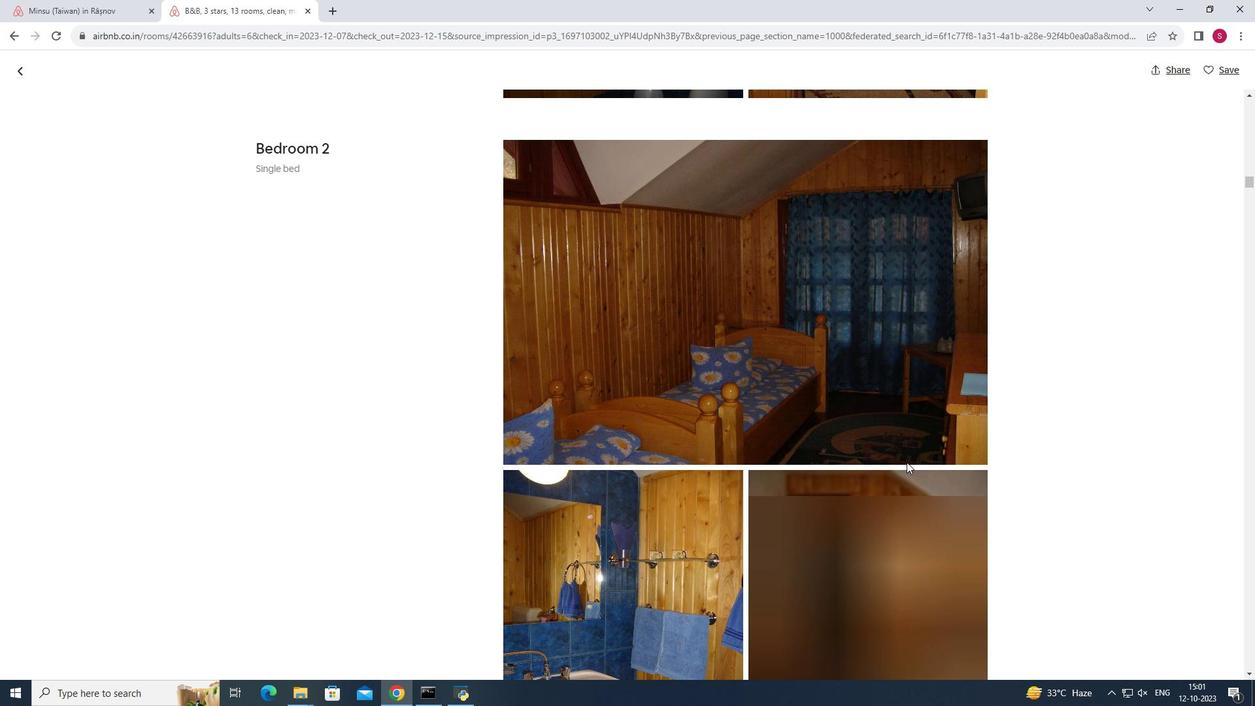 
Action: Mouse scrolled (906, 462) with delta (0, 0)
Screenshot: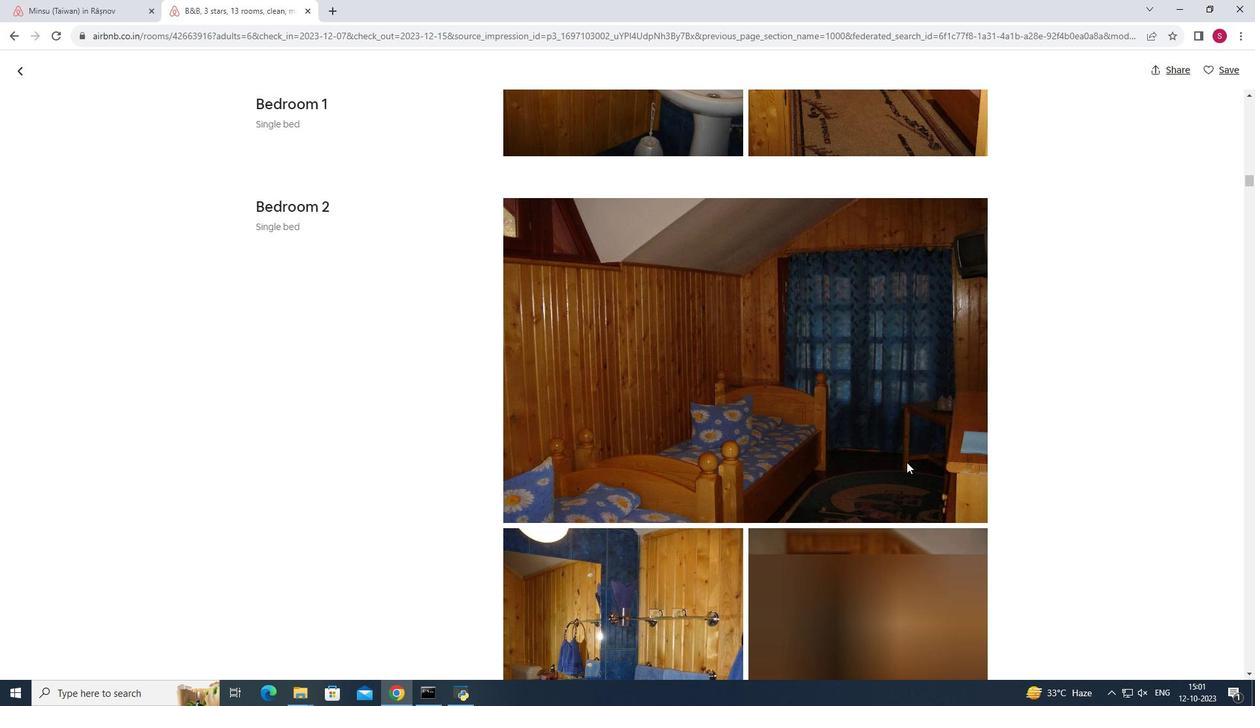 
Action: Mouse scrolled (906, 462) with delta (0, 0)
Screenshot: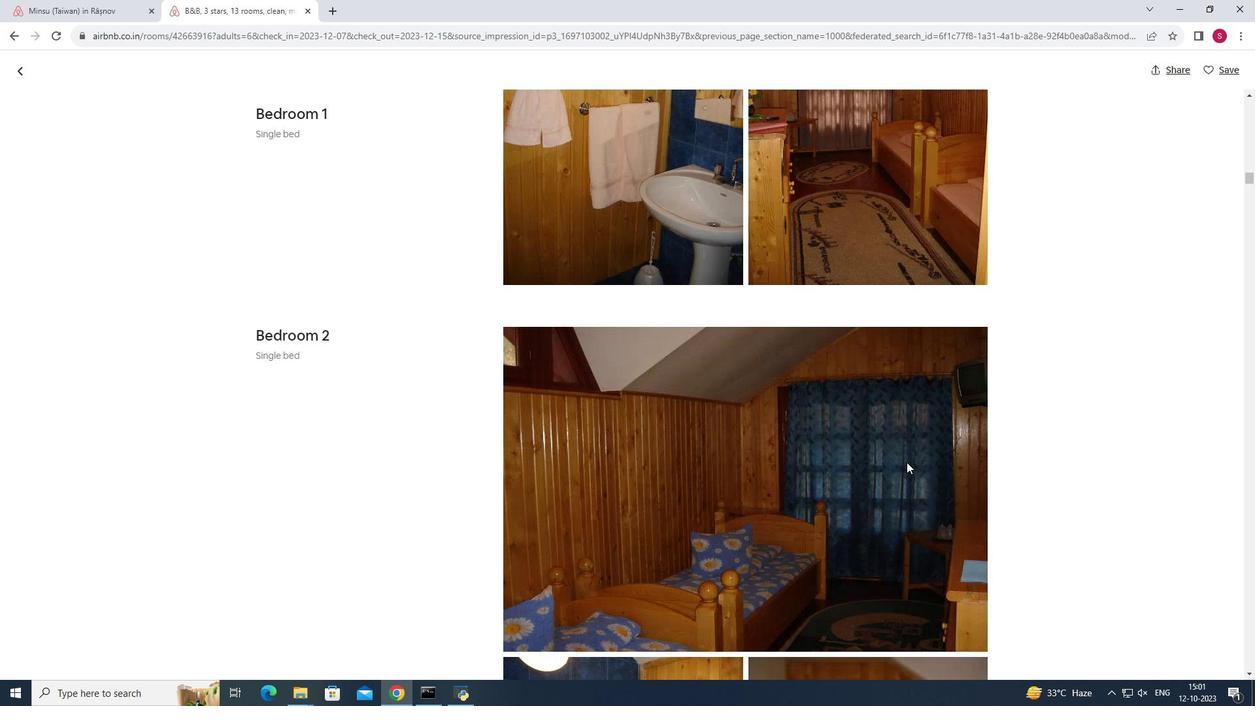 
Action: Mouse moved to (24, 70)
Screenshot: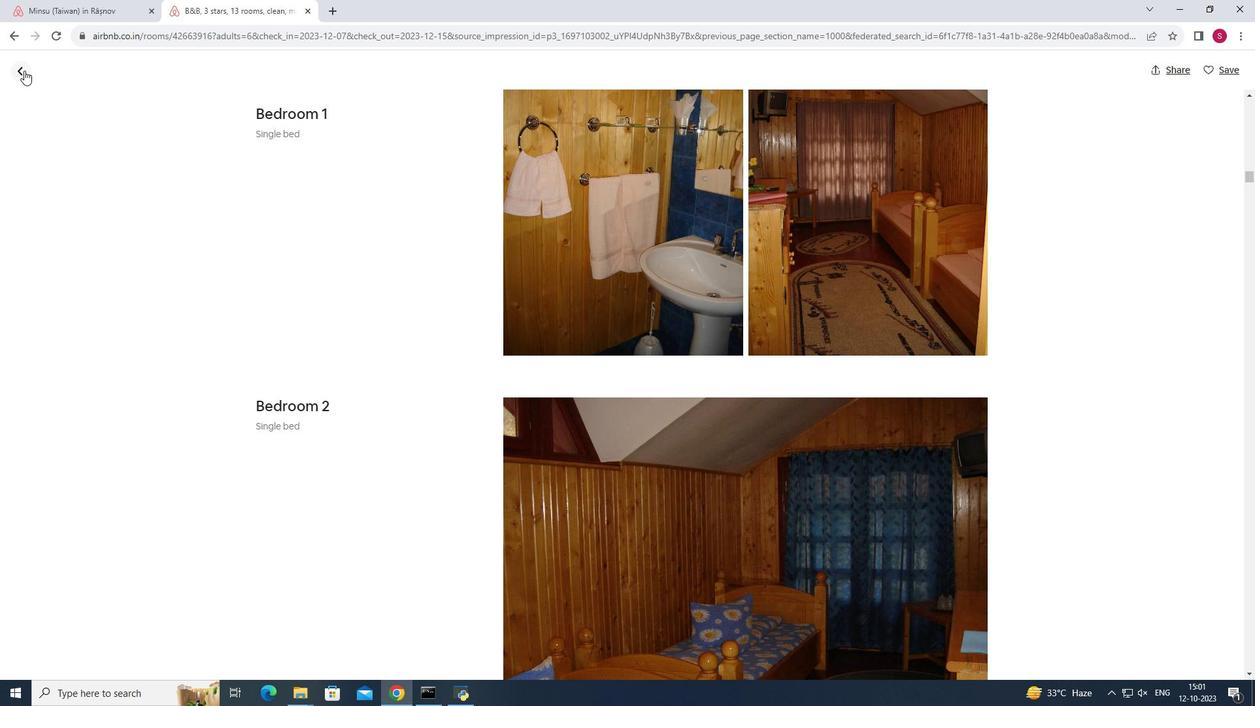 
Action: Mouse pressed left at (24, 70)
Screenshot: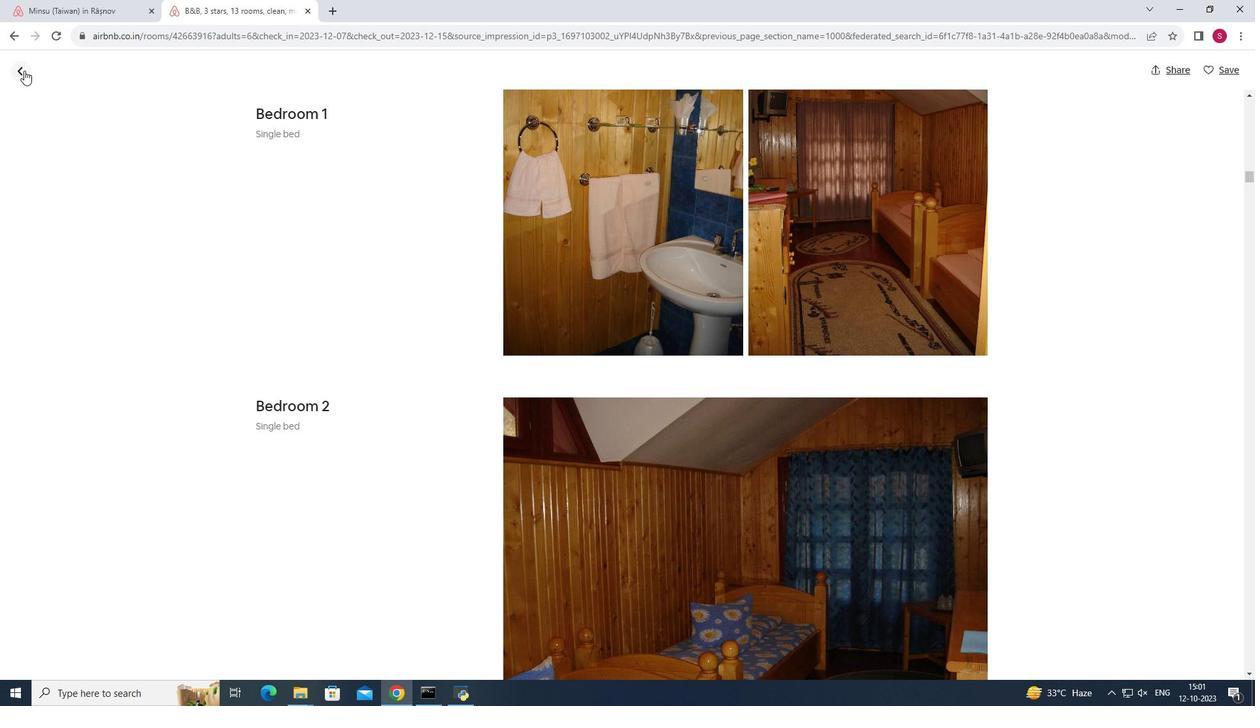 
Action: Mouse moved to (1103, 468)
Screenshot: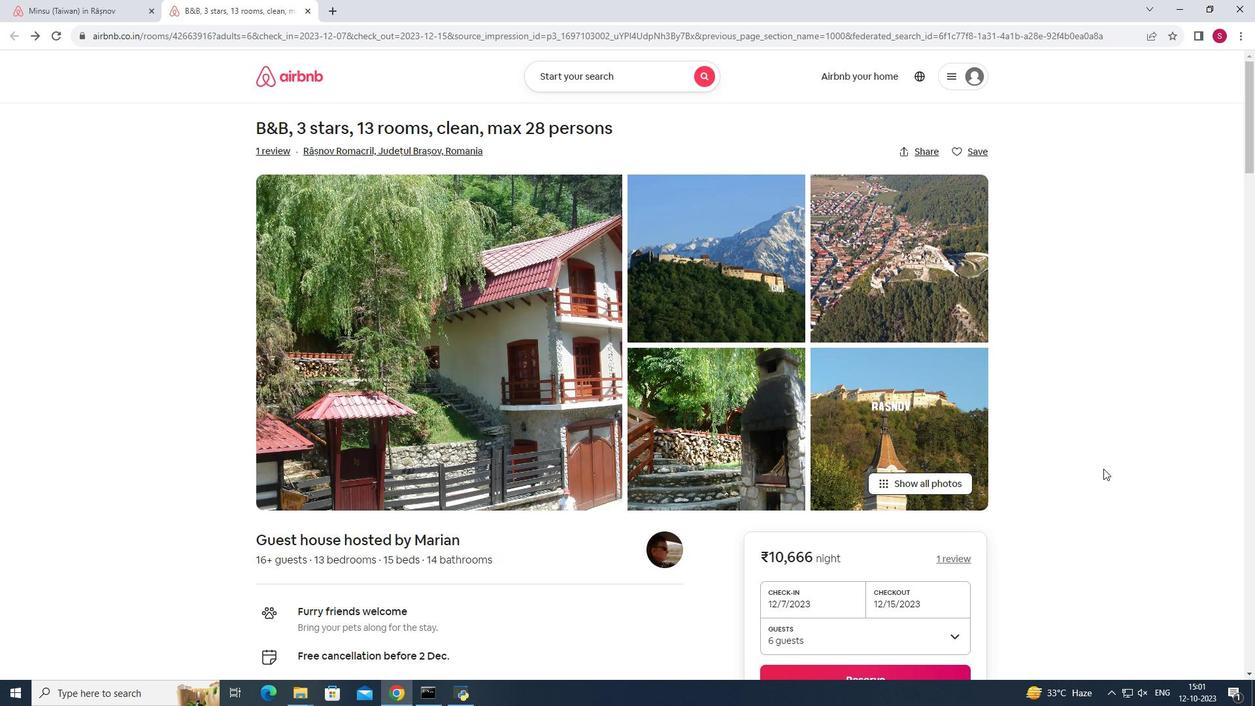 
Action: Mouse scrolled (1103, 468) with delta (0, 0)
Screenshot: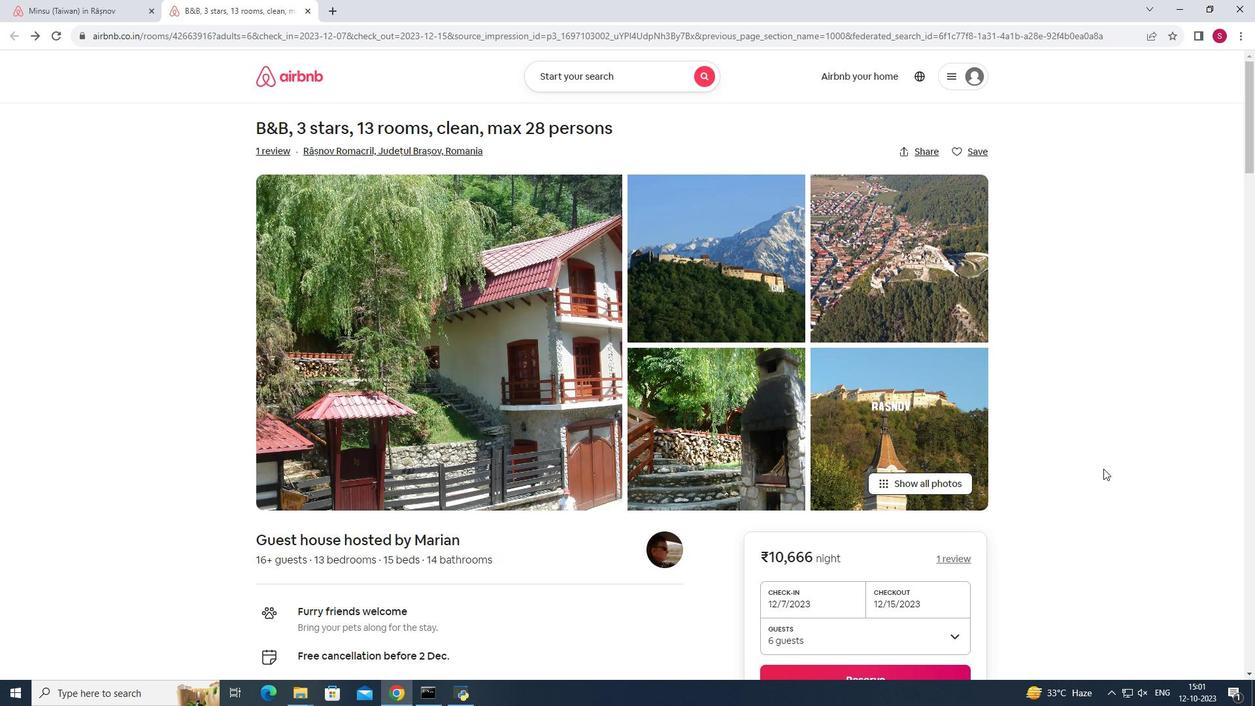 
Action: Mouse scrolled (1103, 468) with delta (0, 0)
Screenshot: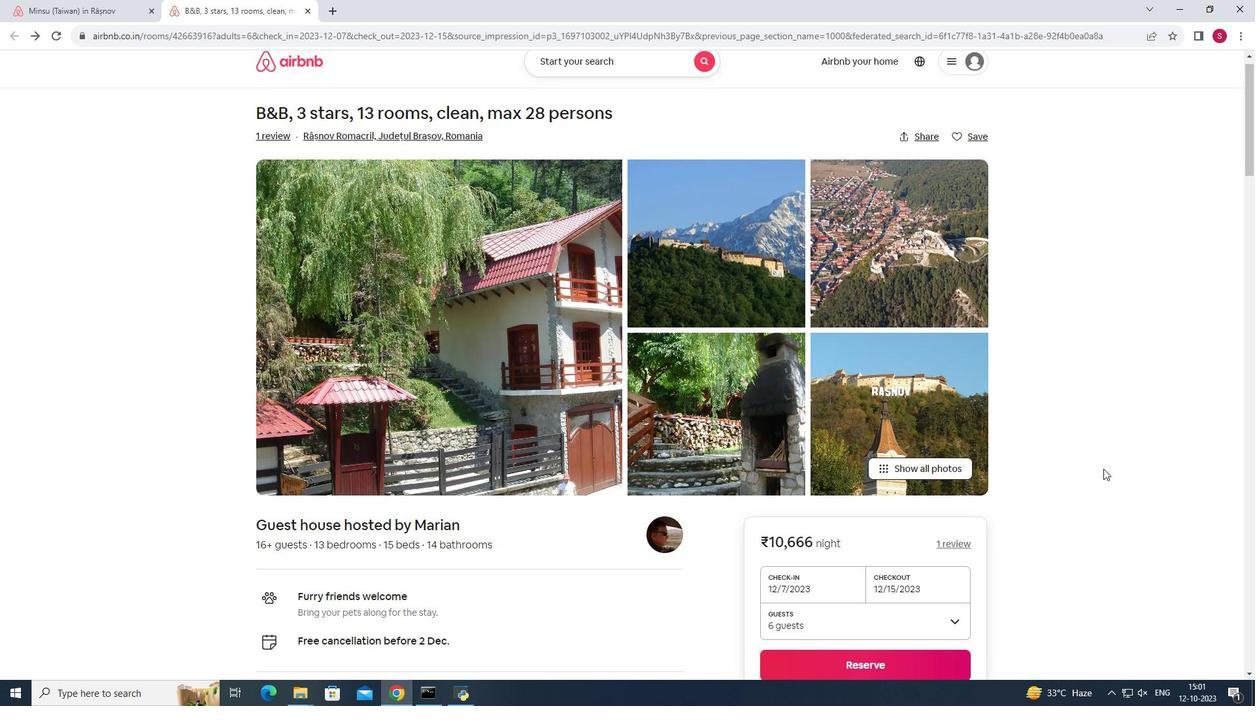 
Action: Mouse scrolled (1103, 468) with delta (0, 0)
Screenshot: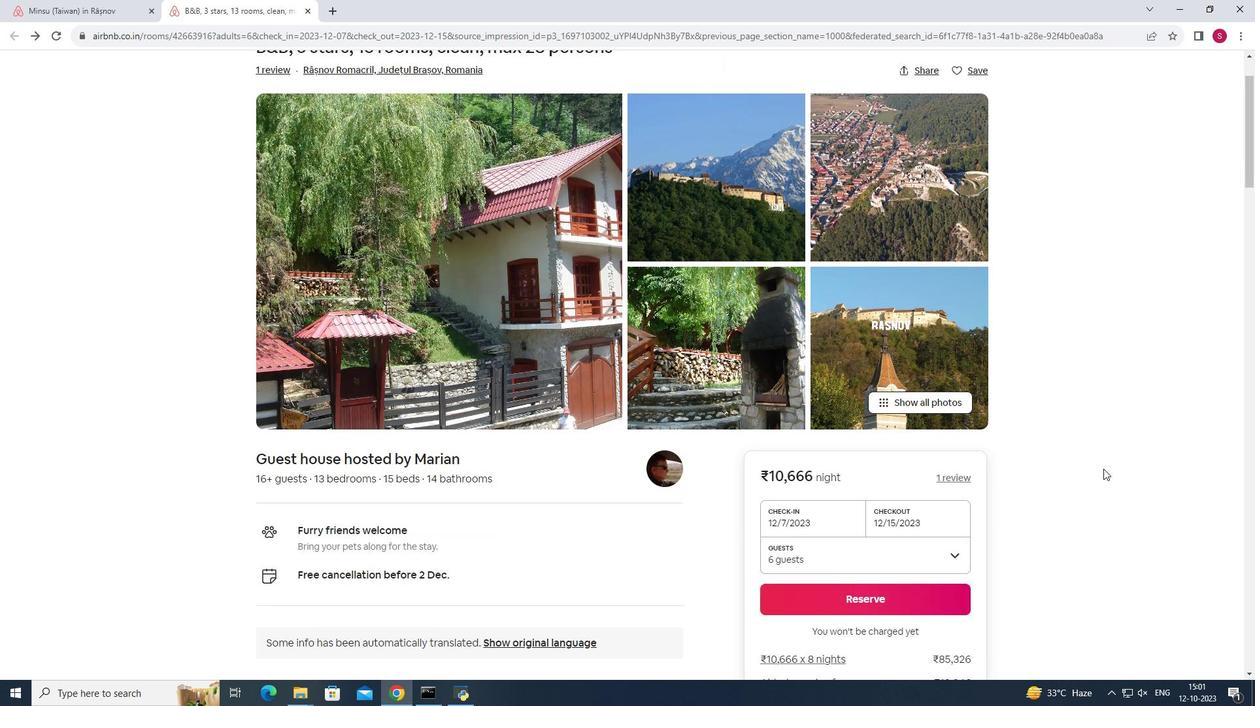 
Action: Mouse scrolled (1103, 468) with delta (0, 0)
Screenshot: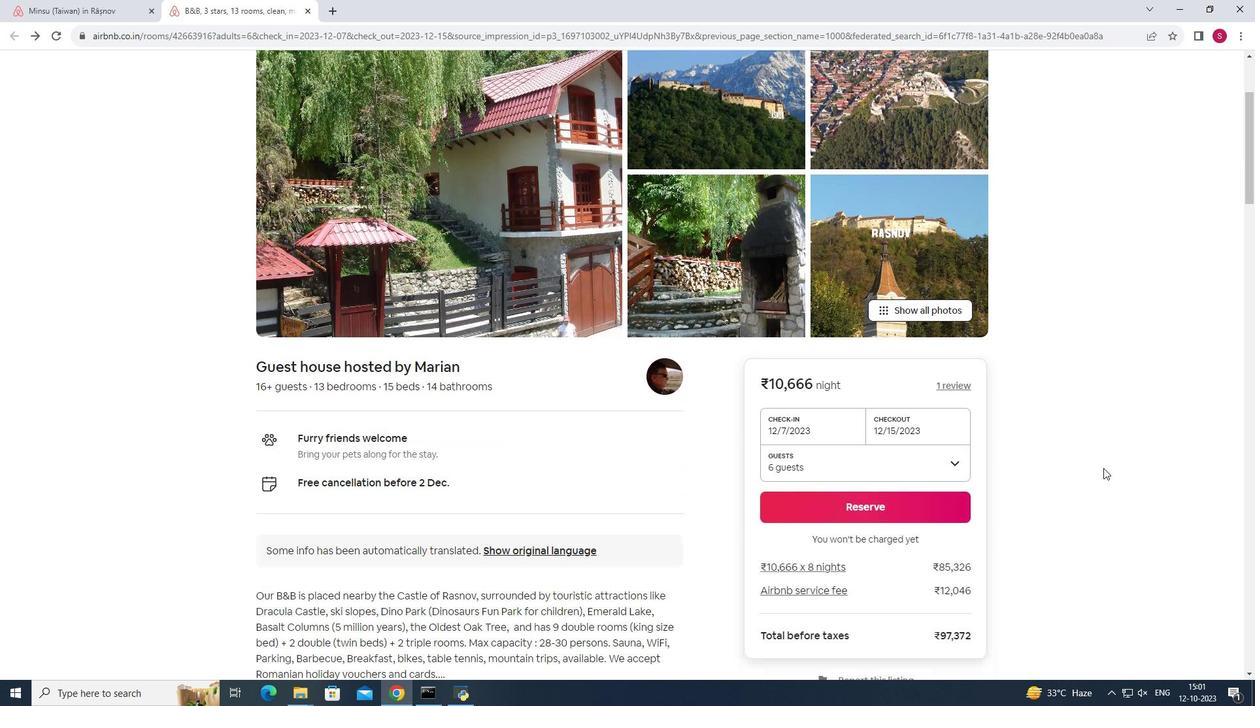 
Action: Mouse moved to (1103, 468)
Screenshot: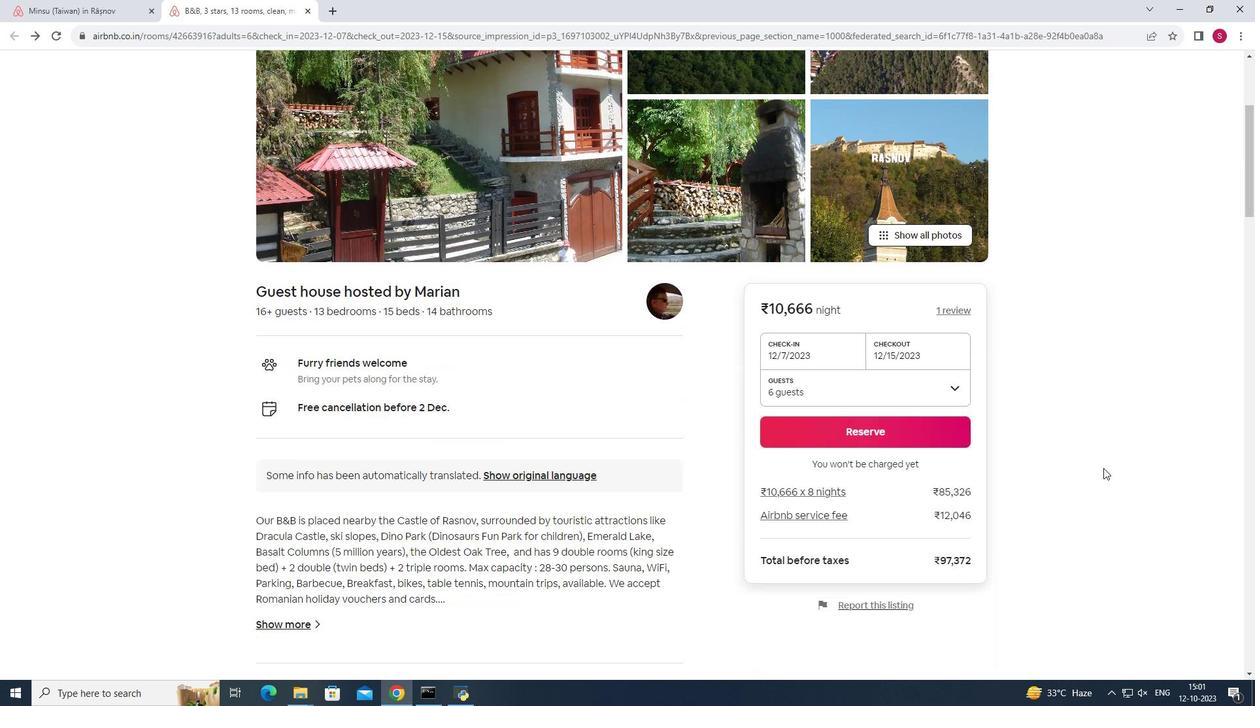 
Action: Mouse scrolled (1103, 467) with delta (0, 0)
Screenshot: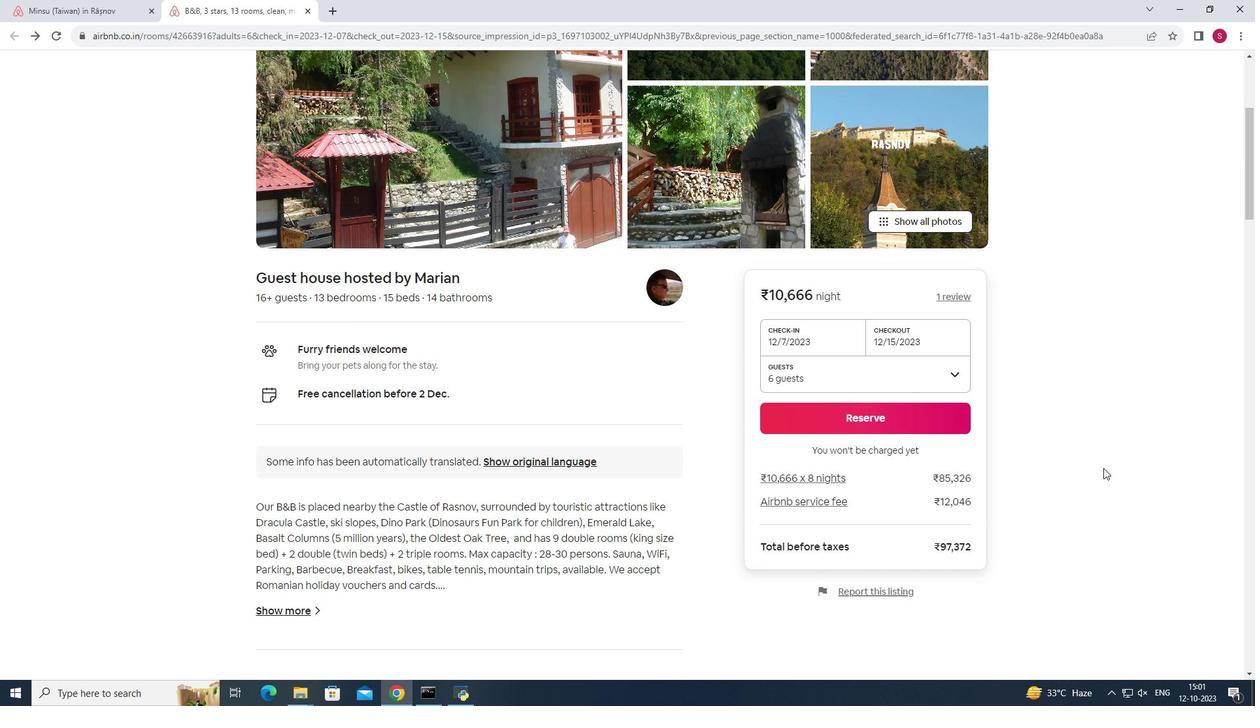 
Action: Mouse moved to (293, 545)
Screenshot: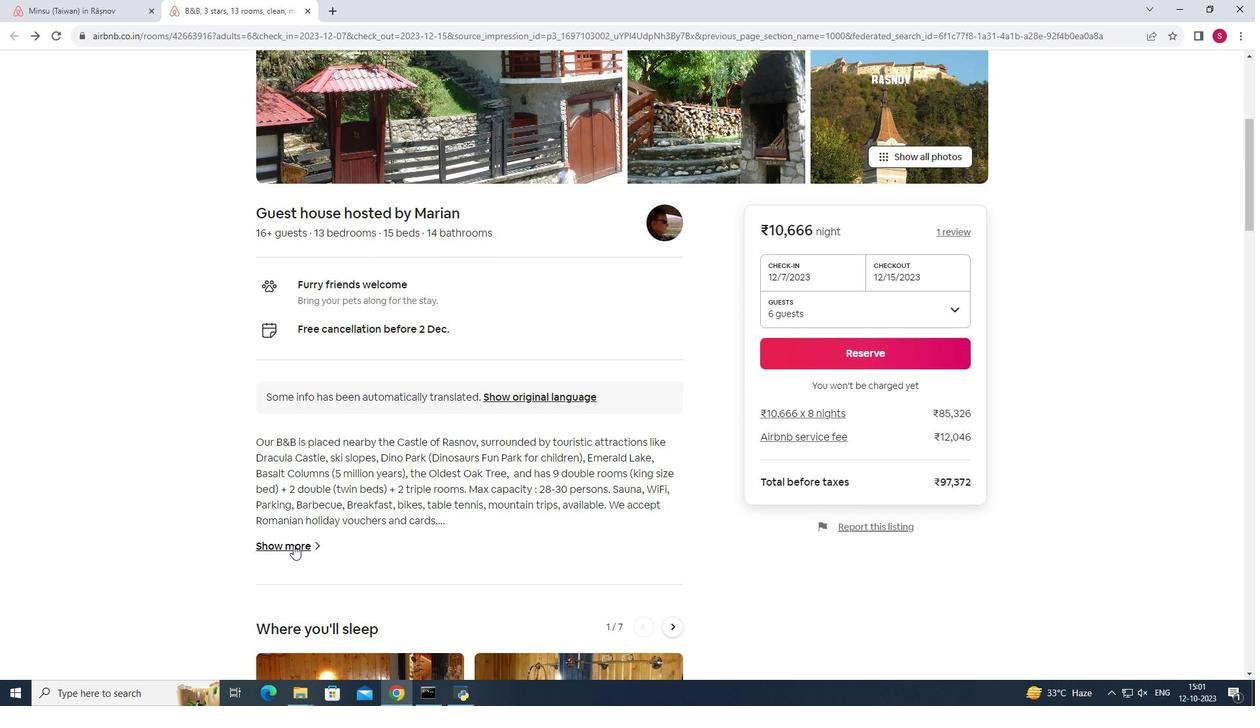 
Action: Mouse pressed left at (293, 545)
Screenshot: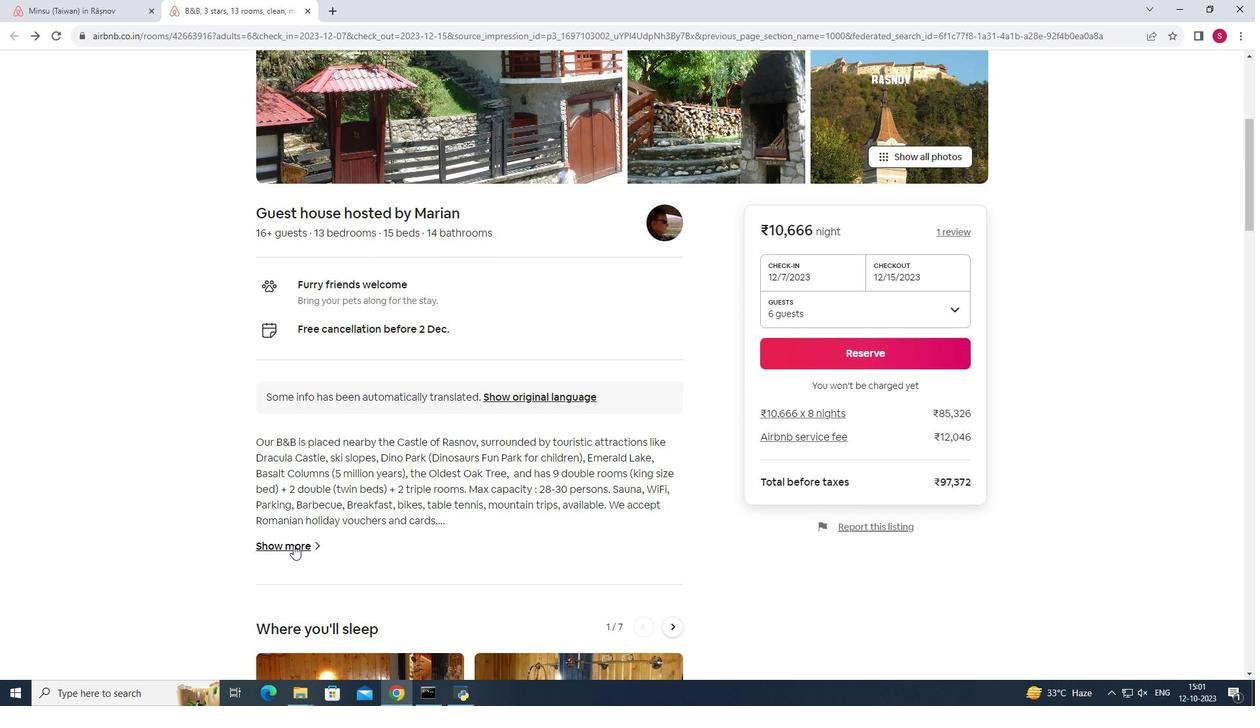 
Action: Mouse moved to (764, 358)
Screenshot: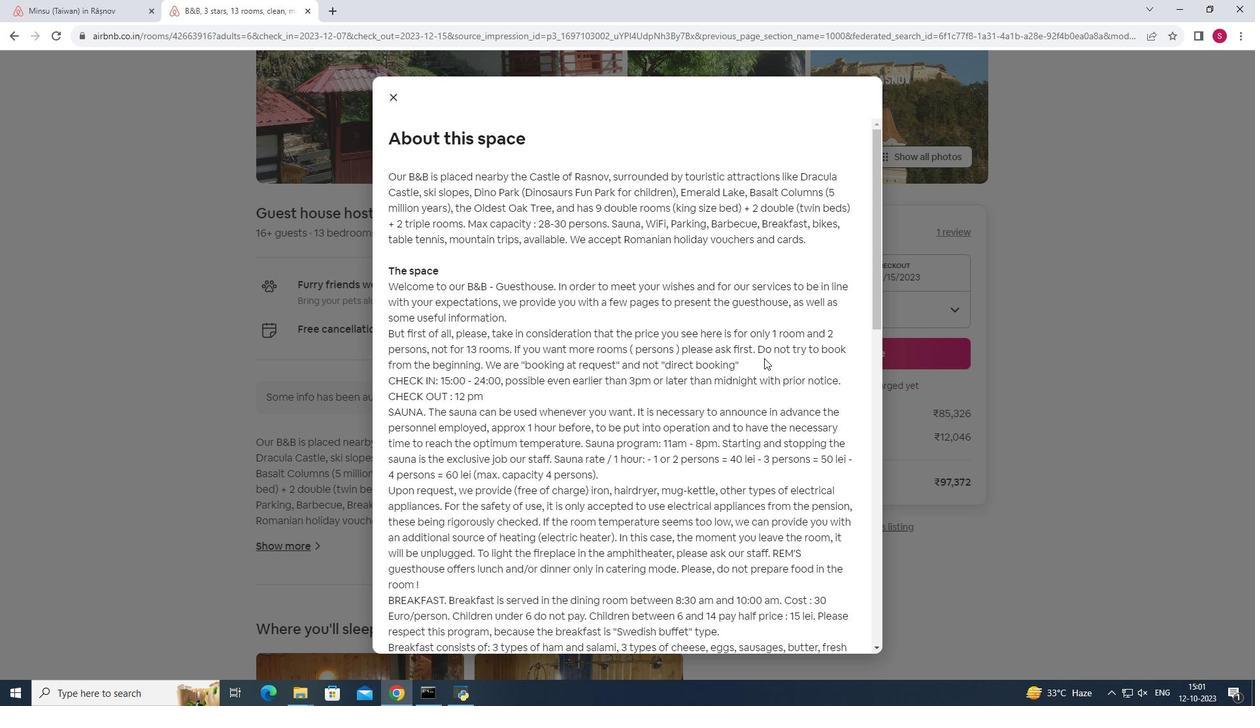 
Action: Mouse scrolled (764, 357) with delta (0, 0)
Screenshot: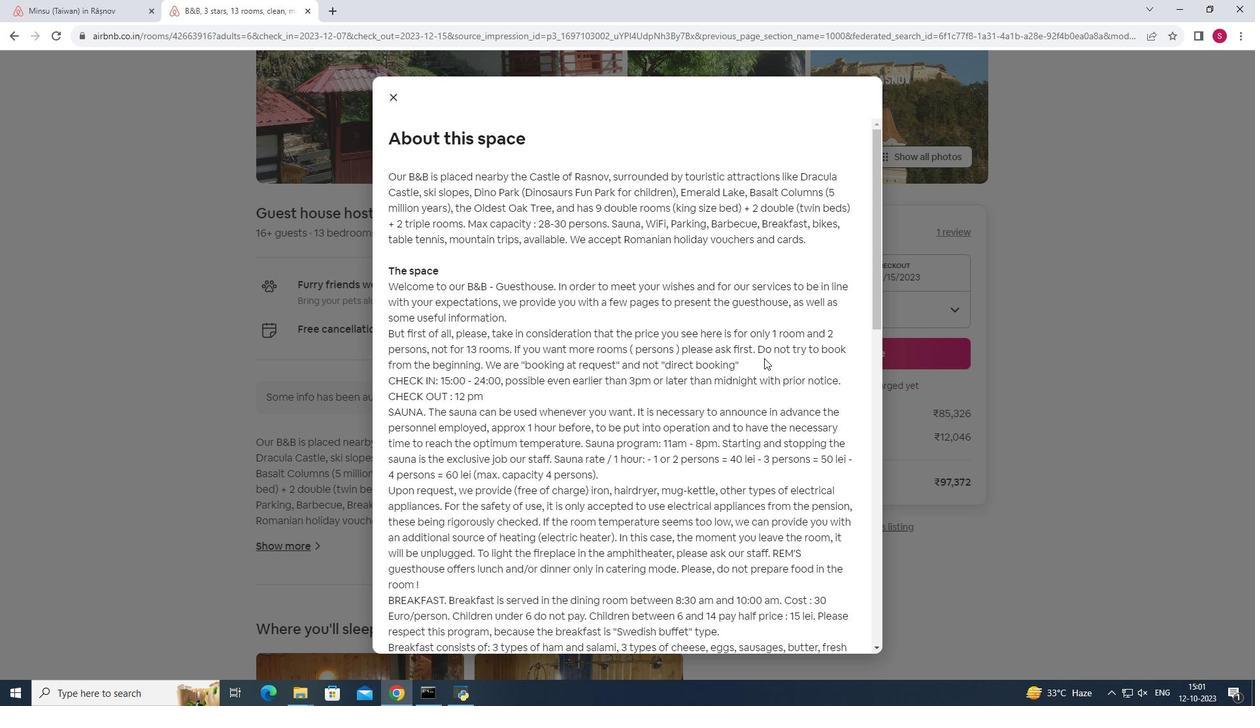
Action: Mouse scrolled (764, 357) with delta (0, 0)
Screenshot: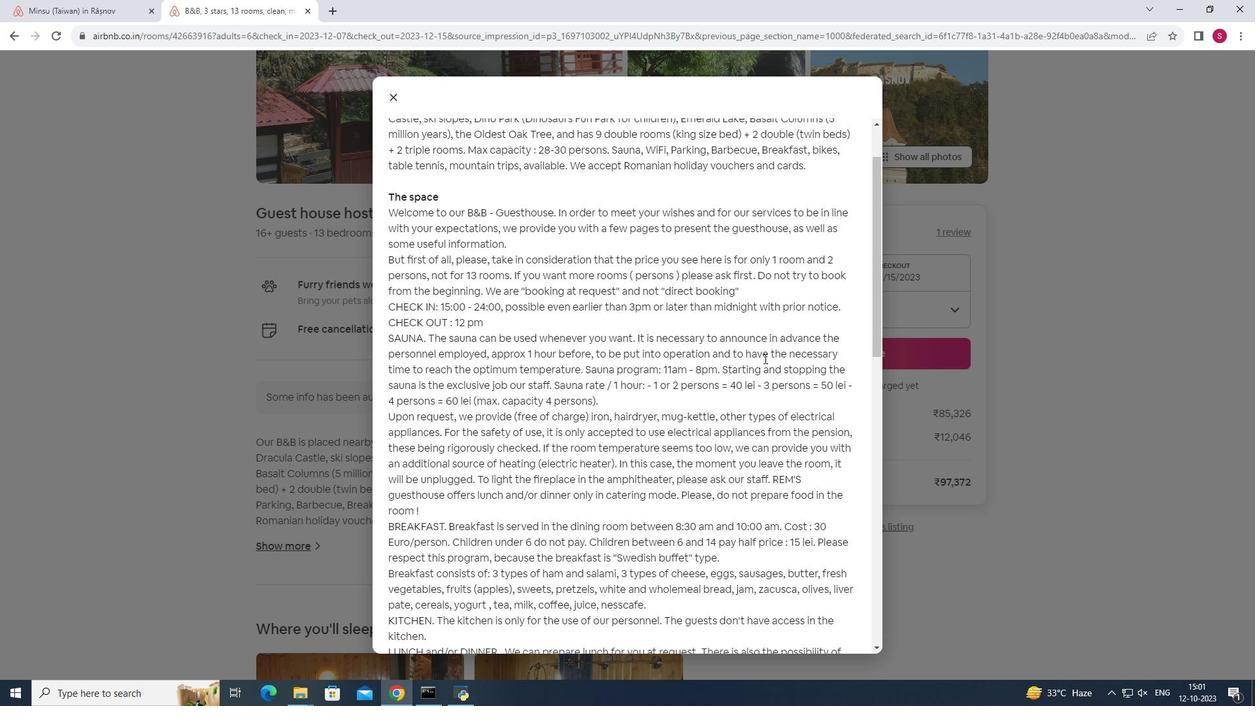 
Action: Mouse moved to (764, 358)
Screenshot: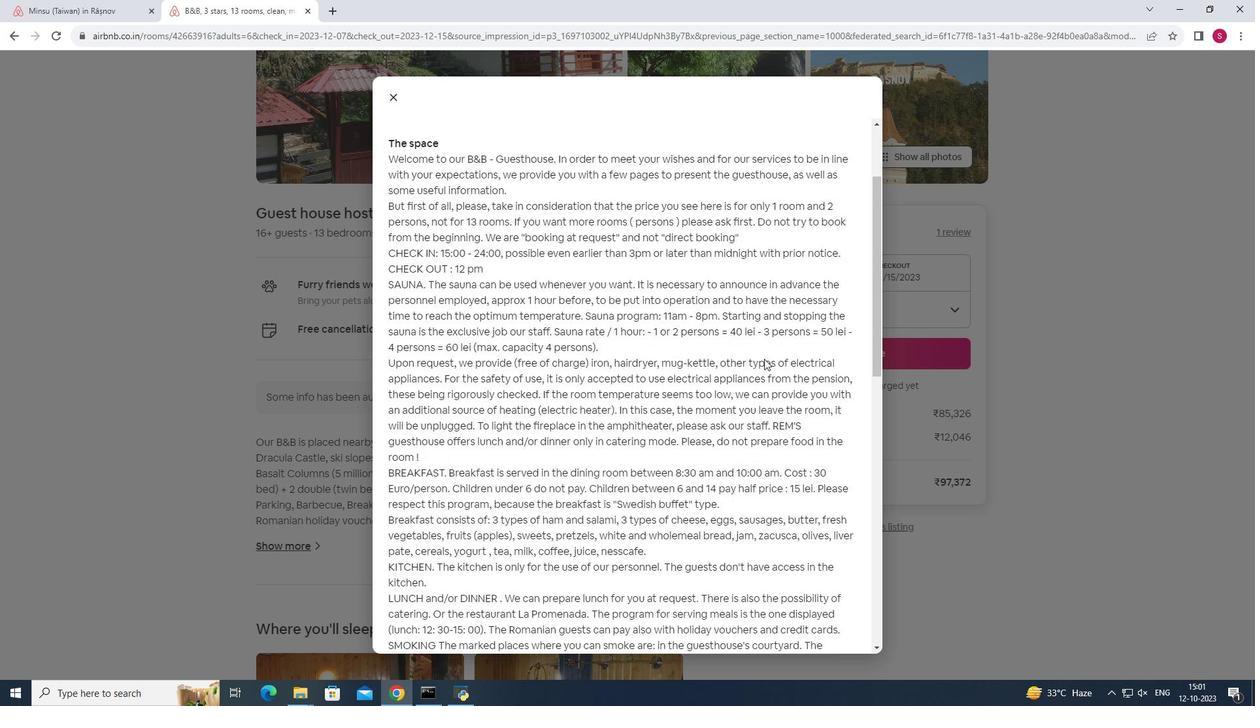 
Action: Mouse scrolled (764, 358) with delta (0, 0)
Screenshot: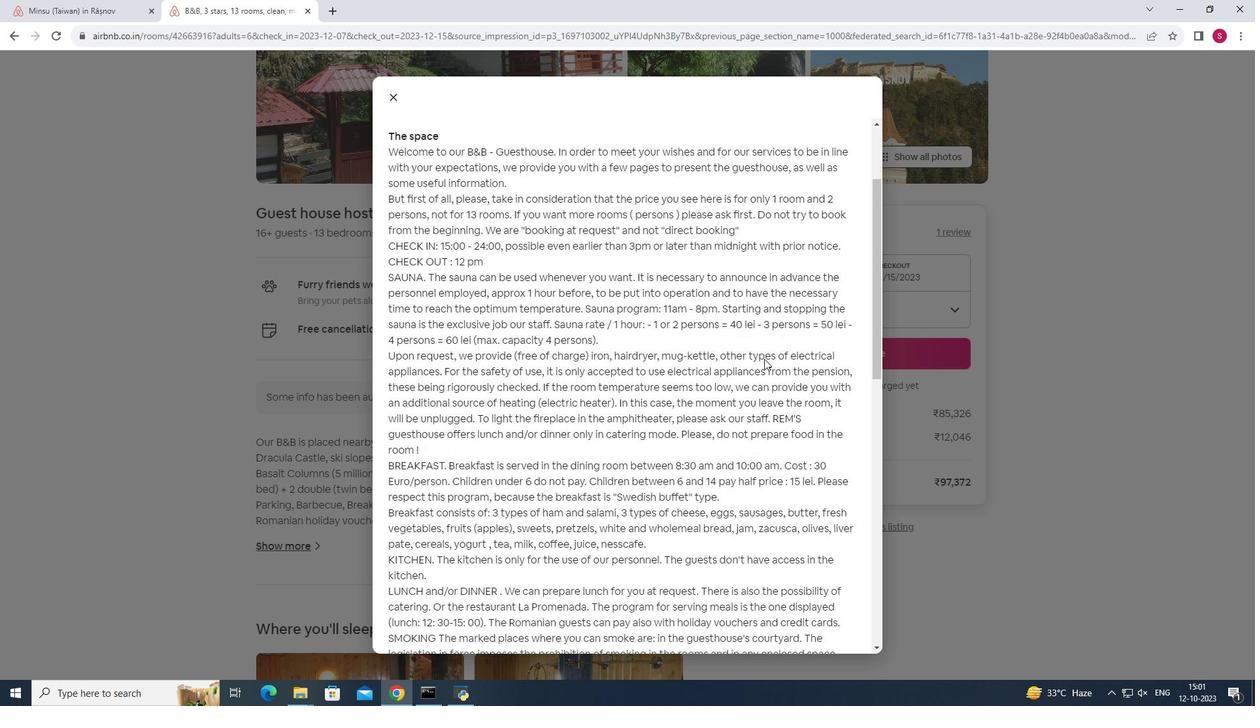 
Action: Mouse scrolled (764, 358) with delta (0, 0)
Screenshot: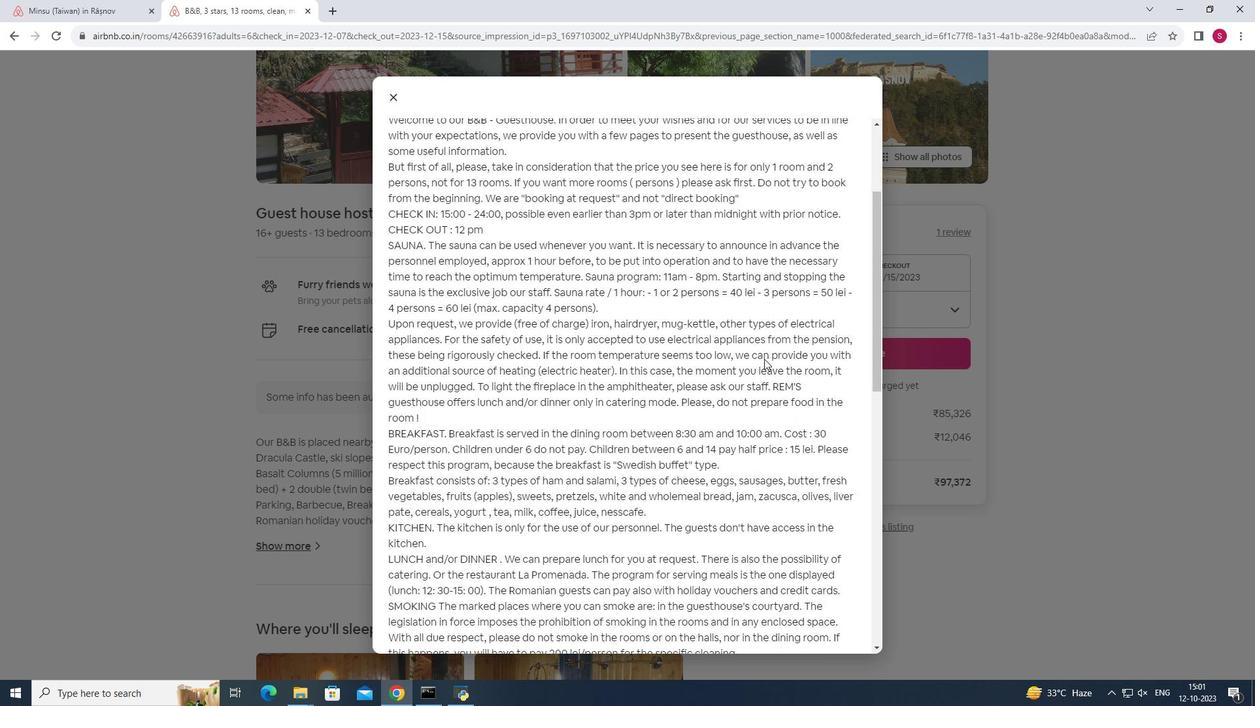 
Action: Mouse moved to (389, 93)
Screenshot: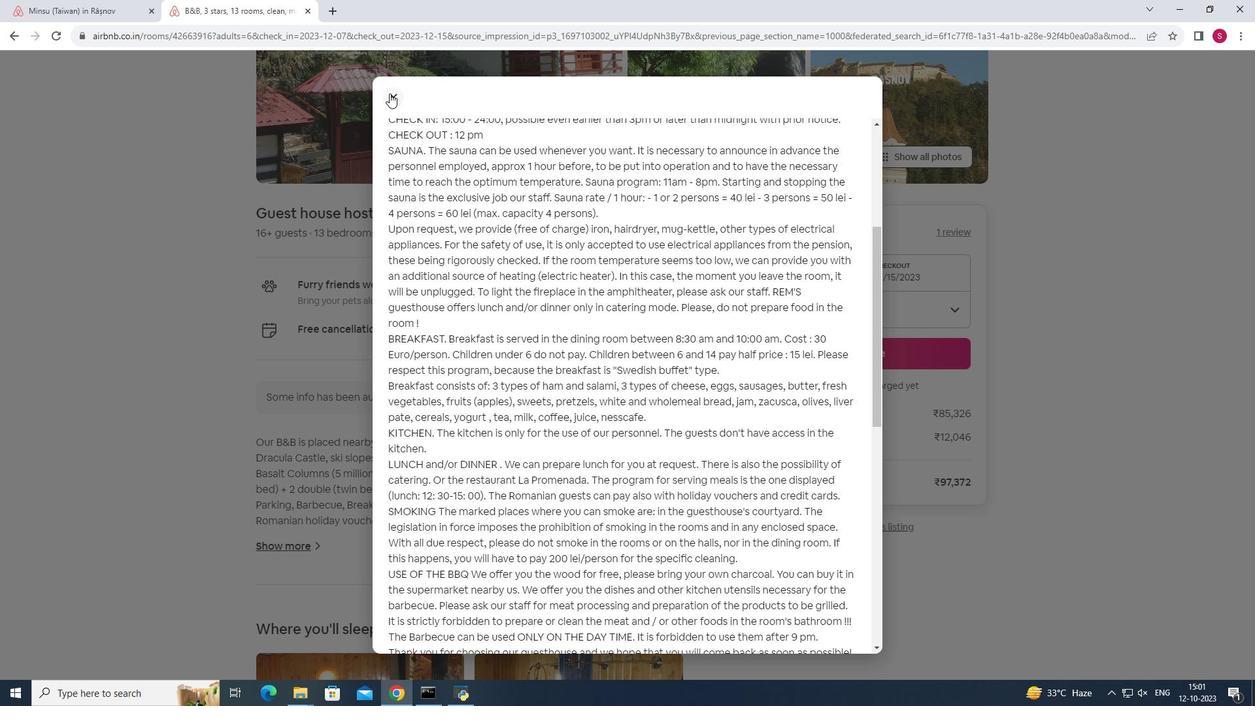 
Action: Mouse pressed left at (389, 93)
Screenshot: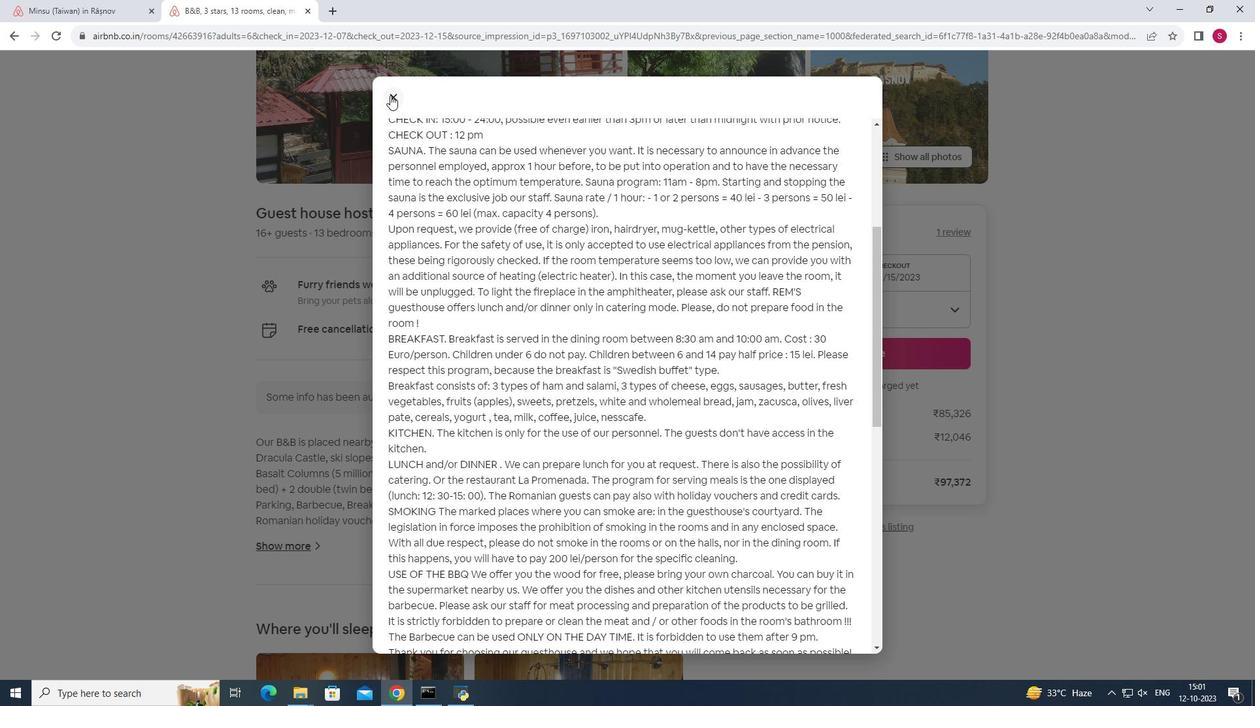 
Action: Mouse moved to (1104, 387)
Screenshot: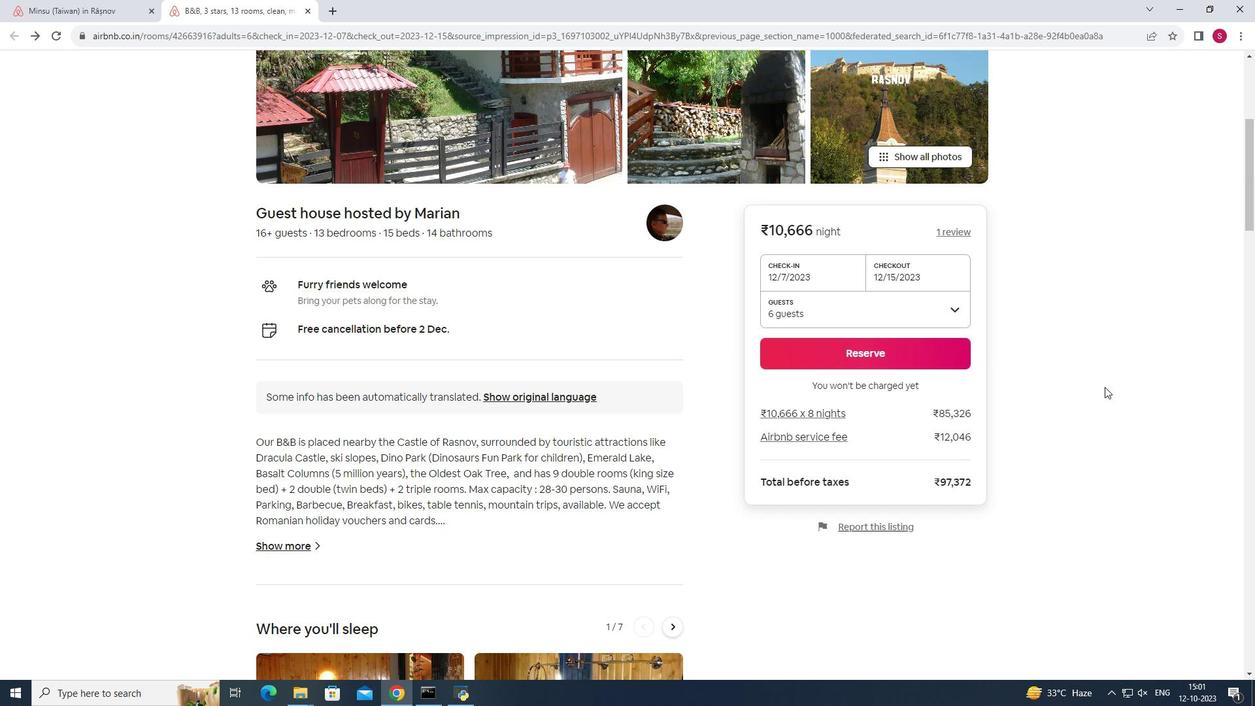 
Action: Mouse scrolled (1104, 386) with delta (0, 0)
Screenshot: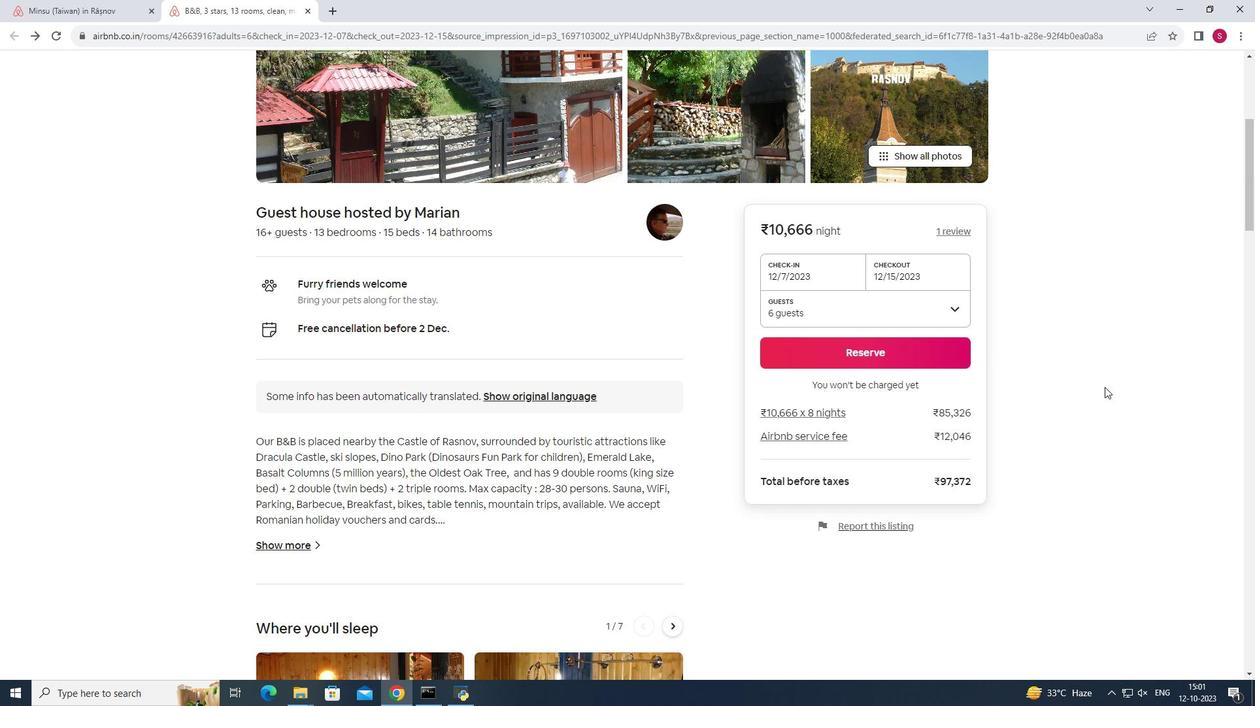 
Action: Mouse scrolled (1104, 386) with delta (0, 0)
Screenshot: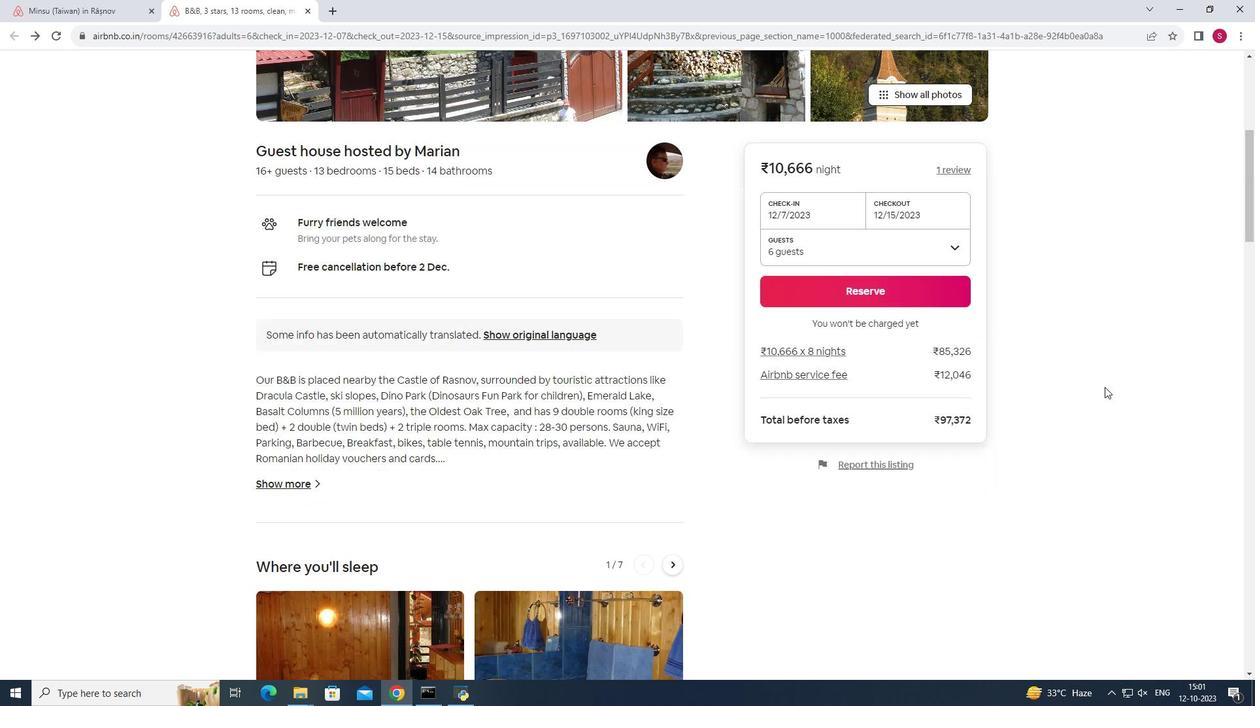 
Action: Mouse scrolled (1104, 386) with delta (0, 0)
Screenshot: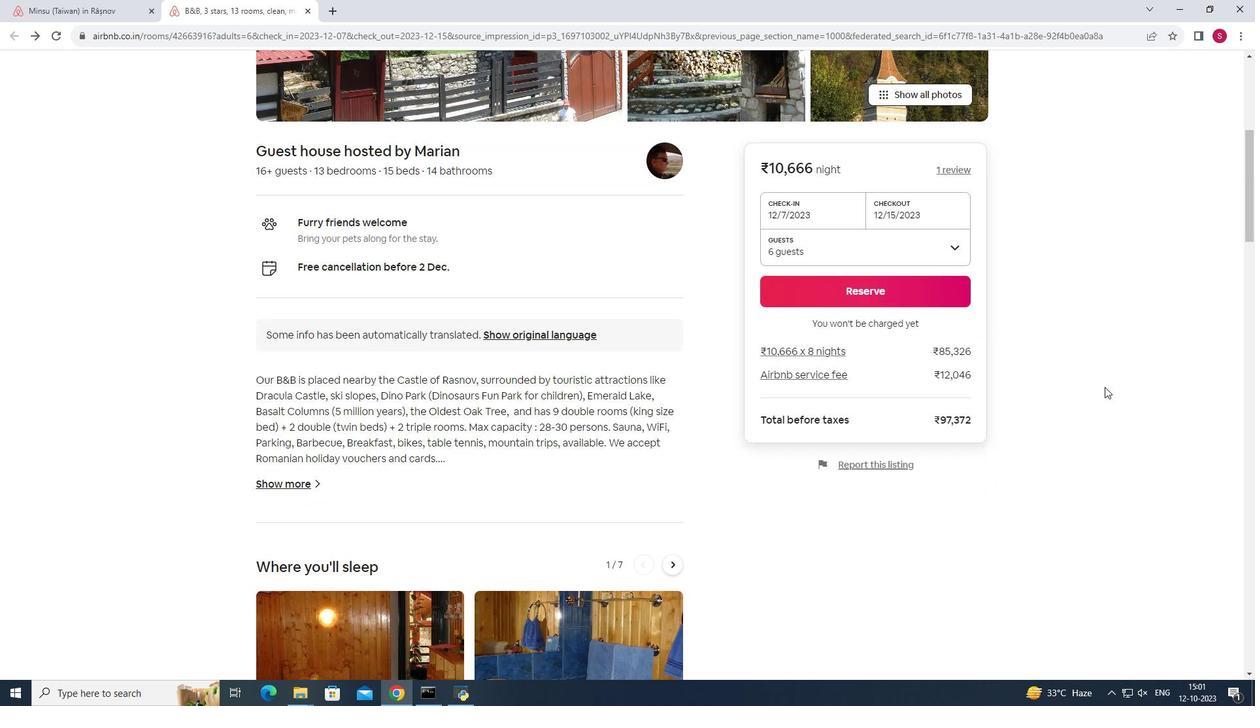 
Action: Mouse scrolled (1104, 386) with delta (0, 0)
Screenshot: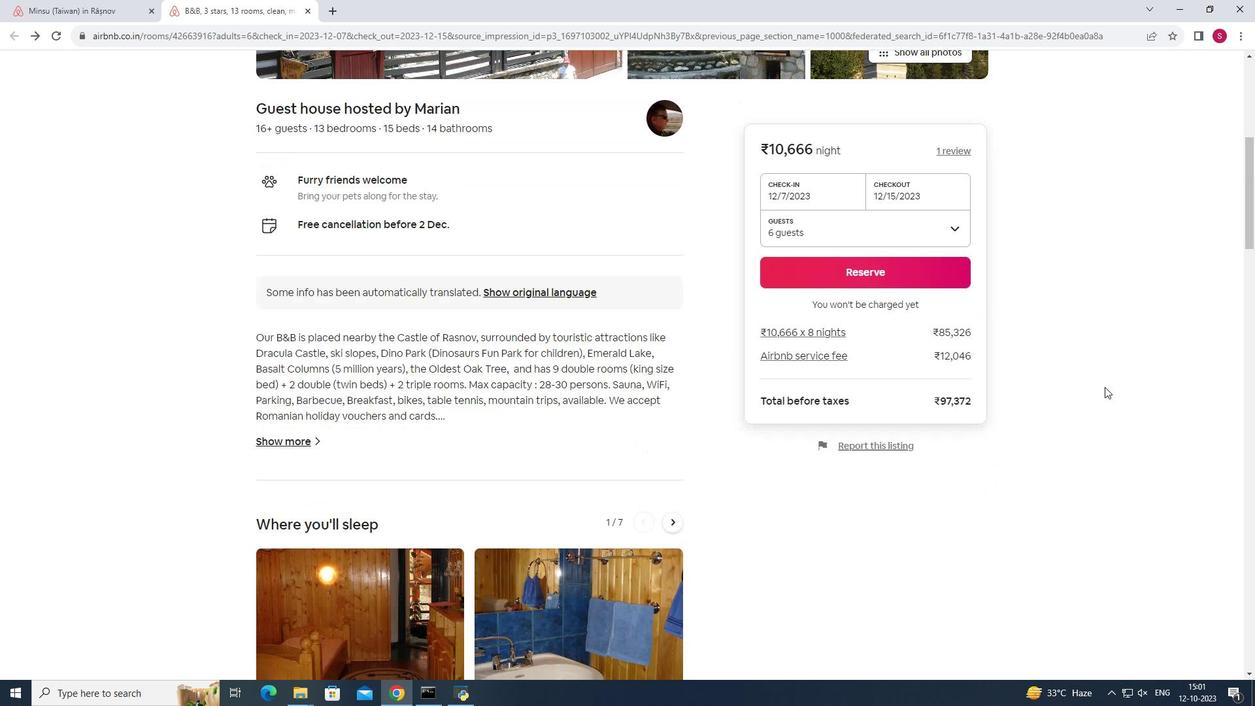 
Action: Mouse scrolled (1104, 386) with delta (0, 0)
Screenshot: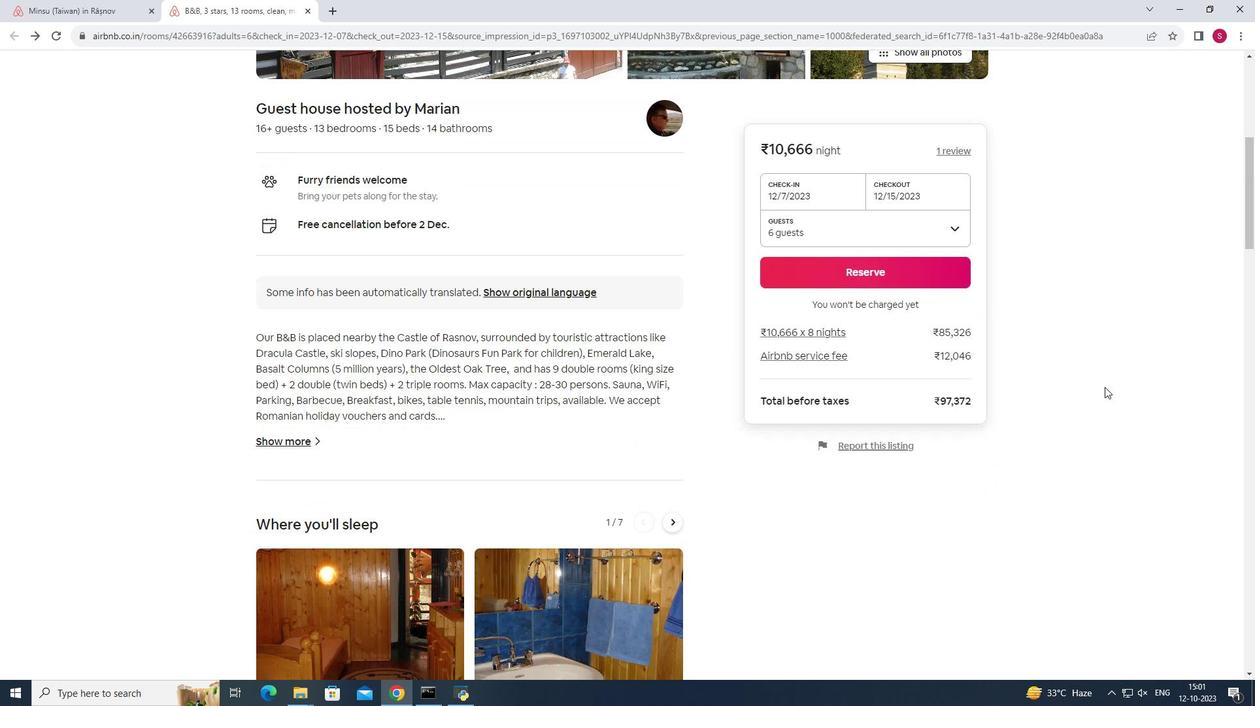 
Action: Mouse moved to (1080, 430)
Screenshot: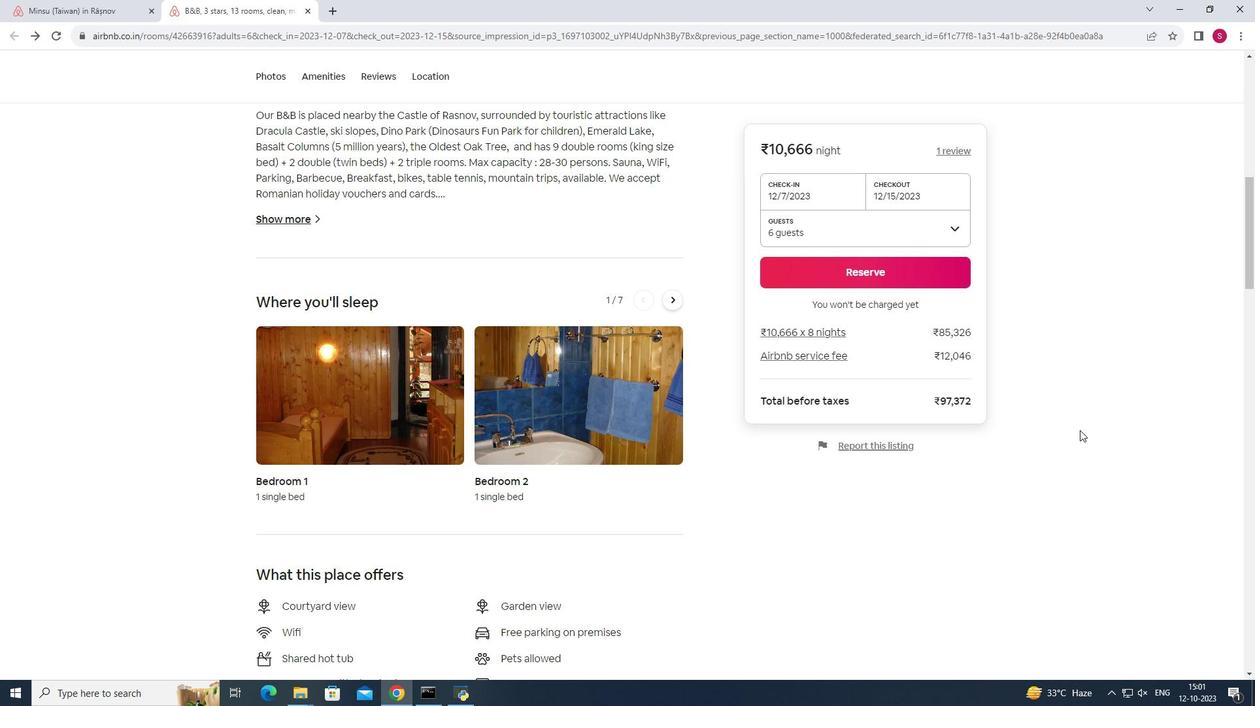 
Action: Mouse scrolled (1080, 429) with delta (0, 0)
Screenshot: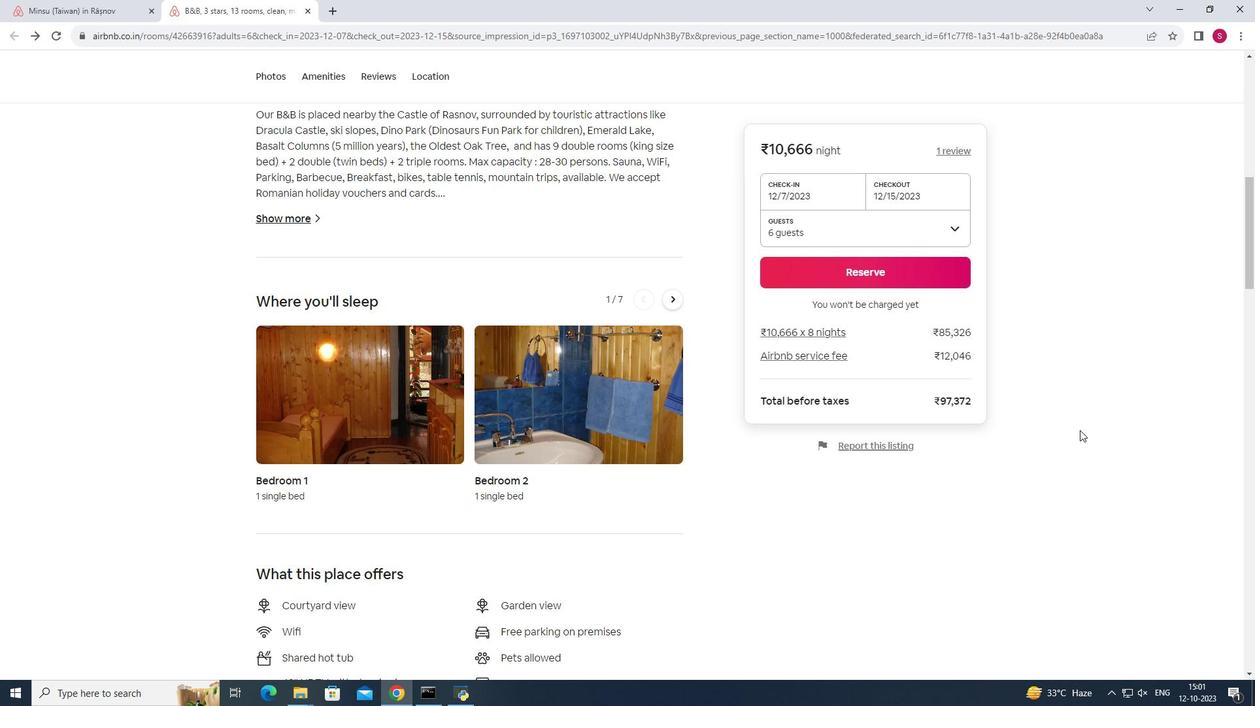 
Action: Mouse scrolled (1080, 429) with delta (0, 0)
Screenshot: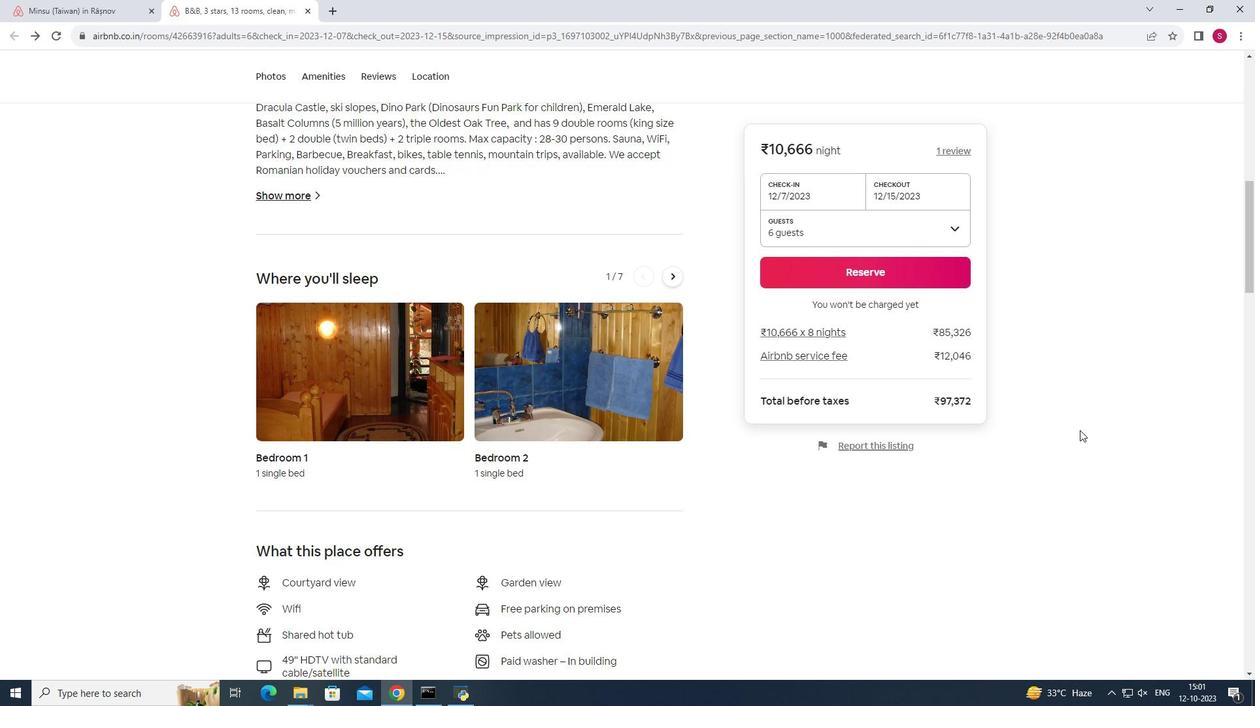 
Action: Mouse scrolled (1080, 429) with delta (0, 0)
Screenshot: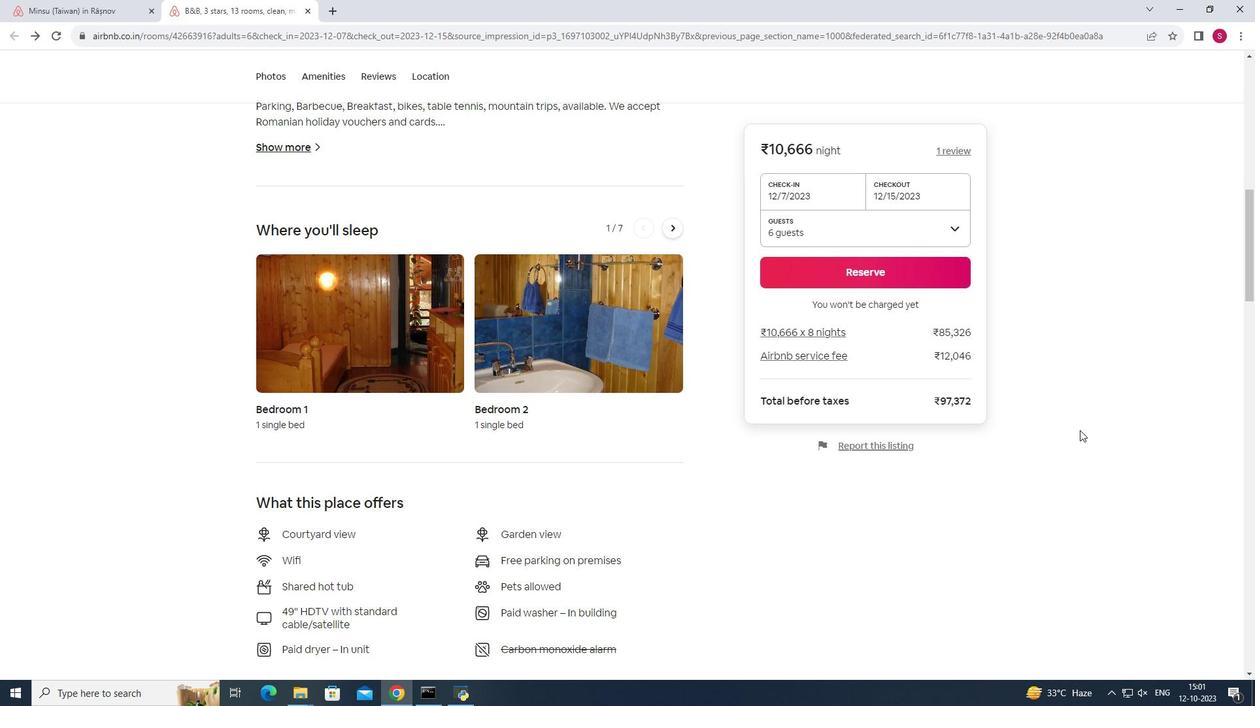 
Action: Mouse scrolled (1080, 429) with delta (0, 0)
Screenshot: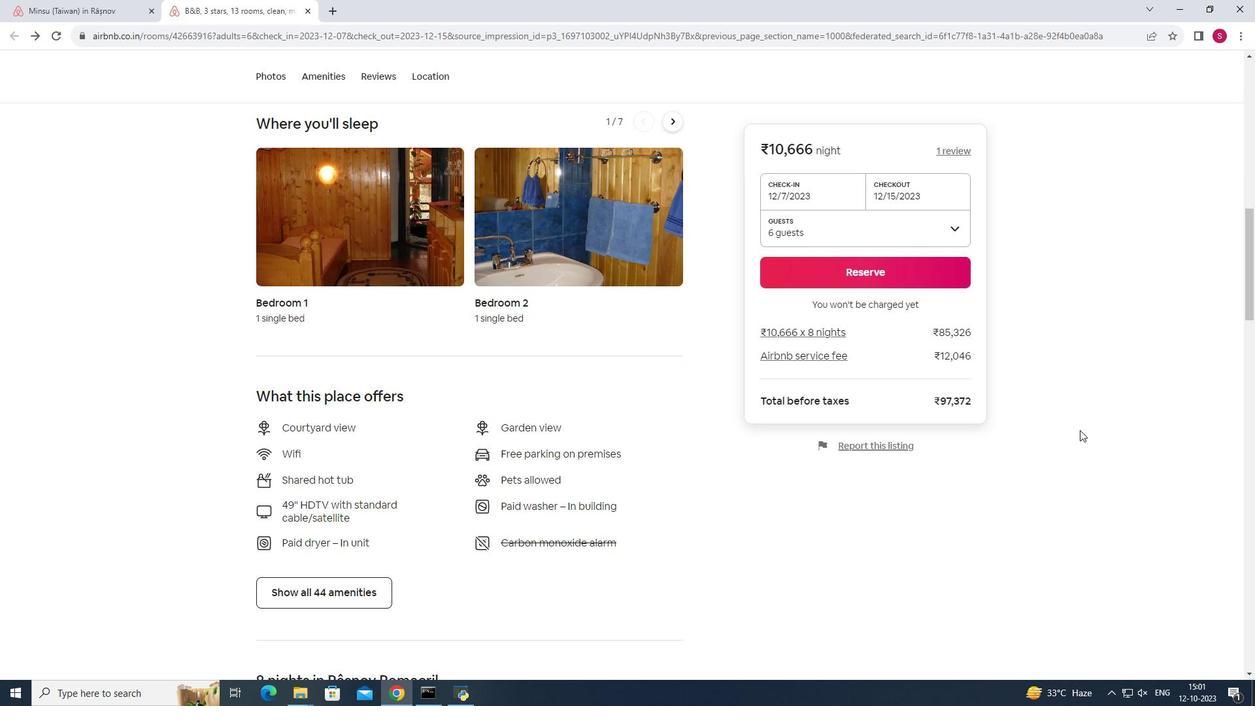 
Action: Mouse moved to (1053, 449)
Screenshot: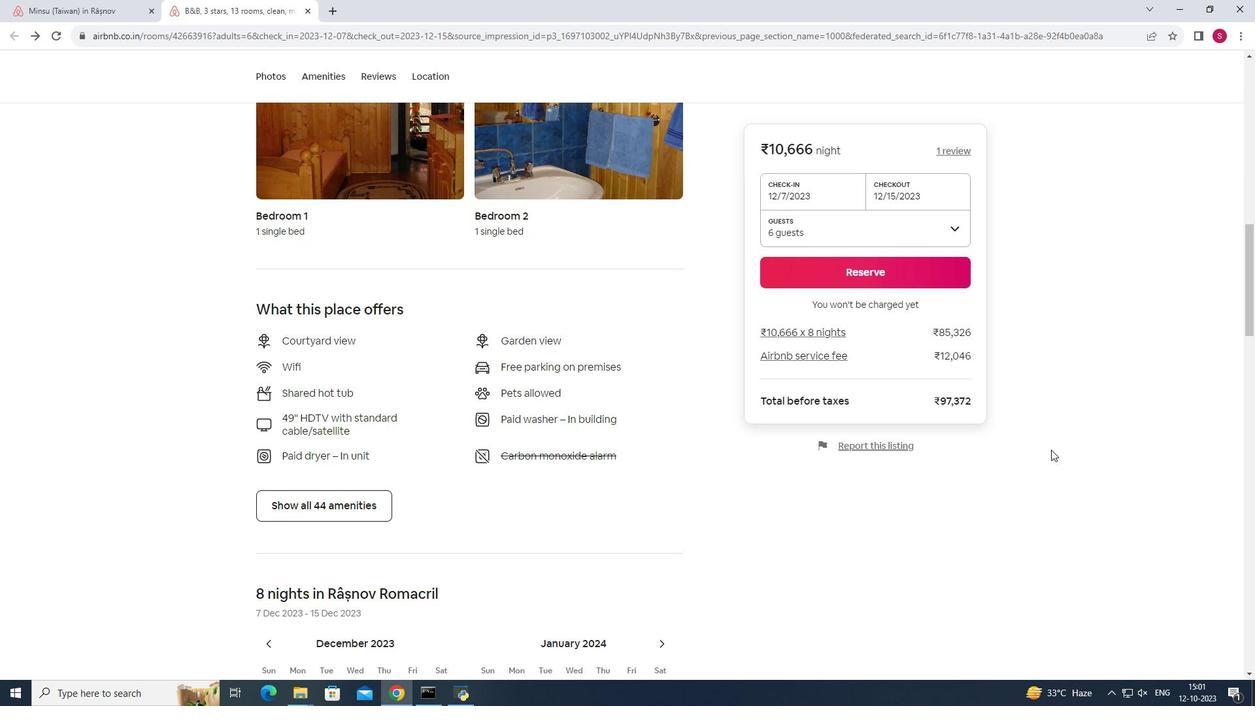 
Action: Mouse scrolled (1053, 449) with delta (0, 0)
Screenshot: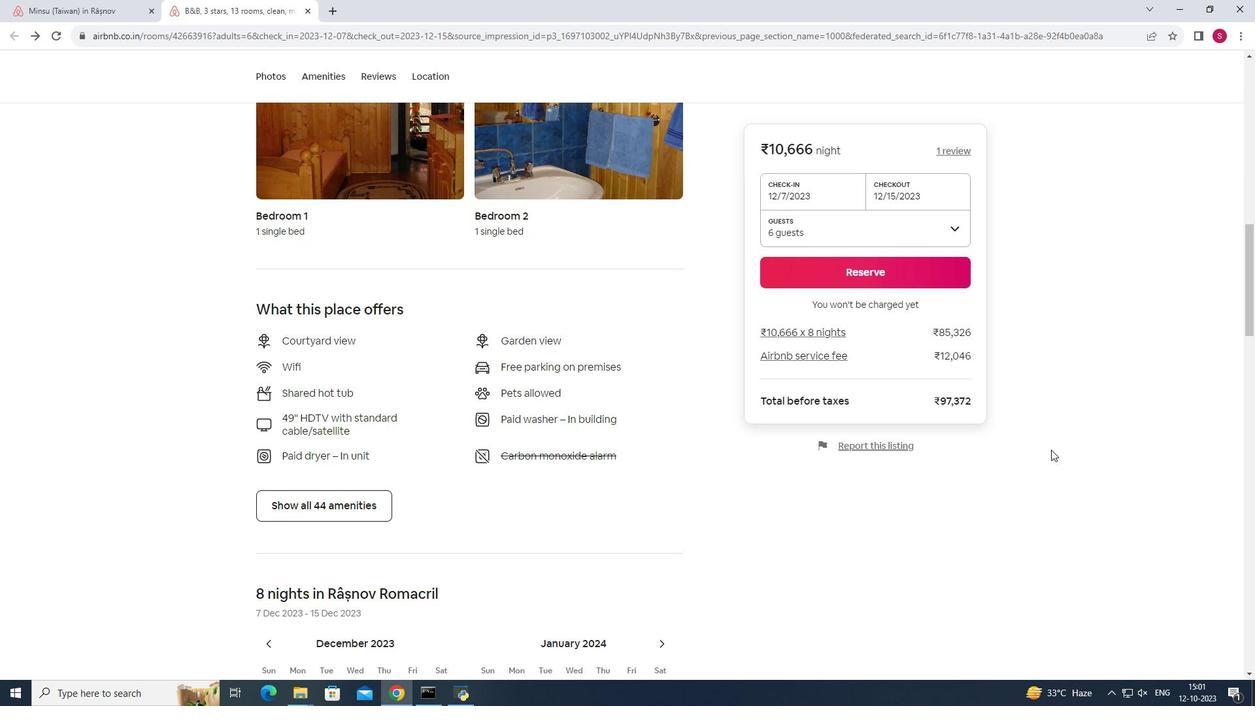 
Action: Mouse moved to (360, 450)
Screenshot: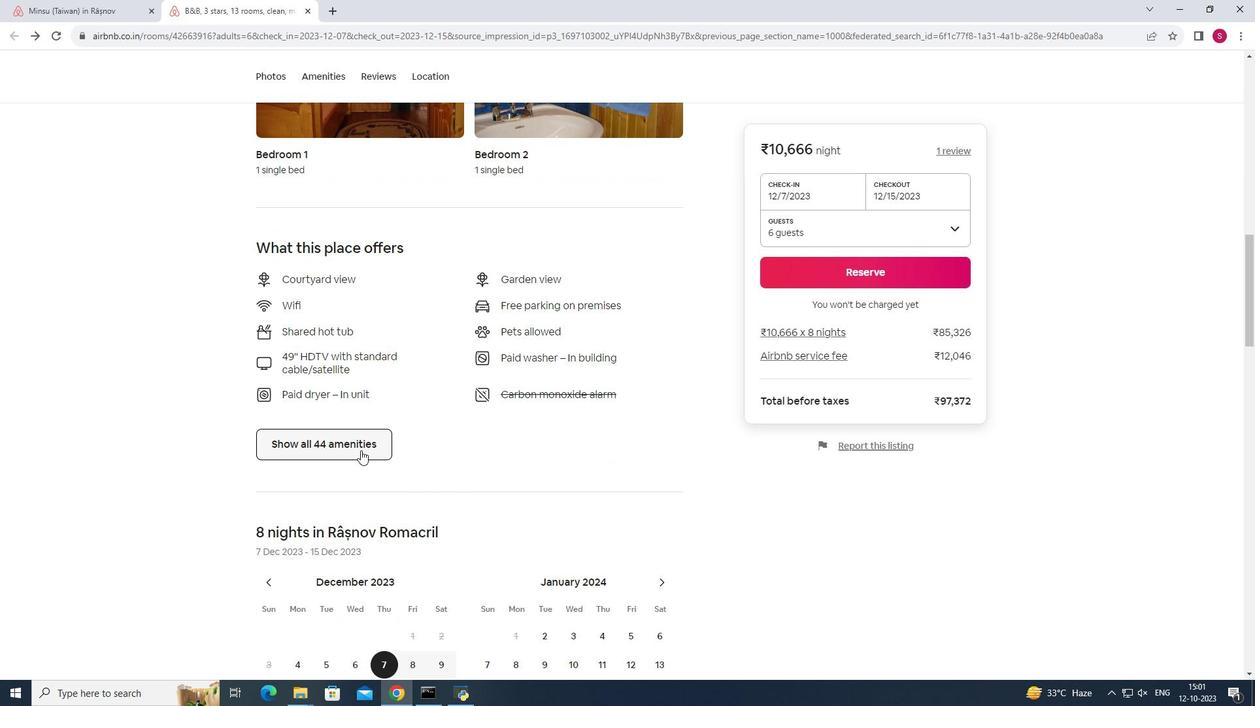 
Action: Mouse pressed left at (360, 450)
Screenshot: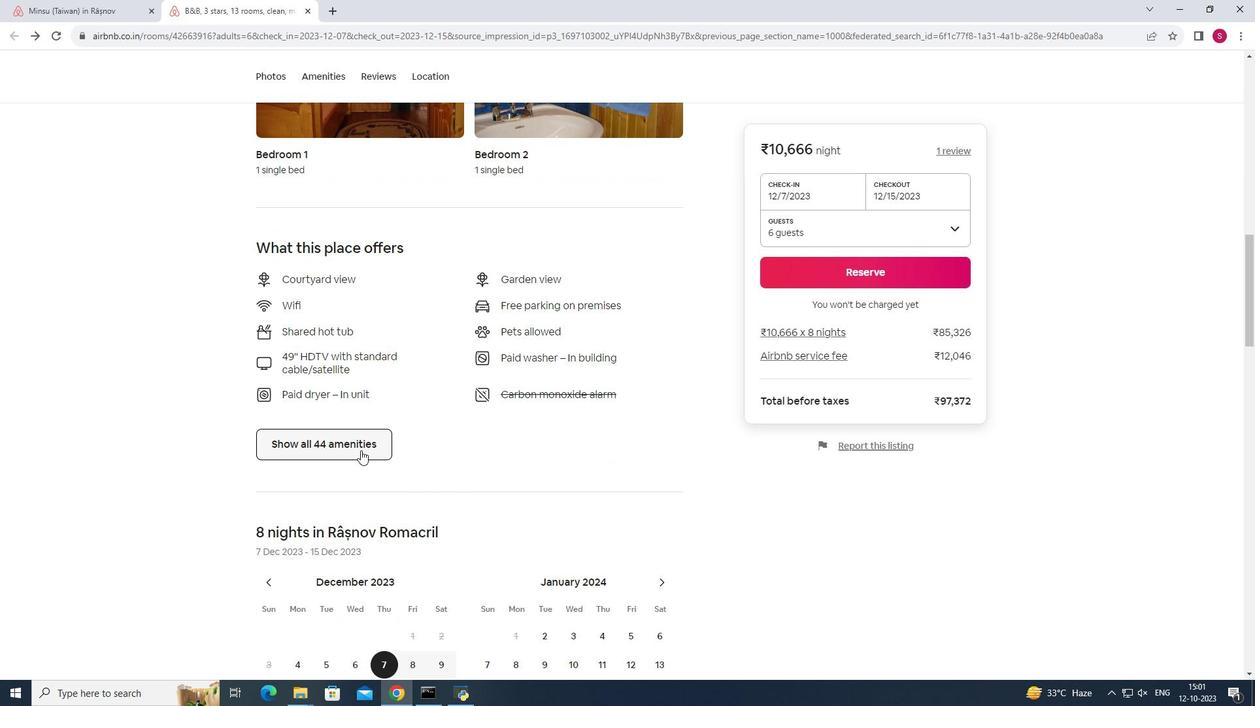 
Action: Mouse moved to (781, 350)
Screenshot: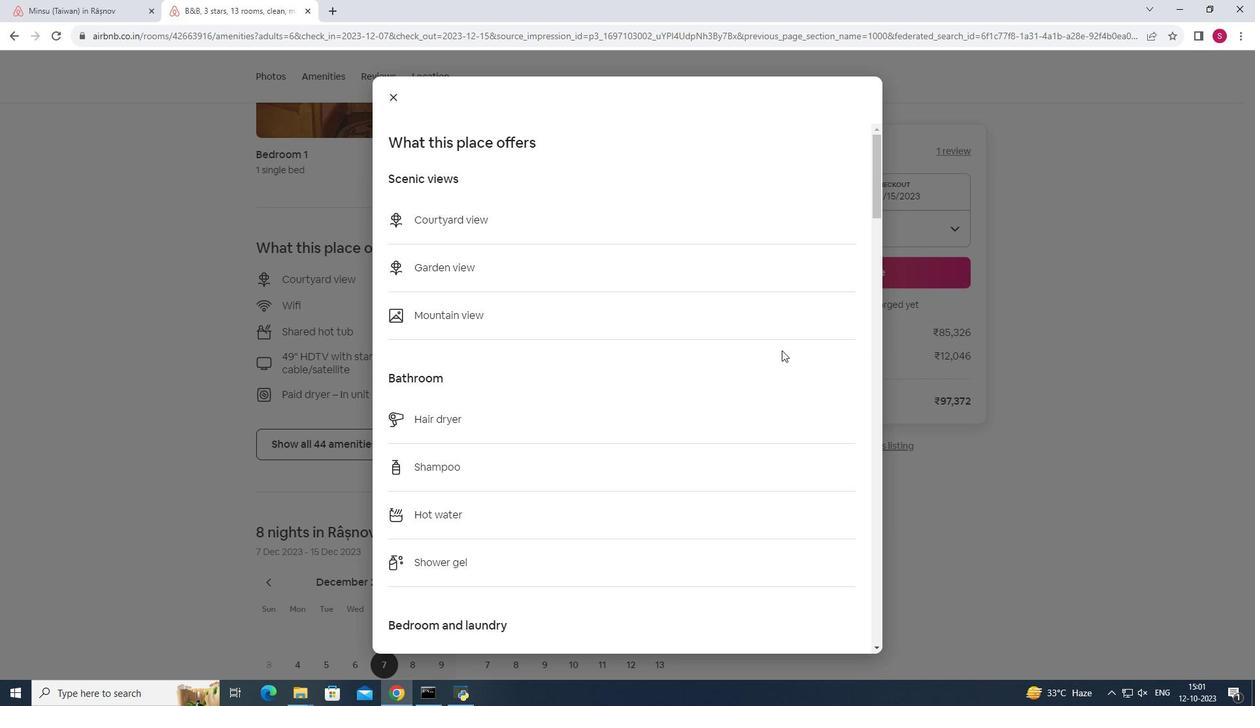 
Action: Mouse scrolled (781, 349) with delta (0, 0)
Screenshot: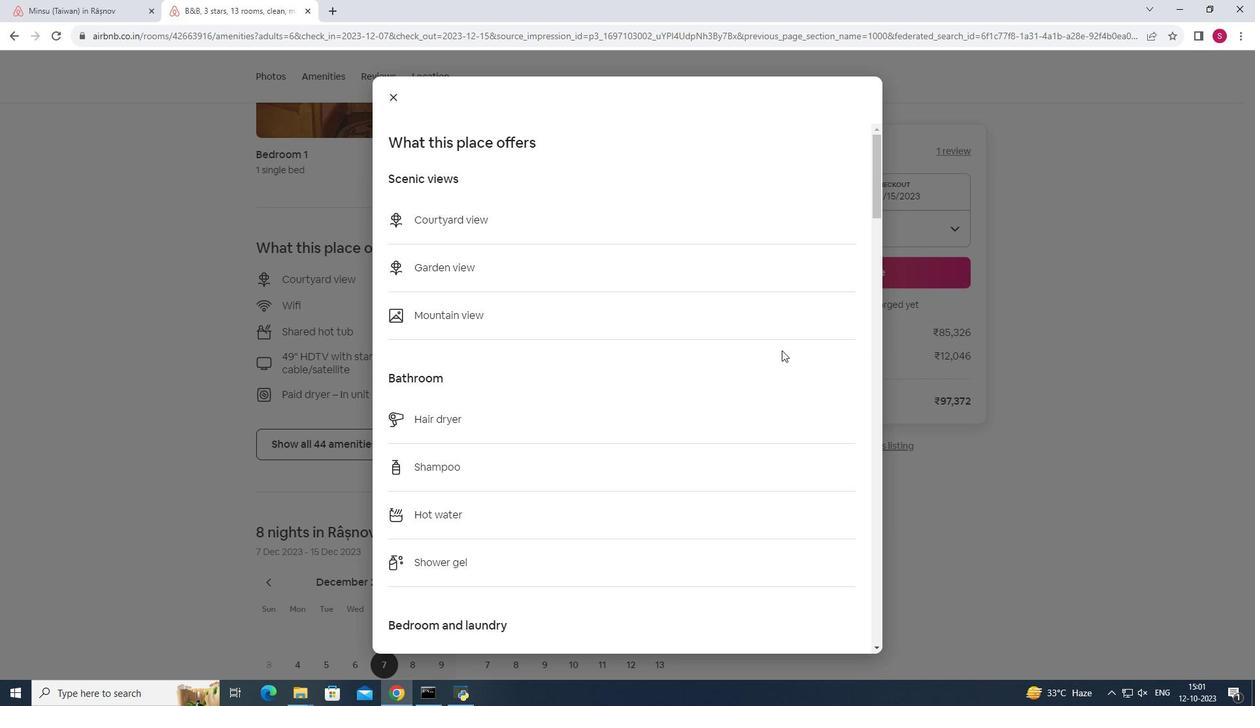 
Action: Mouse scrolled (781, 349) with delta (0, 0)
Screenshot: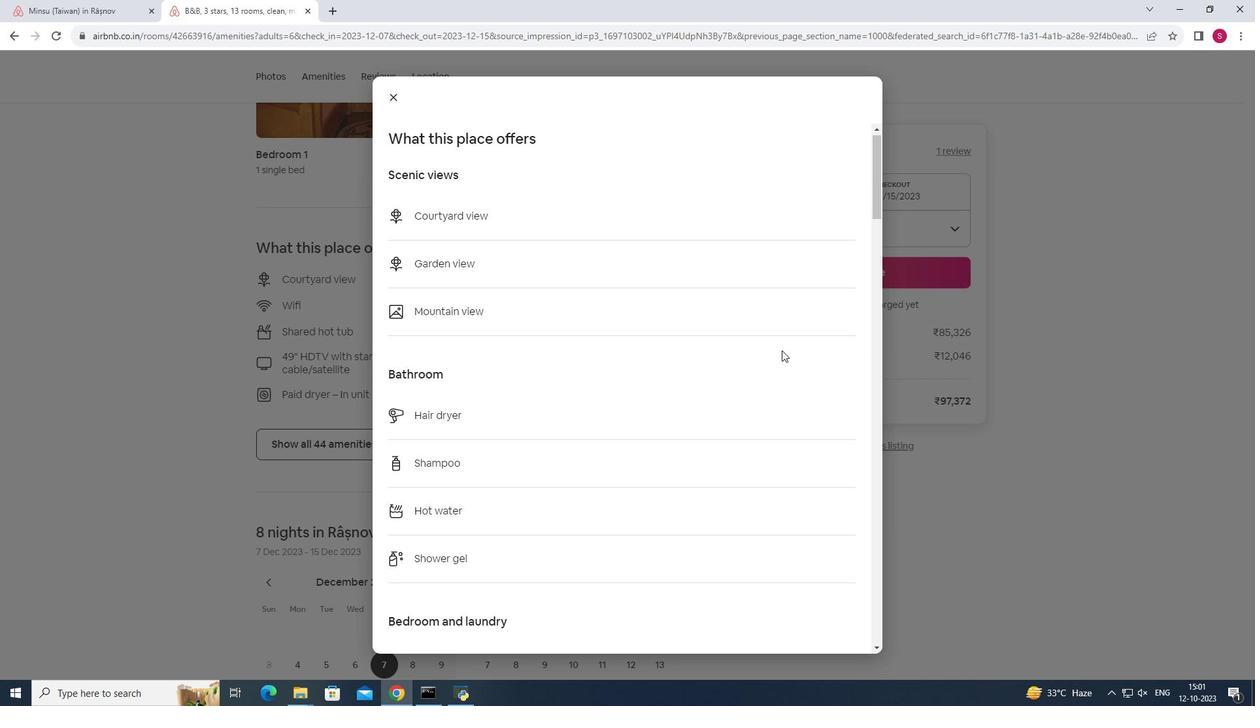 
Action: Mouse scrolled (781, 349) with delta (0, 0)
Screenshot: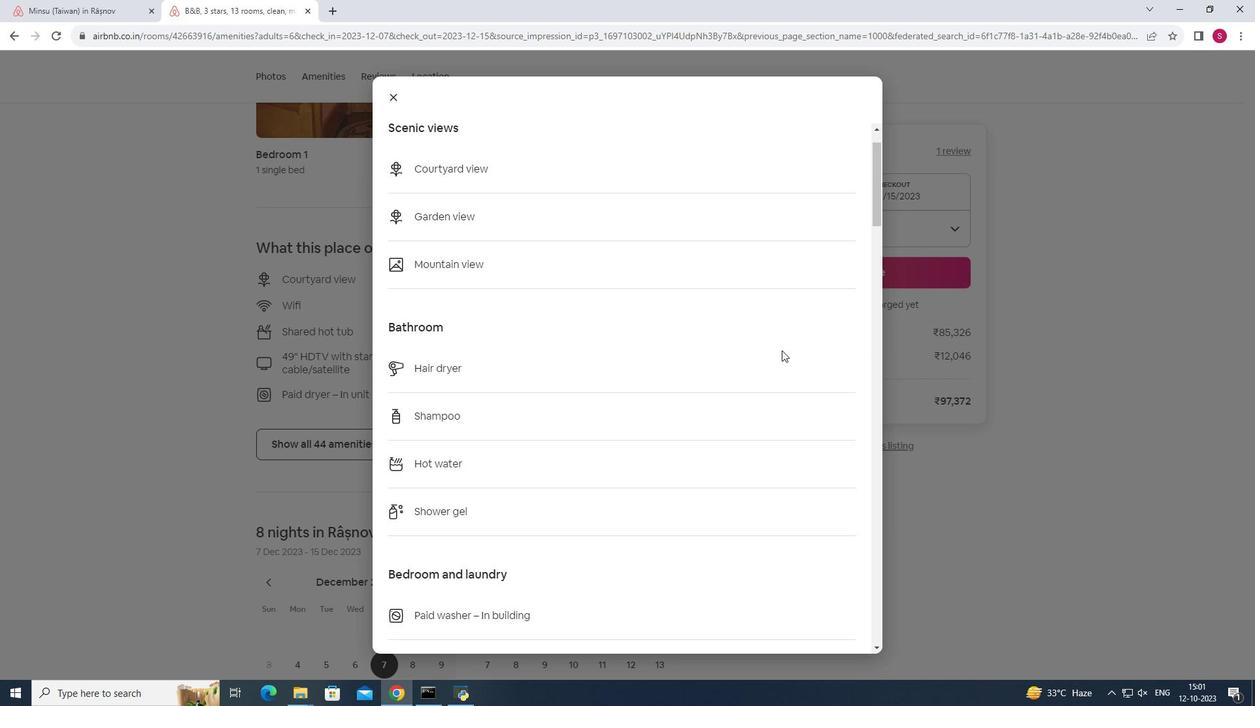 
Action: Mouse moved to (782, 349)
Screenshot: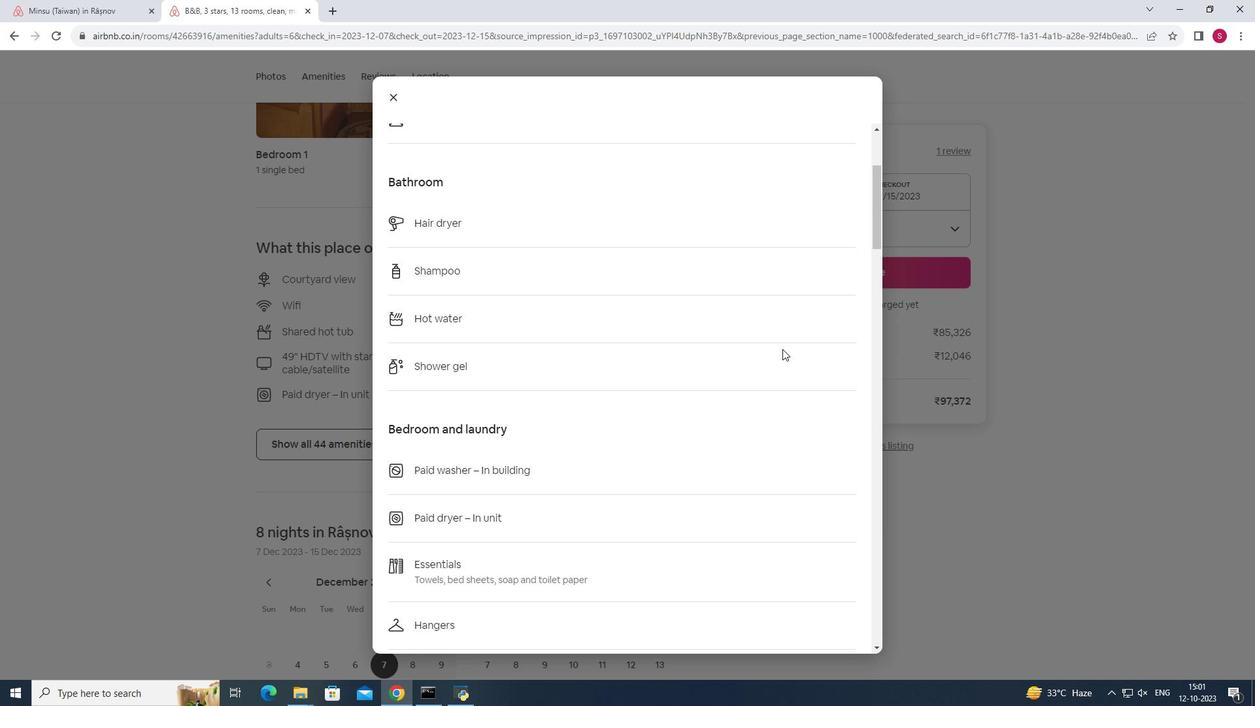 
Action: Mouse scrolled (782, 348) with delta (0, 0)
Screenshot: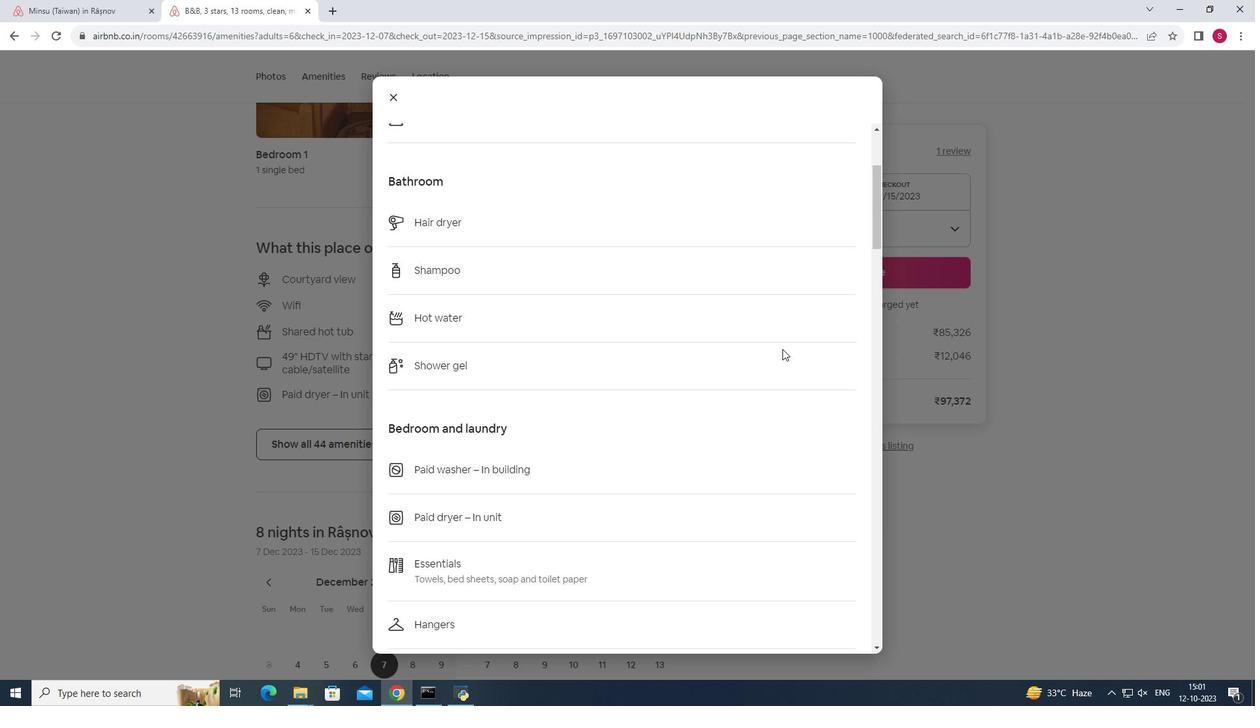 
Action: Mouse scrolled (782, 348) with delta (0, 0)
Screenshot: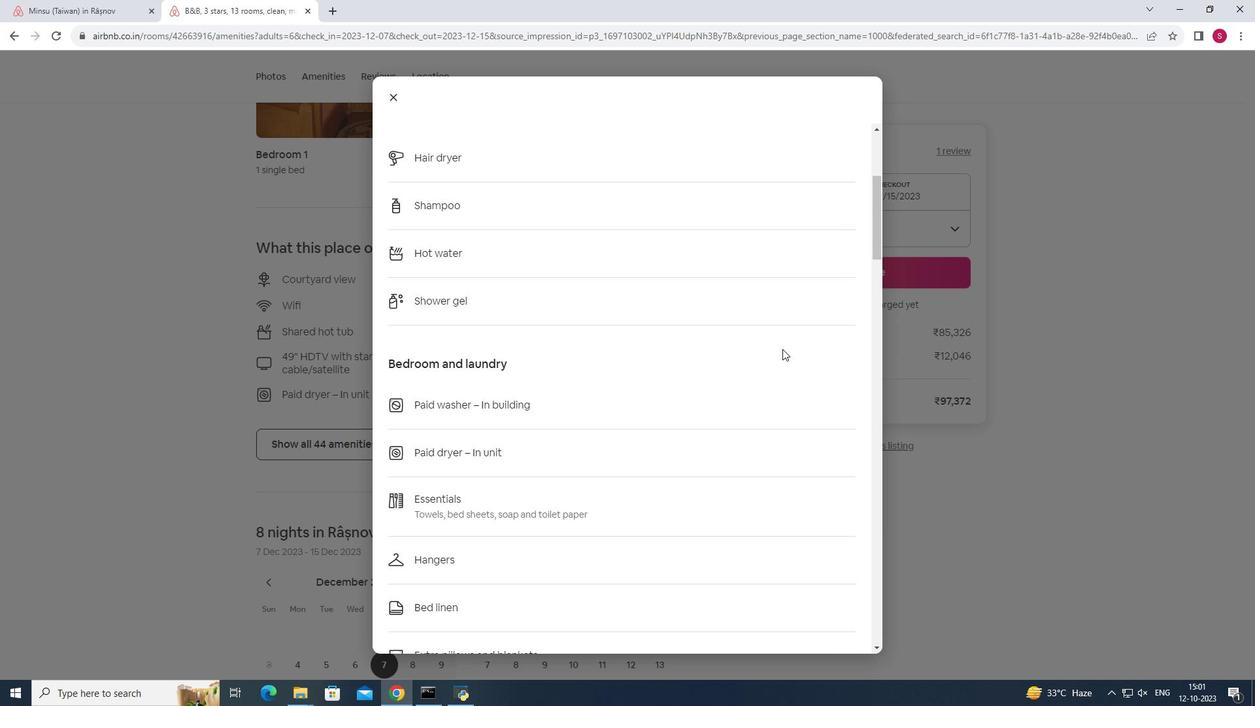 
Action: Mouse scrolled (782, 348) with delta (0, 0)
Screenshot: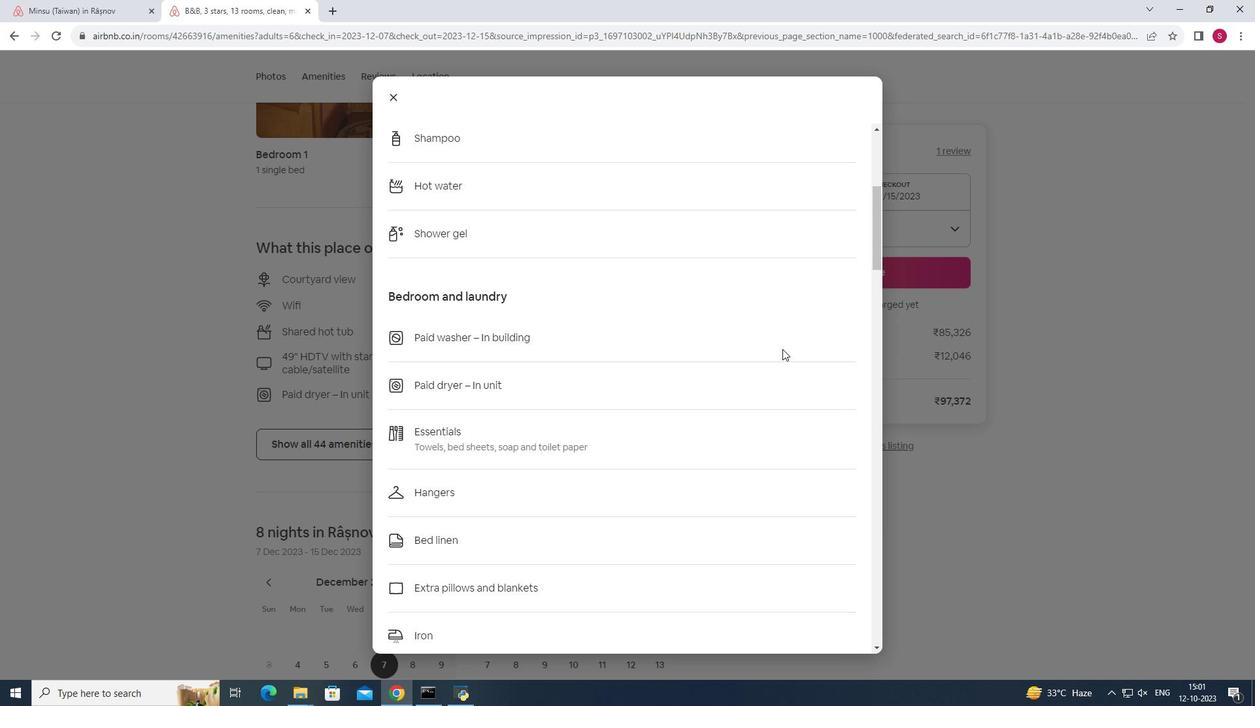 
Action: Mouse scrolled (782, 348) with delta (0, 0)
Screenshot: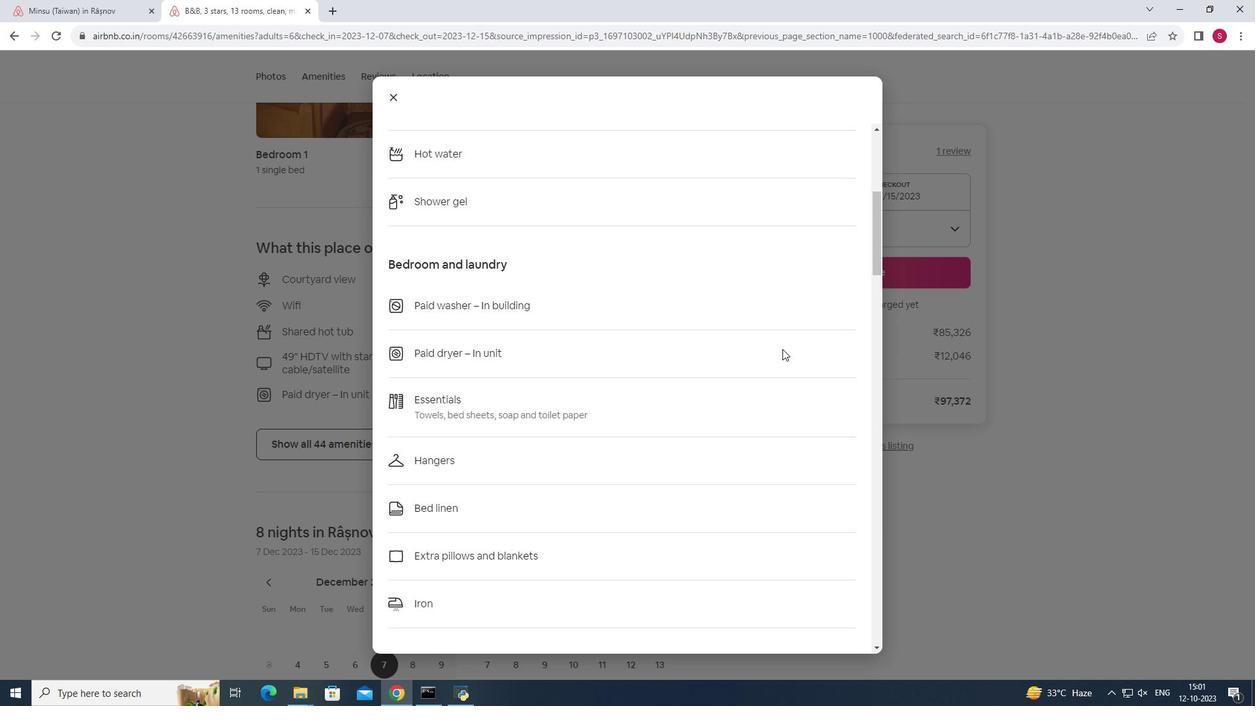 
Action: Mouse scrolled (782, 348) with delta (0, 0)
Screenshot: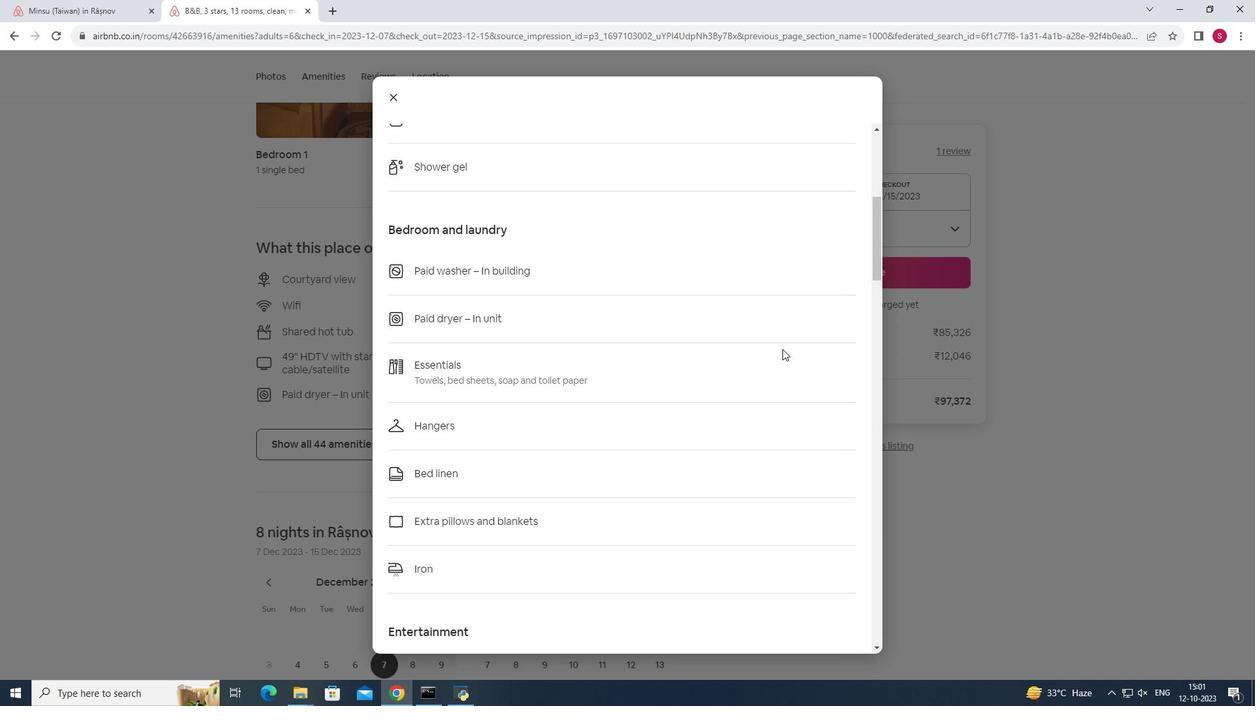 
Action: Mouse scrolled (782, 348) with delta (0, 0)
Screenshot: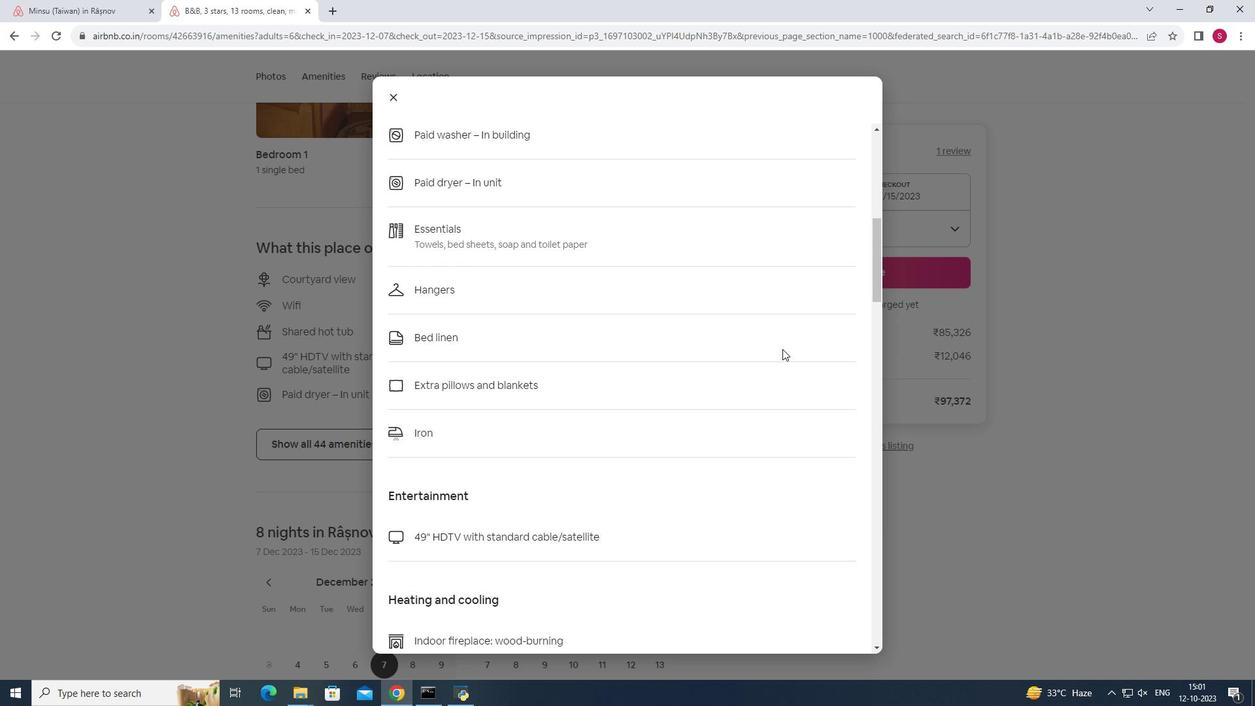 
Action: Mouse scrolled (782, 348) with delta (0, 0)
Screenshot: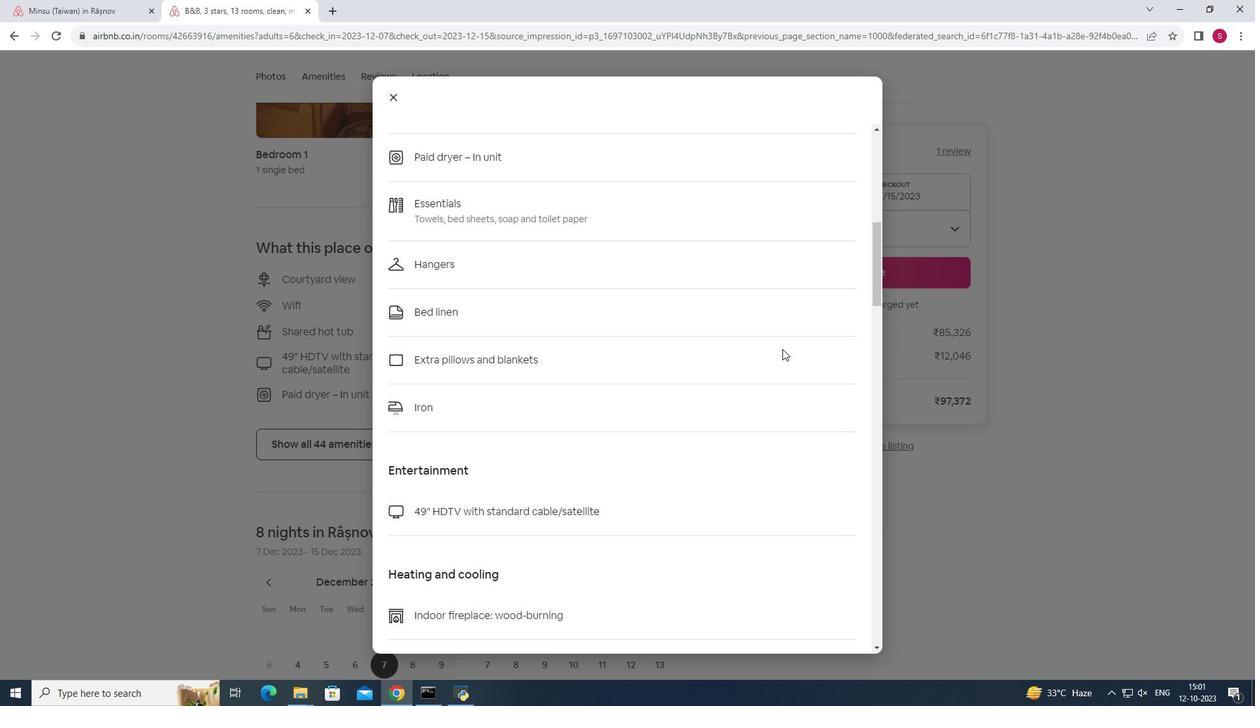 
Action: Mouse scrolled (782, 348) with delta (0, 0)
Screenshot: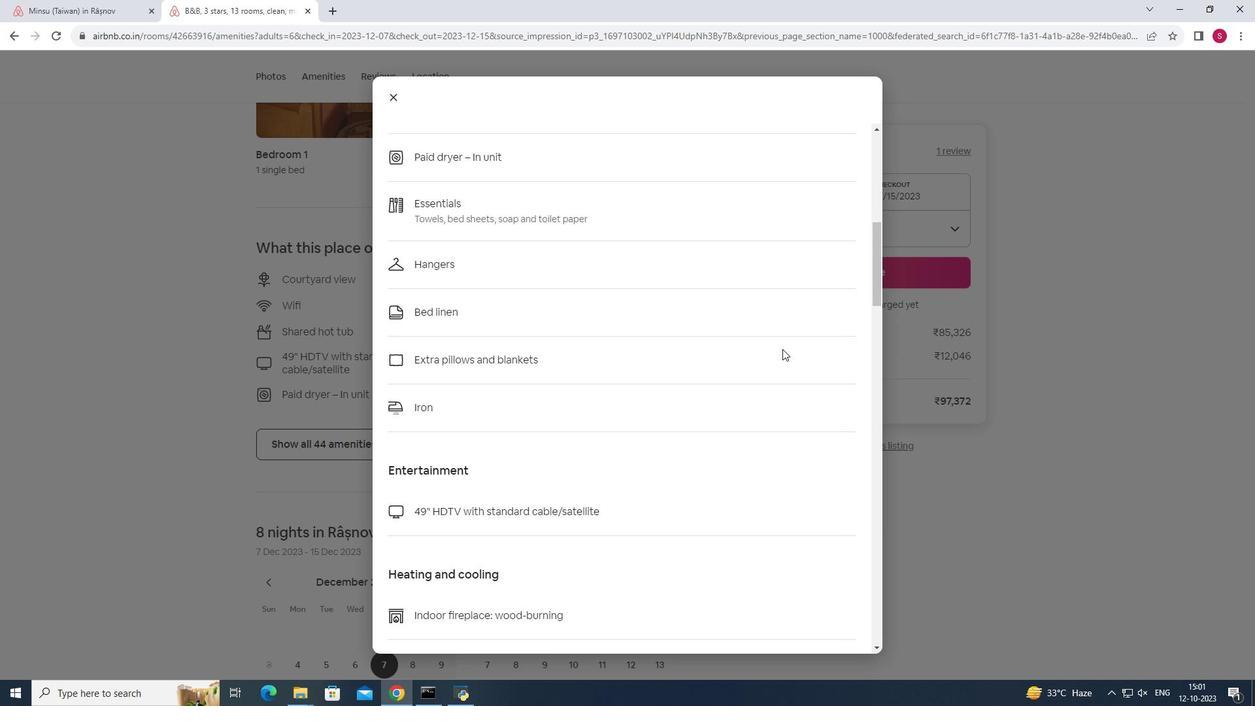 
Action: Mouse scrolled (782, 348) with delta (0, 0)
Screenshot: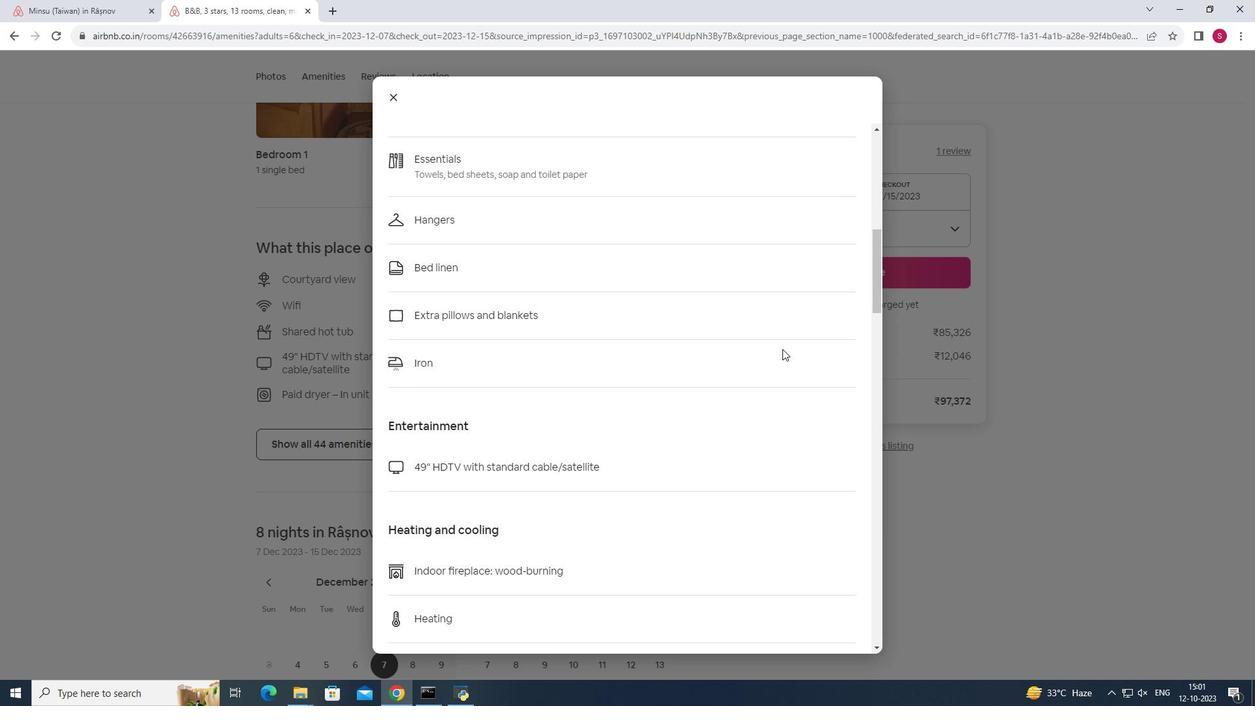 
Action: Mouse scrolled (782, 348) with delta (0, 0)
Screenshot: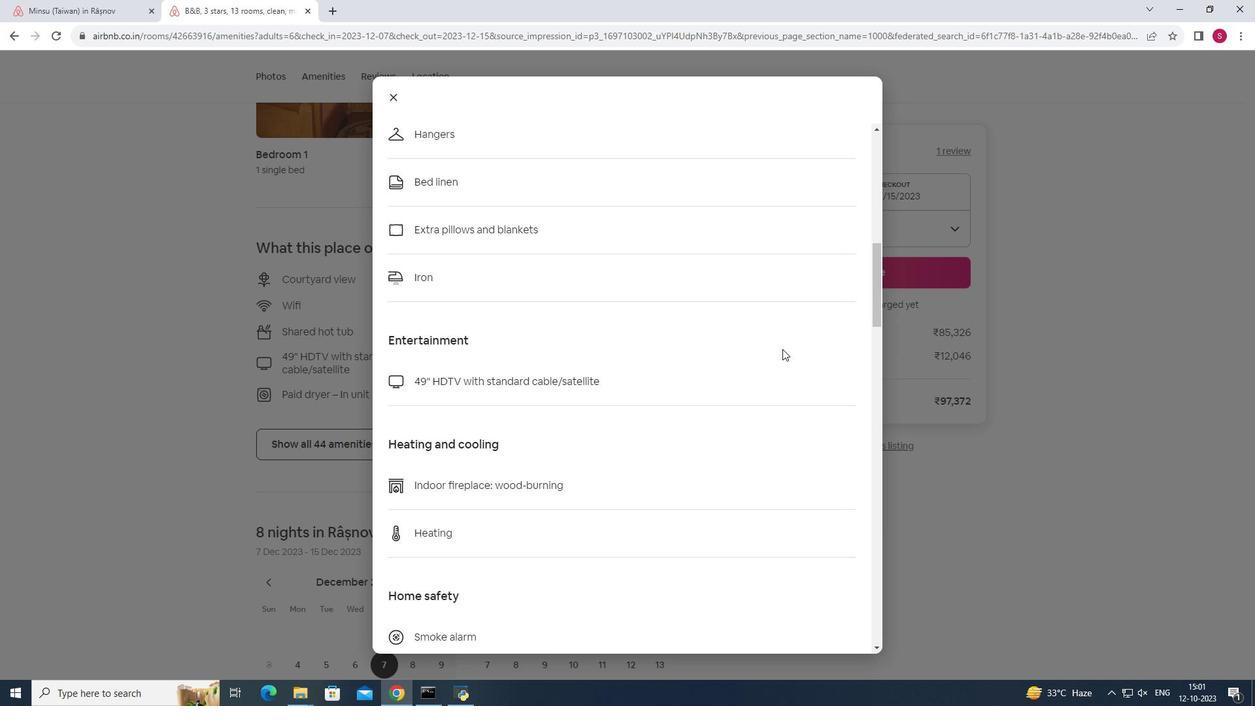 
Action: Mouse scrolled (782, 348) with delta (0, 0)
Screenshot: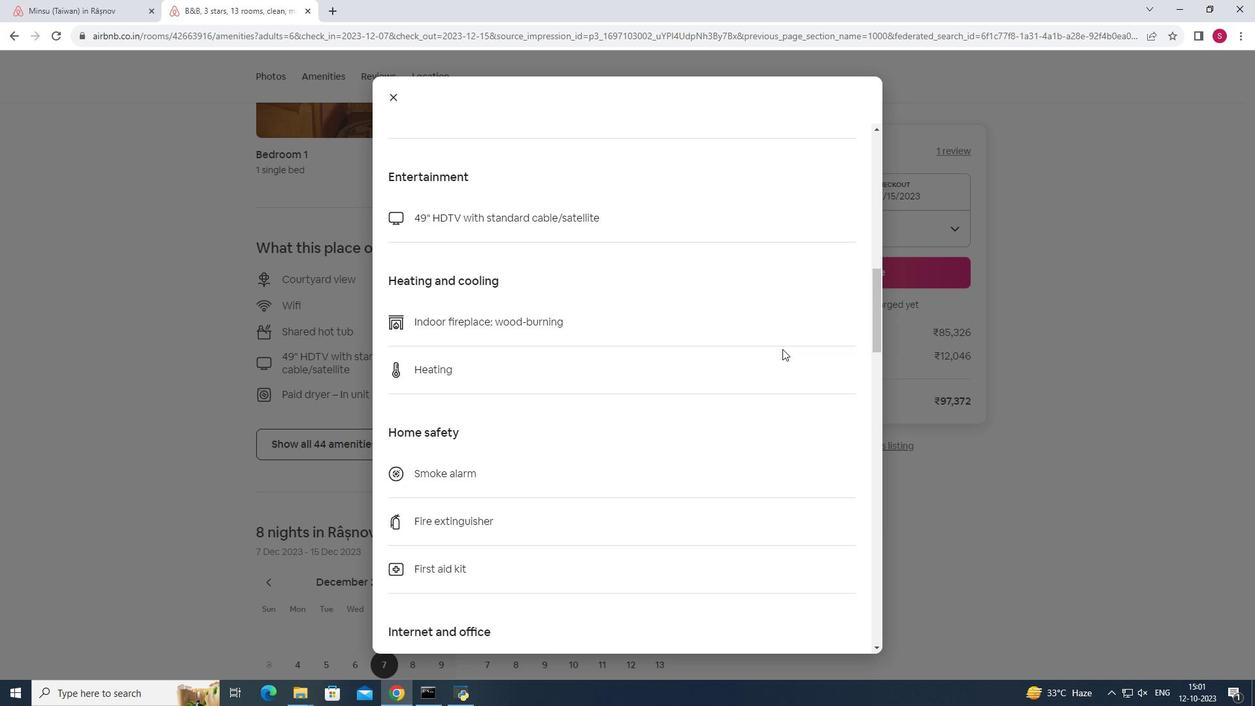 
Action: Mouse scrolled (782, 348) with delta (0, 0)
Screenshot: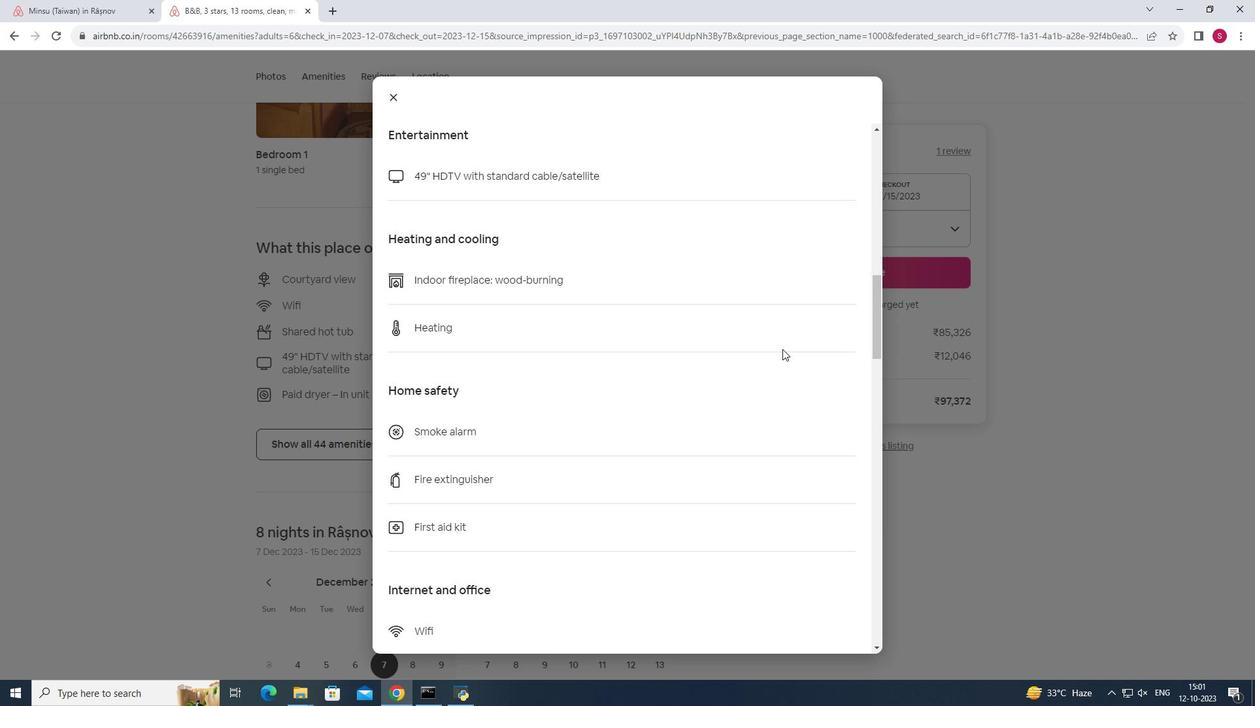
Action: Mouse scrolled (782, 348) with delta (0, 0)
Screenshot: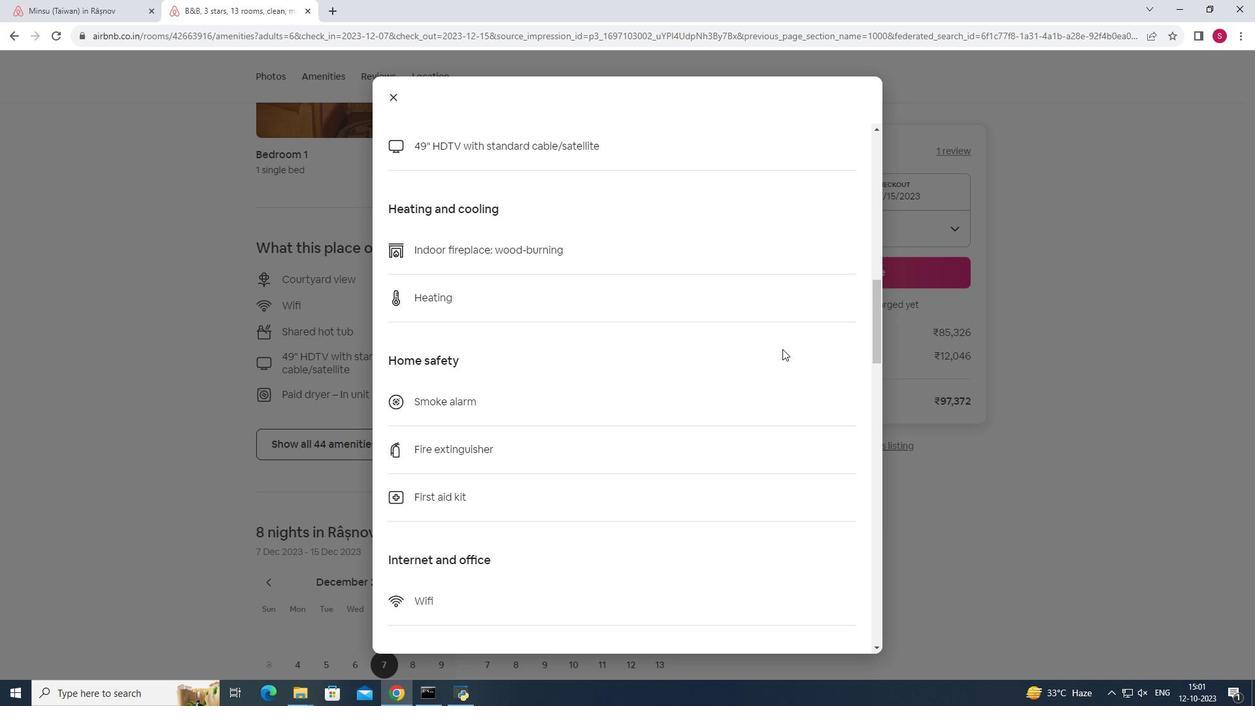 
Action: Mouse scrolled (782, 348) with delta (0, 0)
Screenshot: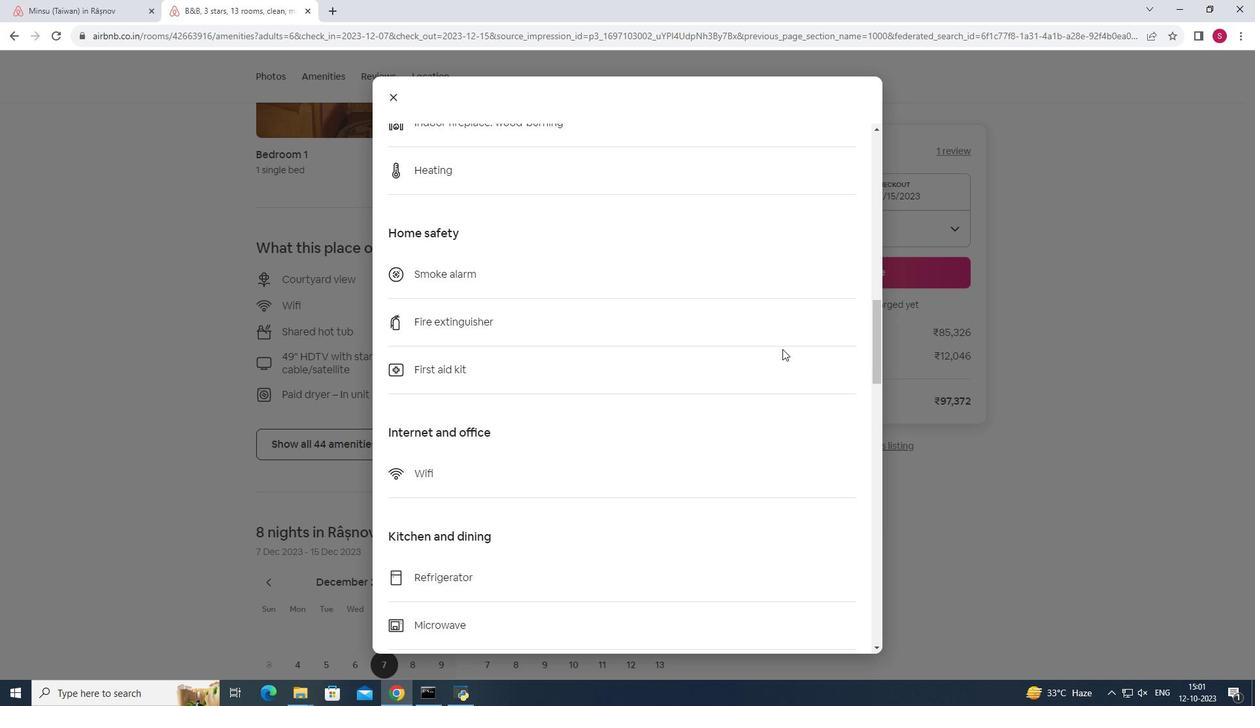 
Action: Mouse scrolled (782, 348) with delta (0, 0)
Screenshot: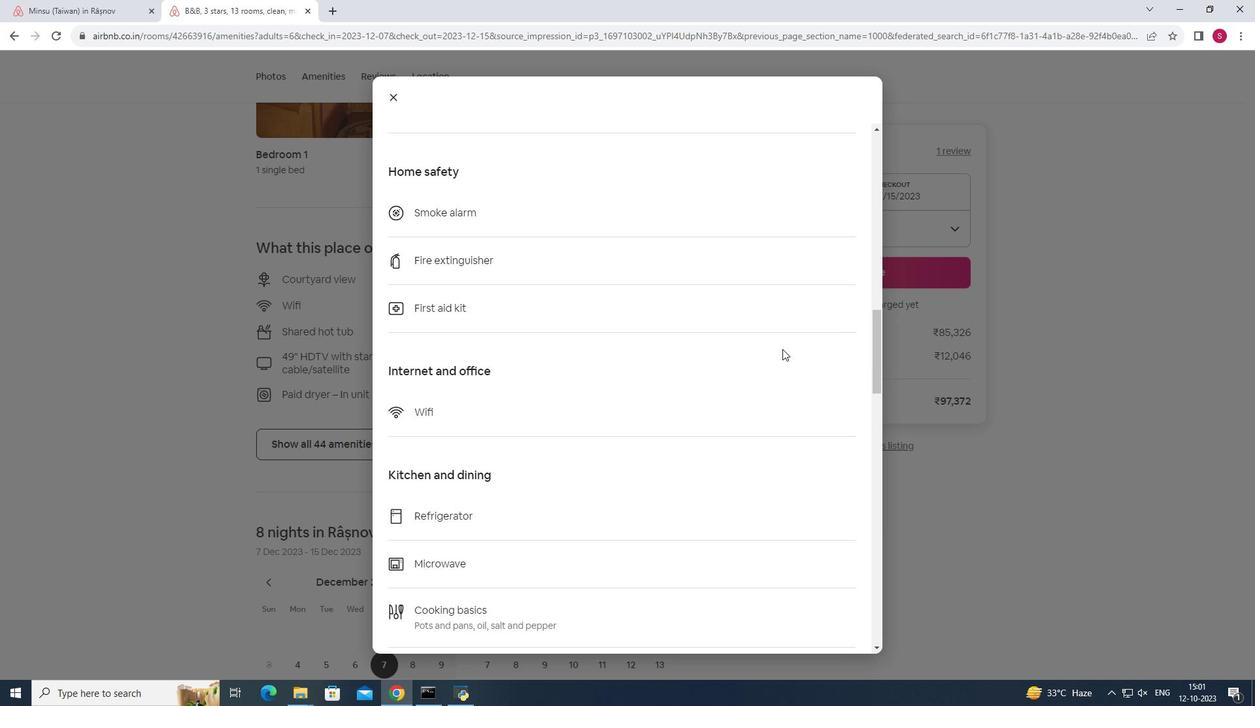 
Action: Mouse moved to (774, 350)
Screenshot: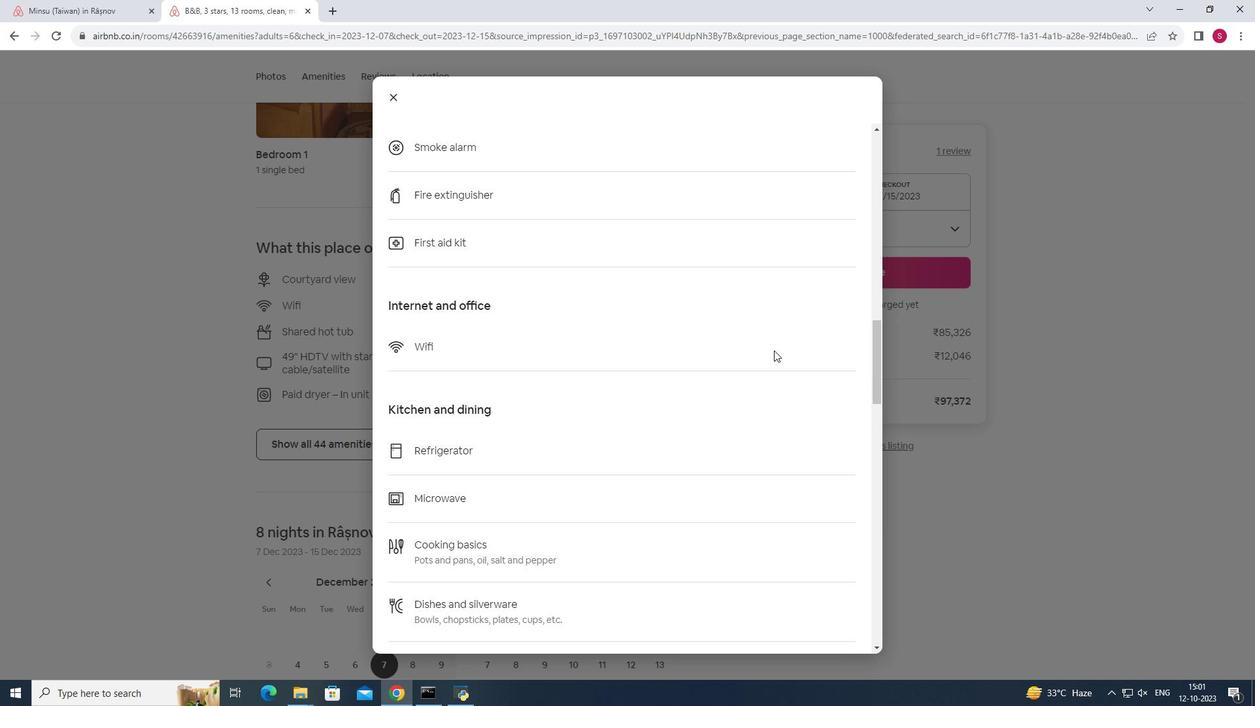 
Action: Mouse scrolled (774, 349) with delta (0, 0)
Screenshot: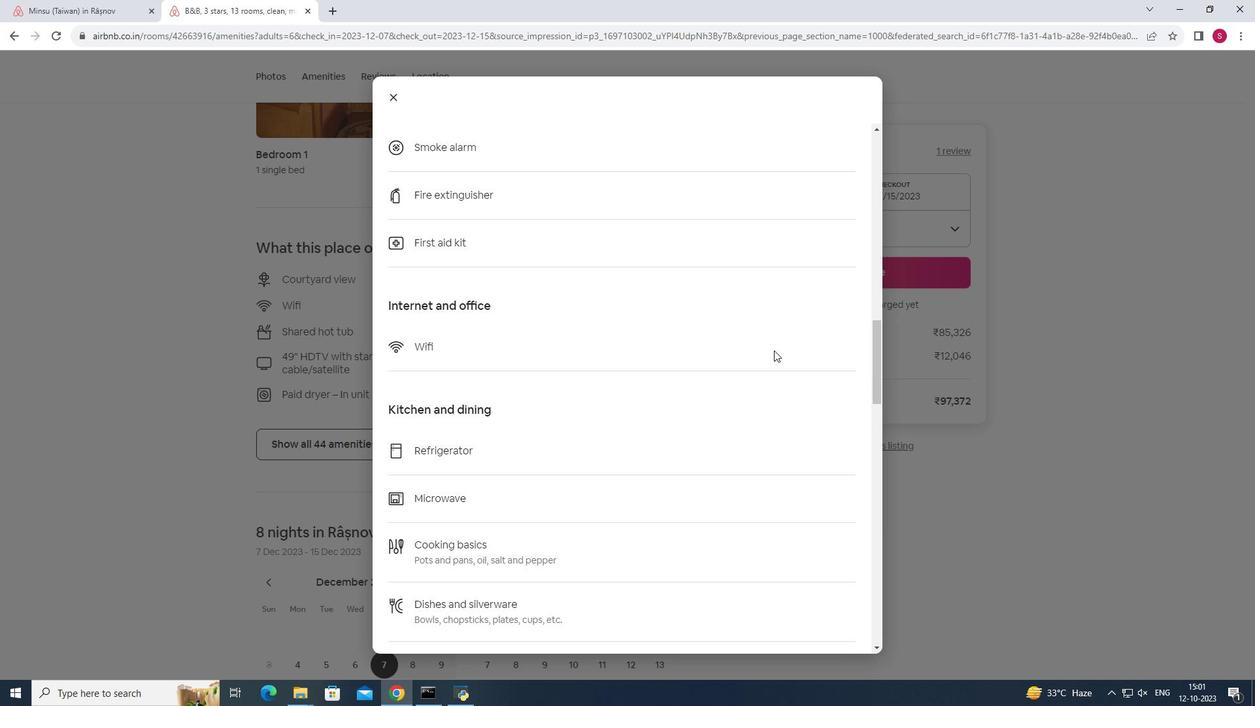 
Action: Mouse scrolled (774, 349) with delta (0, 0)
Screenshot: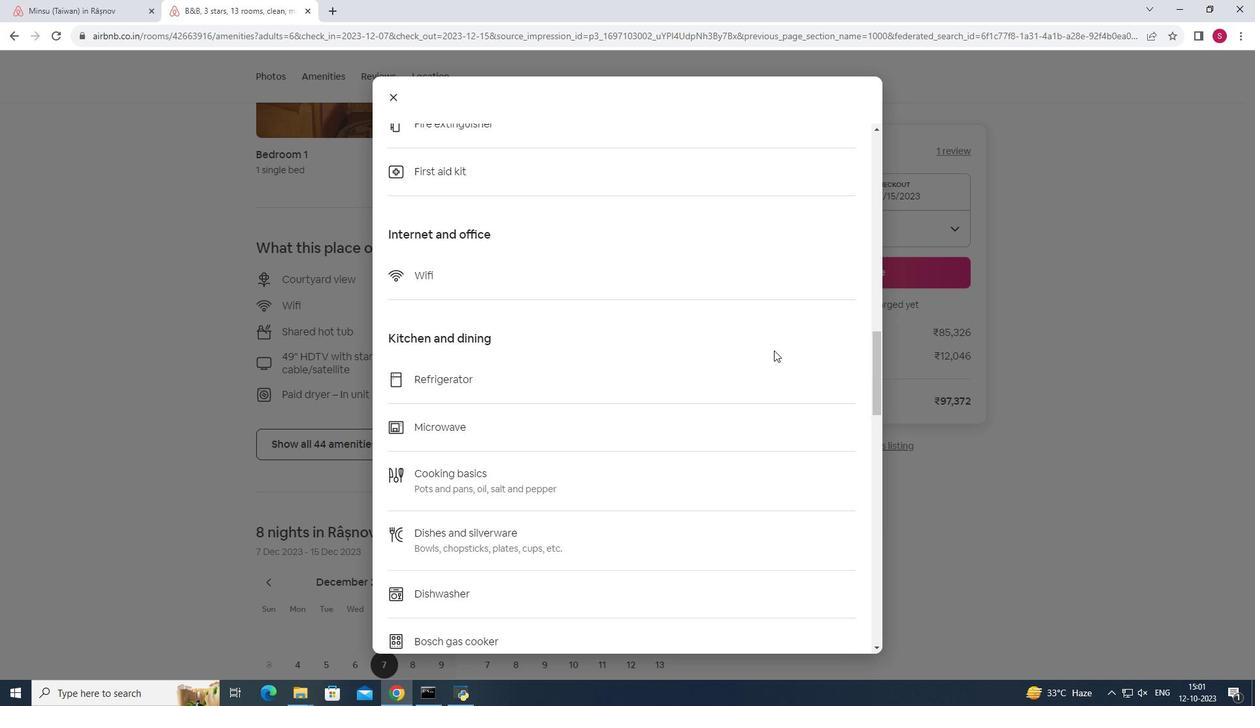 
Action: Mouse moved to (740, 442)
Screenshot: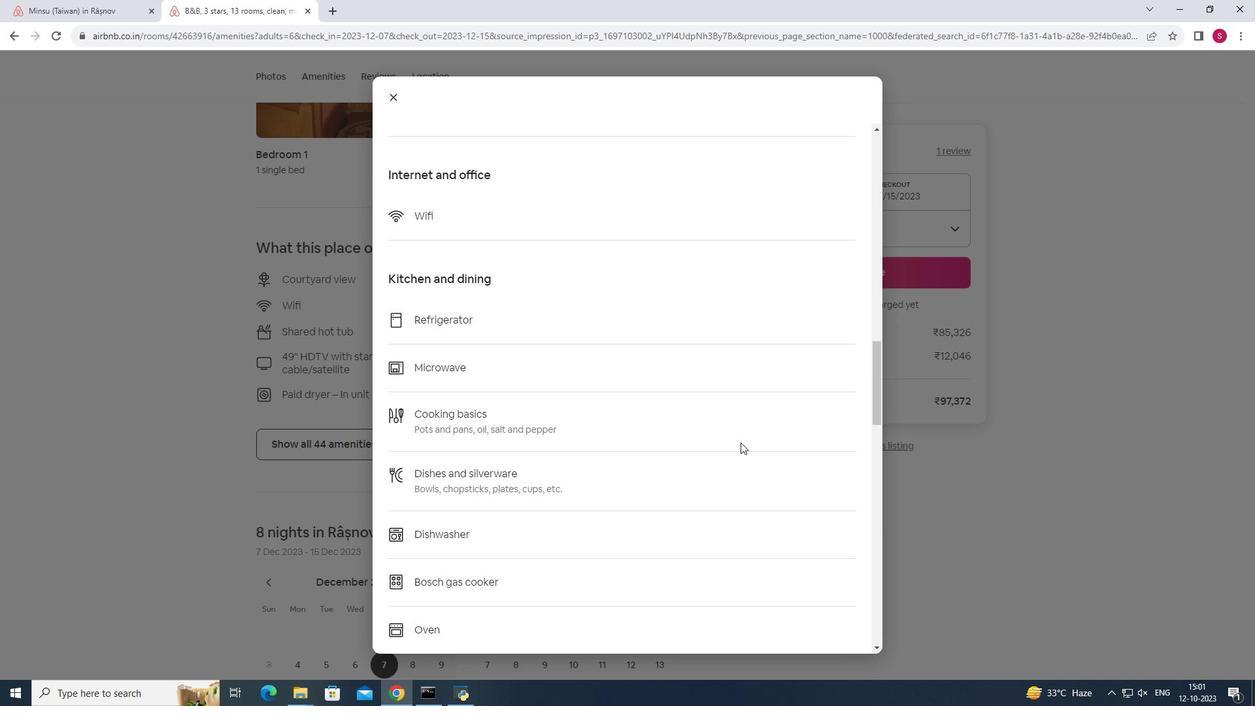 
Action: Mouse scrolled (740, 441) with delta (0, 0)
Screenshot: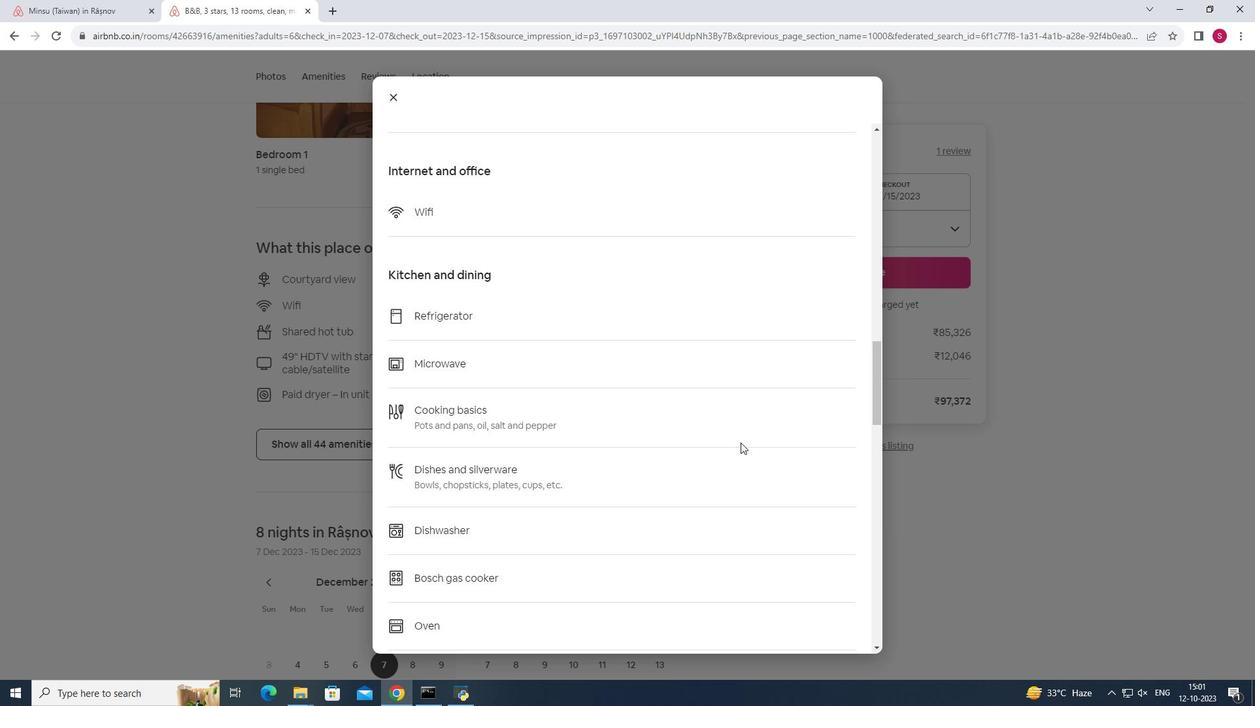 
Action: Mouse moved to (740, 442)
Screenshot: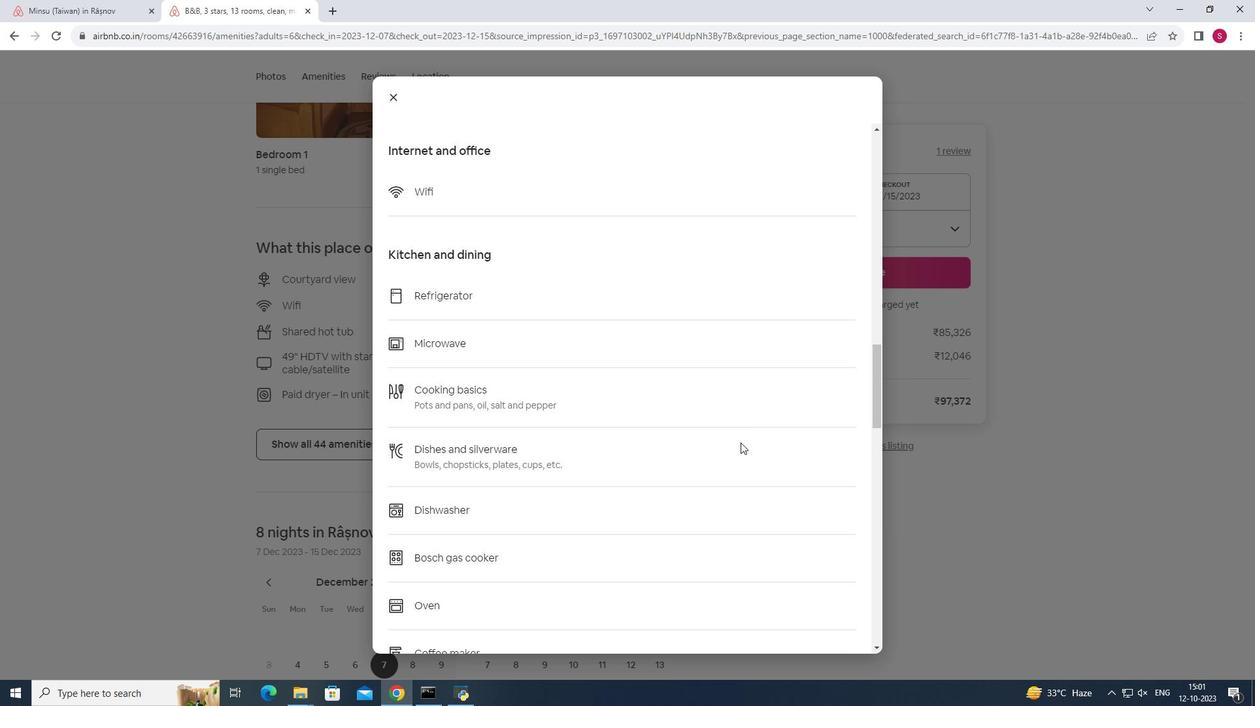 
Action: Mouse scrolled (740, 441) with delta (0, 0)
Screenshot: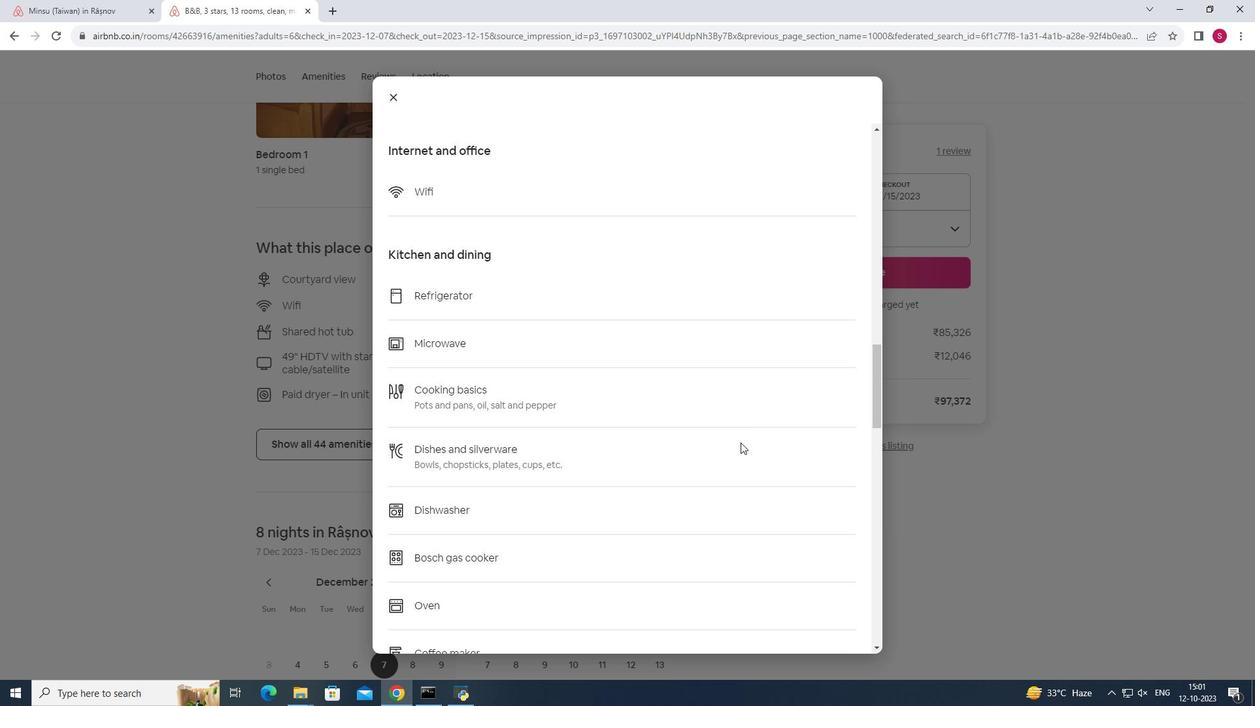 
Action: Mouse scrolled (740, 441) with delta (0, 0)
Screenshot: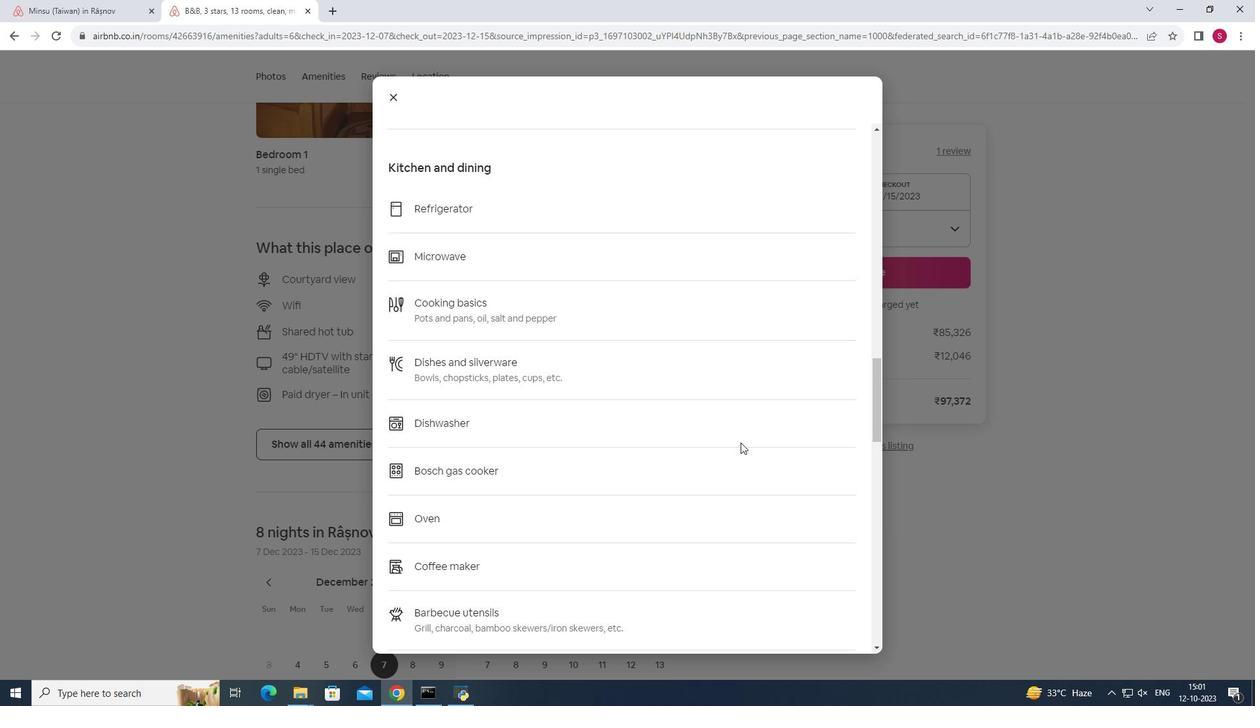 
Action: Mouse scrolled (740, 441) with delta (0, 0)
Screenshot: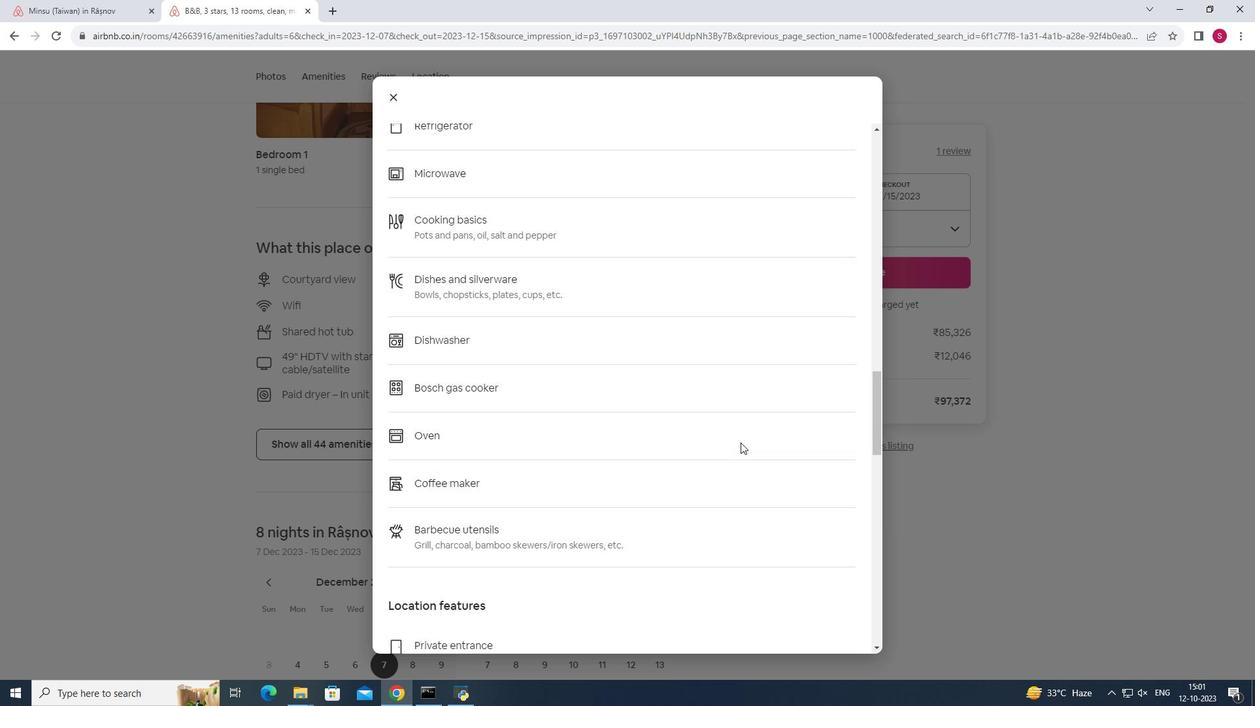 
Action: Mouse scrolled (740, 441) with delta (0, 0)
Screenshot: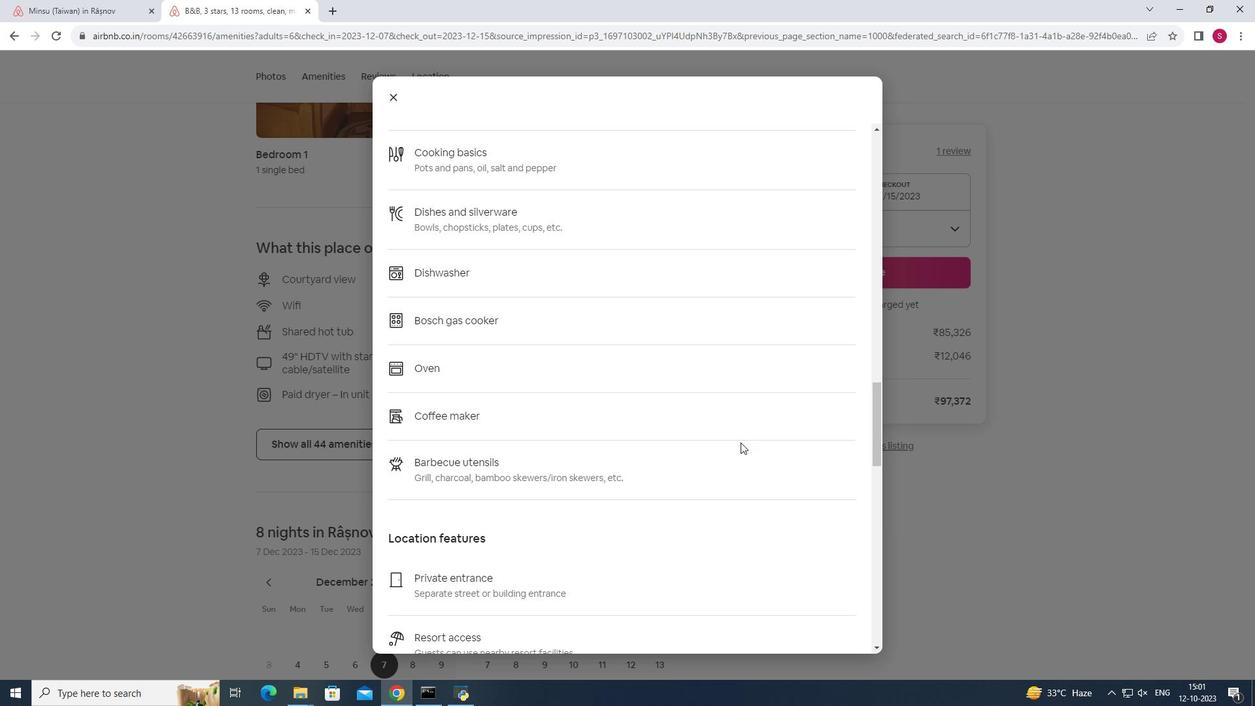 
Action: Mouse scrolled (740, 441) with delta (0, 0)
Screenshot: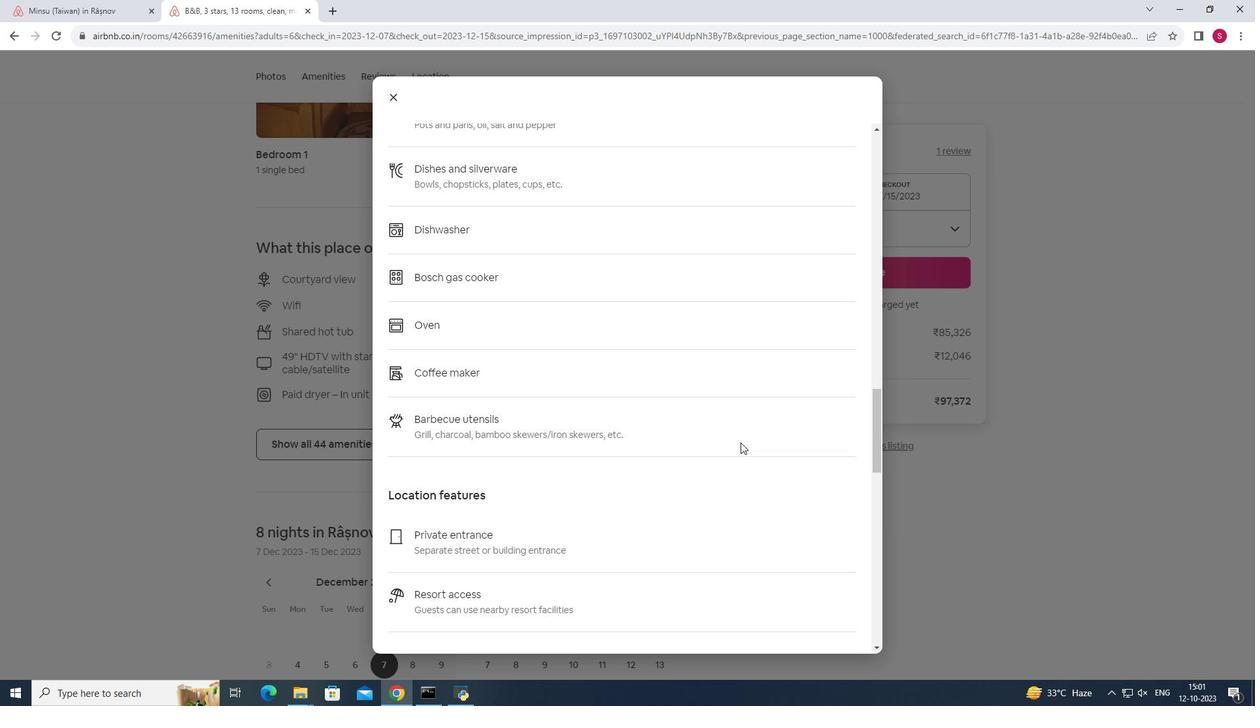 
Action: Mouse scrolled (740, 441) with delta (0, 0)
Screenshot: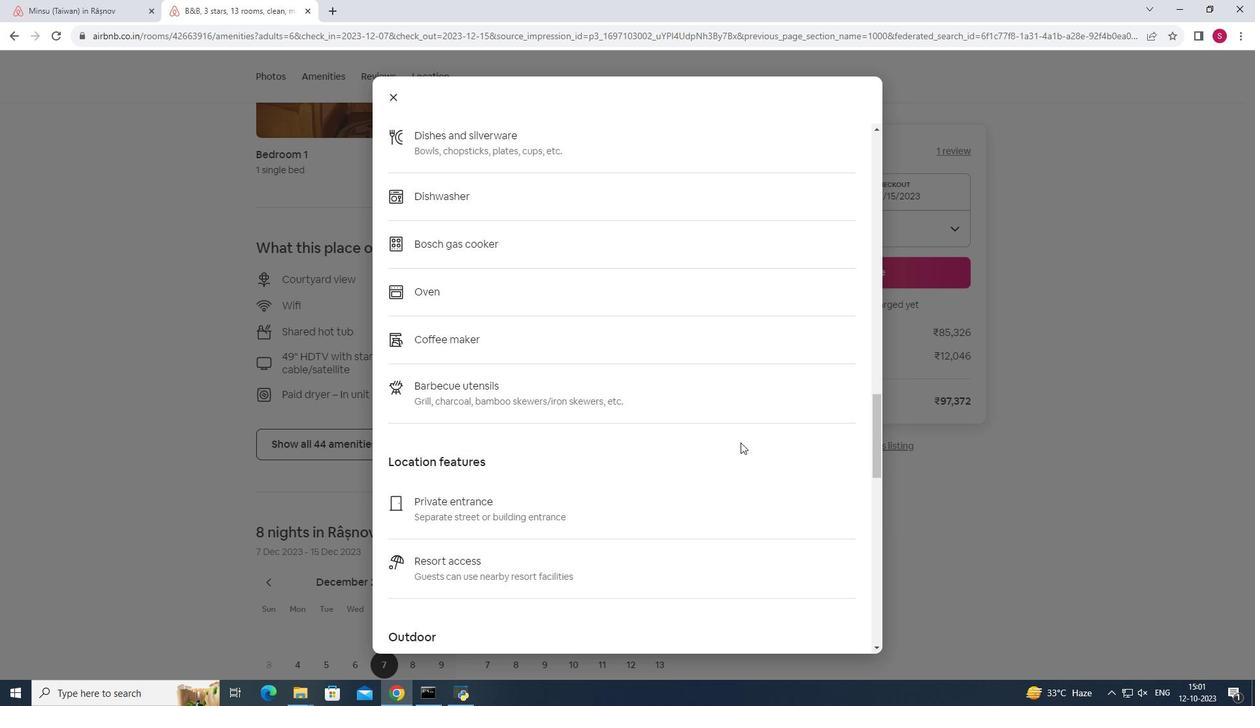 
Action: Mouse scrolled (740, 441) with delta (0, 0)
Screenshot: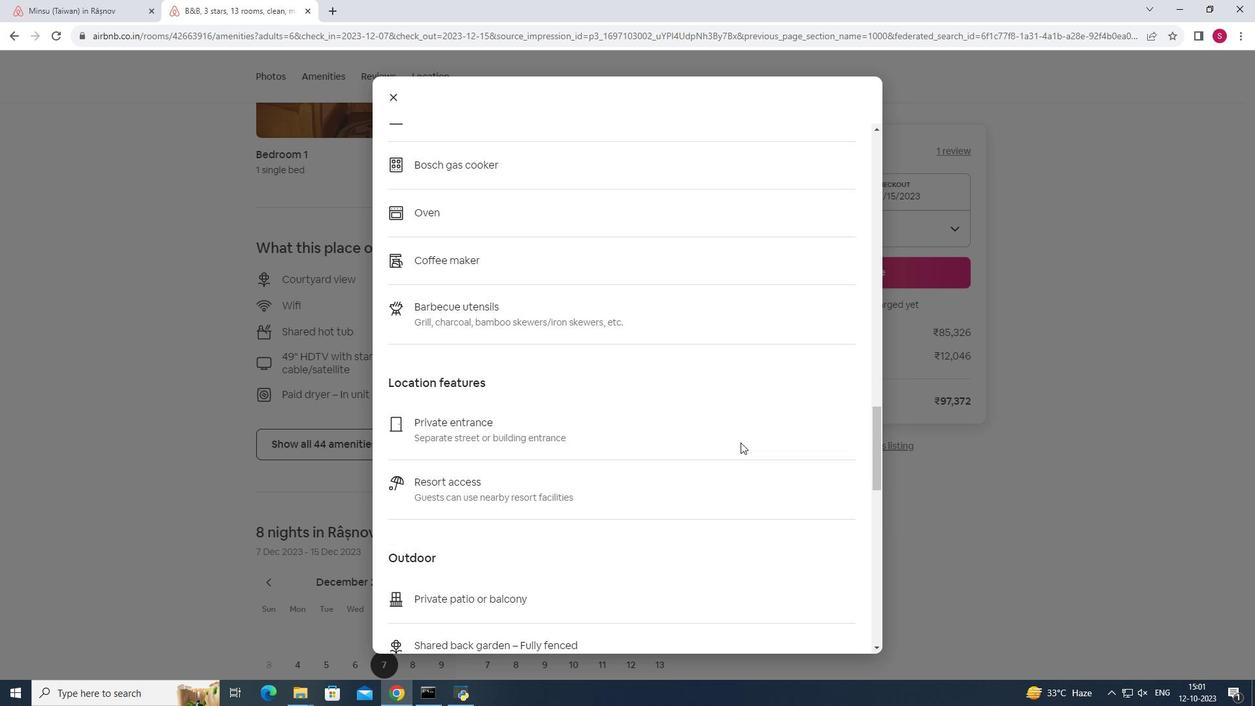 
Action: Mouse scrolled (740, 441) with delta (0, 0)
Screenshot: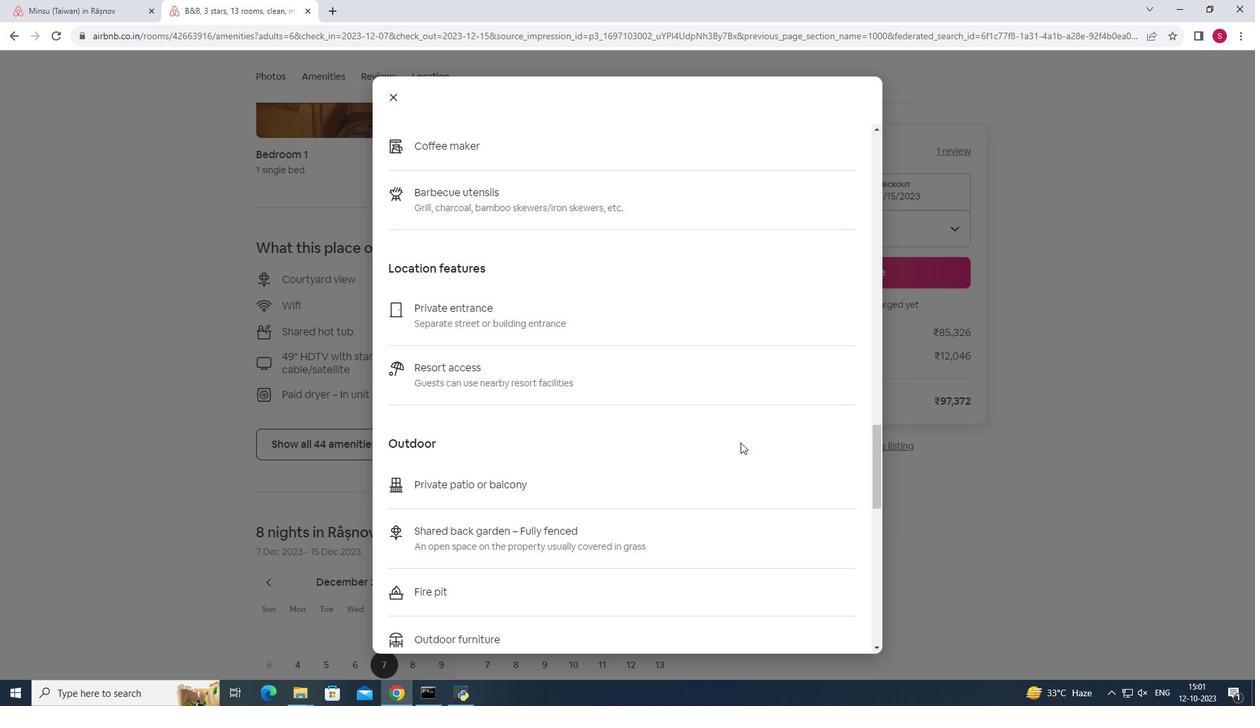 
Action: Mouse scrolled (740, 441) with delta (0, 0)
Screenshot: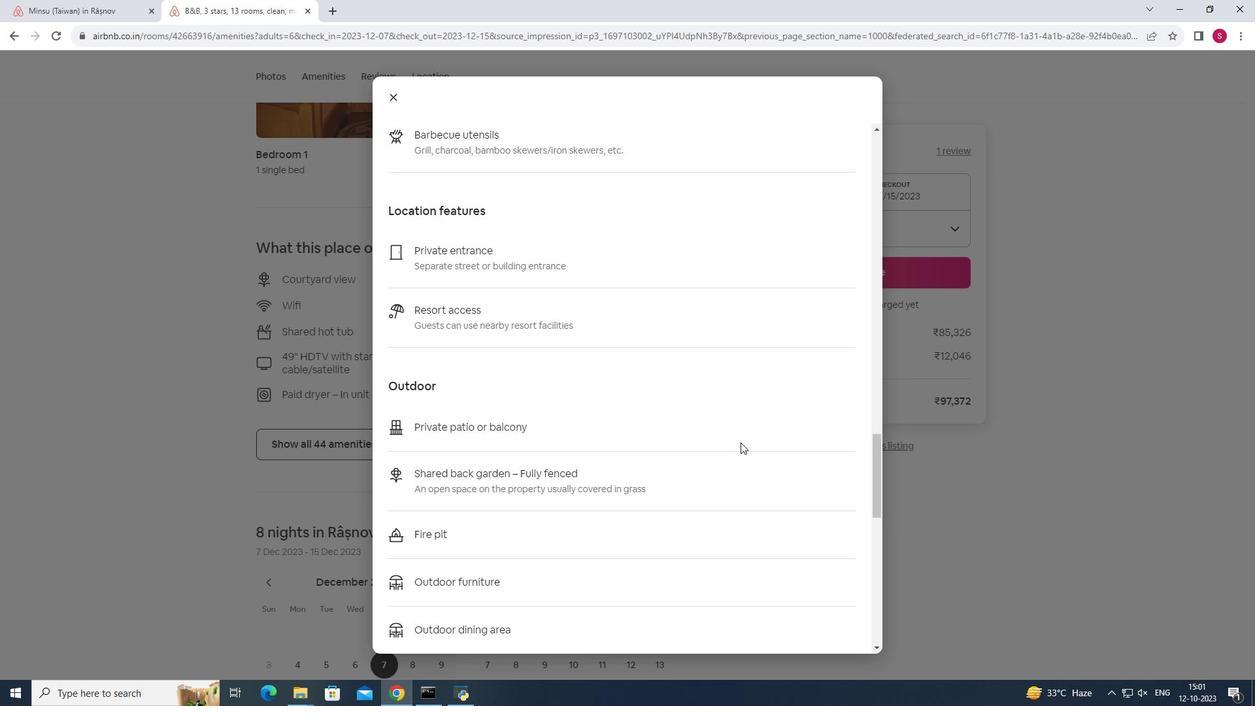 
Action: Mouse scrolled (740, 441) with delta (0, 0)
Screenshot: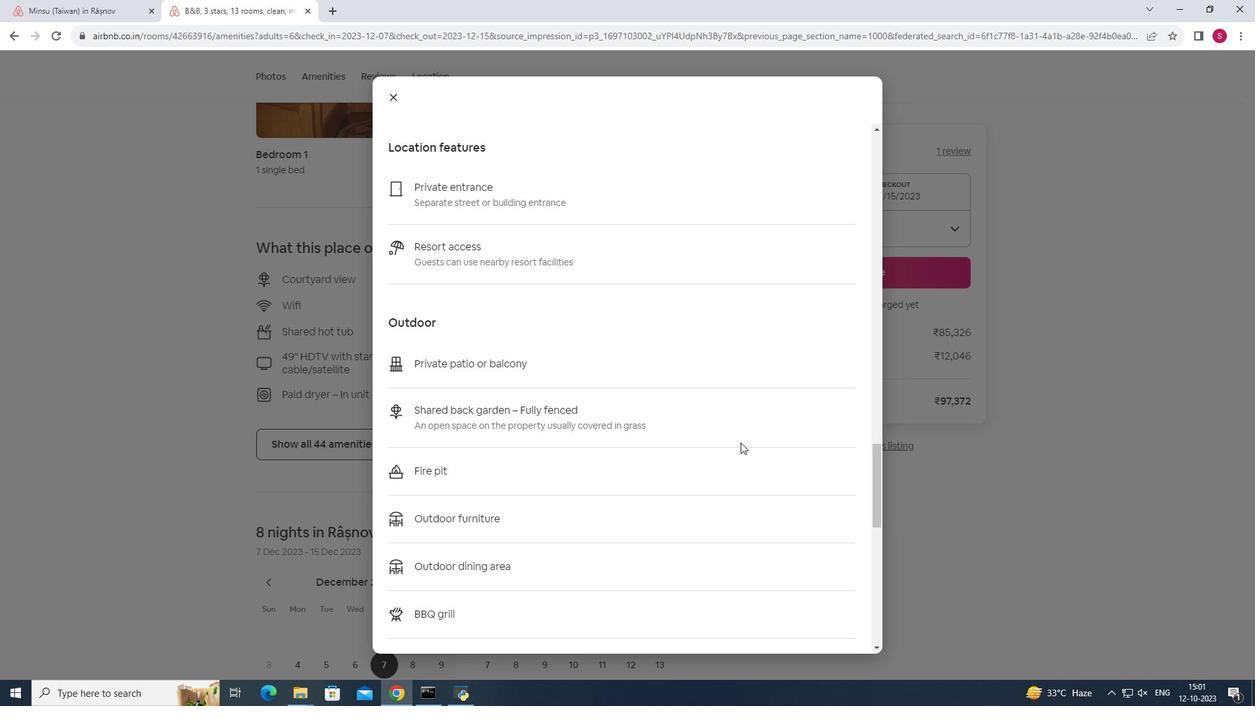 
Action: Mouse scrolled (740, 441) with delta (0, 0)
Screenshot: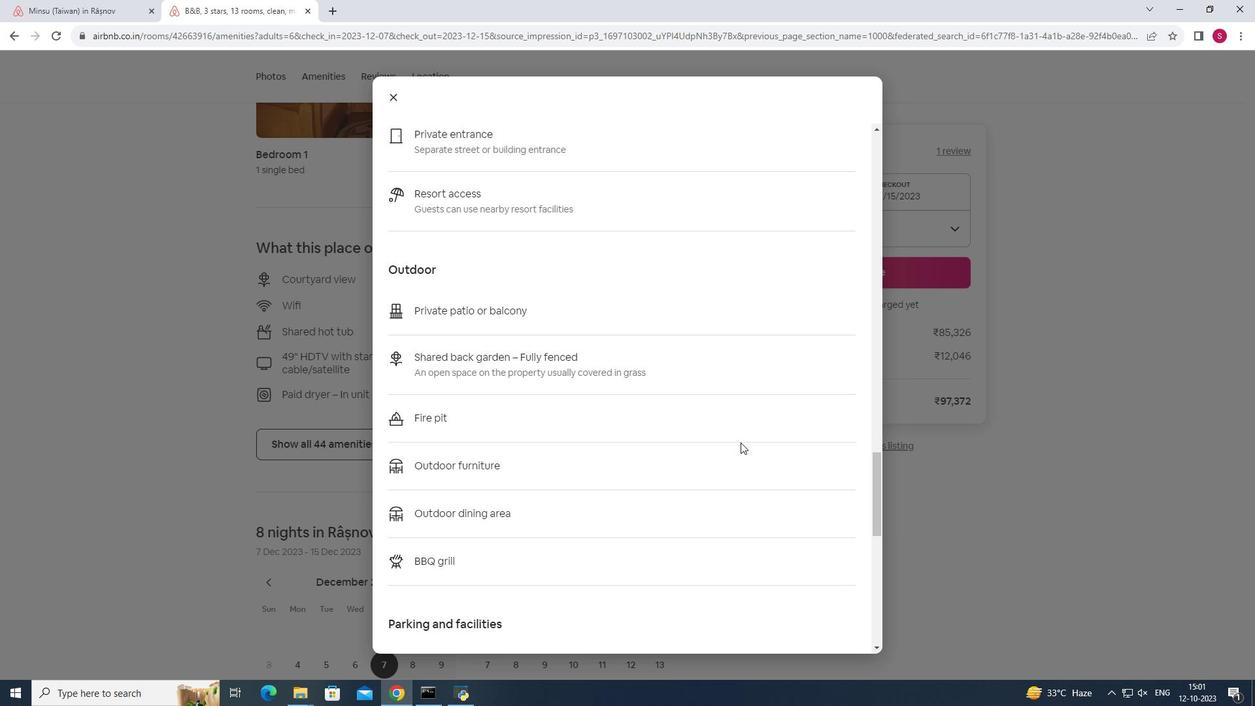 
Action: Mouse scrolled (740, 441) with delta (0, 0)
Screenshot: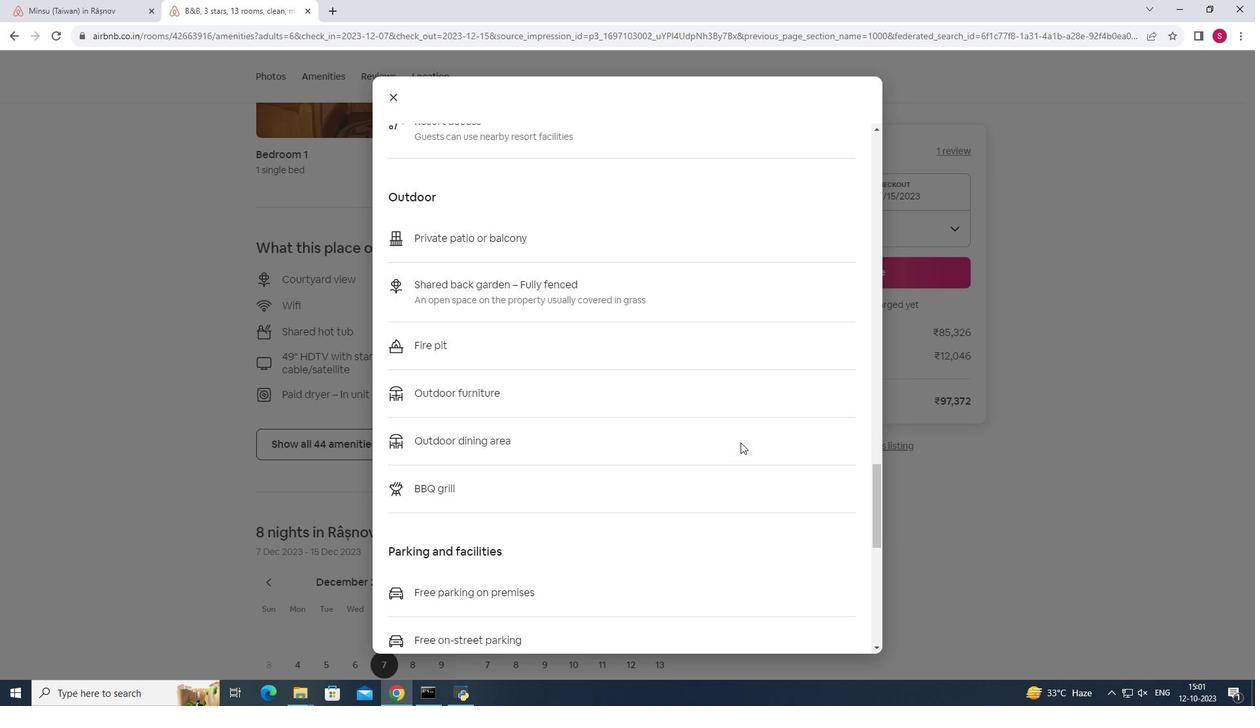 
Action: Mouse scrolled (740, 441) with delta (0, 0)
Screenshot: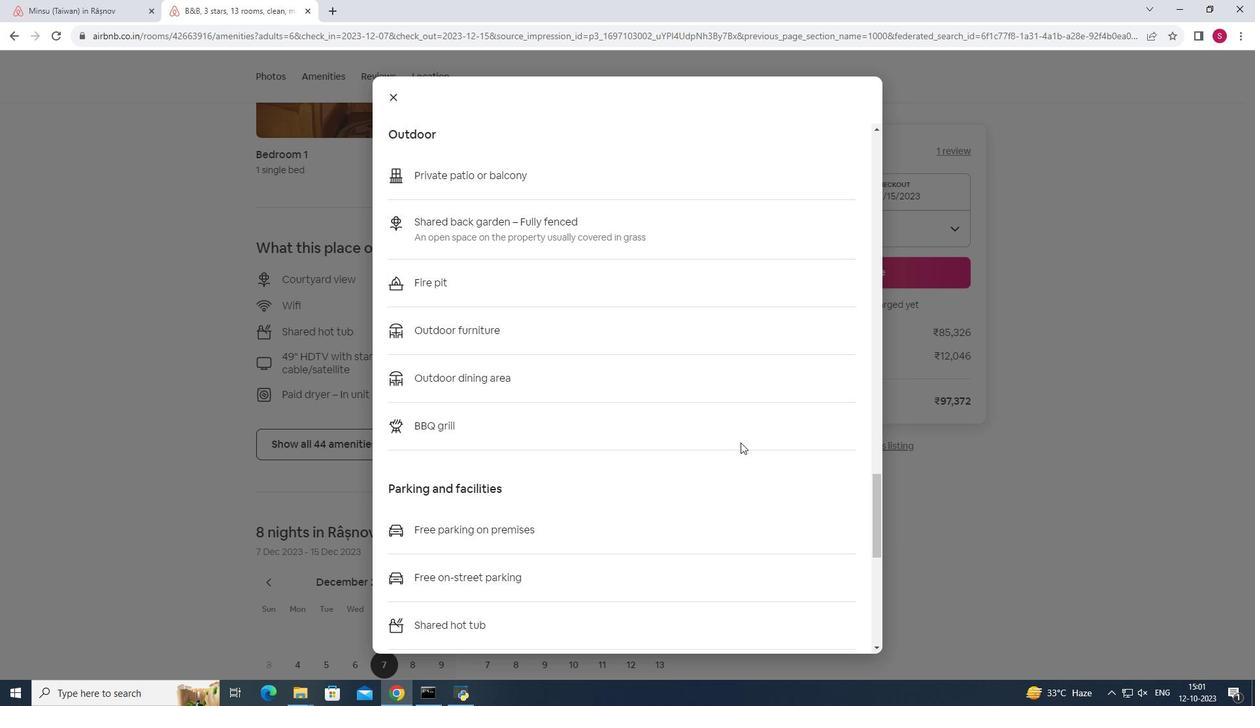 
Action: Mouse scrolled (740, 441) with delta (0, 0)
Screenshot: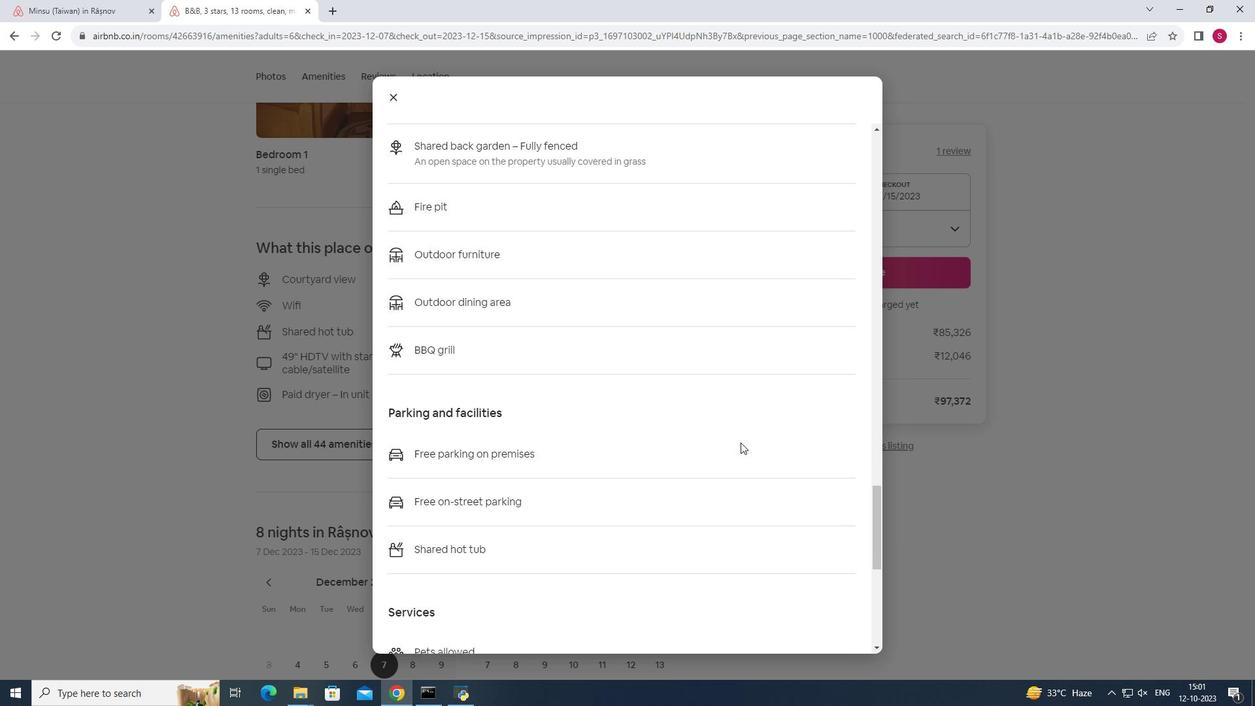 
Action: Mouse scrolled (740, 441) with delta (0, 0)
Screenshot: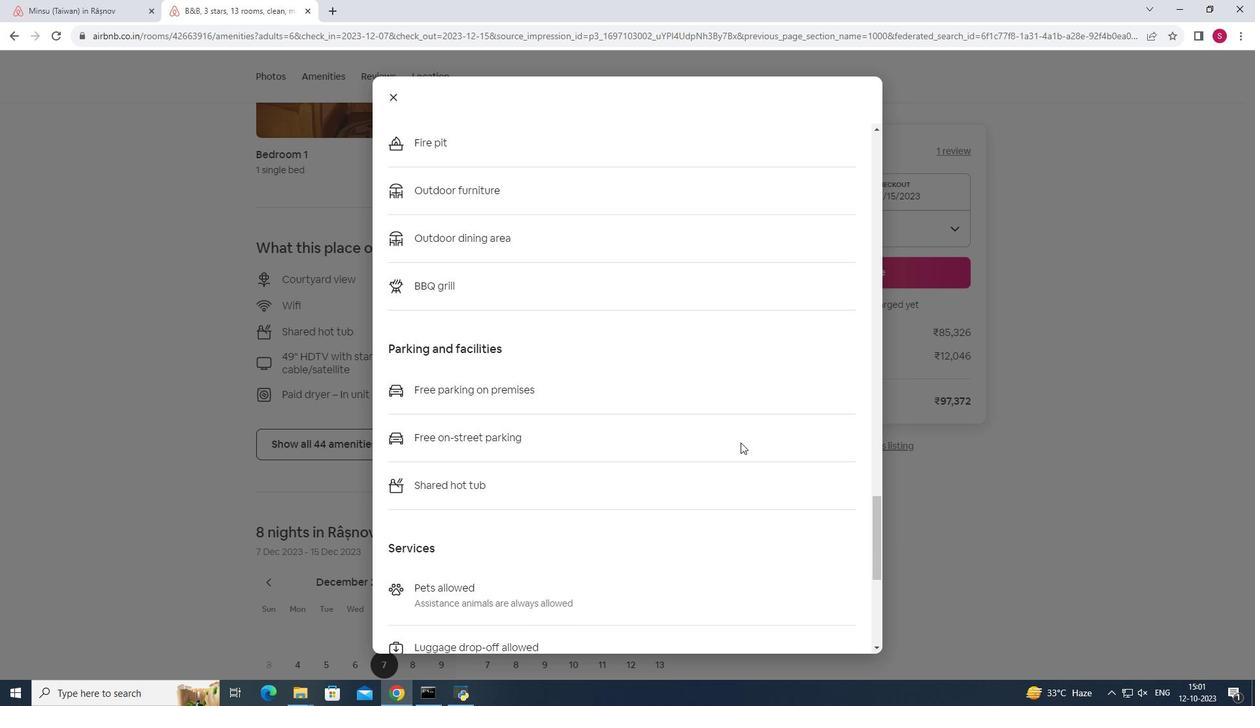 
Action: Mouse scrolled (740, 441) with delta (0, 0)
Screenshot: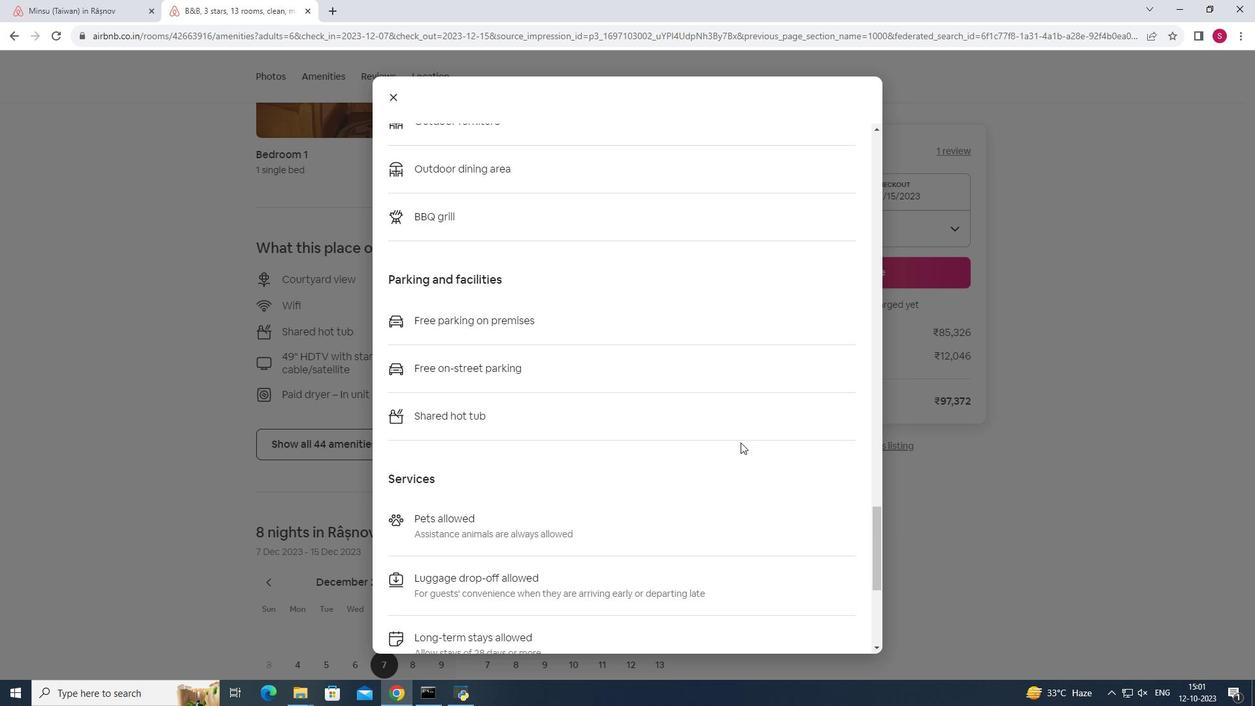 
Action: Mouse scrolled (740, 441) with delta (0, 0)
Screenshot: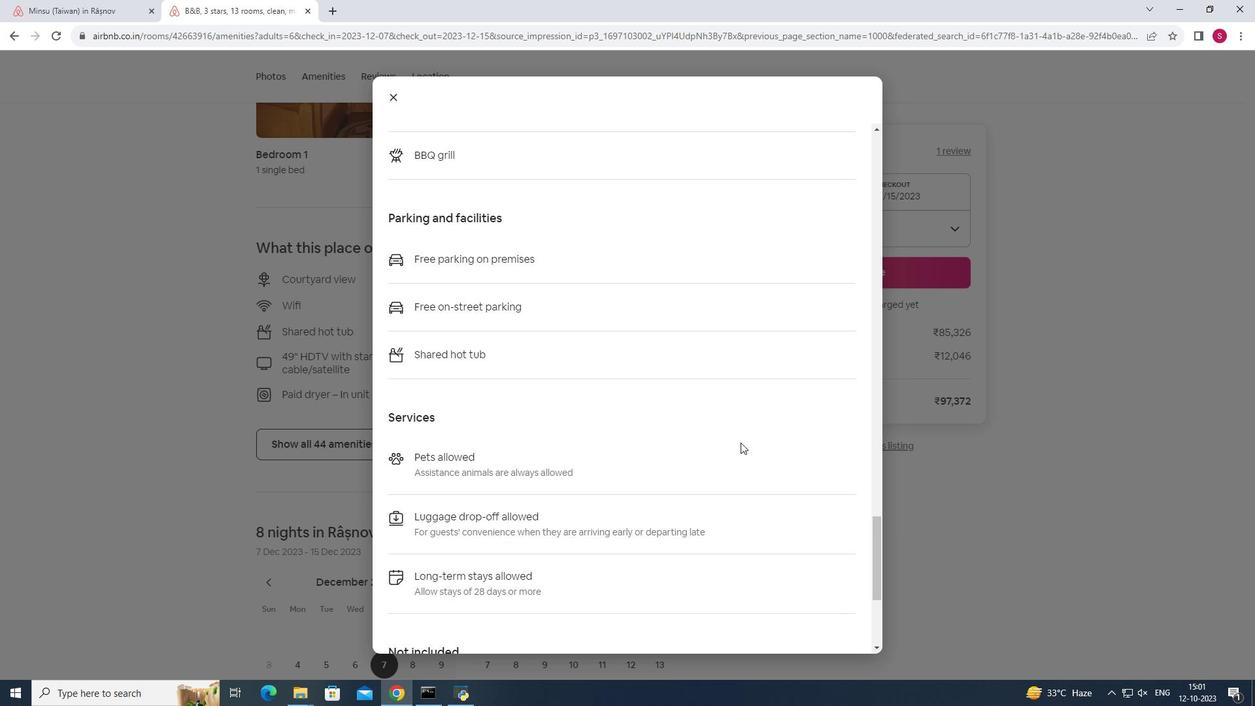 
Action: Mouse scrolled (740, 441) with delta (0, 0)
Screenshot: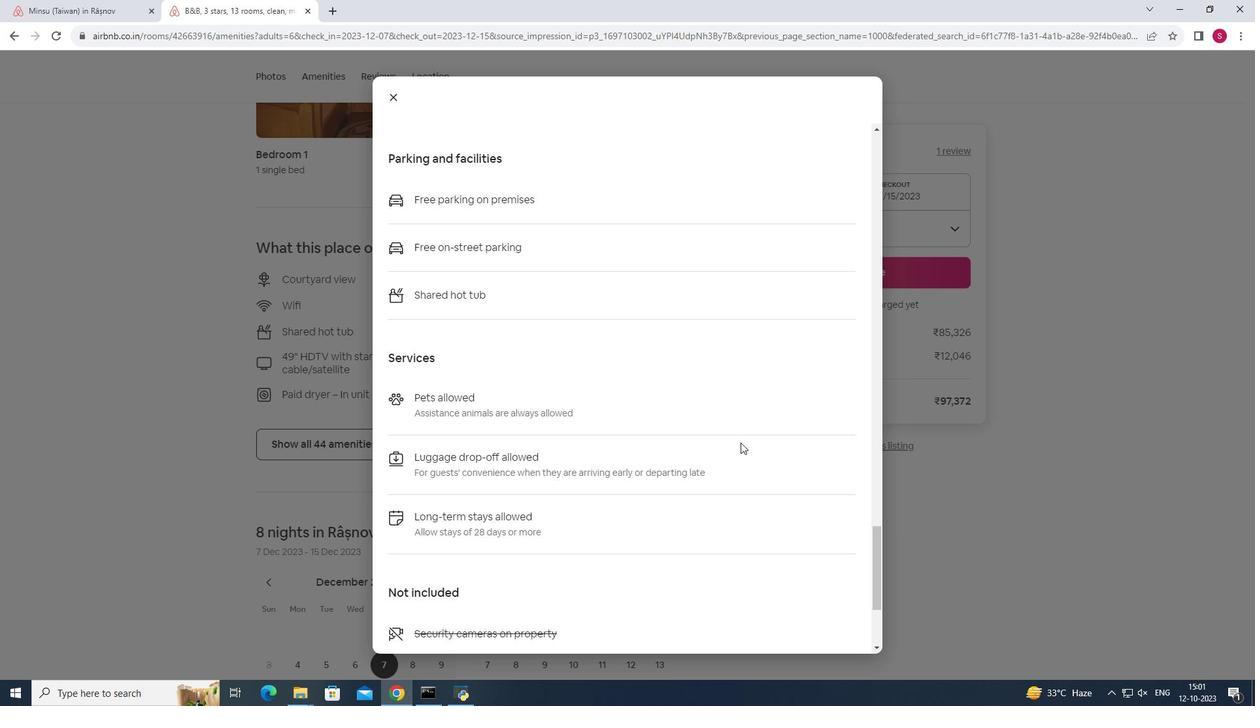 
Action: Mouse scrolled (740, 441) with delta (0, 0)
Screenshot: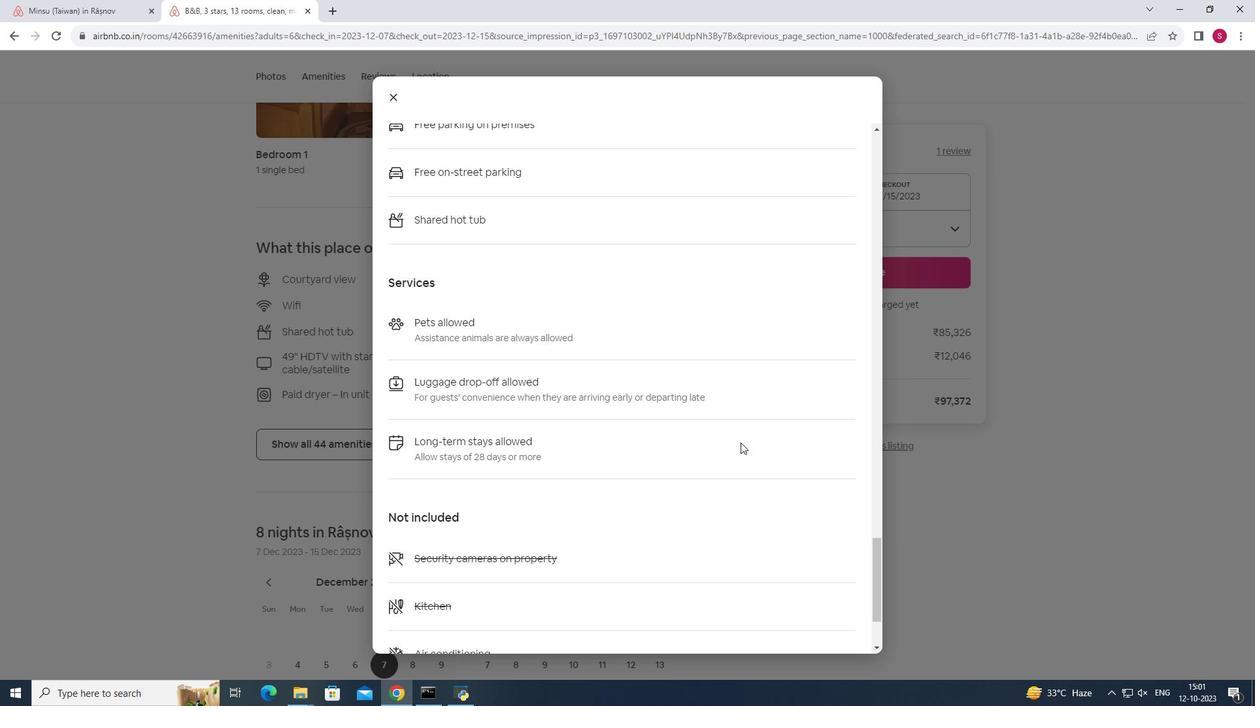 
Action: Mouse scrolled (740, 441) with delta (0, 0)
Screenshot: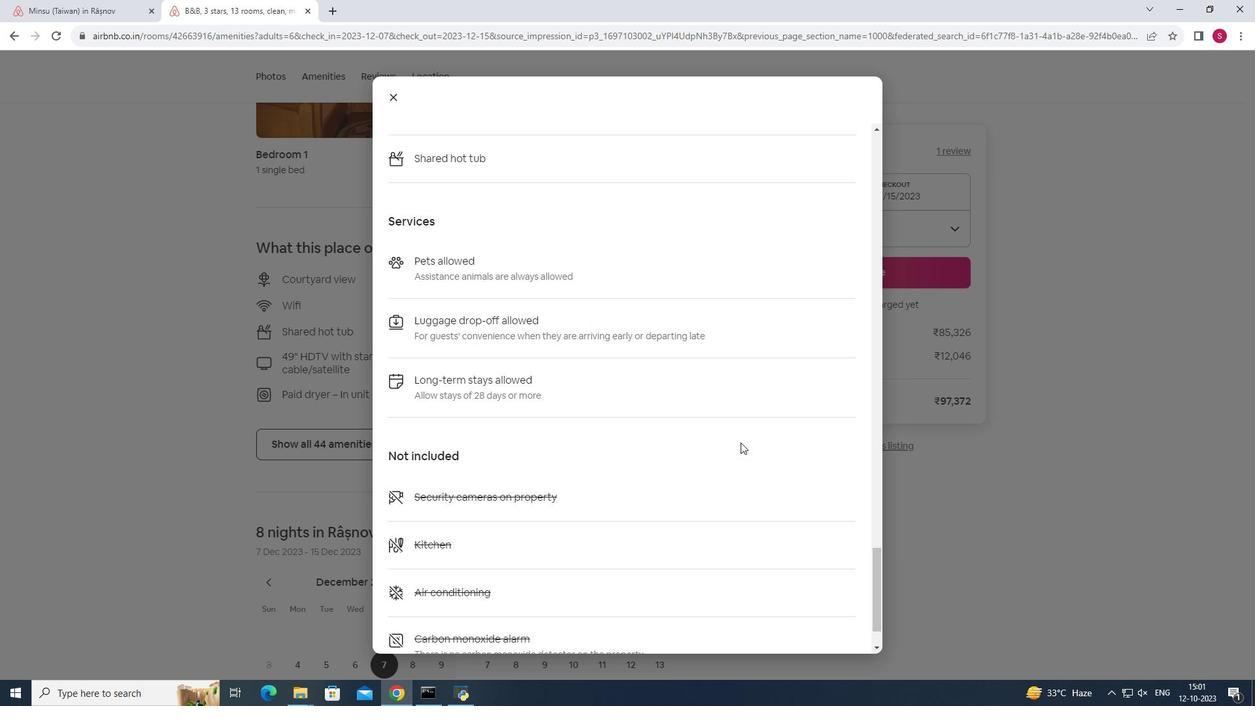 
Action: Mouse scrolled (740, 441) with delta (0, 0)
Screenshot: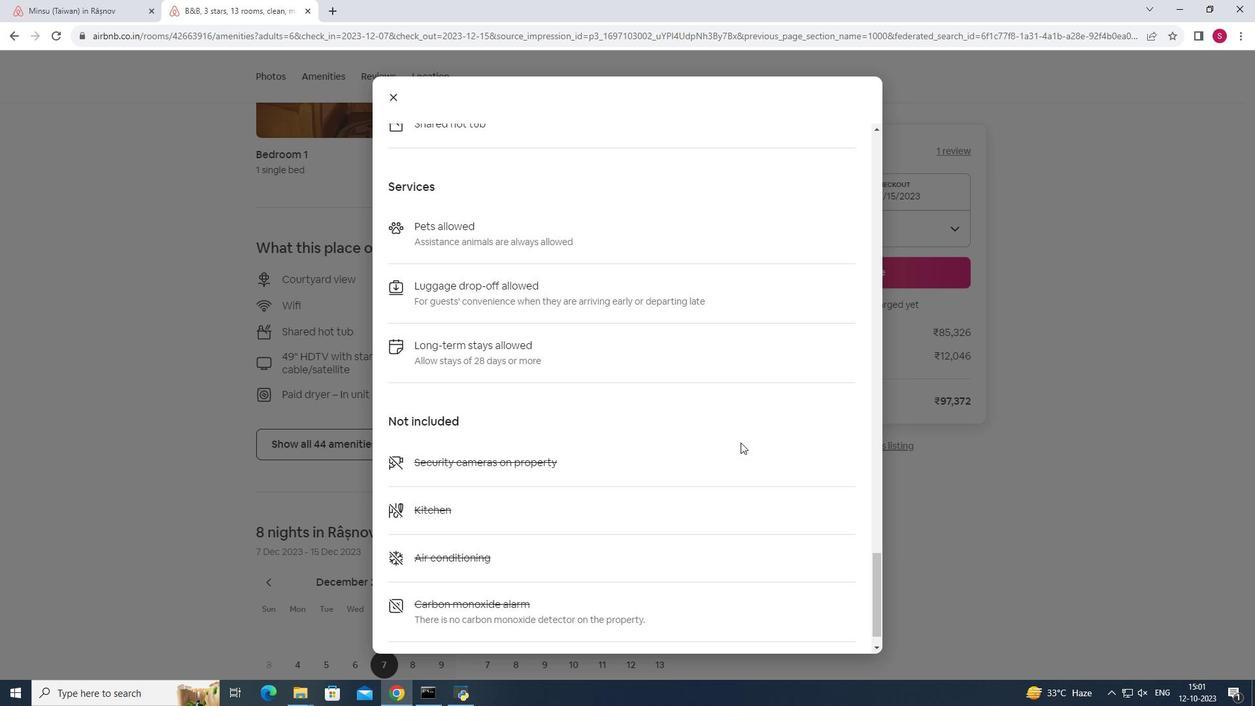 
Action: Mouse scrolled (740, 441) with delta (0, 0)
Screenshot: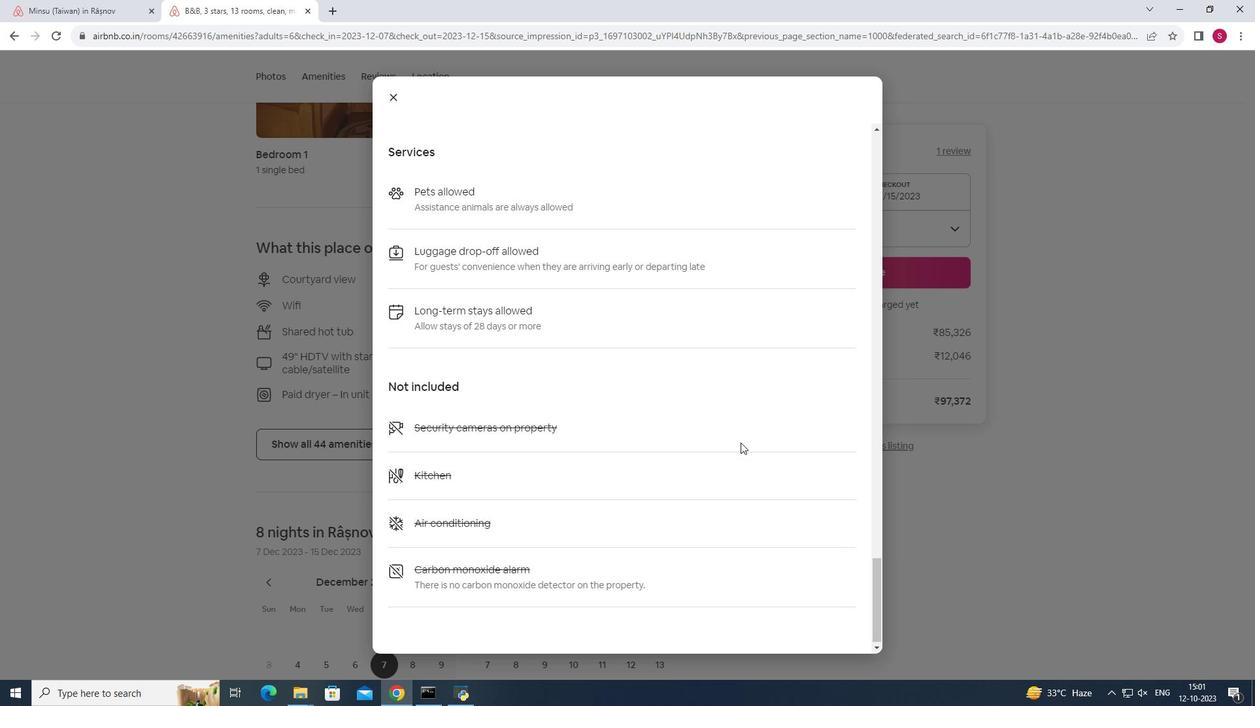 
Action: Mouse scrolled (740, 441) with delta (0, 0)
Screenshot: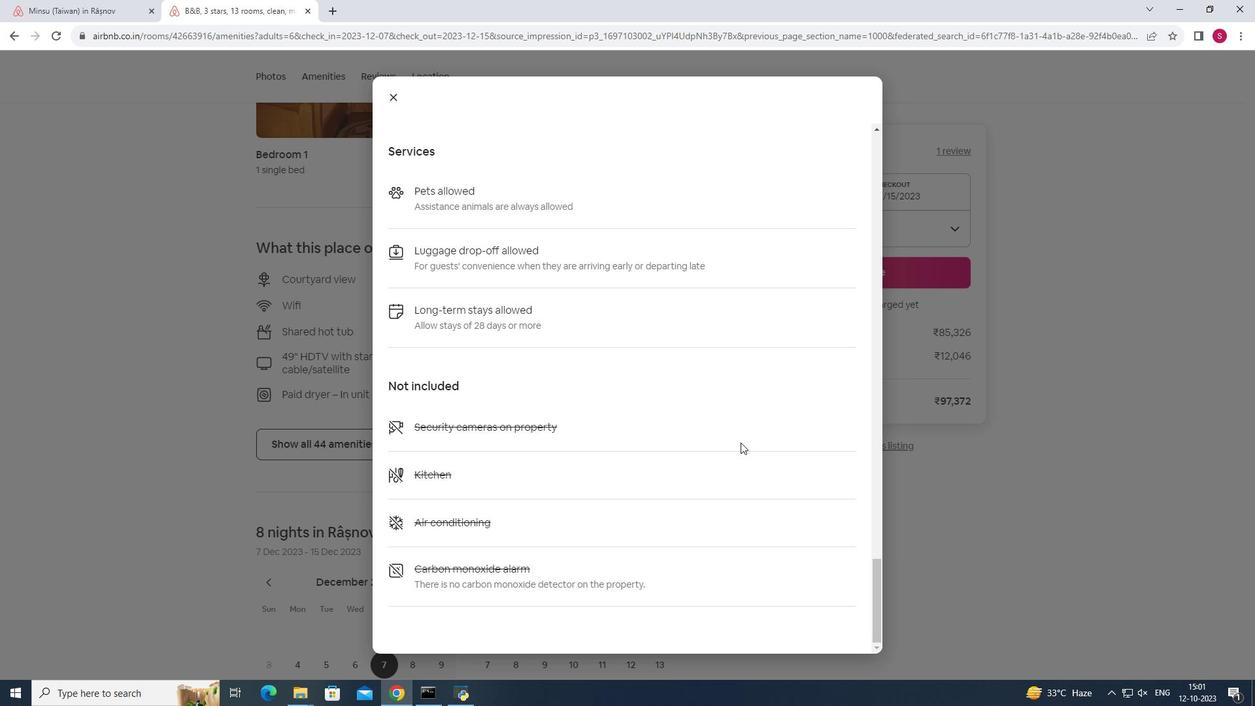 
Action: Mouse moved to (395, 96)
Screenshot: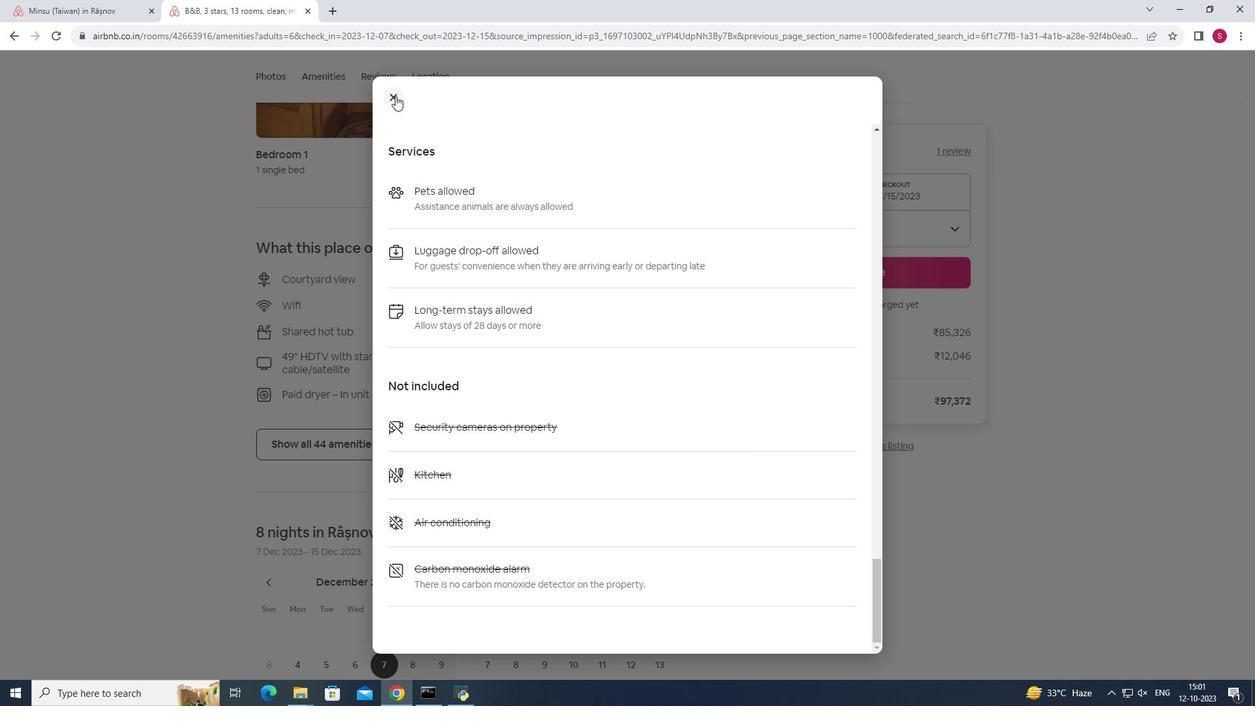 
Action: Mouse pressed left at (395, 96)
Screenshot: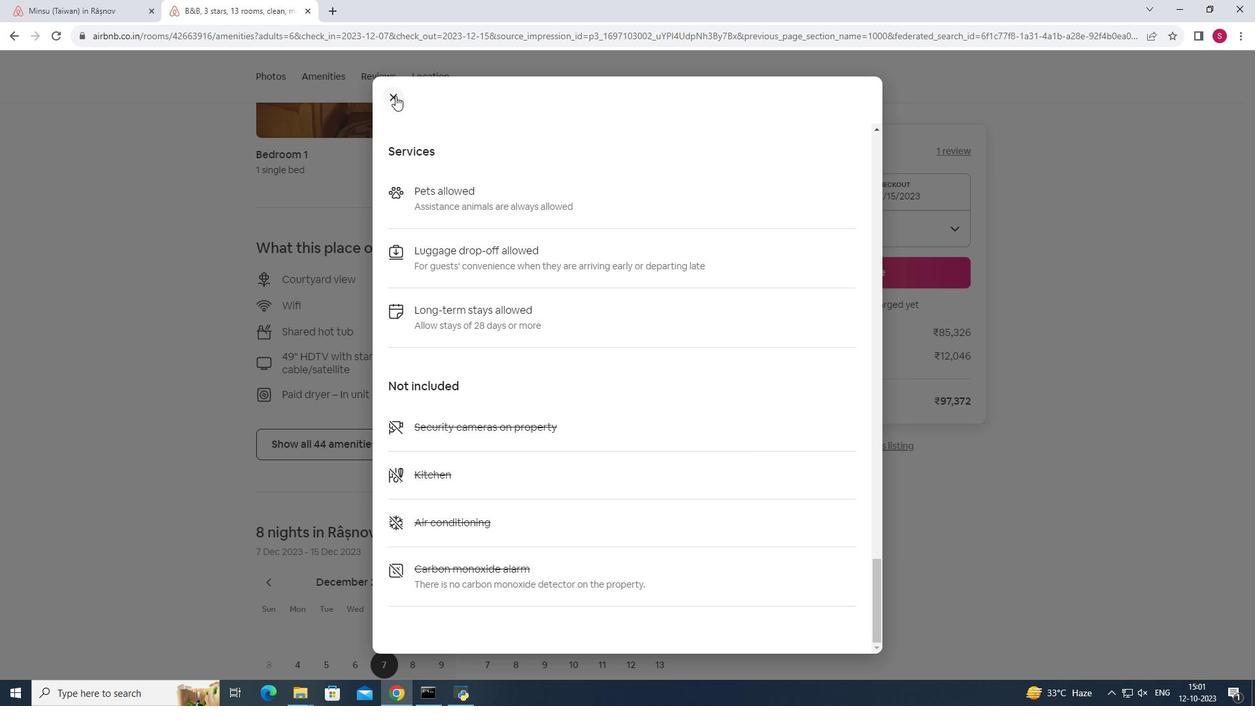 
Action: Mouse moved to (605, 363)
Screenshot: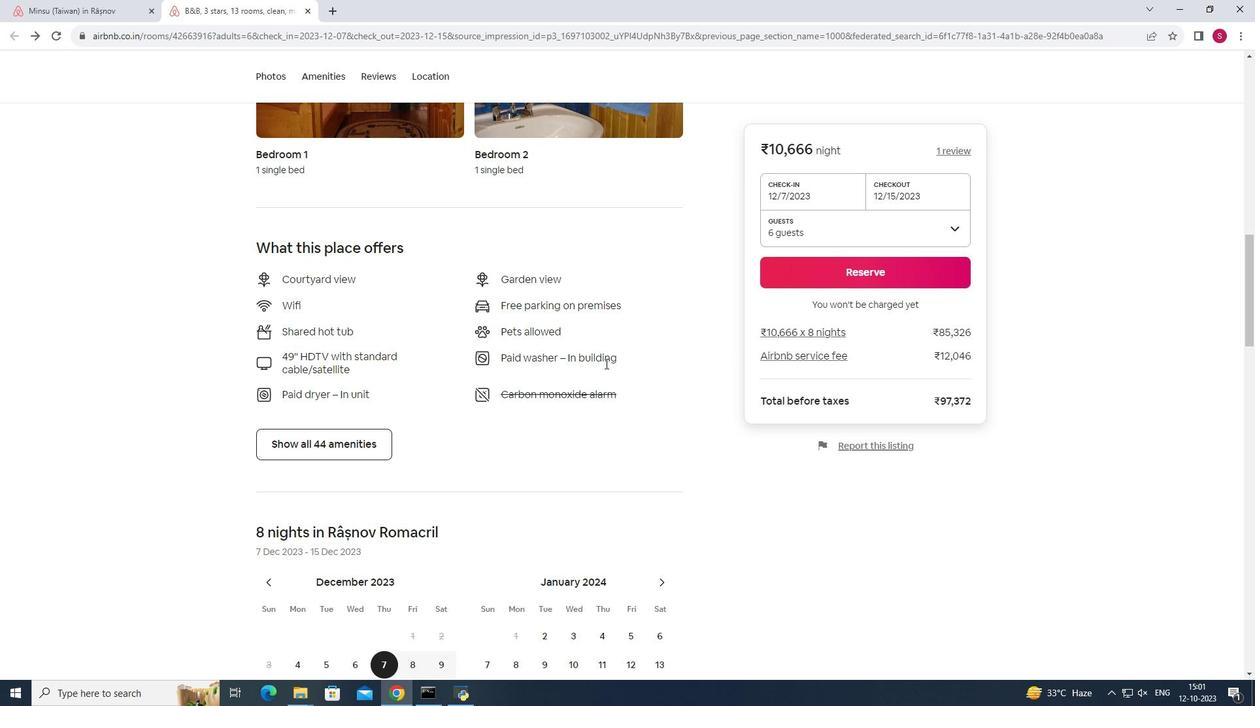 
Action: Mouse scrolled (605, 362) with delta (0, 0)
Screenshot: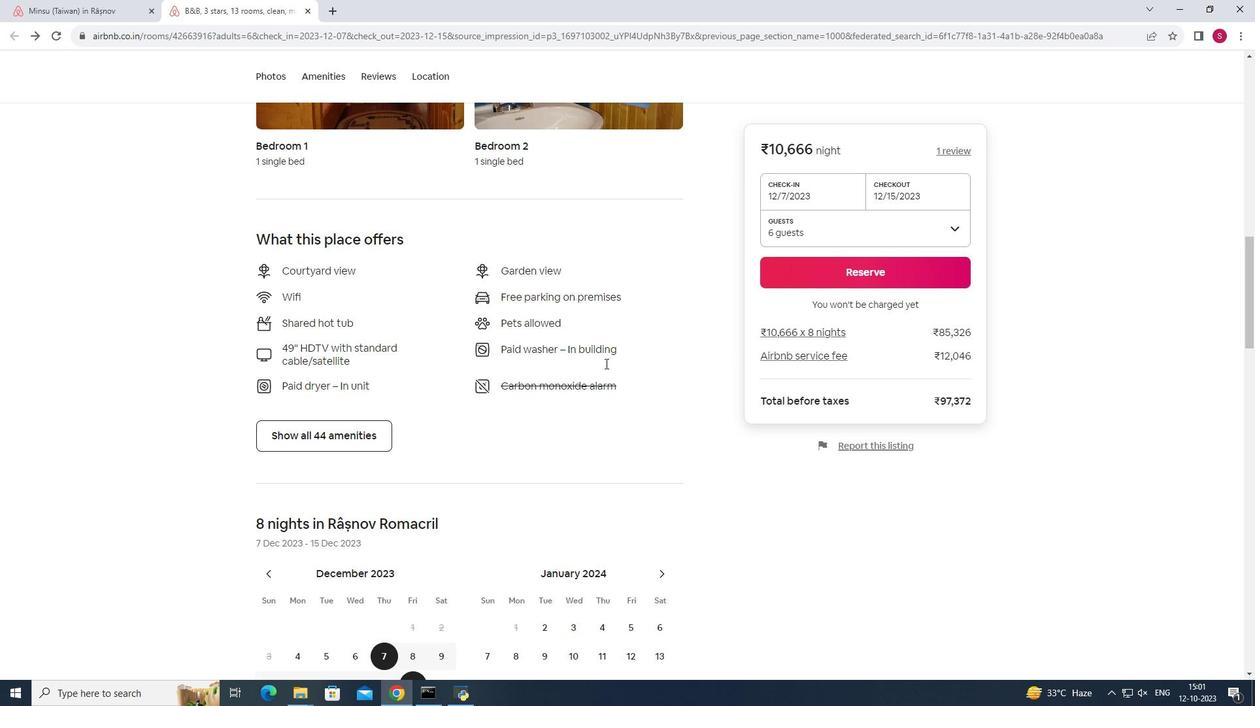 
Action: Mouse moved to (606, 364)
Screenshot: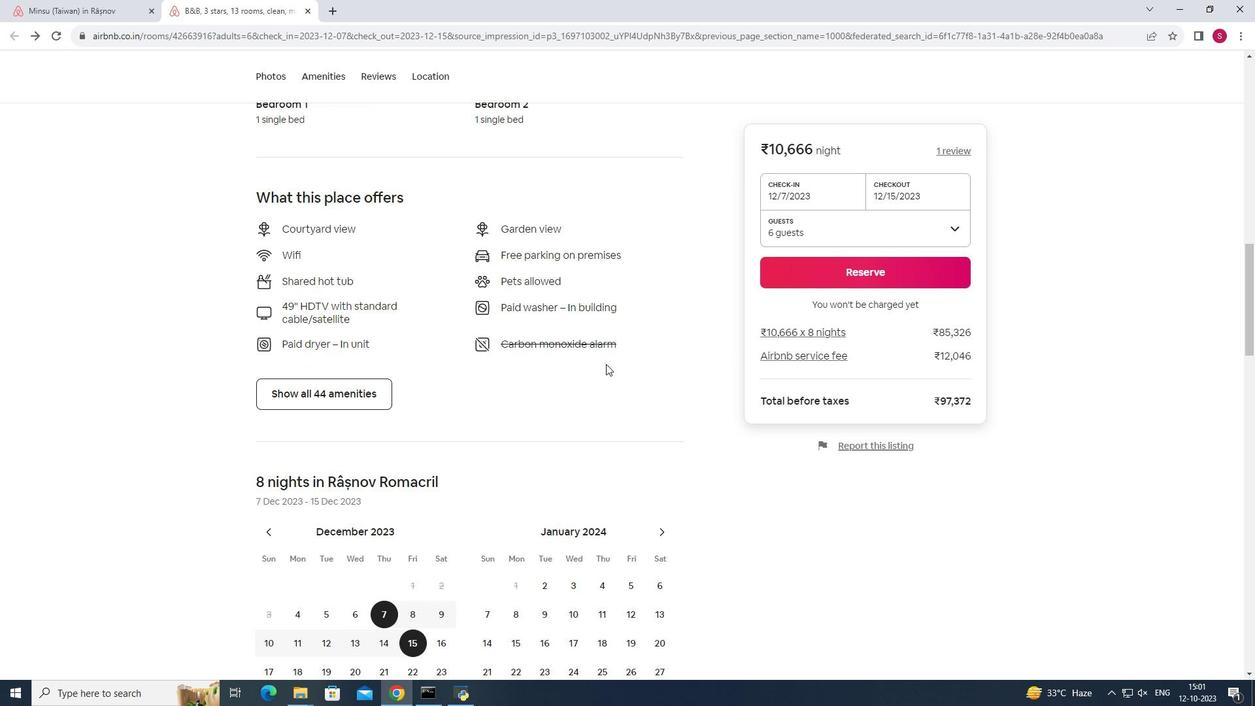 
Action: Mouse scrolled (606, 363) with delta (0, 0)
Screenshot: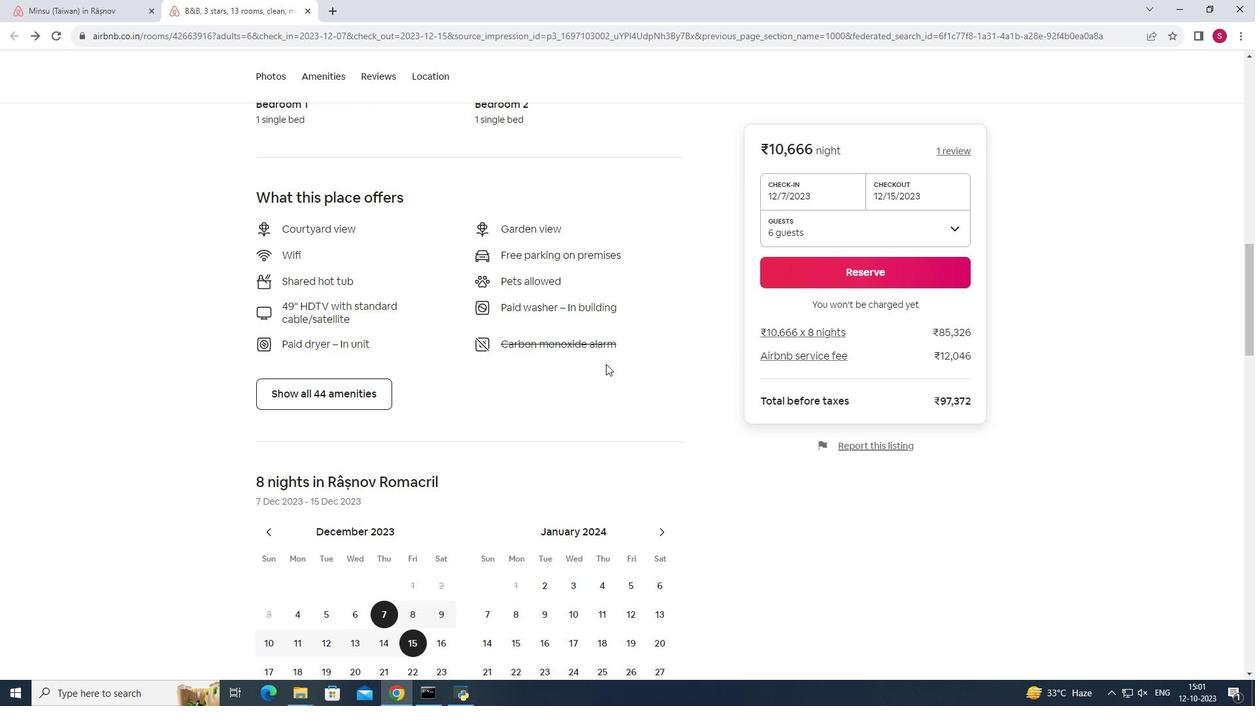 
Action: Mouse moved to (602, 371)
Screenshot: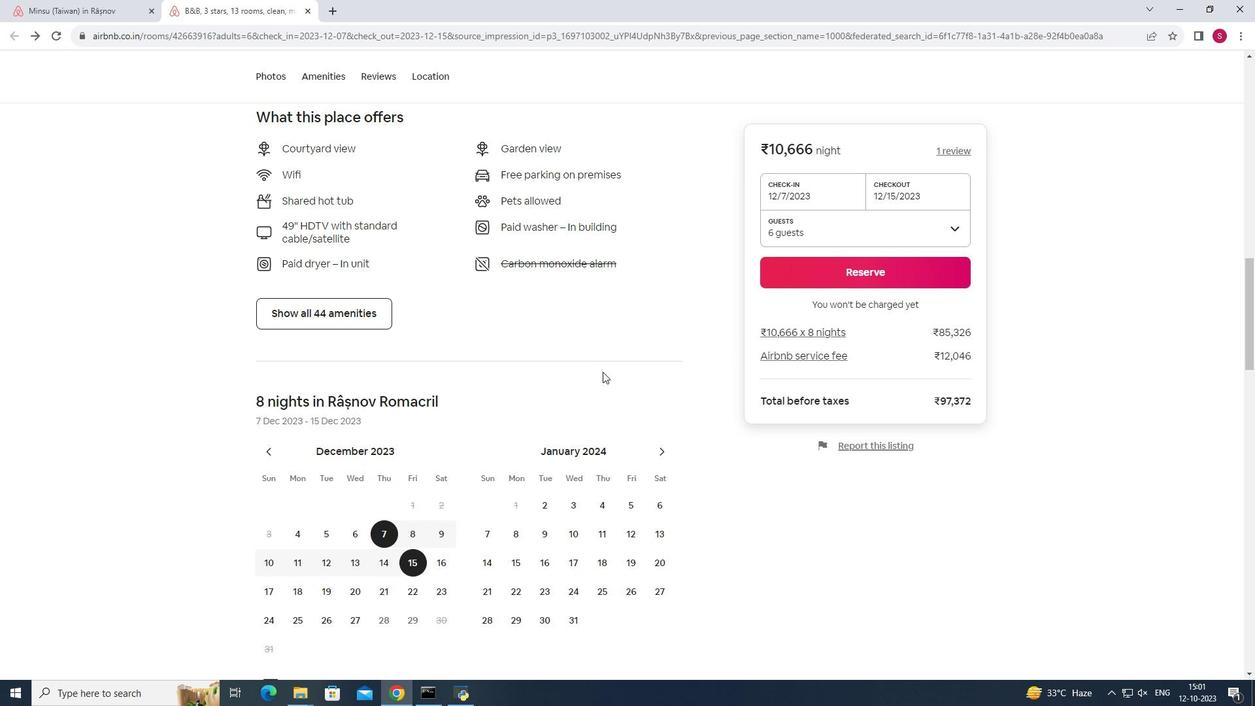 
Action: Mouse scrolled (602, 371) with delta (0, 0)
Screenshot: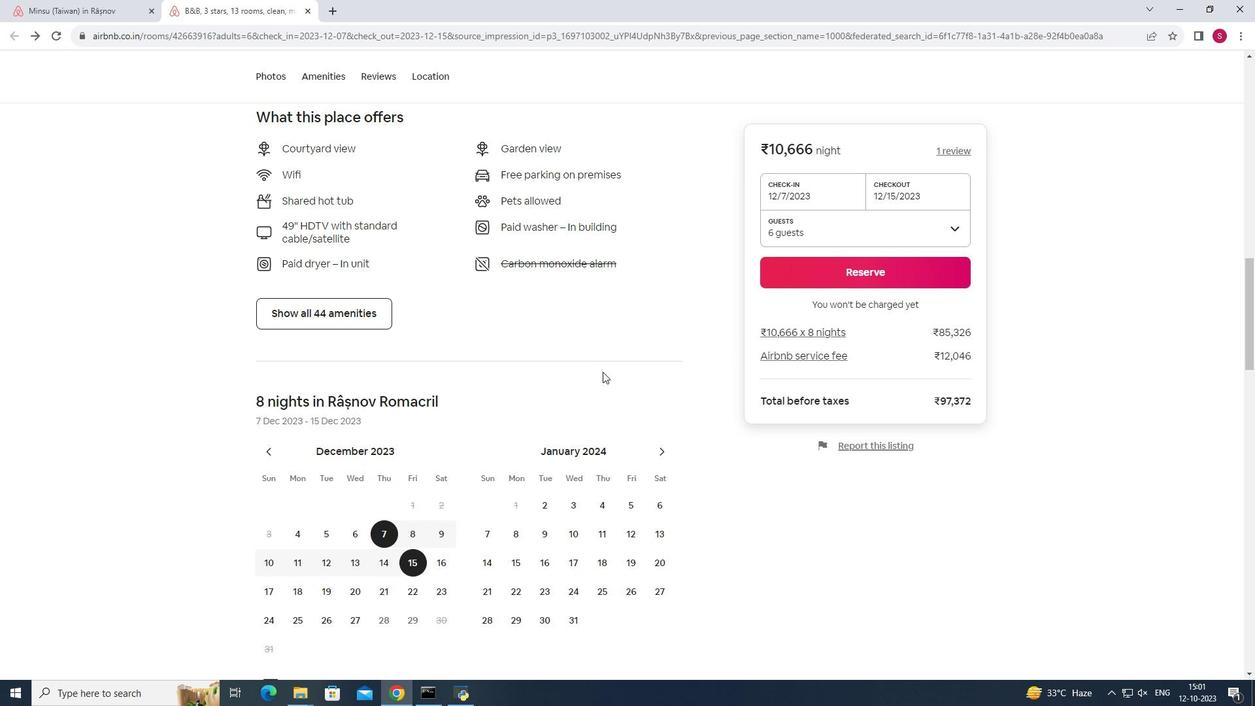 
Action: Mouse scrolled (602, 371) with delta (0, 0)
Screenshot: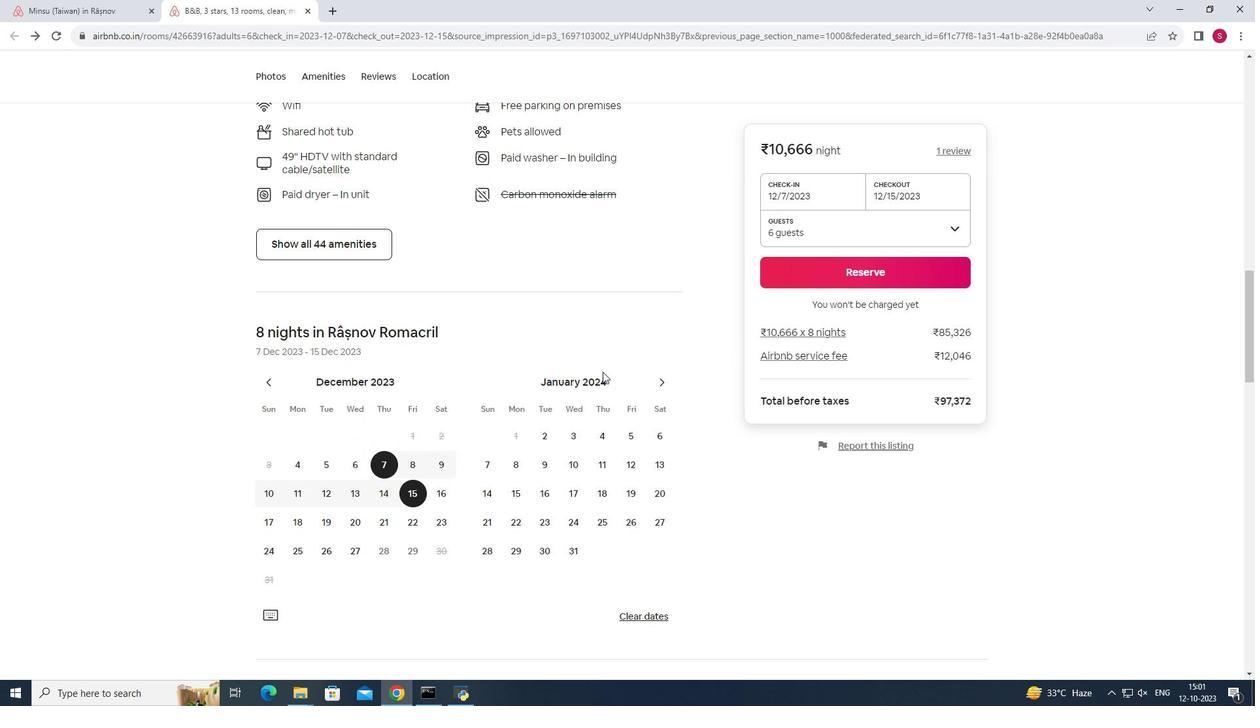 
Action: Mouse scrolled (602, 371) with delta (0, 0)
Screenshot: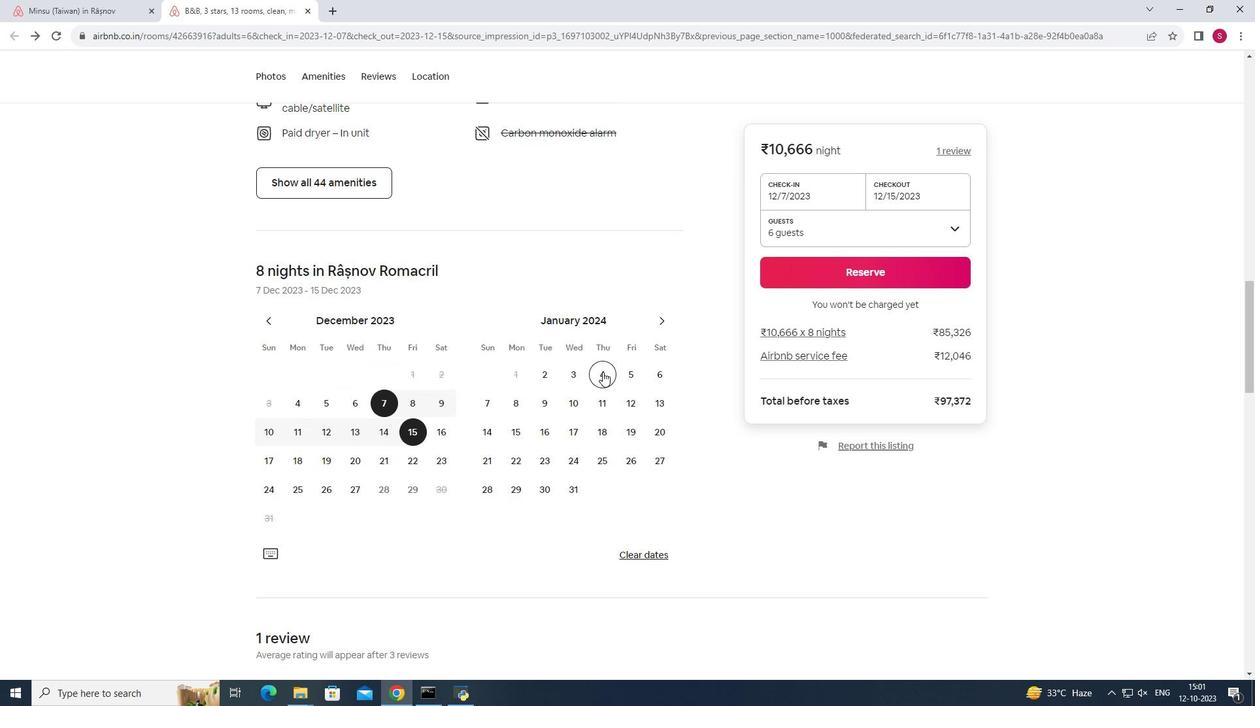 
Action: Mouse scrolled (602, 371) with delta (0, 0)
Screenshot: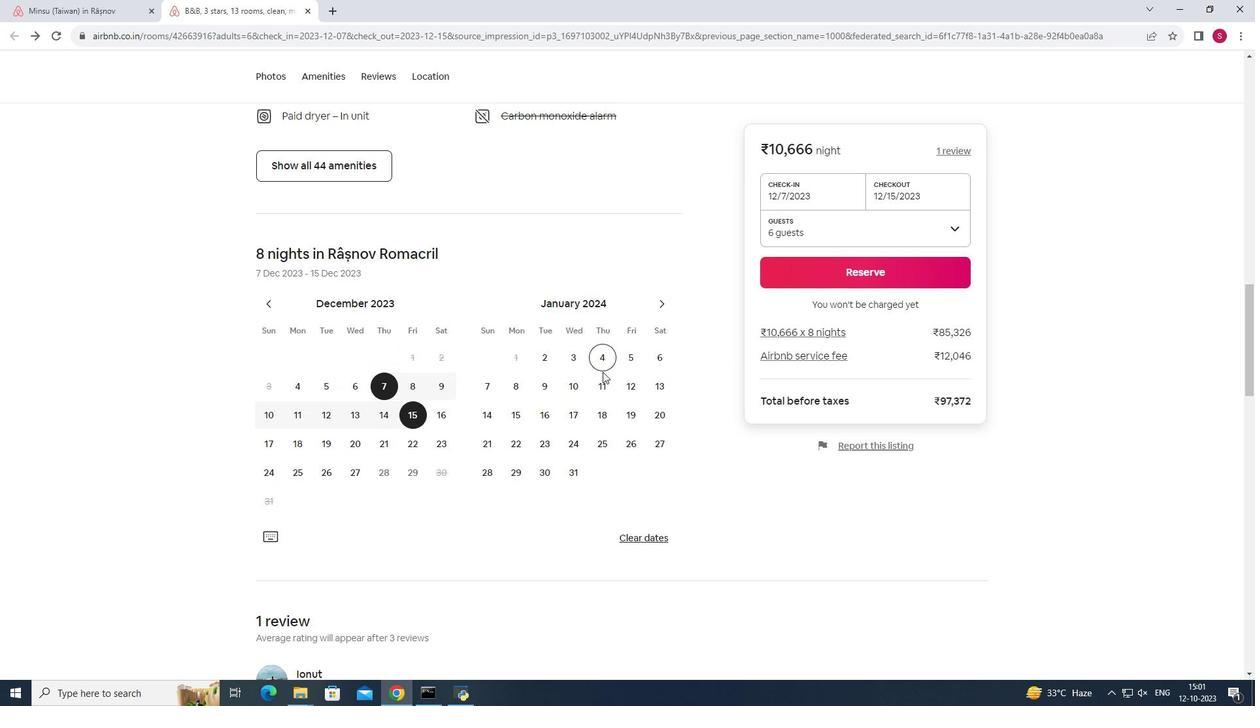 
Action: Mouse scrolled (602, 371) with delta (0, 0)
Screenshot: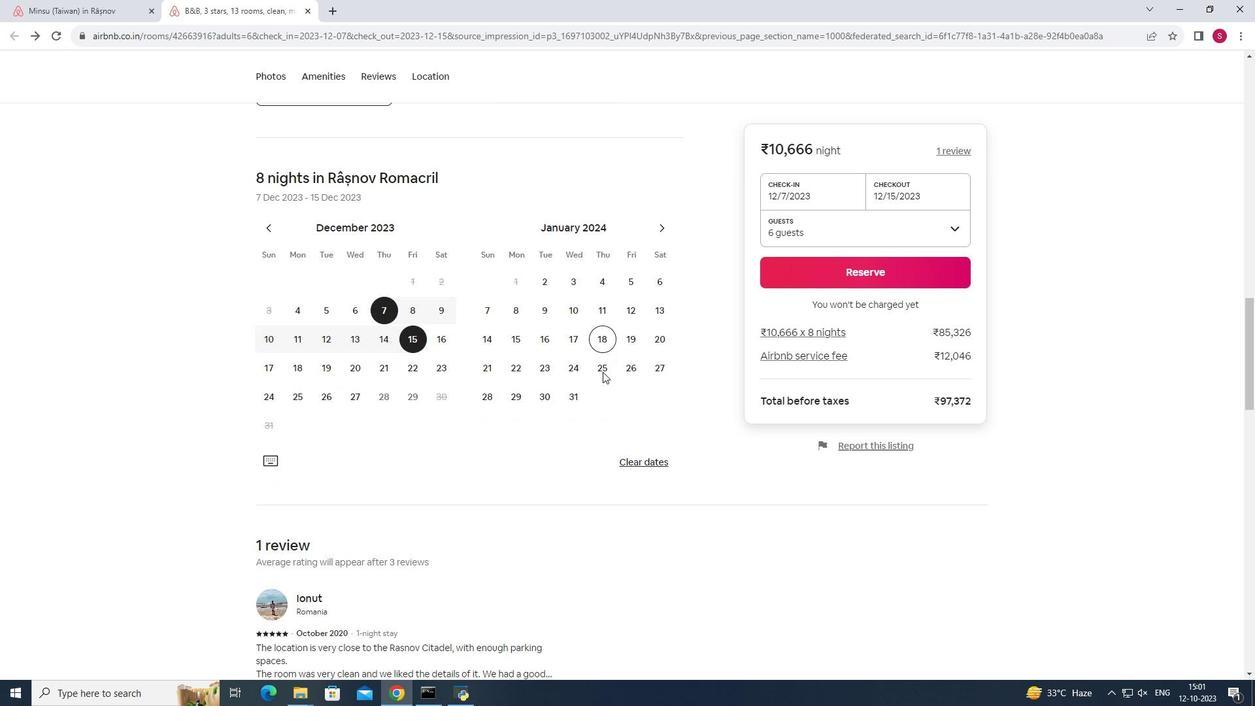 
Action: Mouse scrolled (602, 371) with delta (0, 0)
